 Task: Explore Airbnb listings in Savannah, Georgia, Look for 4-5 properties.
Action: Mouse moved to (445, 61)
Screenshot: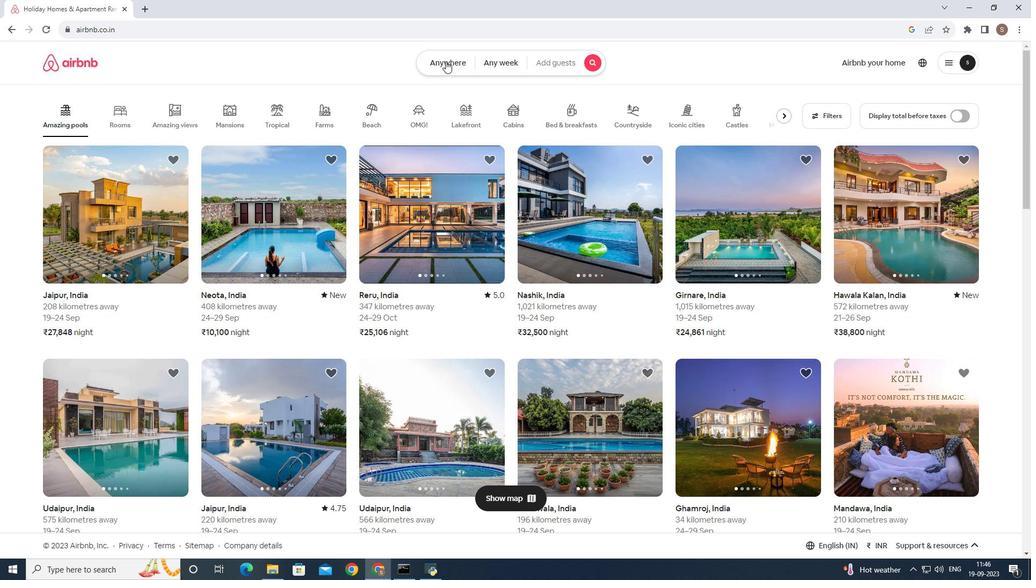 
Action: Mouse pressed left at (445, 61)
Screenshot: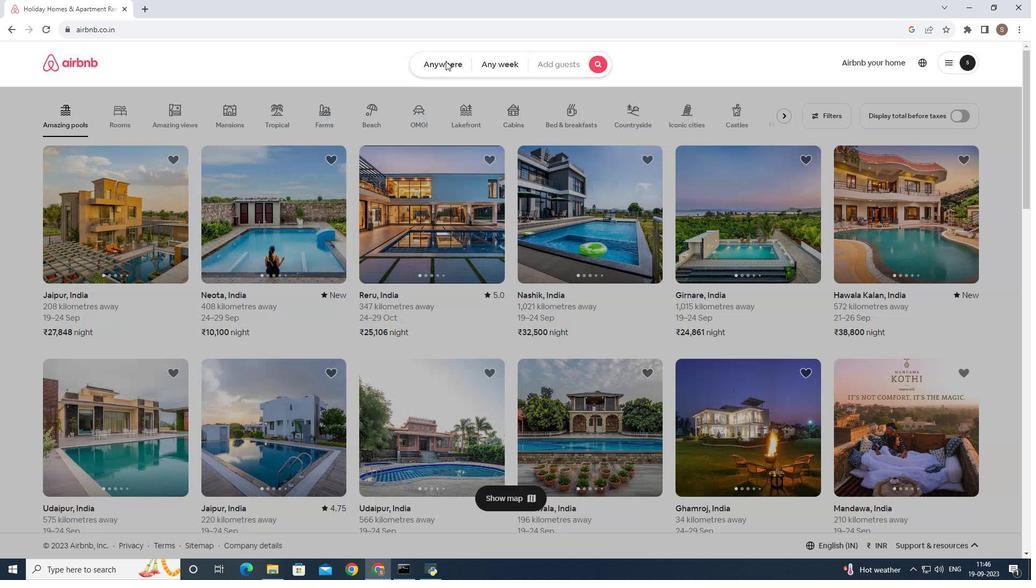 
Action: Mouse moved to (352, 98)
Screenshot: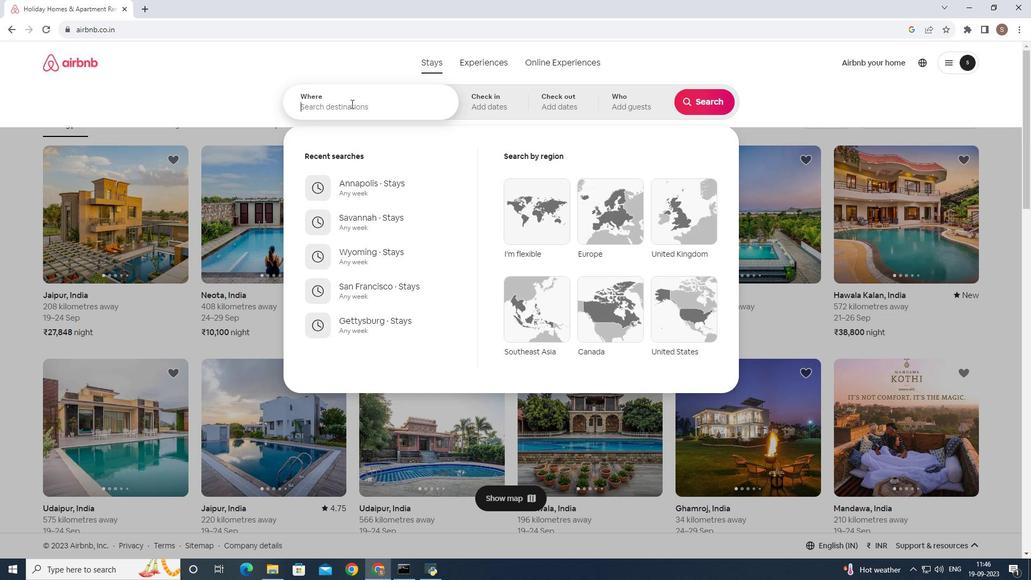 
Action: Mouse pressed left at (352, 98)
Screenshot: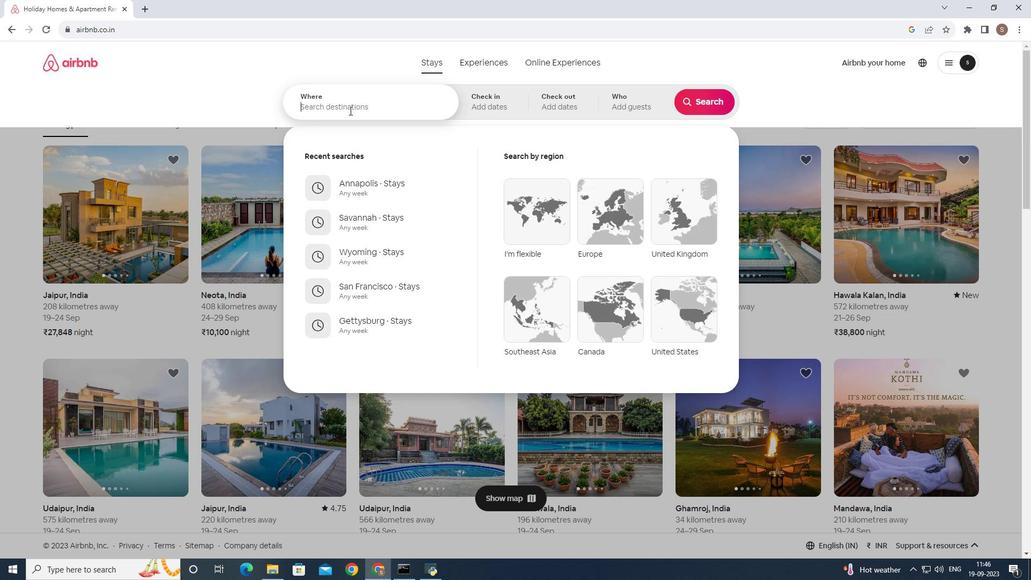 
Action: Mouse moved to (339, 109)
Screenshot: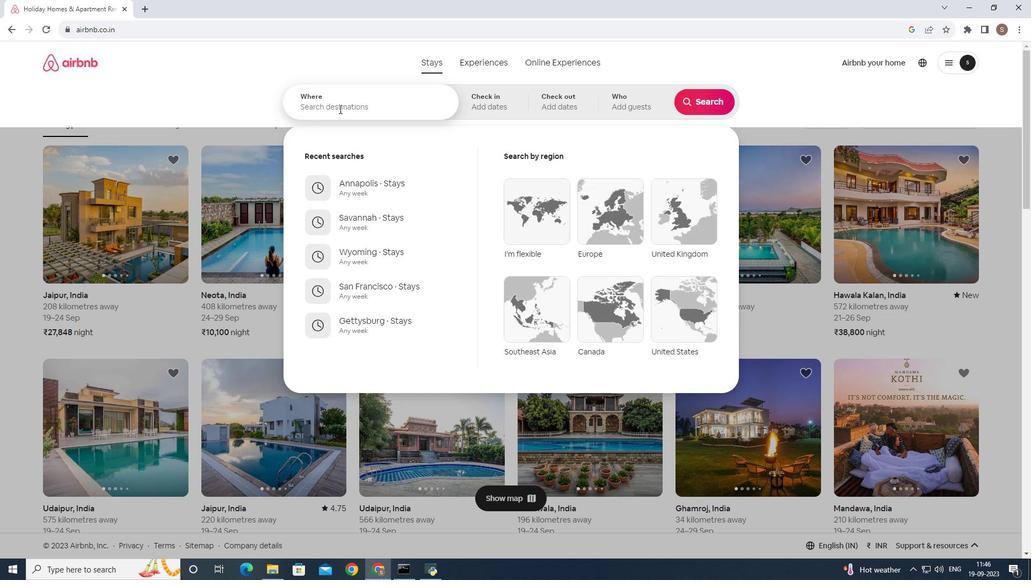 
Action: Key pressed <Key.shift>Savannah,<Key.space><Key.shift>Georgia
Screenshot: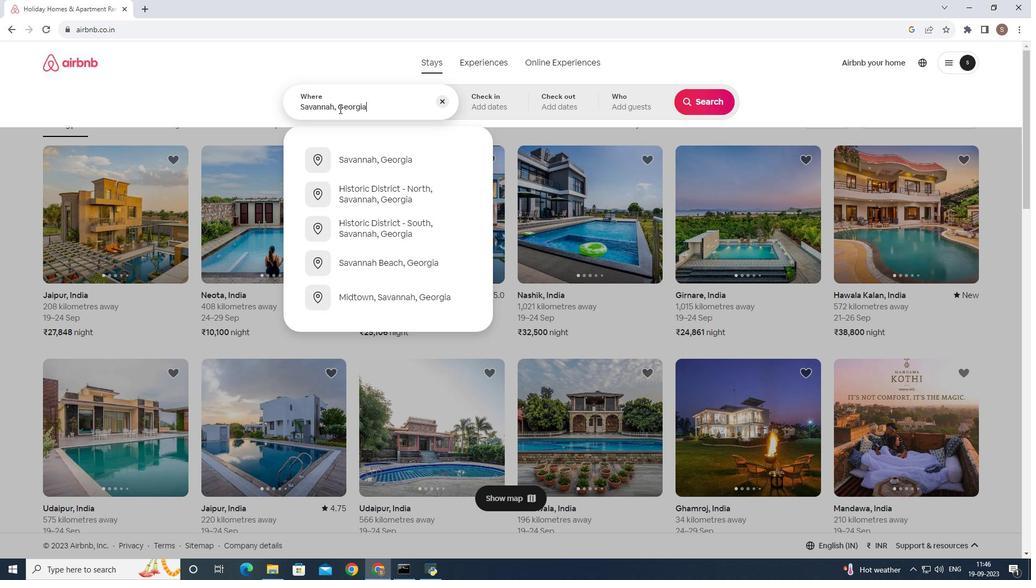 
Action: Mouse moved to (389, 153)
Screenshot: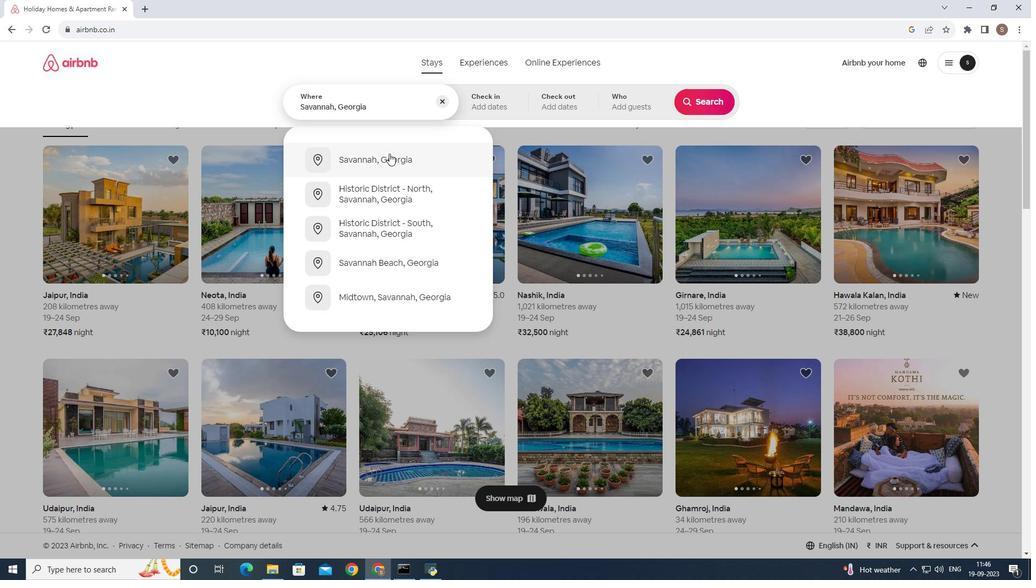 
Action: Mouse pressed left at (389, 153)
Screenshot: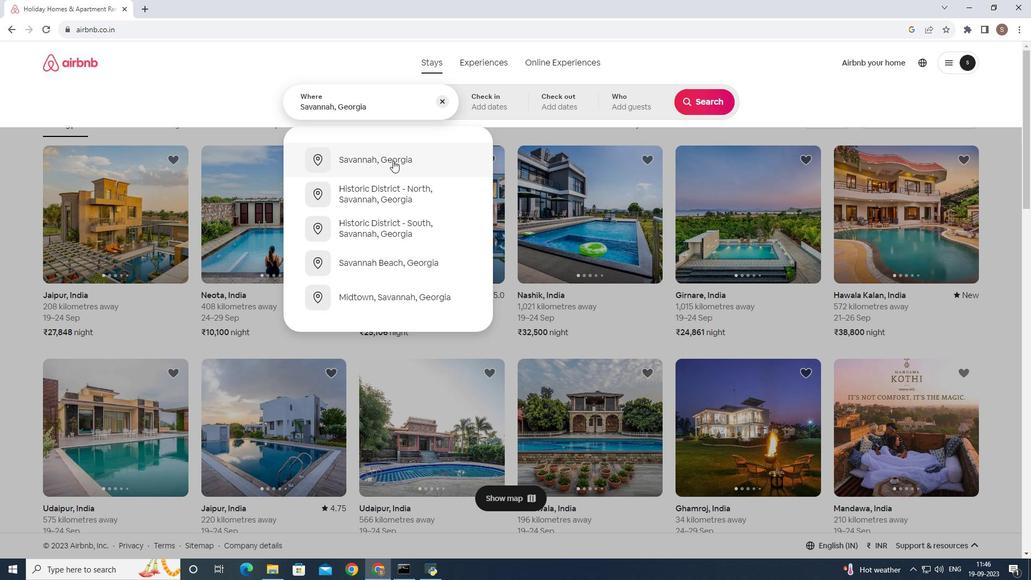 
Action: Mouse moved to (710, 103)
Screenshot: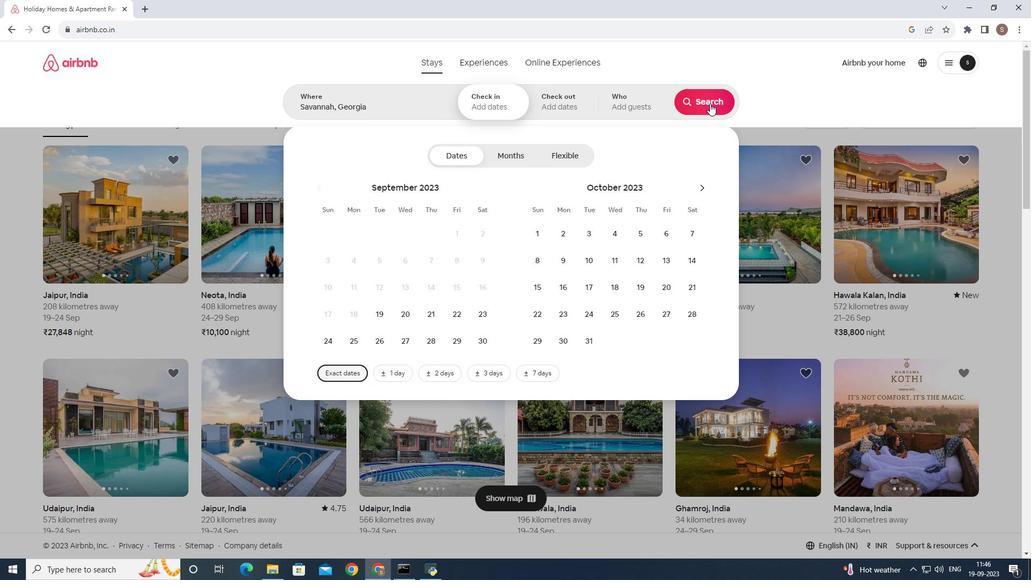 
Action: Mouse pressed left at (710, 103)
Screenshot: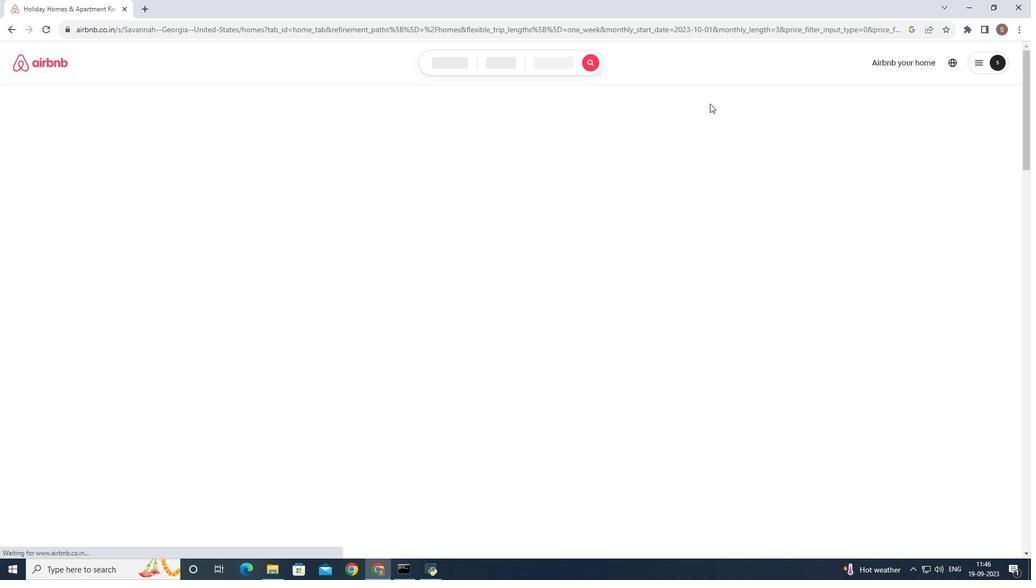 
Action: Mouse moved to (248, 284)
Screenshot: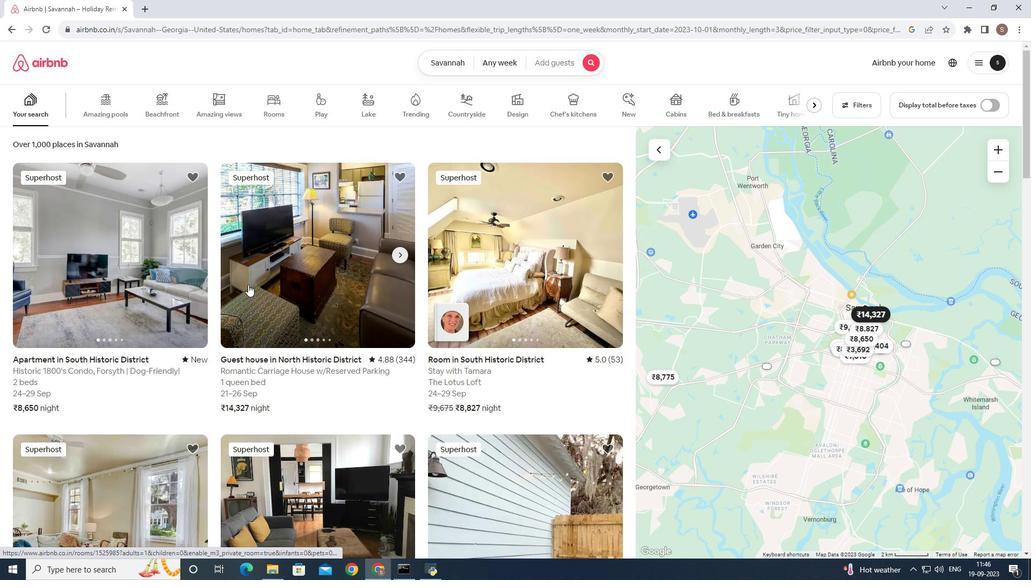 
Action: Mouse scrolled (248, 284) with delta (0, 0)
Screenshot: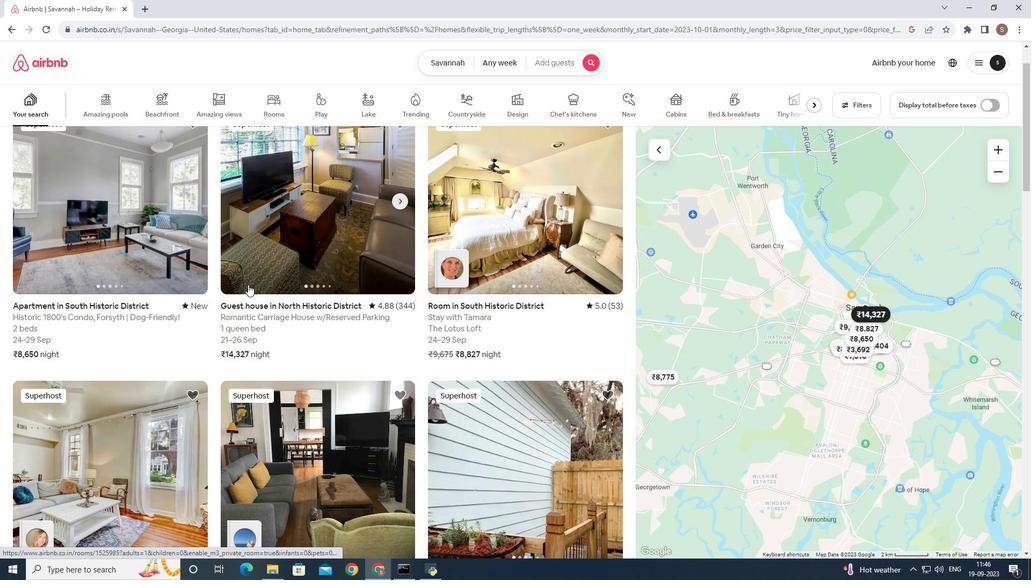 
Action: Mouse moved to (529, 255)
Screenshot: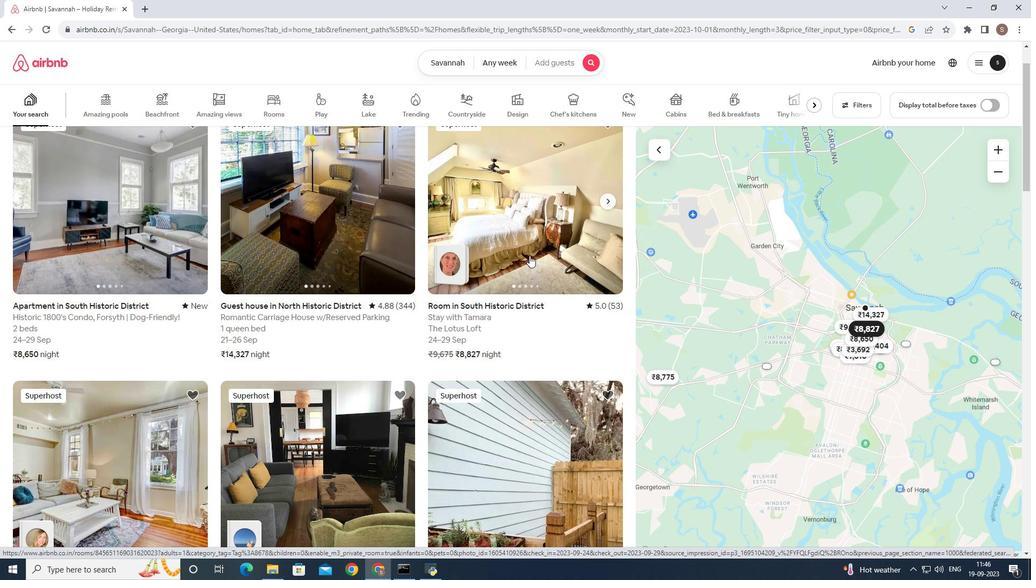 
Action: Mouse pressed left at (529, 255)
Screenshot: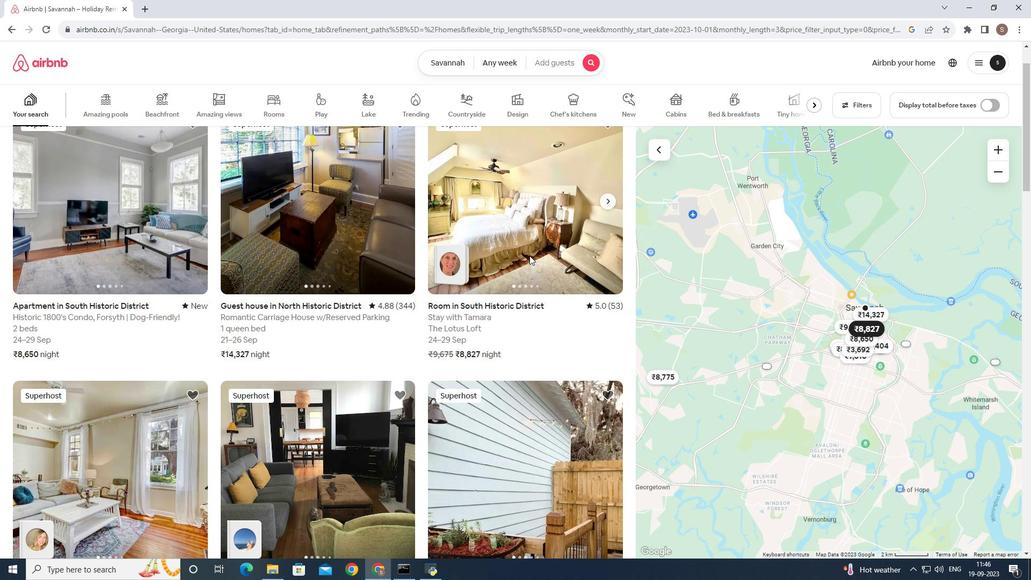 
Action: Mouse moved to (445, 292)
Screenshot: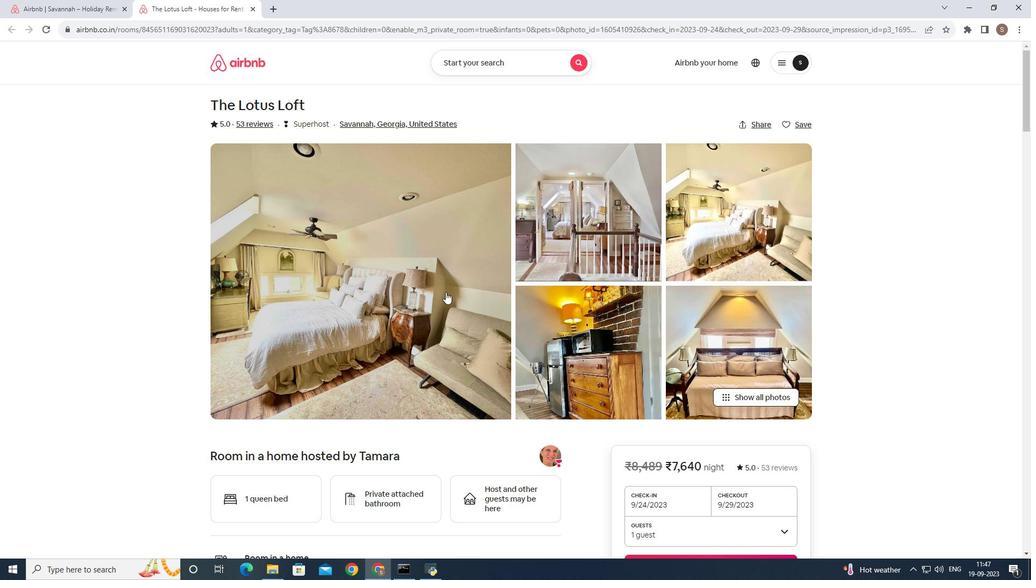 
Action: Mouse pressed left at (445, 292)
Screenshot: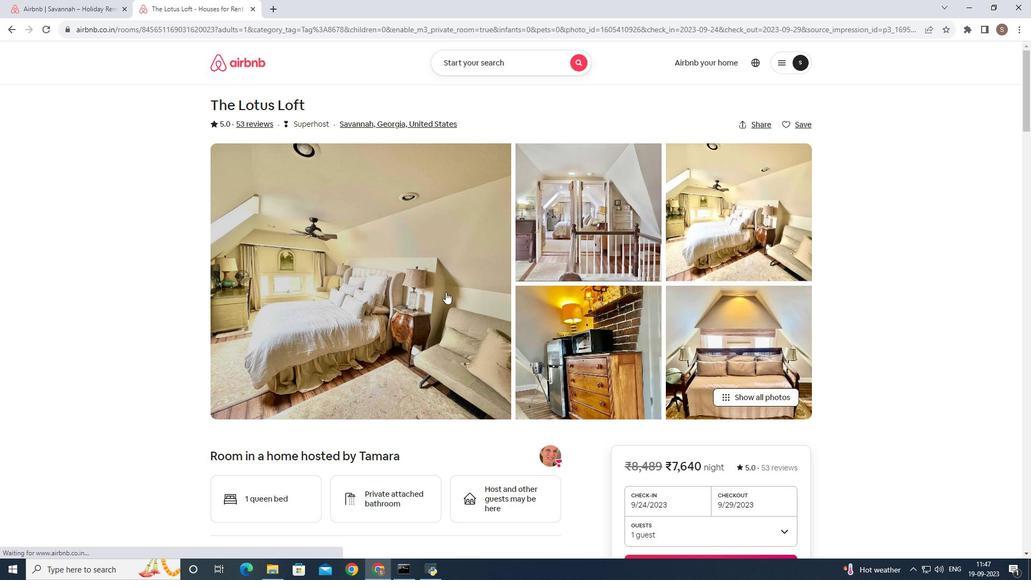 
Action: Mouse moved to (433, 199)
Screenshot: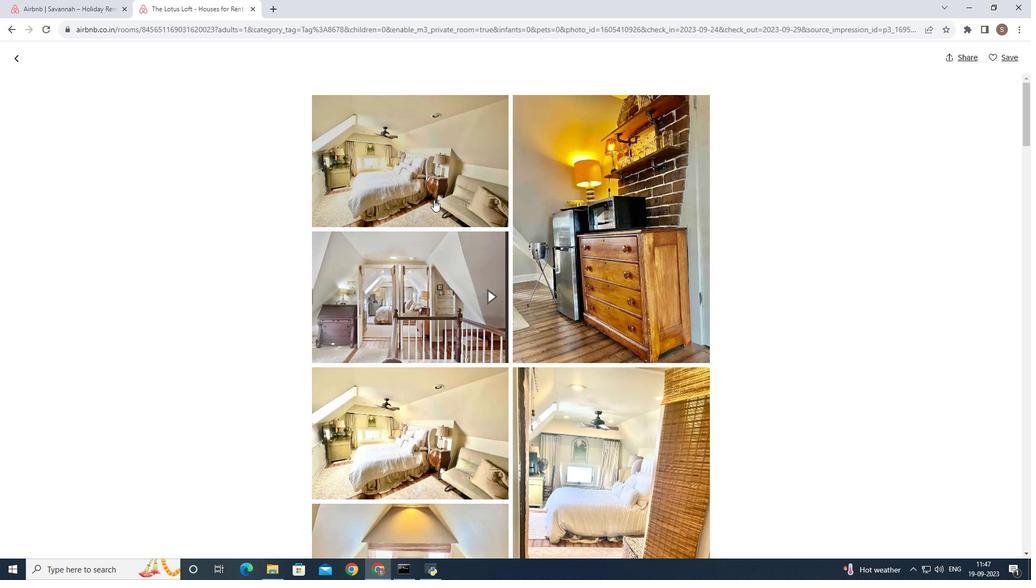
Action: Mouse pressed left at (433, 199)
Screenshot: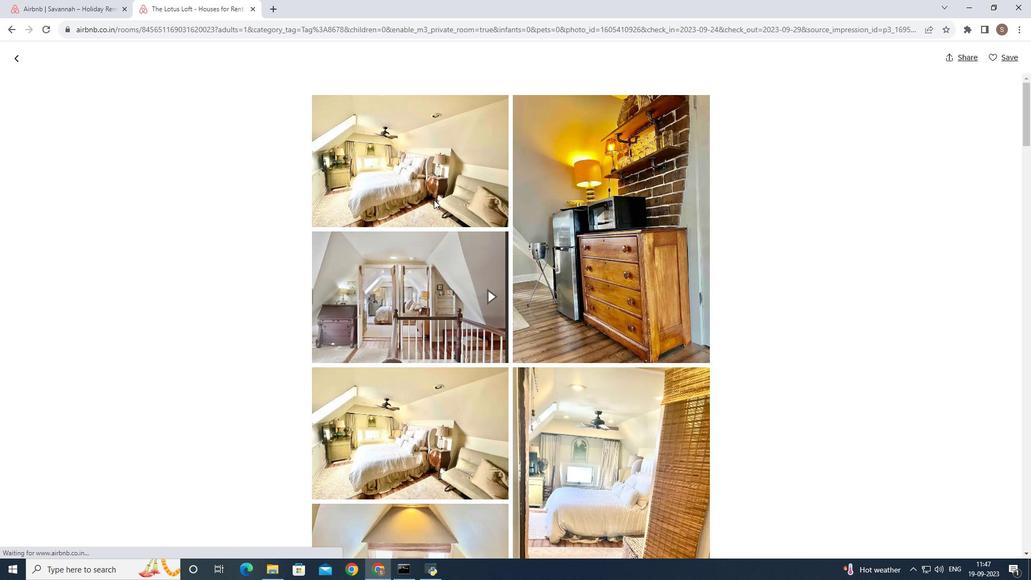 
Action: Key pressed <Key.right><Key.right><Key.right><Key.right><Key.right><Key.right><Key.right><Key.right><Key.right><Key.right><Key.right><Key.right><Key.right><Key.right><Key.right><Key.right><Key.right><Key.right><Key.right><Key.right><Key.right><Key.right><Key.right><Key.right><Key.right><Key.right>
Screenshot: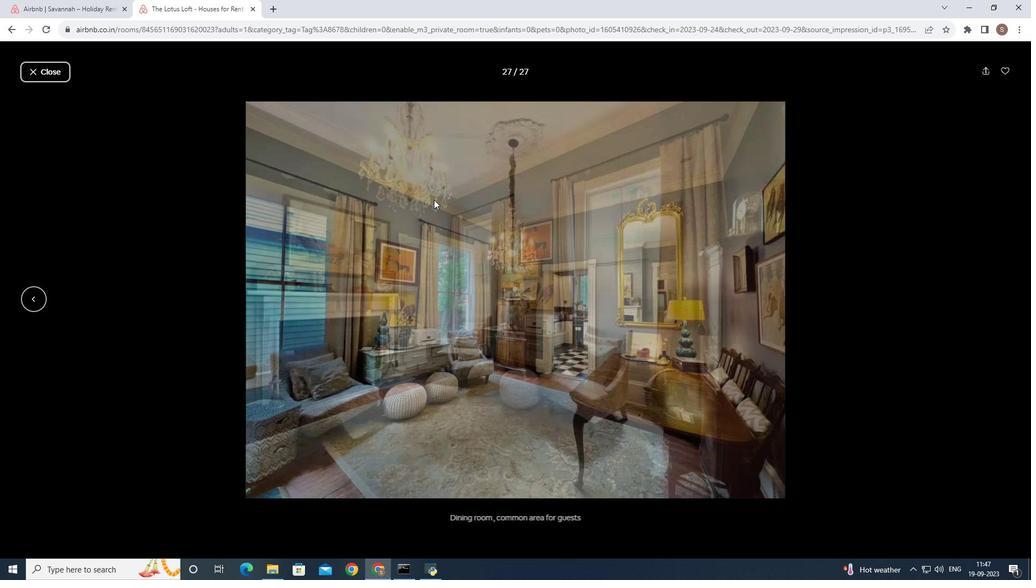 
Action: Mouse moved to (52, 72)
Screenshot: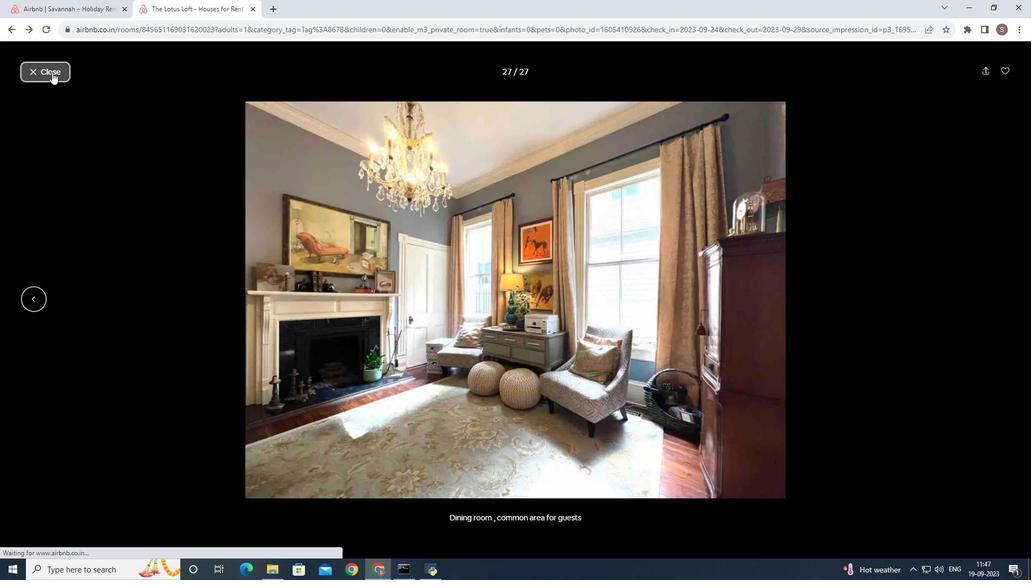 
Action: Mouse pressed left at (52, 72)
Screenshot: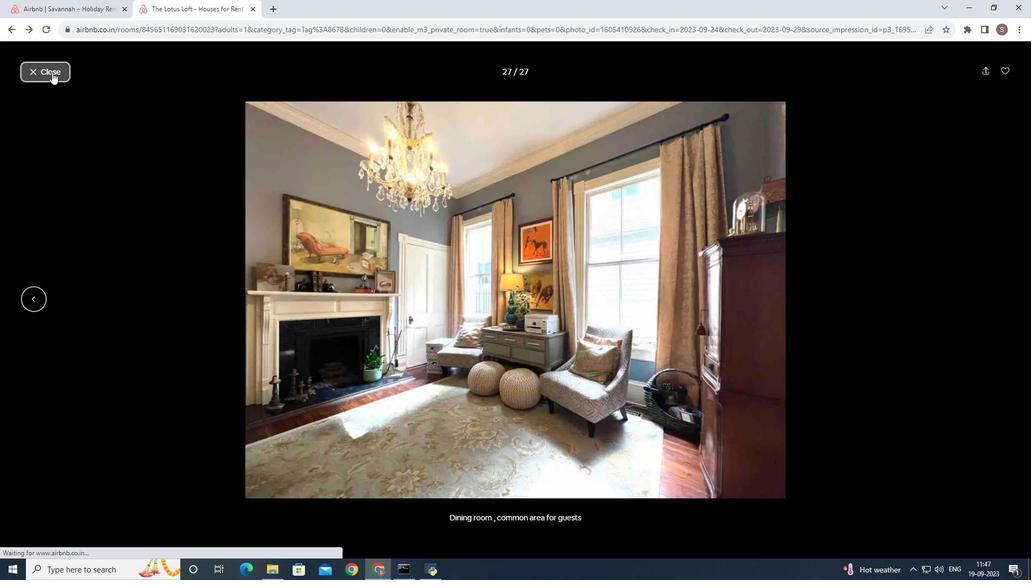 
Action: Mouse moved to (13, 60)
Screenshot: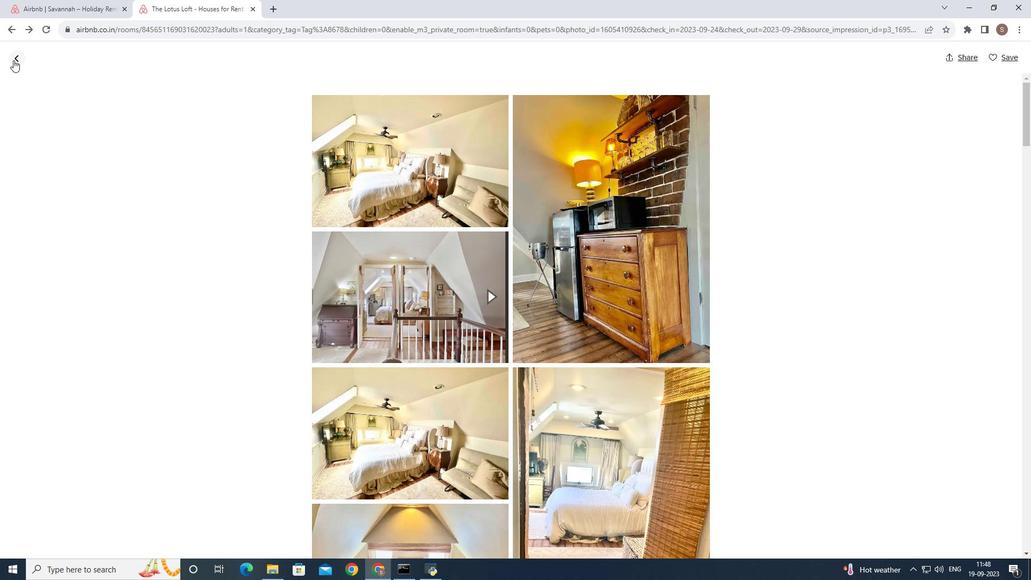 
Action: Mouse pressed left at (13, 60)
Screenshot: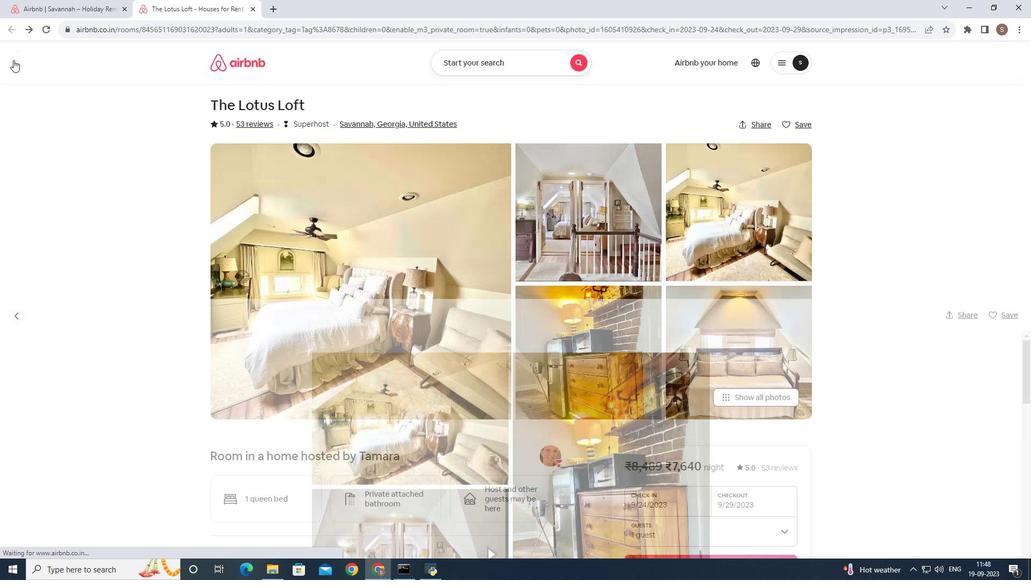 
Action: Mouse moved to (407, 351)
Screenshot: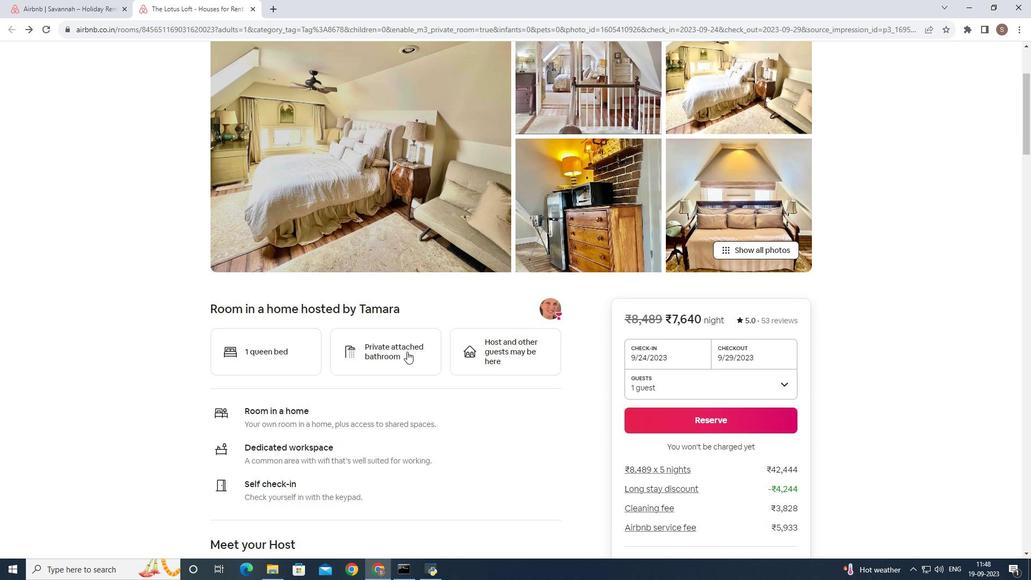 
Action: Mouse scrolled (407, 351) with delta (0, 0)
Screenshot: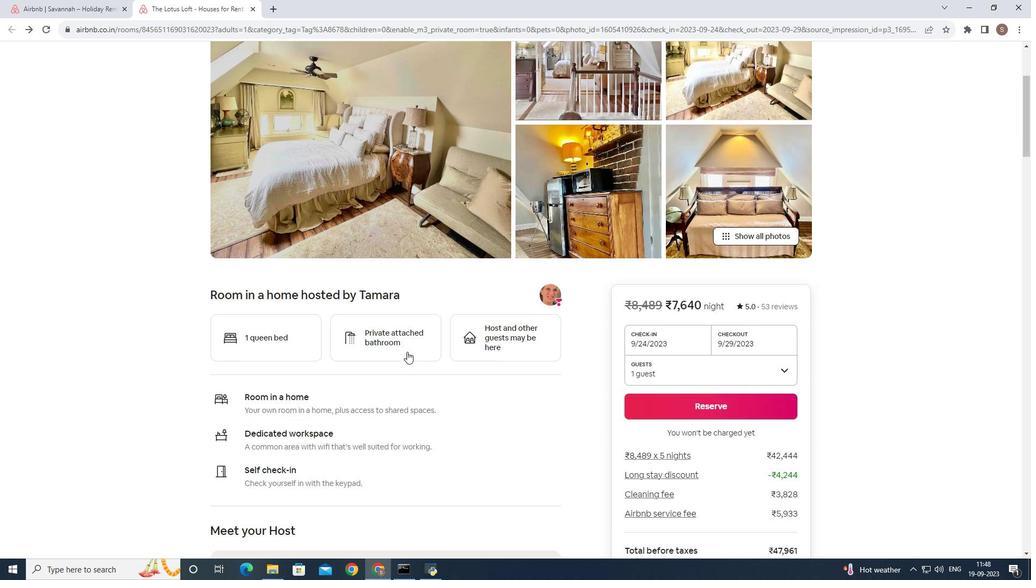 
Action: Mouse scrolled (407, 351) with delta (0, 0)
Screenshot: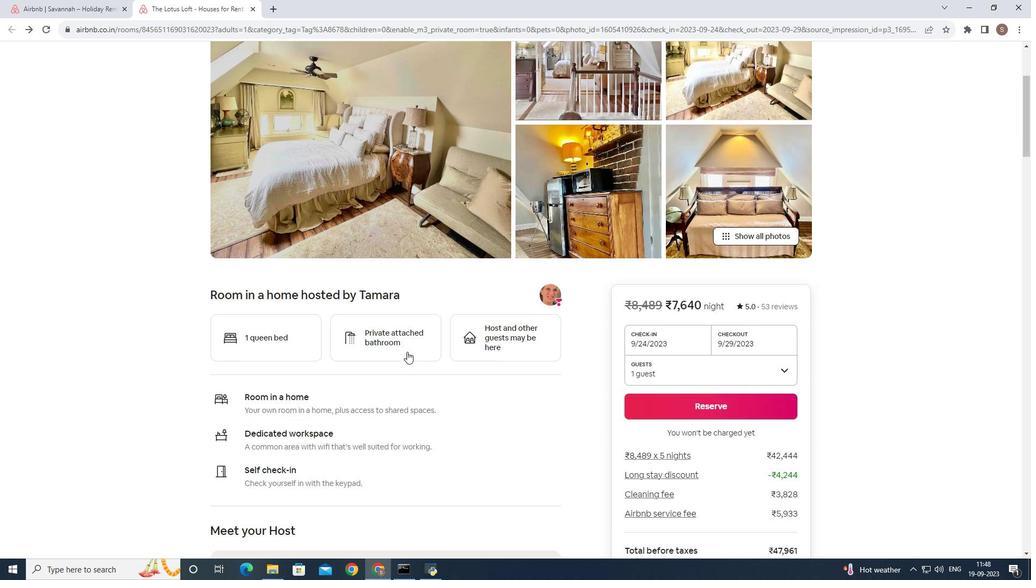 
Action: Mouse scrolled (407, 351) with delta (0, 0)
Screenshot: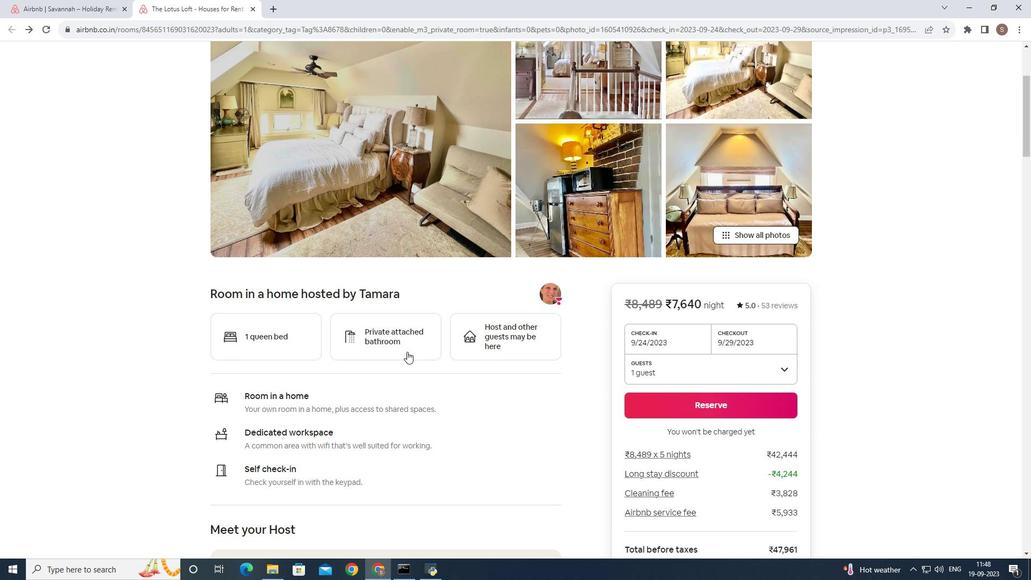
Action: Mouse scrolled (407, 351) with delta (0, 0)
Screenshot: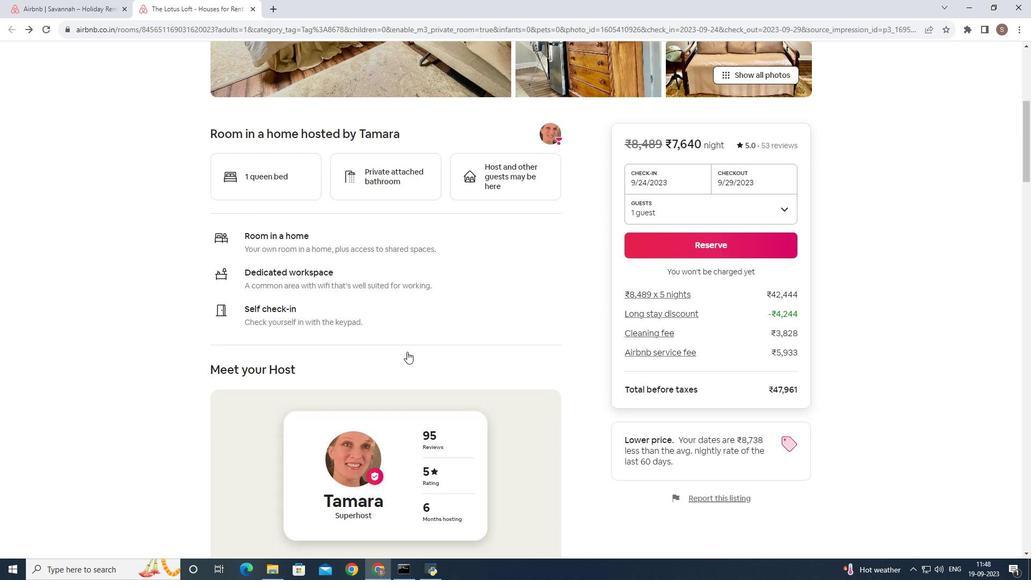 
Action: Mouse scrolled (407, 351) with delta (0, 0)
Screenshot: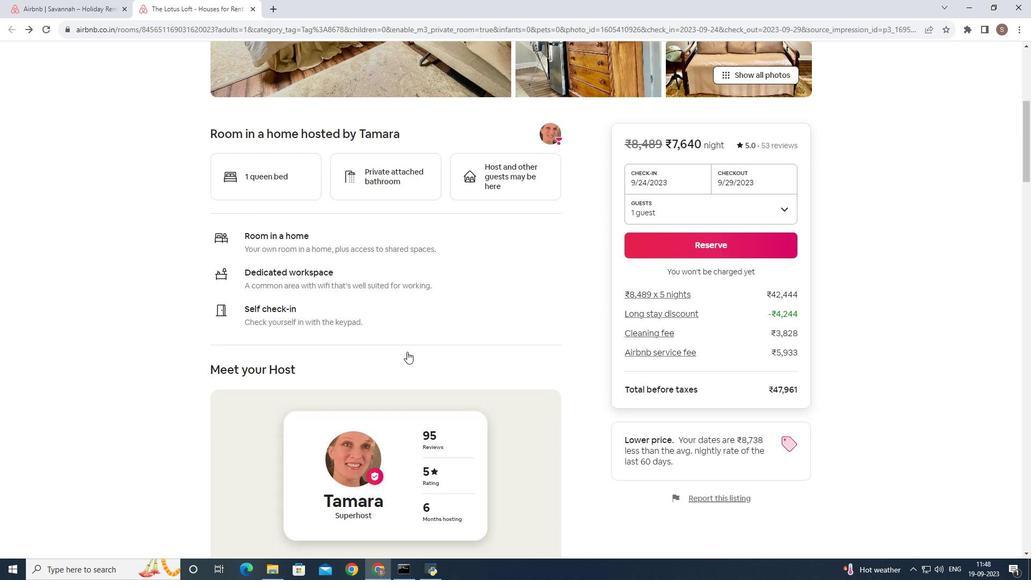 
Action: Mouse scrolled (407, 351) with delta (0, 0)
Screenshot: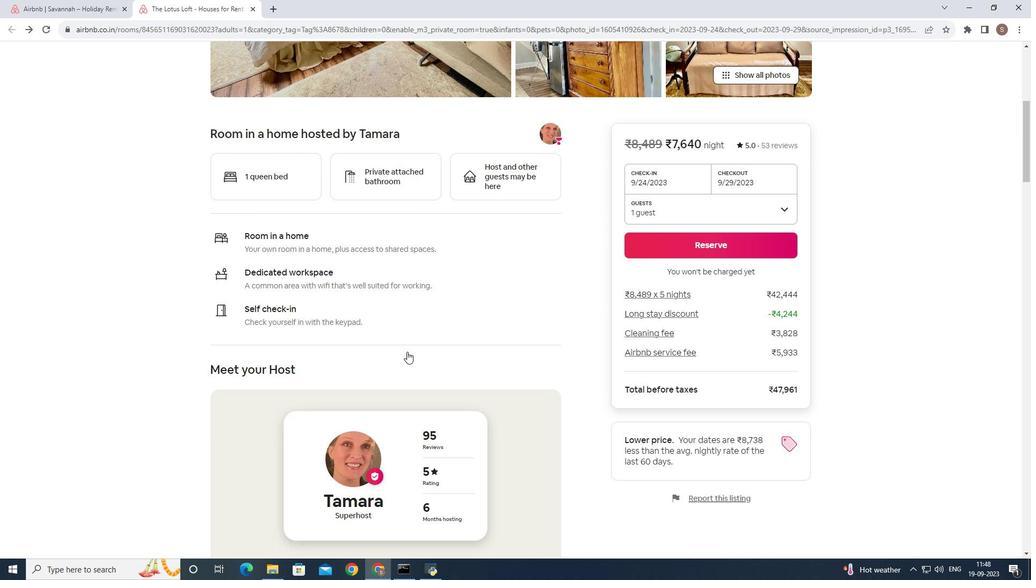 
Action: Mouse scrolled (407, 351) with delta (0, 0)
Screenshot: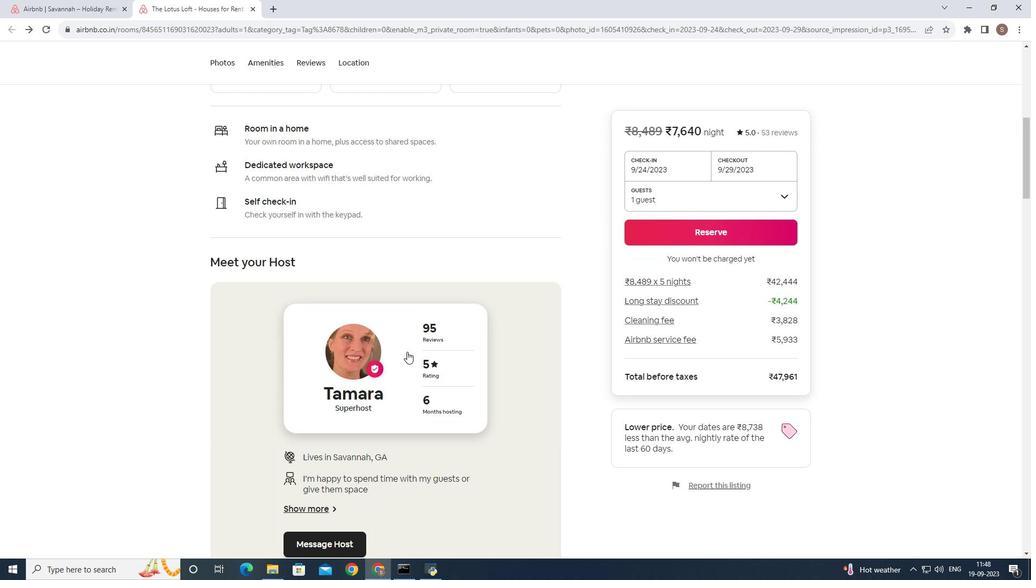 
Action: Mouse scrolled (407, 351) with delta (0, 0)
Screenshot: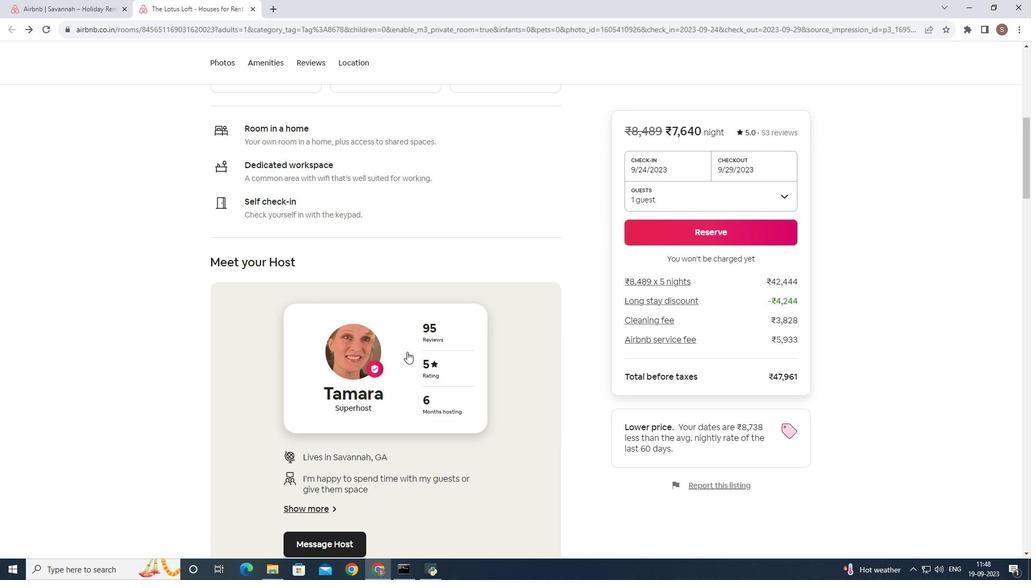 
Action: Mouse scrolled (407, 351) with delta (0, 0)
Screenshot: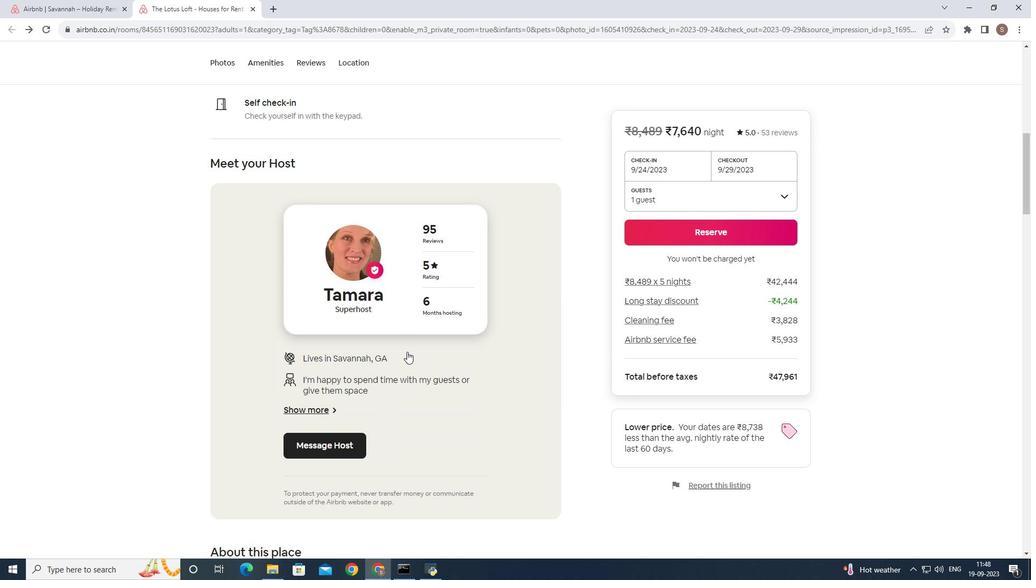 
Action: Mouse scrolled (407, 351) with delta (0, 0)
Screenshot: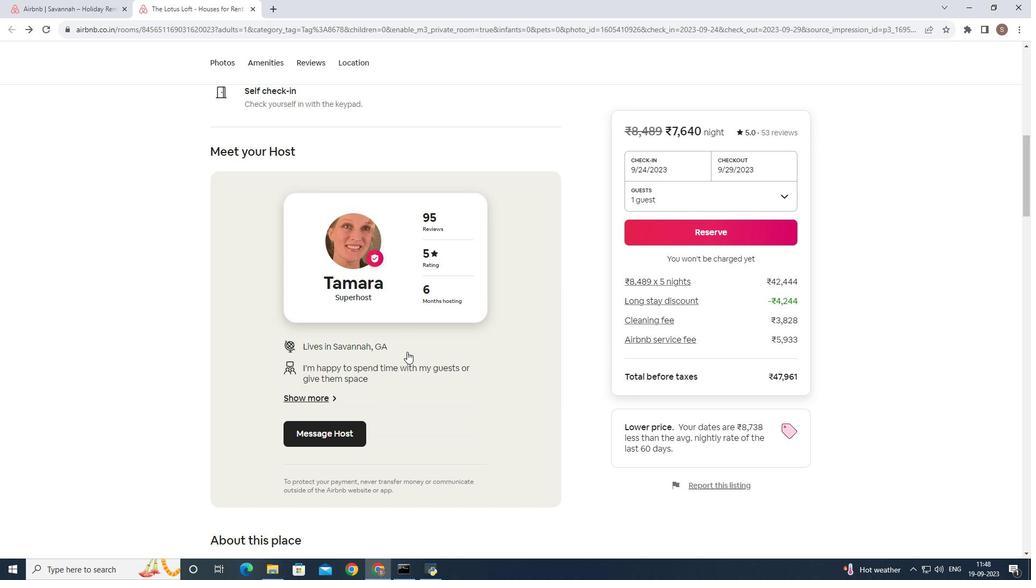 
Action: Mouse scrolled (407, 351) with delta (0, 0)
Screenshot: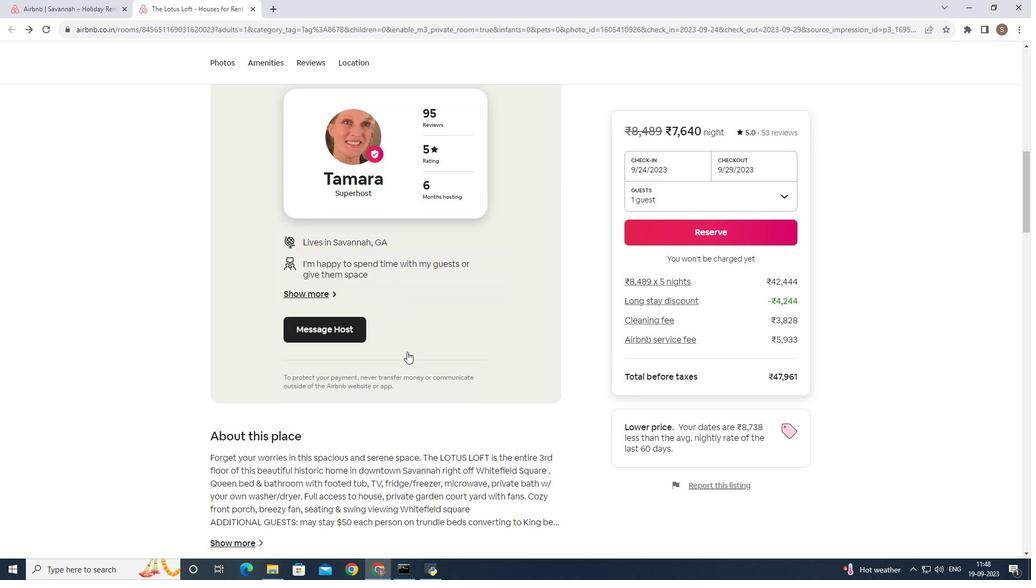 
Action: Mouse scrolled (407, 351) with delta (0, 0)
Screenshot: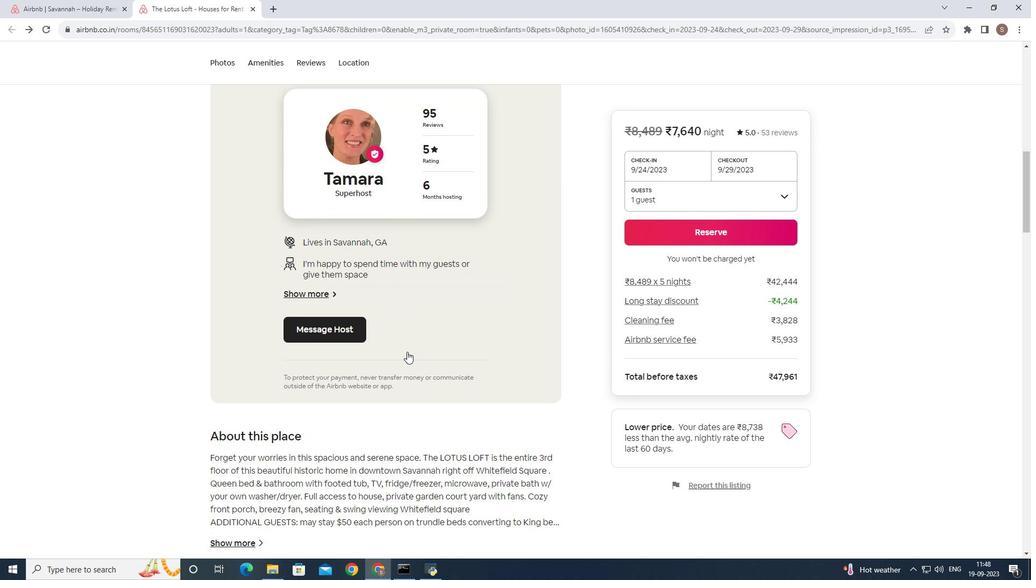 
Action: Mouse scrolled (407, 351) with delta (0, 0)
Screenshot: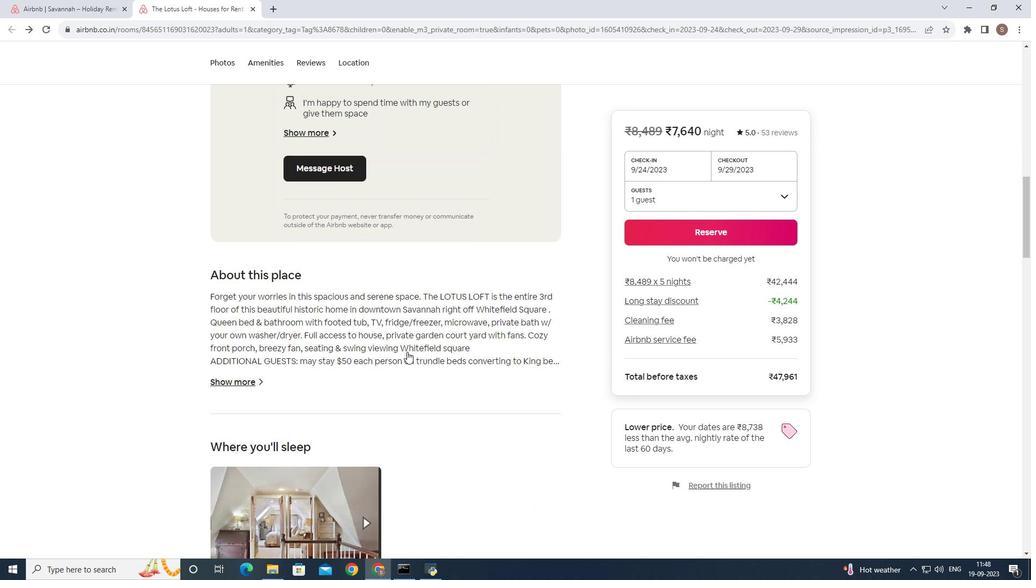 
Action: Mouse scrolled (407, 351) with delta (0, 0)
Screenshot: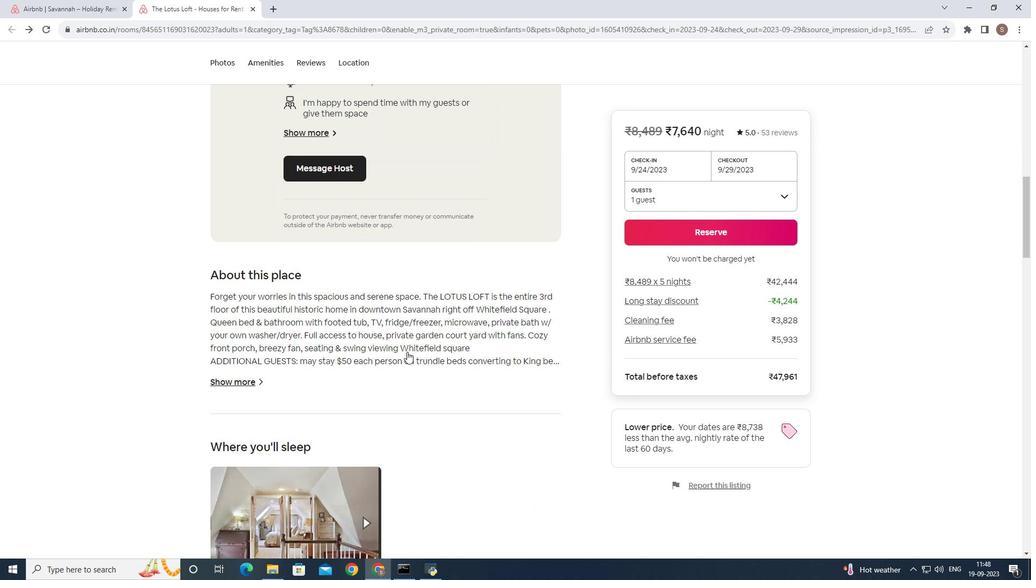 
Action: Mouse scrolled (407, 351) with delta (0, 0)
Screenshot: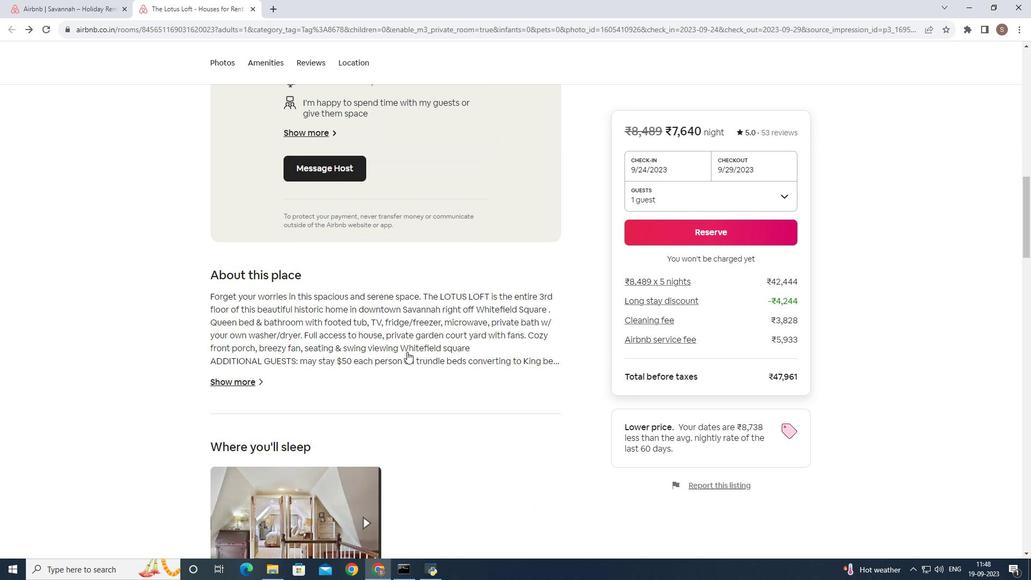 
Action: Mouse scrolled (407, 351) with delta (0, 0)
Screenshot: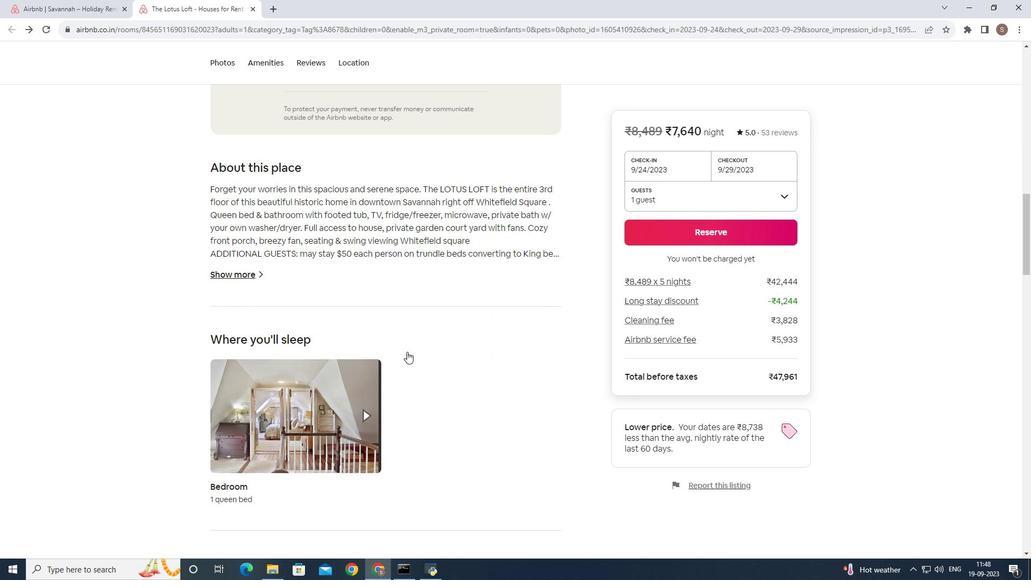 
Action: Mouse scrolled (407, 351) with delta (0, 0)
Screenshot: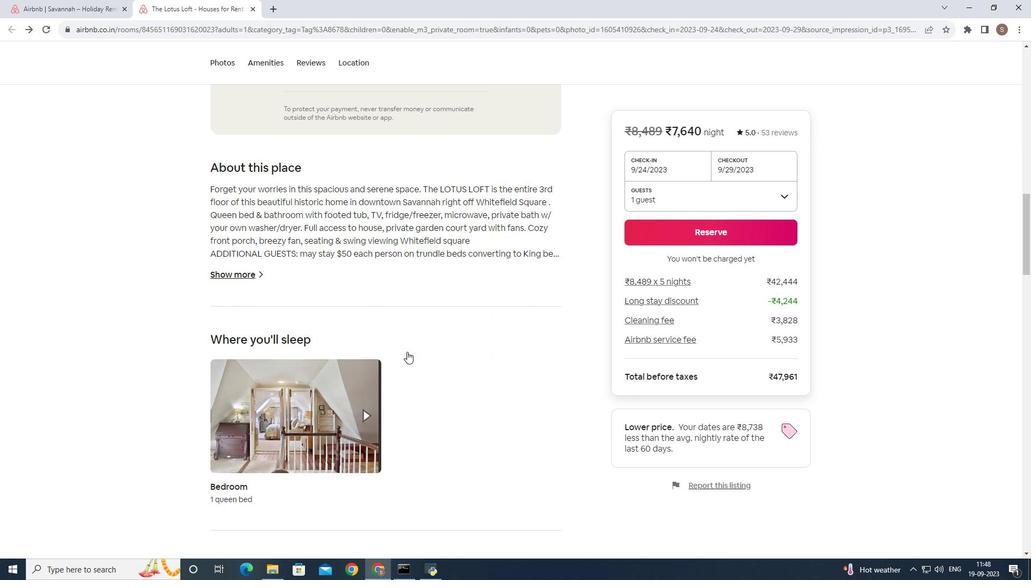 
Action: Mouse scrolled (407, 351) with delta (0, 0)
Screenshot: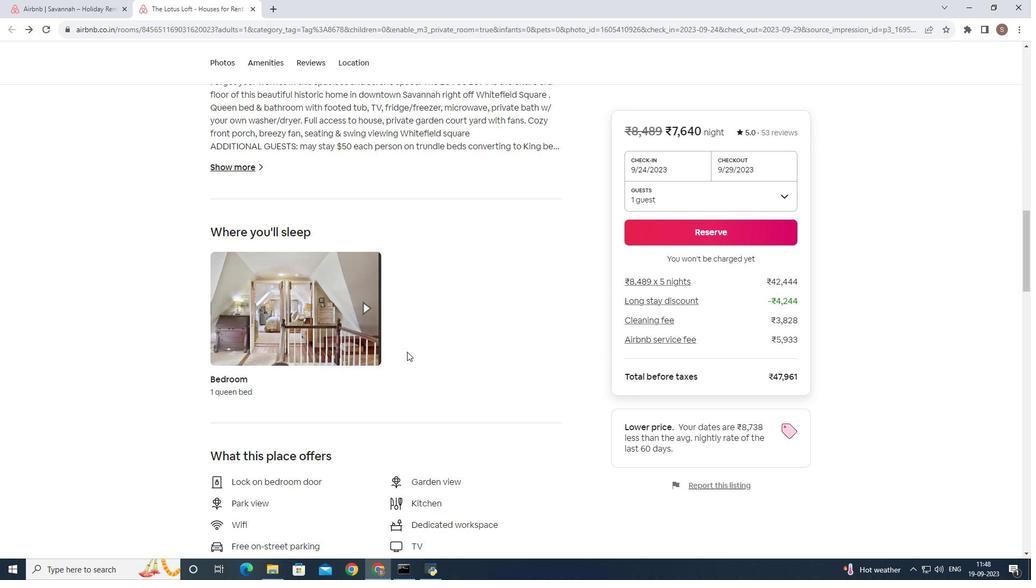 
Action: Mouse scrolled (407, 351) with delta (0, 0)
Screenshot: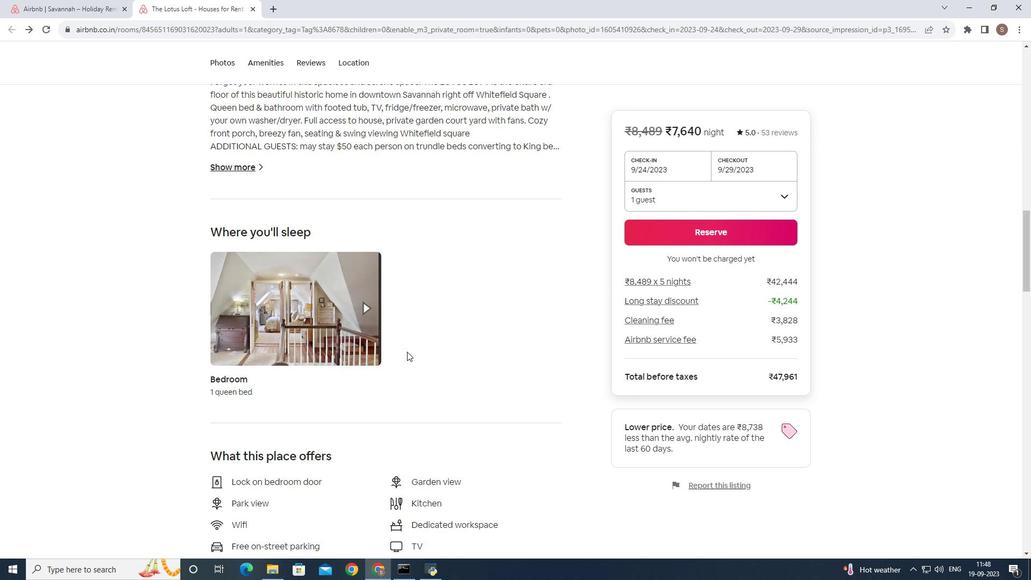 
Action: Mouse scrolled (407, 351) with delta (0, 0)
Screenshot: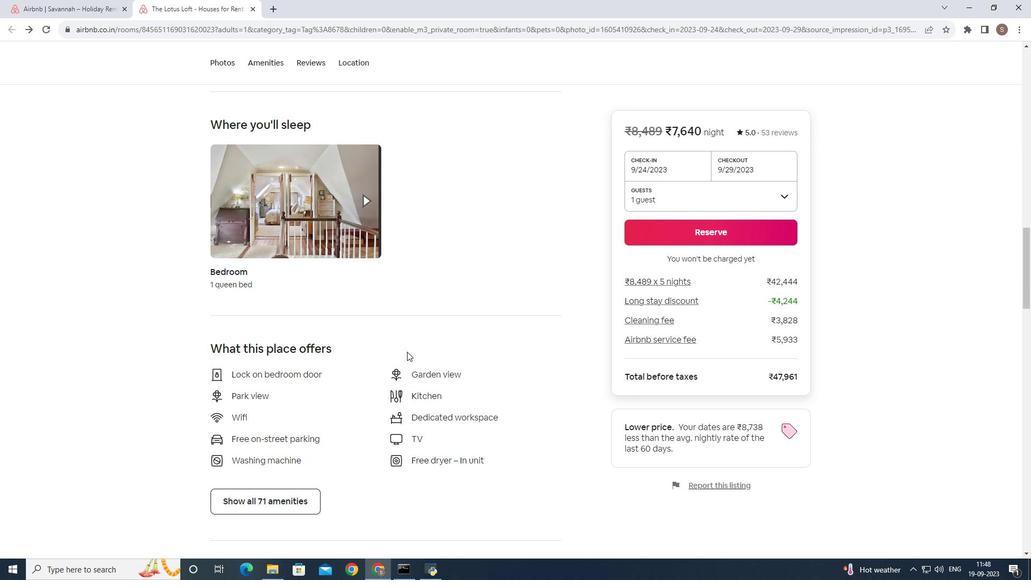 
Action: Mouse scrolled (407, 351) with delta (0, 0)
Screenshot: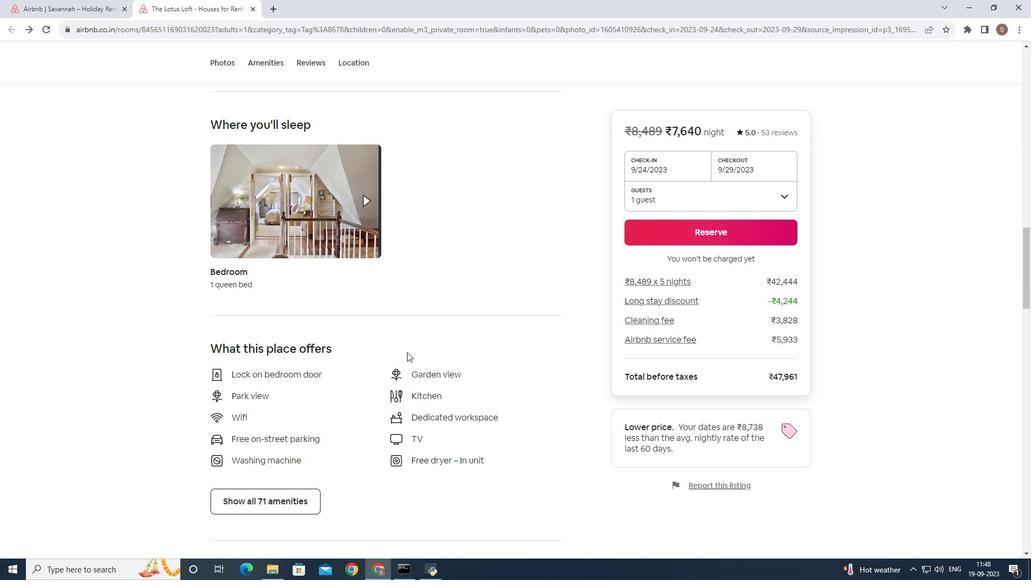 
Action: Mouse moved to (401, 355)
Screenshot: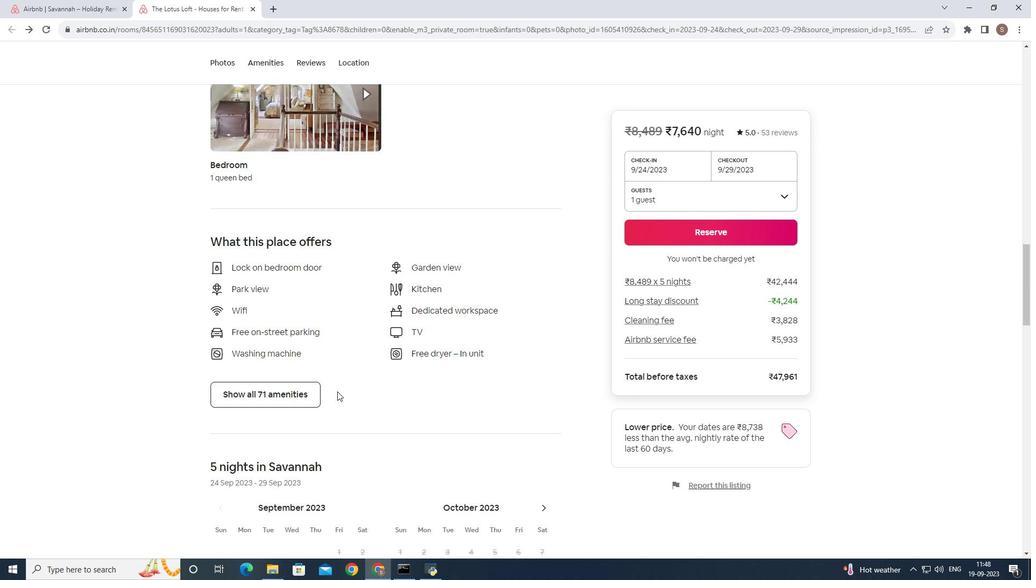 
Action: Mouse scrolled (401, 355) with delta (0, 0)
Screenshot: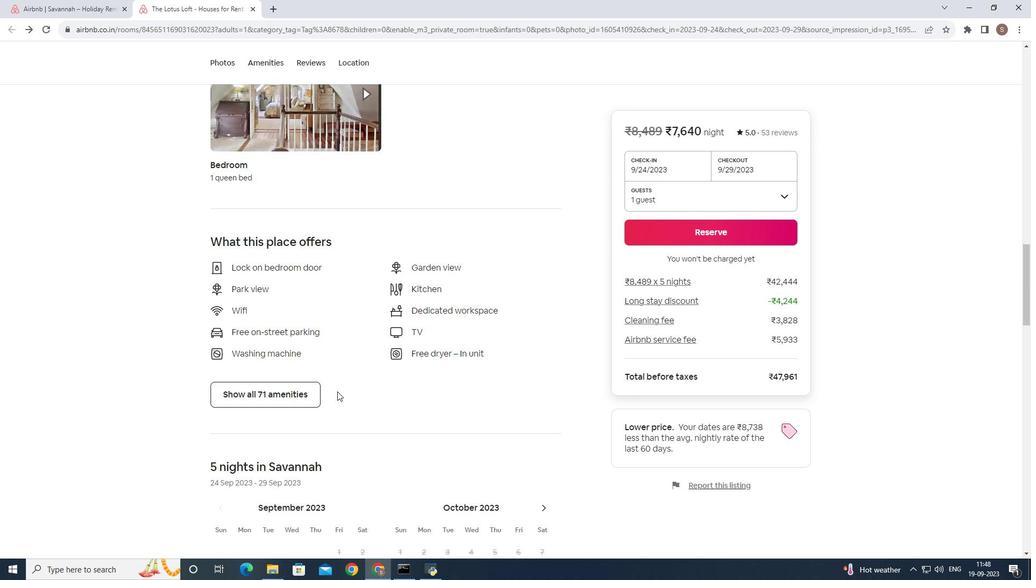 
Action: Mouse moved to (400, 357)
Screenshot: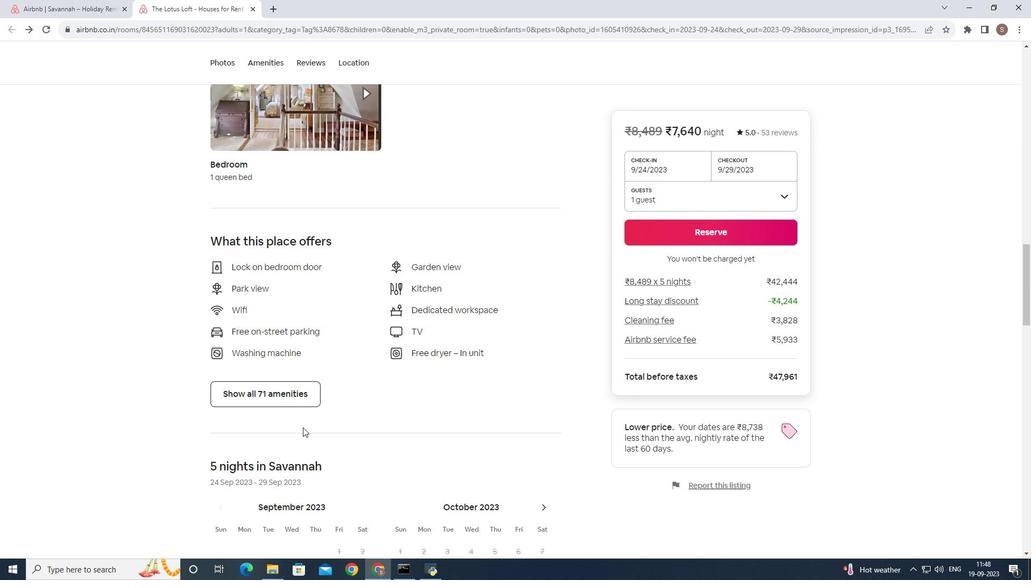 
Action: Mouse scrolled (400, 357) with delta (0, 0)
Screenshot: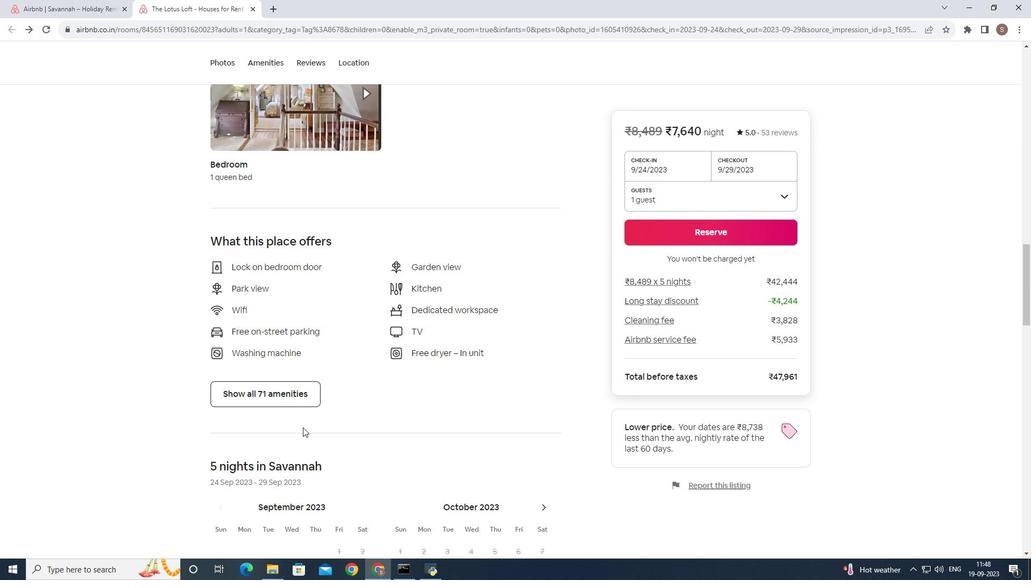 
Action: Mouse moved to (280, 388)
Screenshot: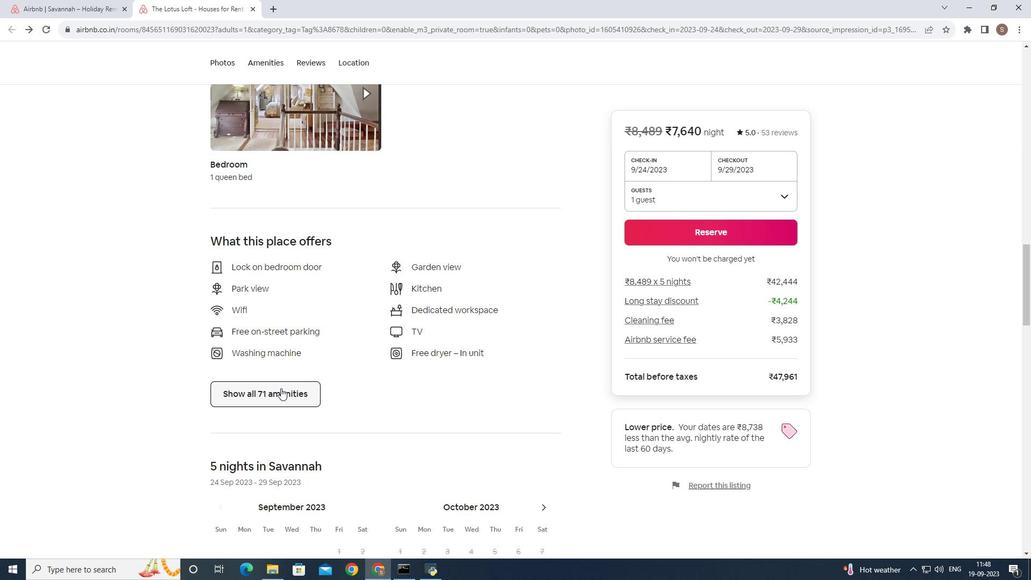 
Action: Mouse pressed left at (280, 388)
Screenshot: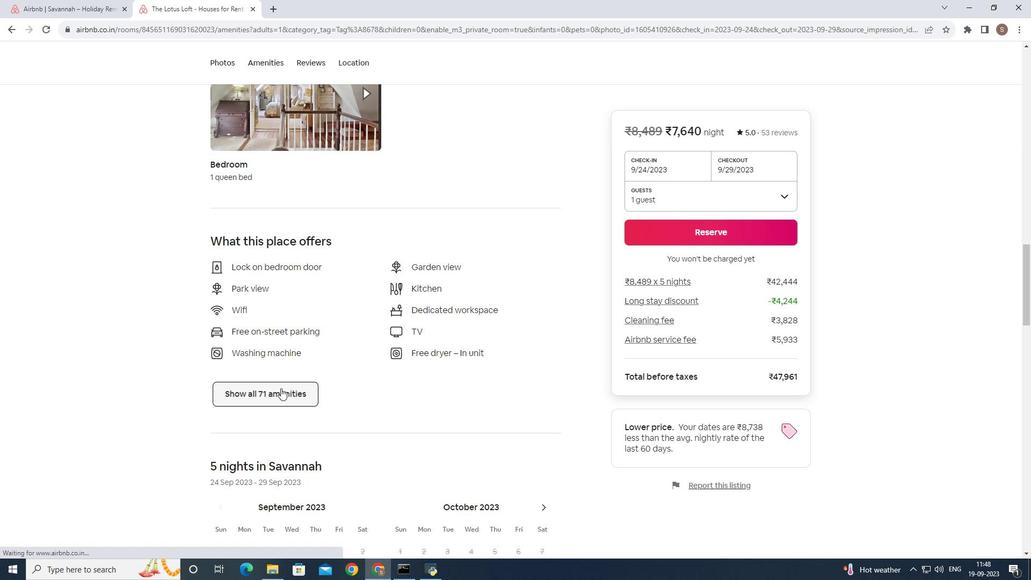 
Action: Mouse moved to (367, 214)
Screenshot: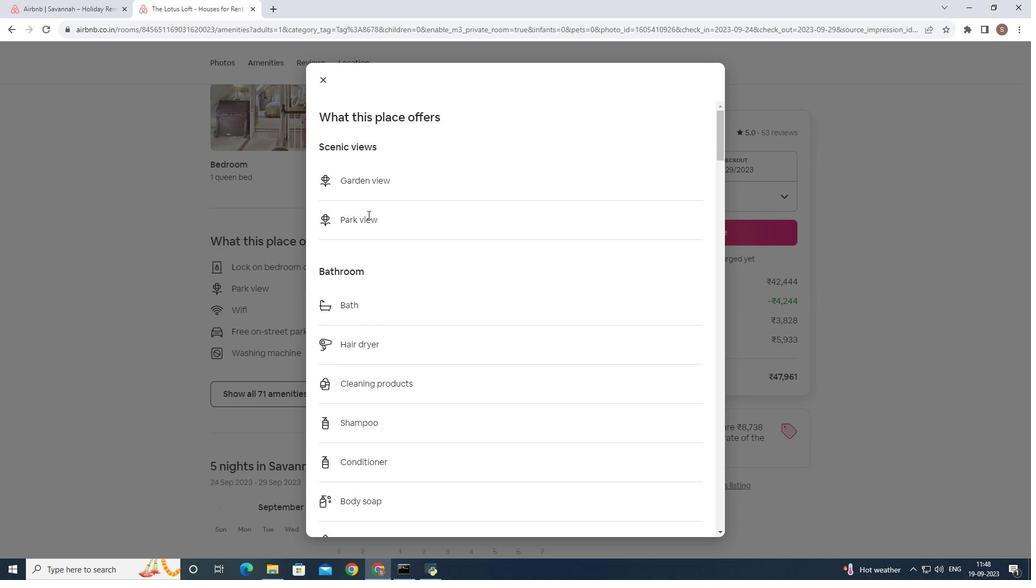 
Action: Mouse scrolled (367, 214) with delta (0, 0)
Screenshot: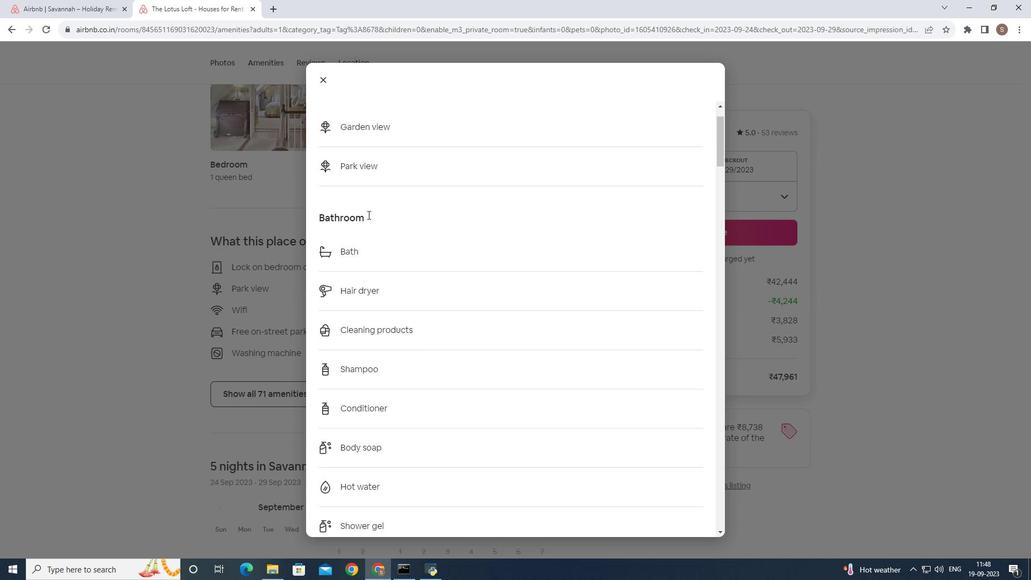 
Action: Mouse scrolled (367, 214) with delta (0, 0)
Screenshot: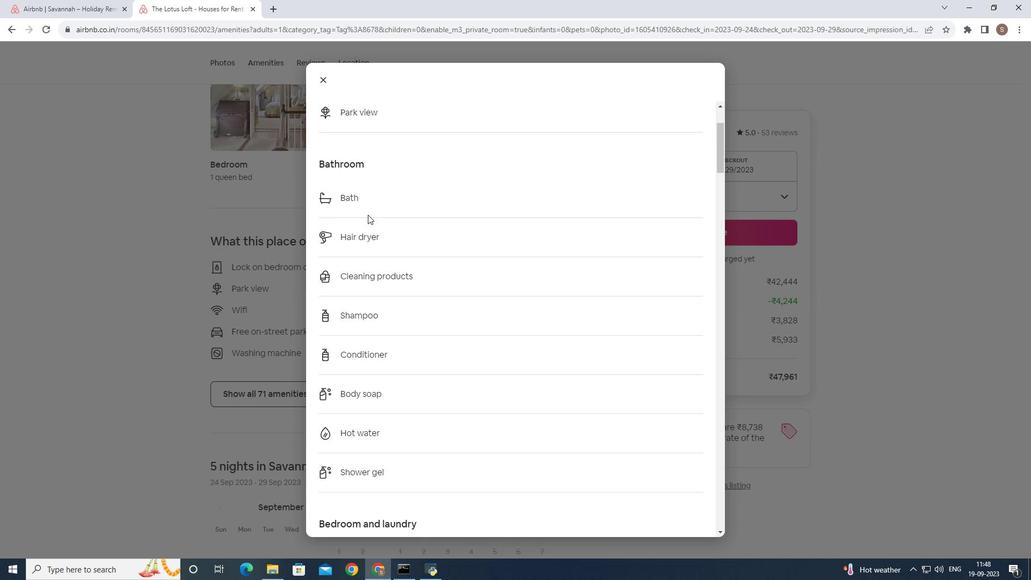
Action: Mouse scrolled (367, 214) with delta (0, 0)
Screenshot: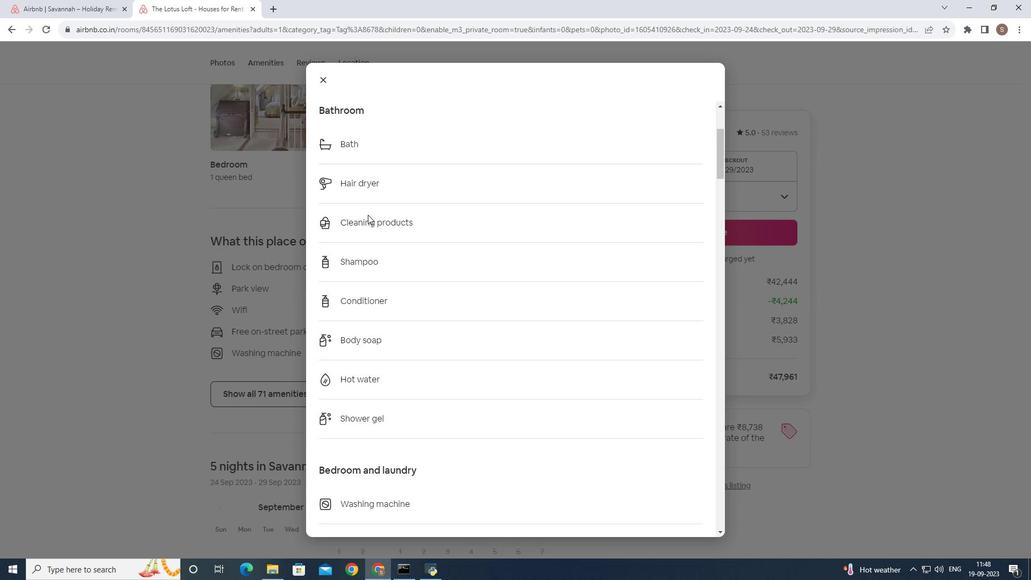 
Action: Mouse scrolled (367, 214) with delta (0, 0)
Screenshot: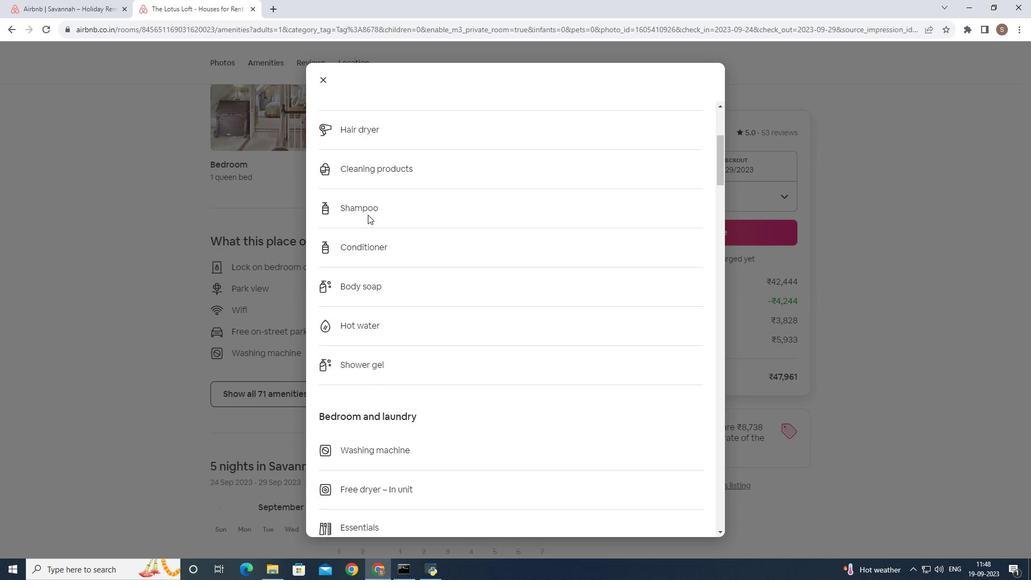 
Action: Mouse scrolled (367, 214) with delta (0, 0)
Screenshot: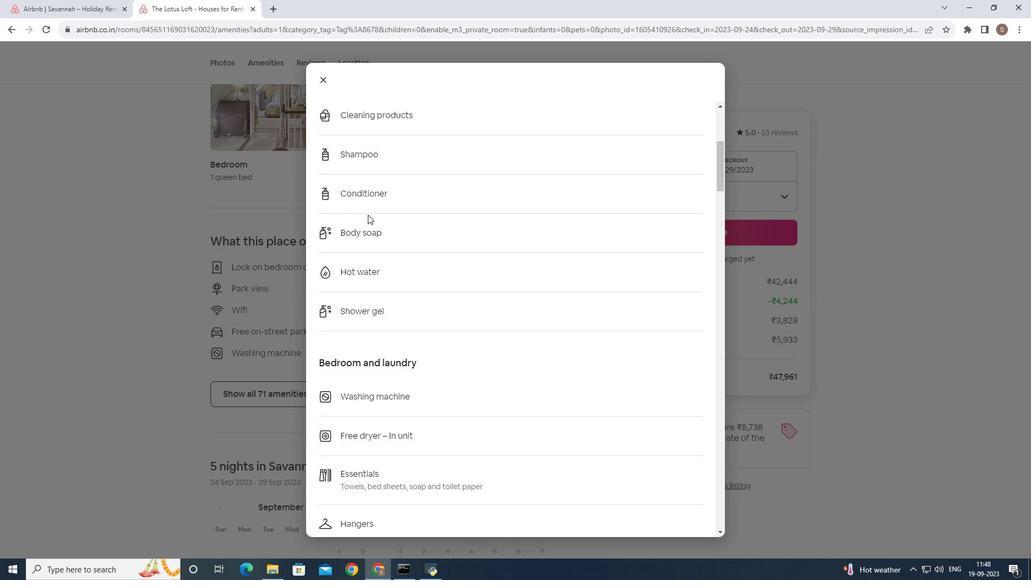 
Action: Mouse scrolled (367, 214) with delta (0, 0)
Screenshot: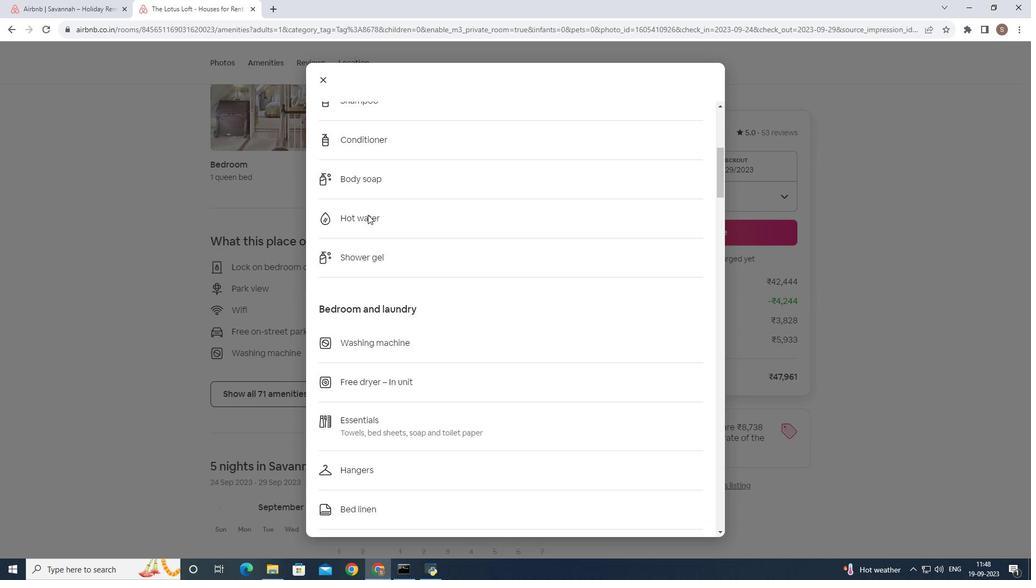 
Action: Mouse scrolled (367, 214) with delta (0, 0)
Screenshot: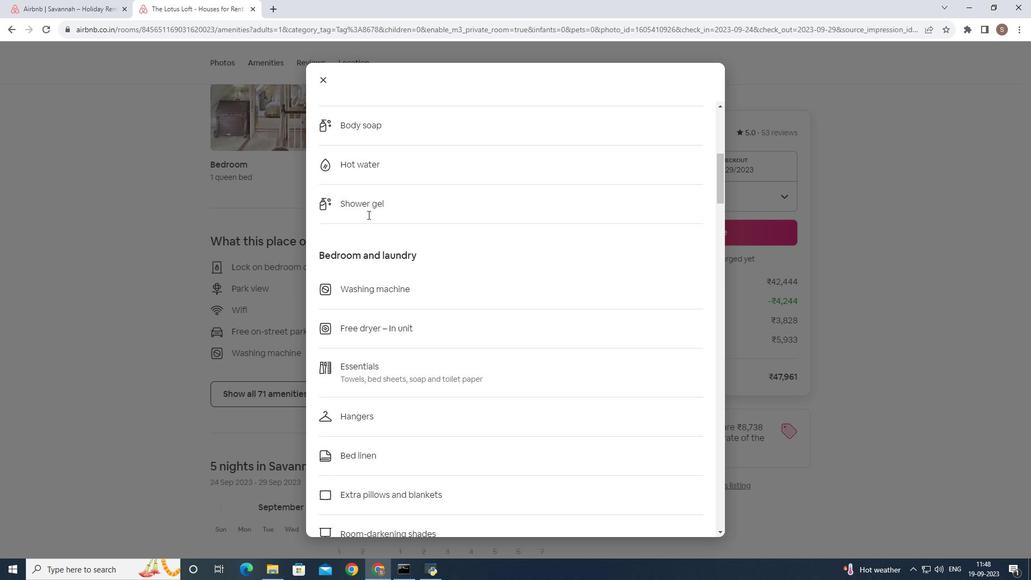 
Action: Mouse scrolled (367, 214) with delta (0, 0)
Screenshot: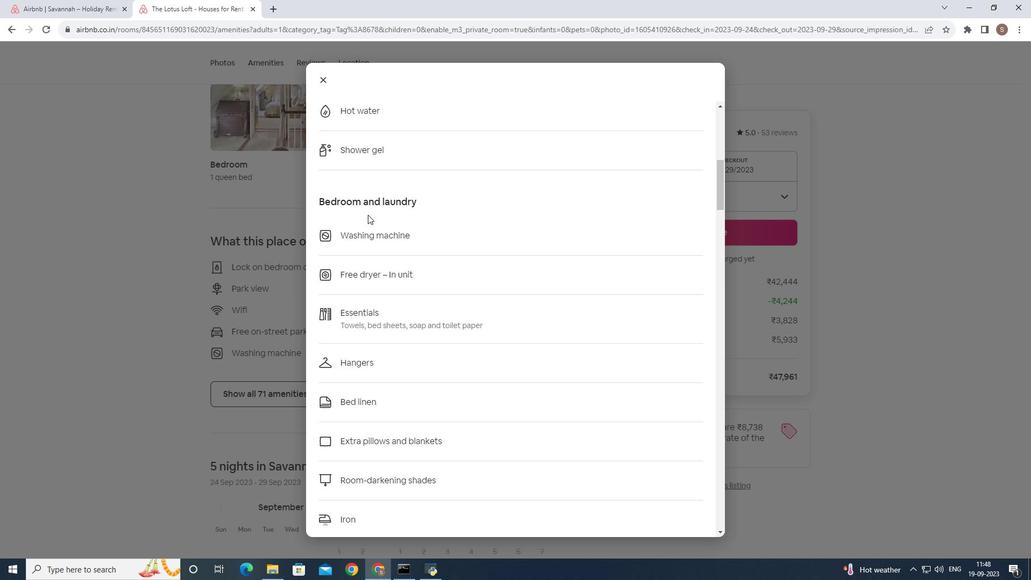 
Action: Mouse scrolled (367, 214) with delta (0, 0)
Screenshot: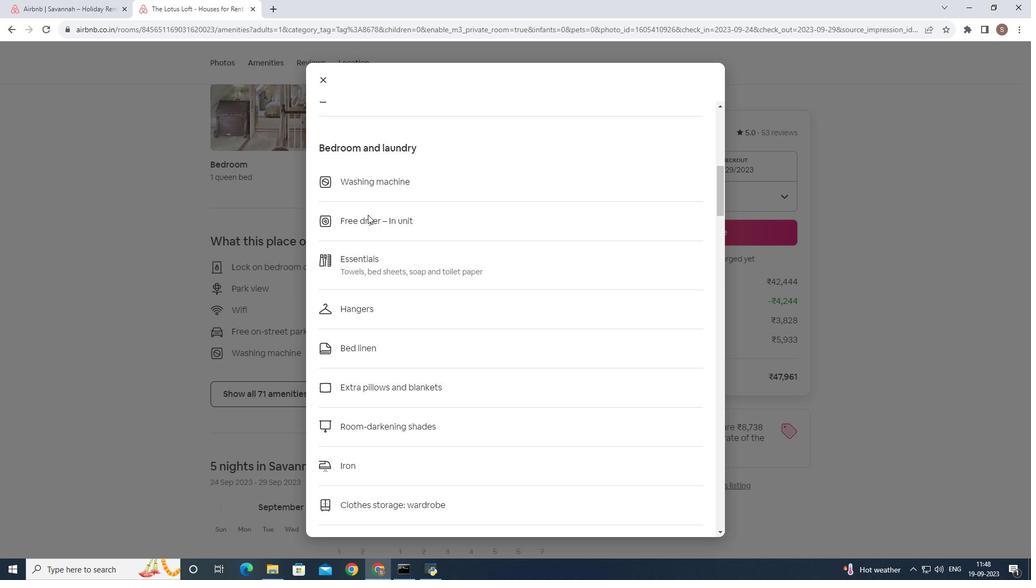 
Action: Mouse scrolled (367, 214) with delta (0, 0)
Screenshot: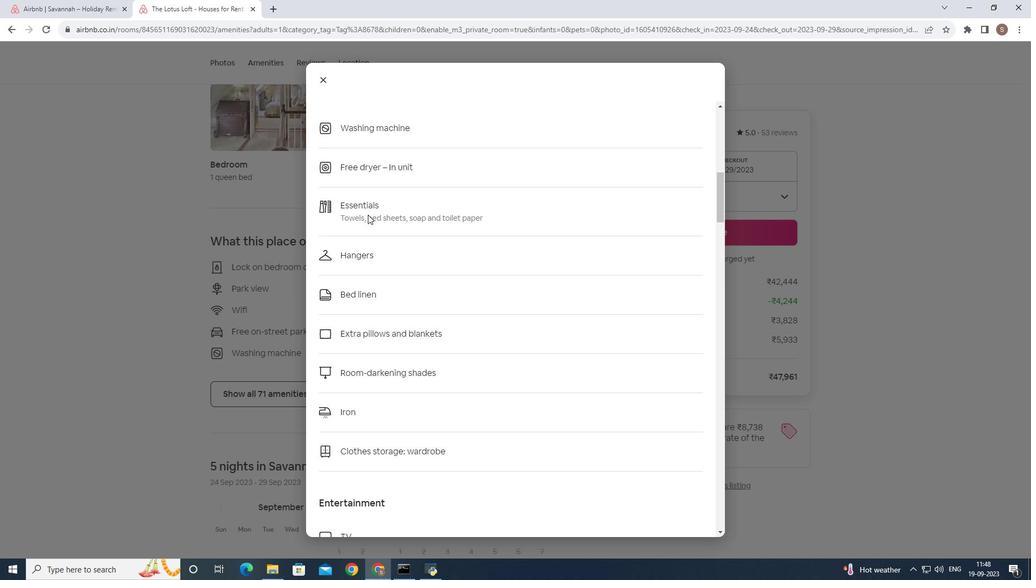 
Action: Mouse scrolled (367, 214) with delta (0, 0)
Screenshot: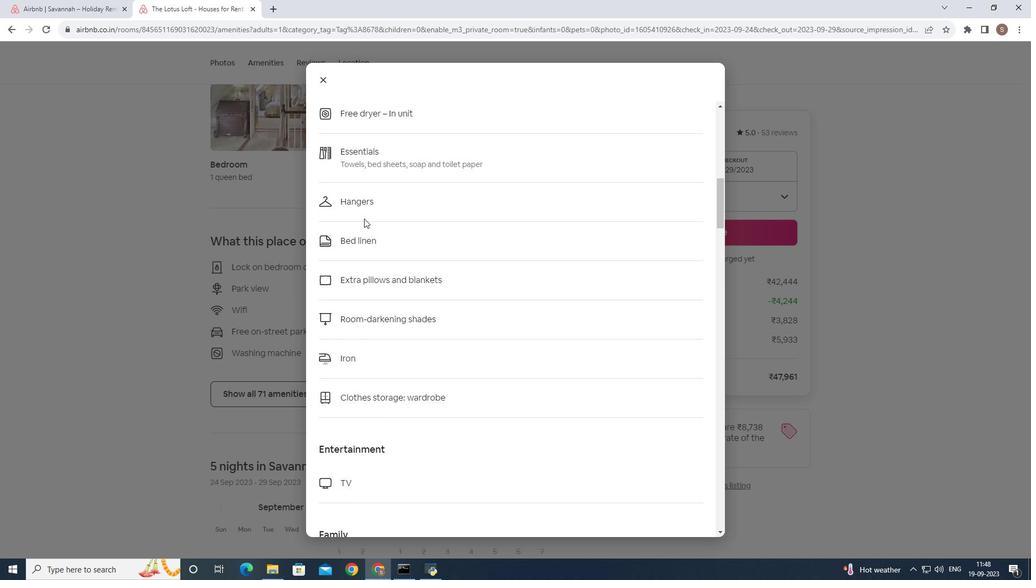 
Action: Mouse moved to (399, 308)
Screenshot: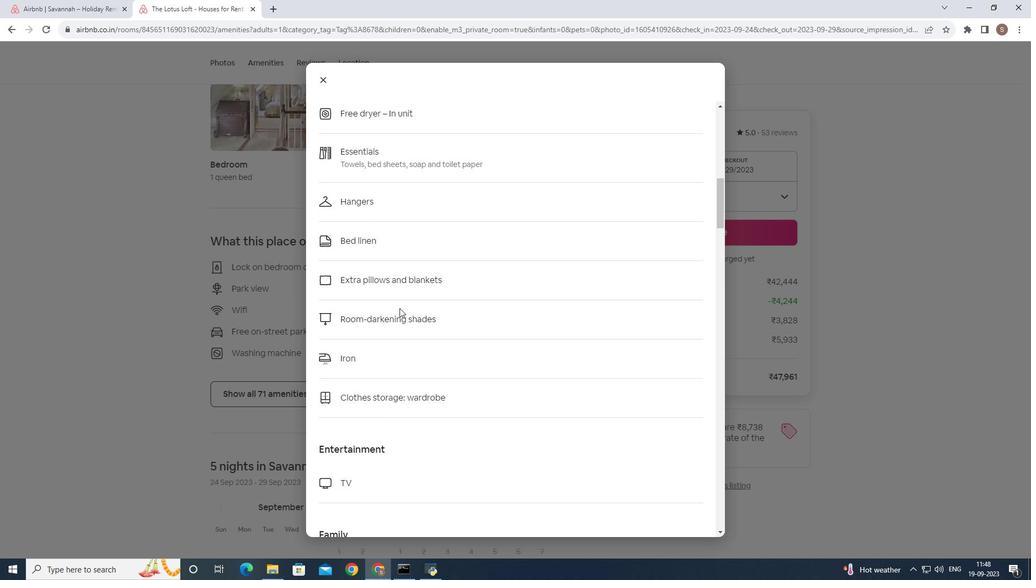 
Action: Mouse scrolled (399, 307) with delta (0, 0)
Screenshot: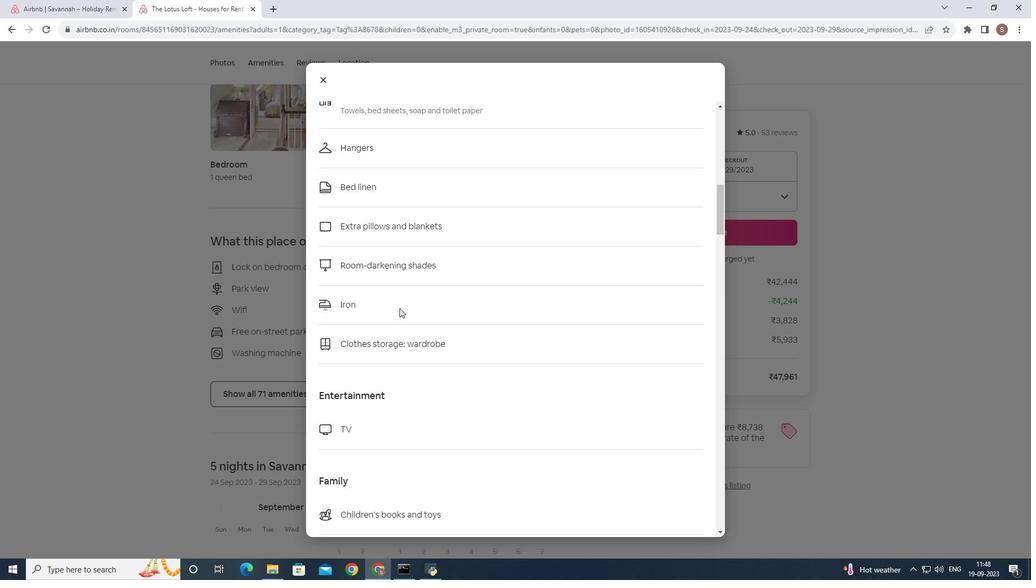 
Action: Mouse scrolled (399, 307) with delta (0, 0)
Screenshot: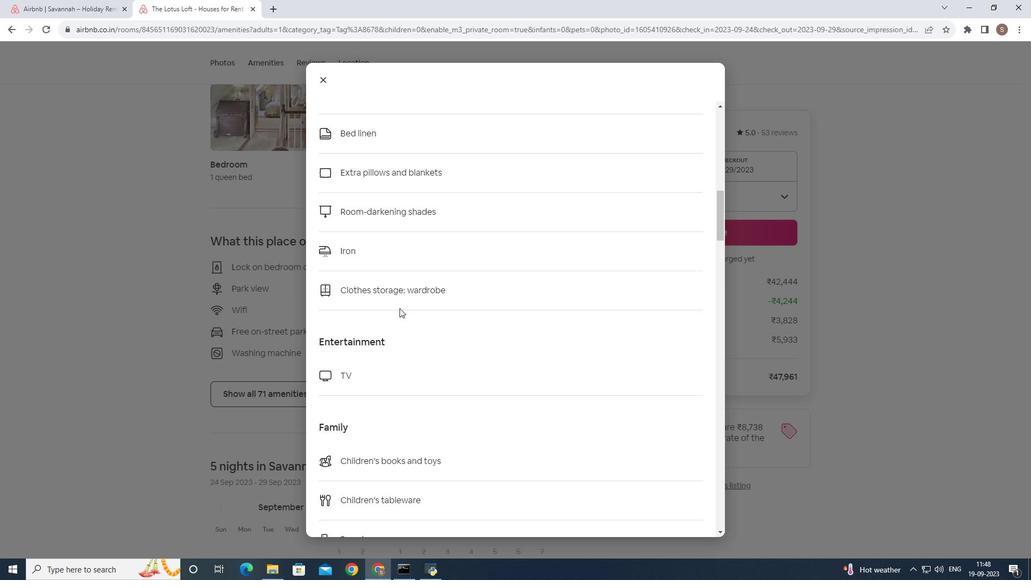 
Action: Mouse scrolled (399, 307) with delta (0, 0)
Screenshot: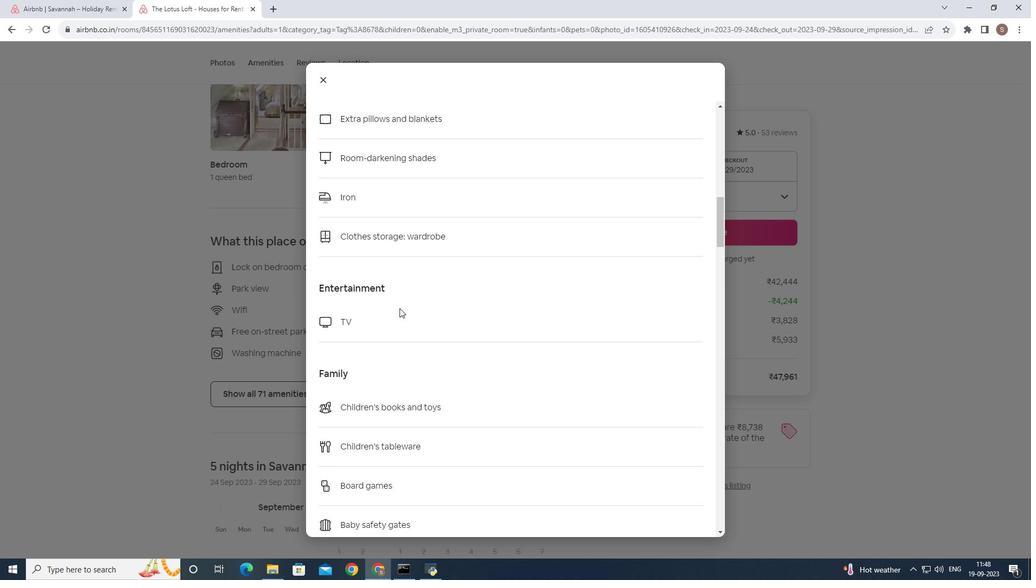 
Action: Mouse scrolled (399, 307) with delta (0, 0)
Screenshot: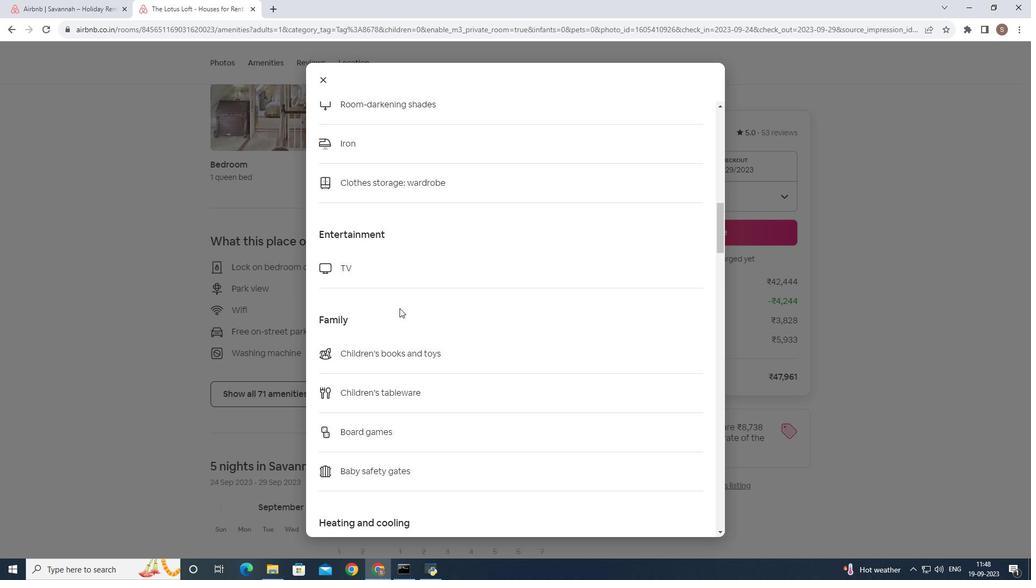 
Action: Mouse scrolled (399, 307) with delta (0, 0)
Screenshot: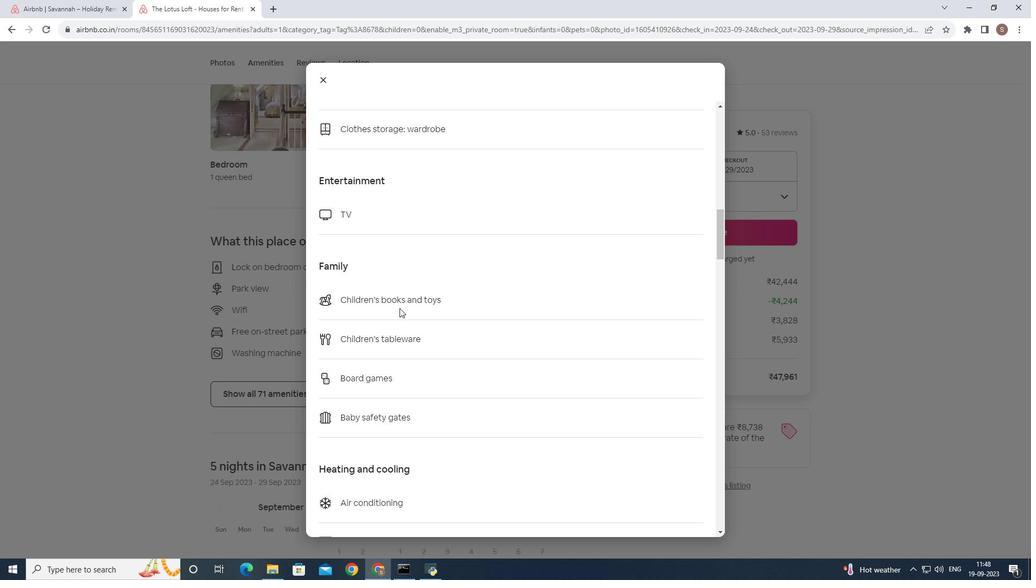 
Action: Mouse scrolled (399, 307) with delta (0, 0)
Screenshot: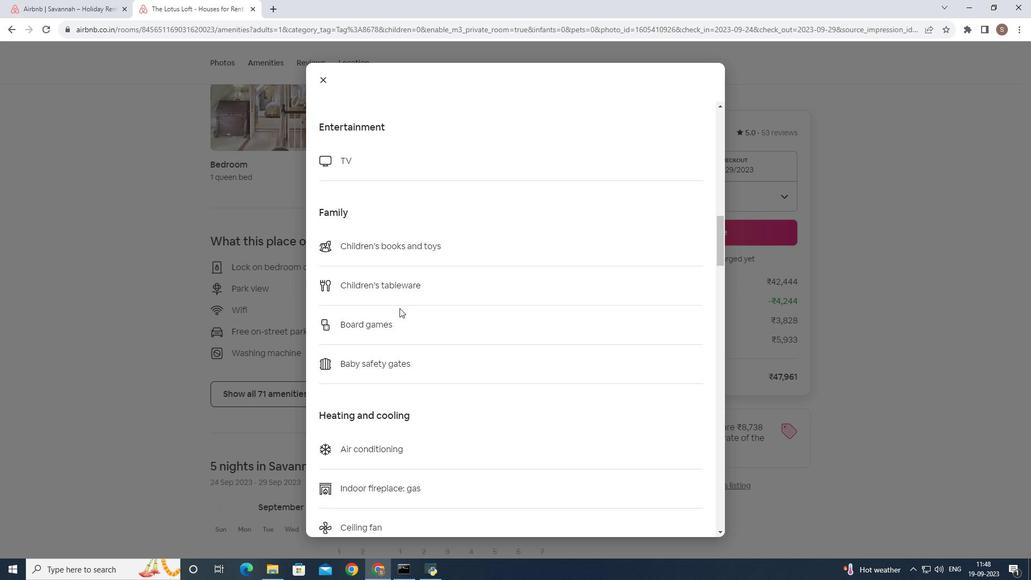 
Action: Mouse scrolled (399, 307) with delta (0, 0)
Screenshot: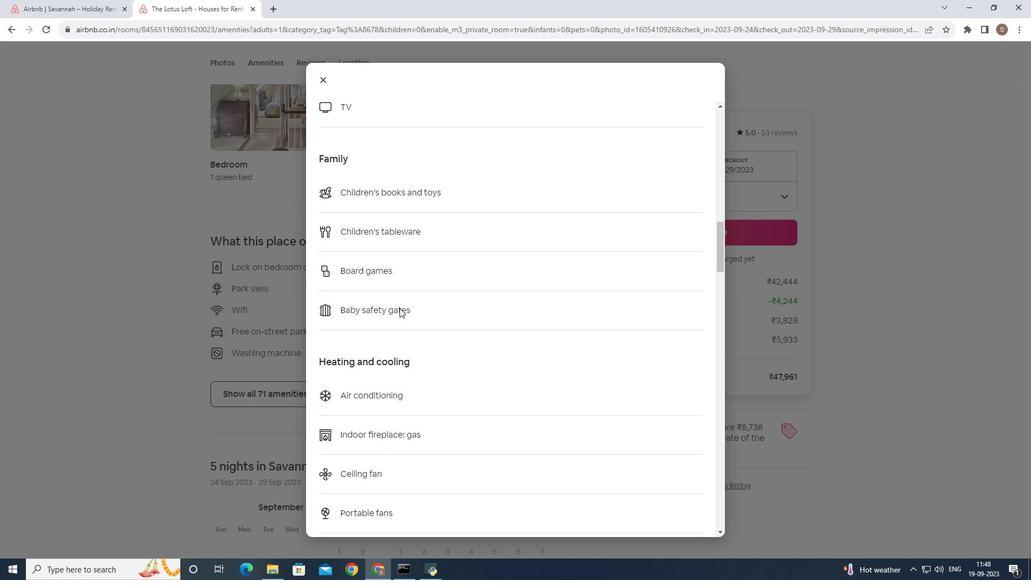 
Action: Mouse scrolled (399, 307) with delta (0, 0)
Screenshot: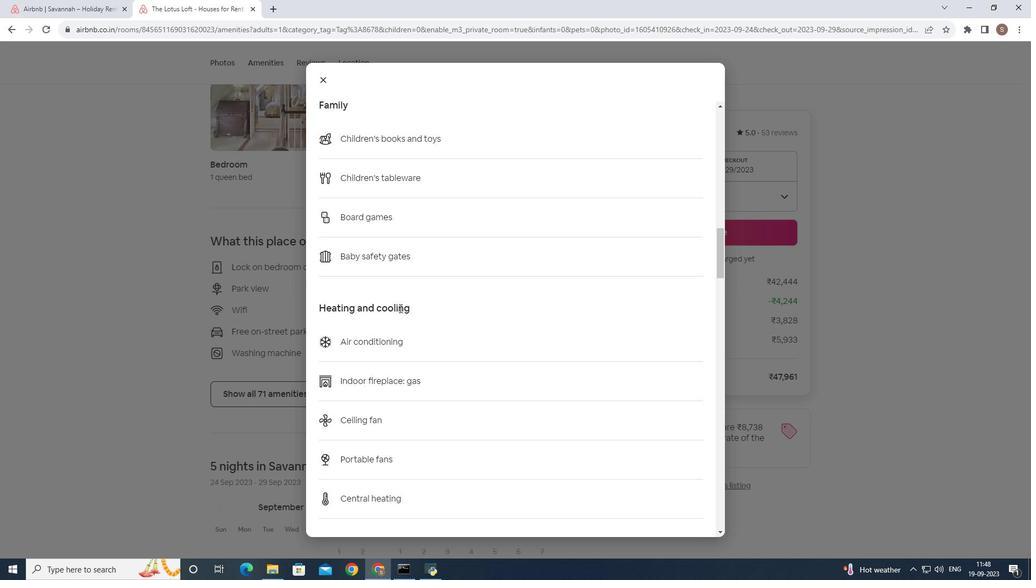 
Action: Mouse moved to (399, 308)
Screenshot: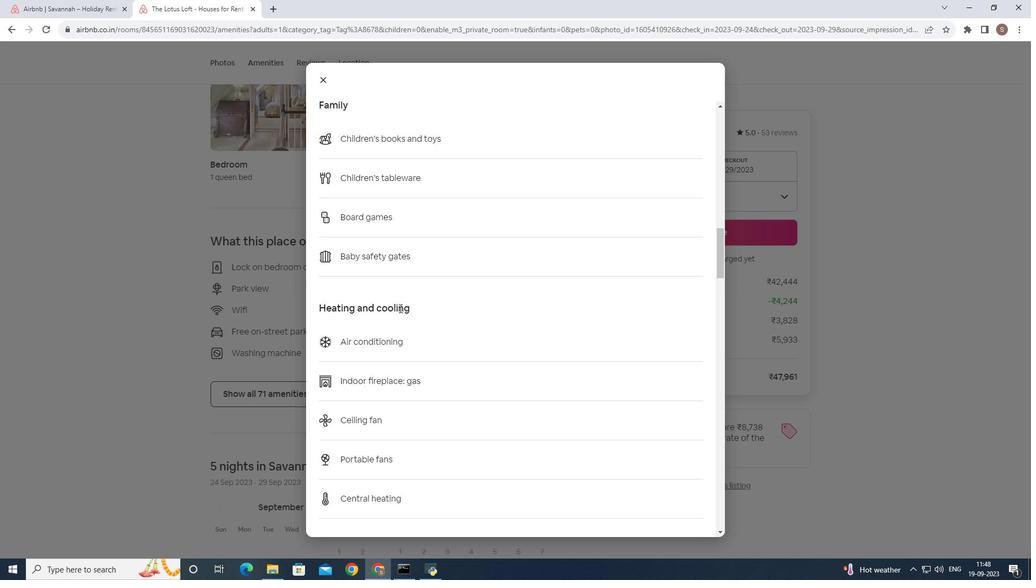 
Action: Mouse scrolled (399, 307) with delta (0, 0)
Screenshot: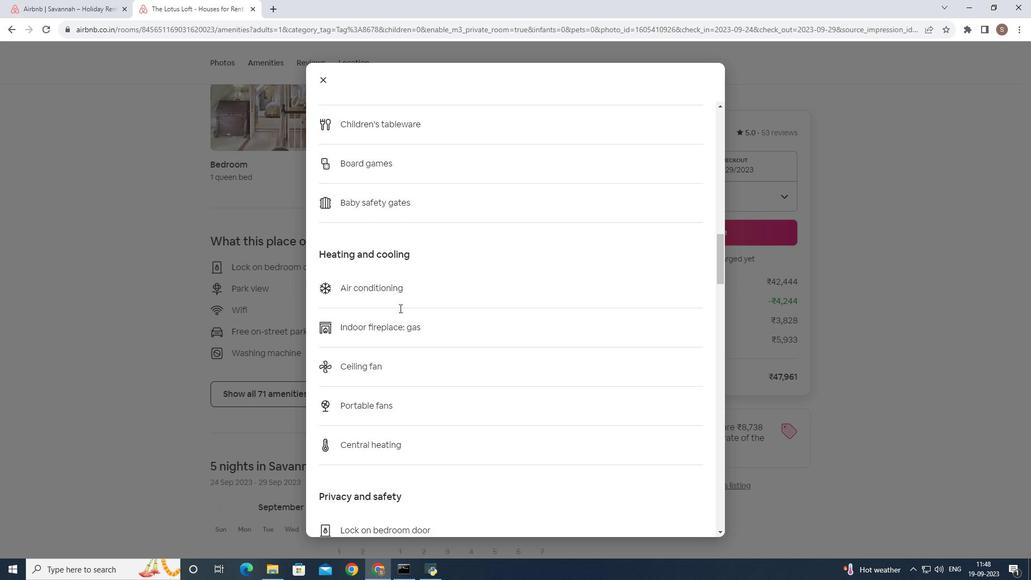 
Action: Mouse scrolled (399, 307) with delta (0, 0)
Screenshot: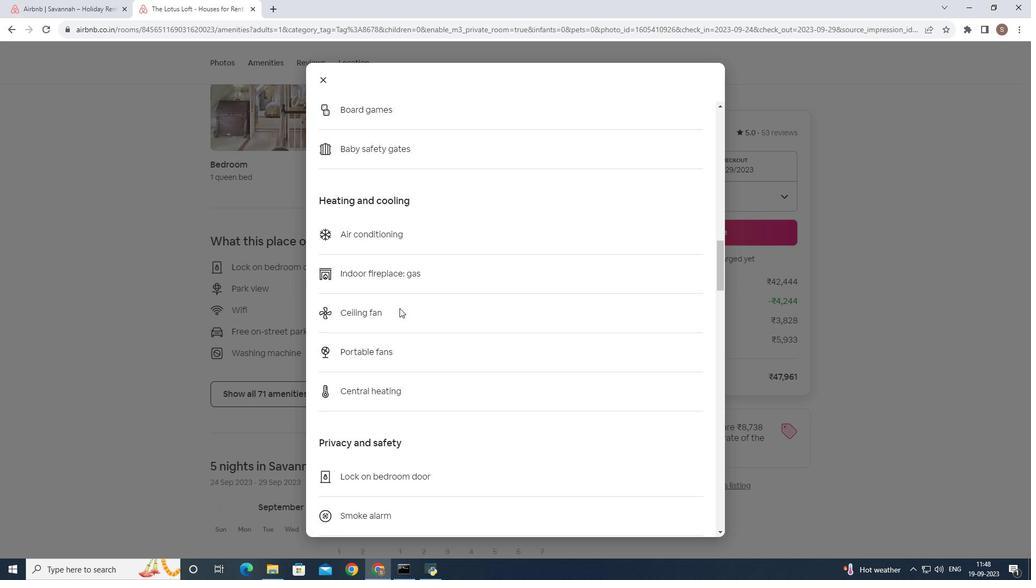 
Action: Mouse scrolled (399, 307) with delta (0, 0)
Screenshot: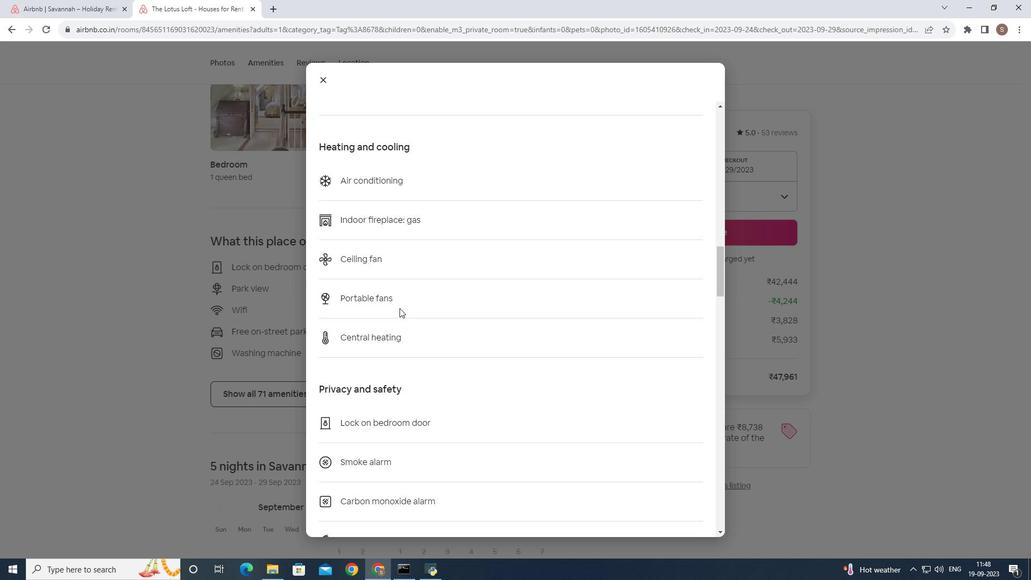 
Action: Mouse scrolled (399, 307) with delta (0, 0)
Screenshot: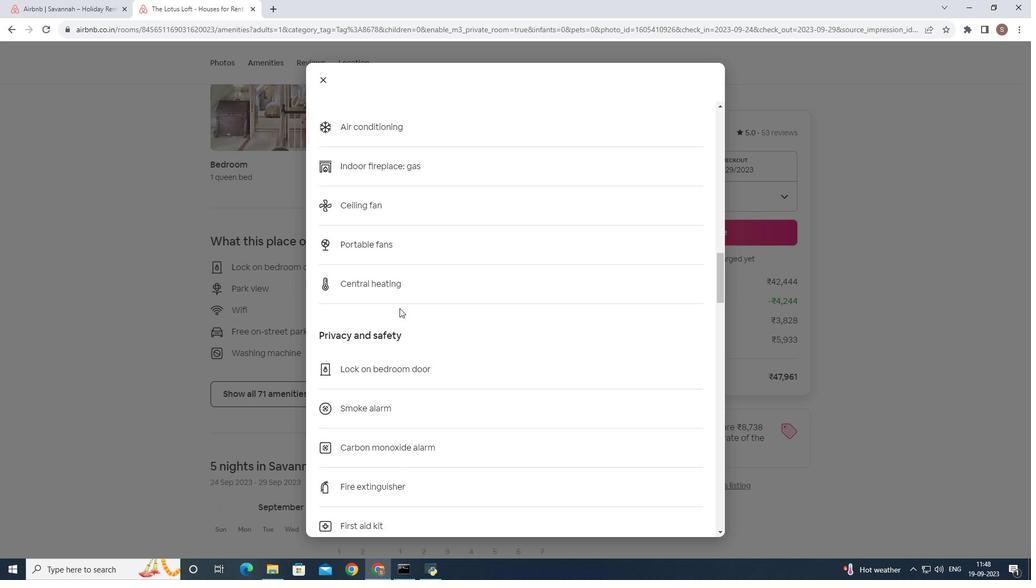 
Action: Mouse scrolled (399, 307) with delta (0, 0)
Screenshot: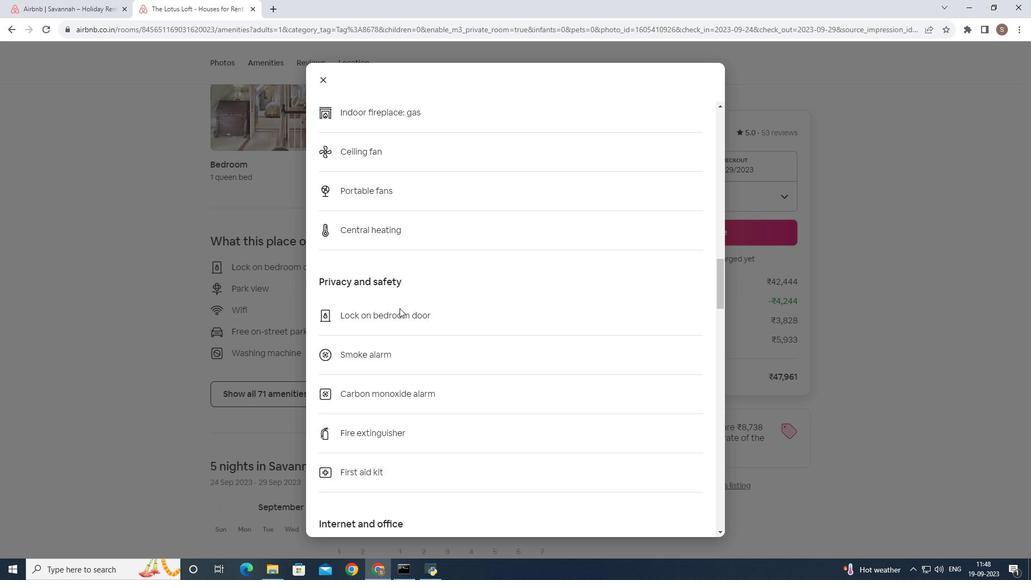 
Action: Mouse scrolled (399, 307) with delta (0, 0)
Screenshot: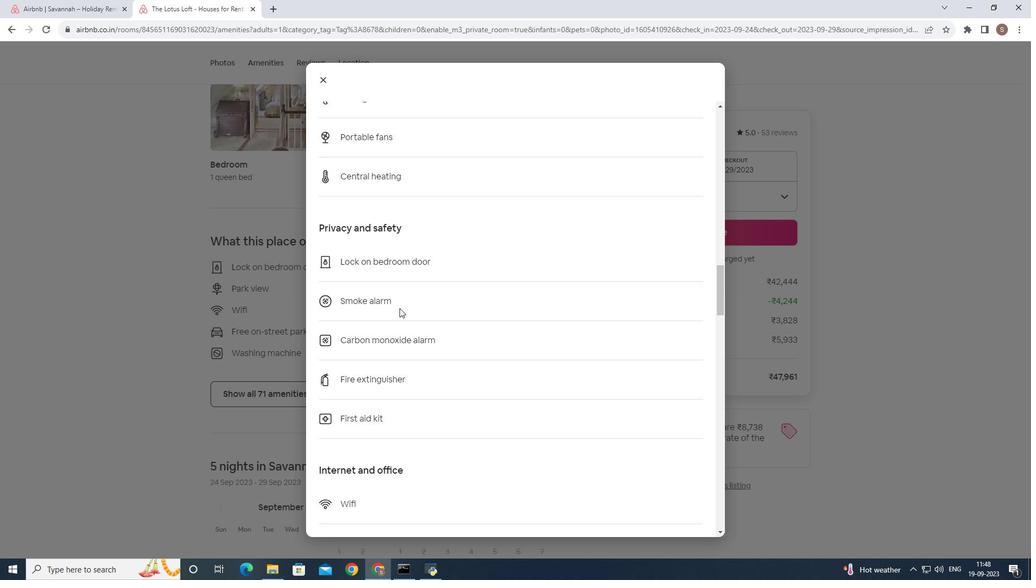 
Action: Mouse scrolled (399, 307) with delta (0, 0)
Screenshot: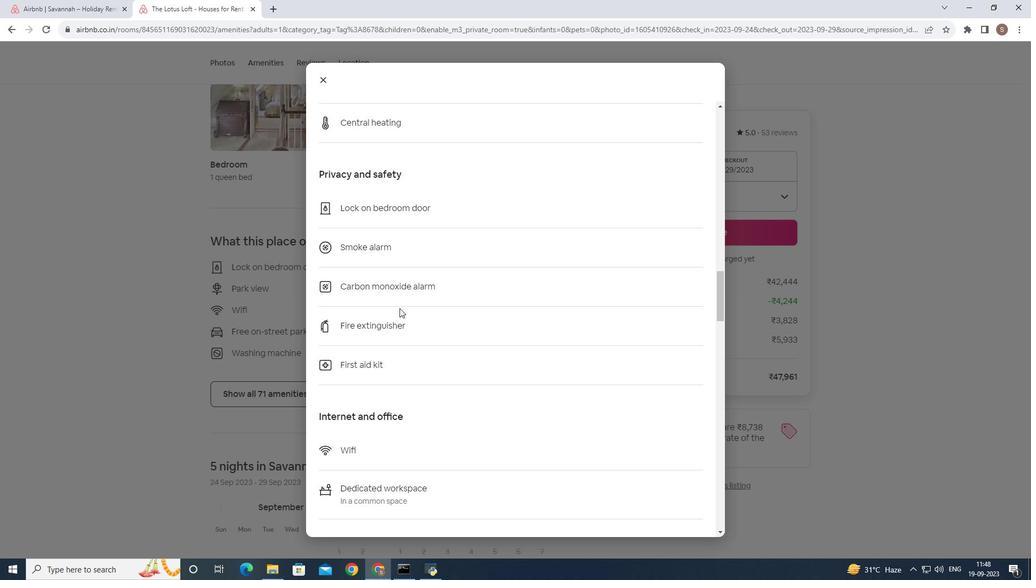 
Action: Mouse scrolled (399, 307) with delta (0, 0)
Screenshot: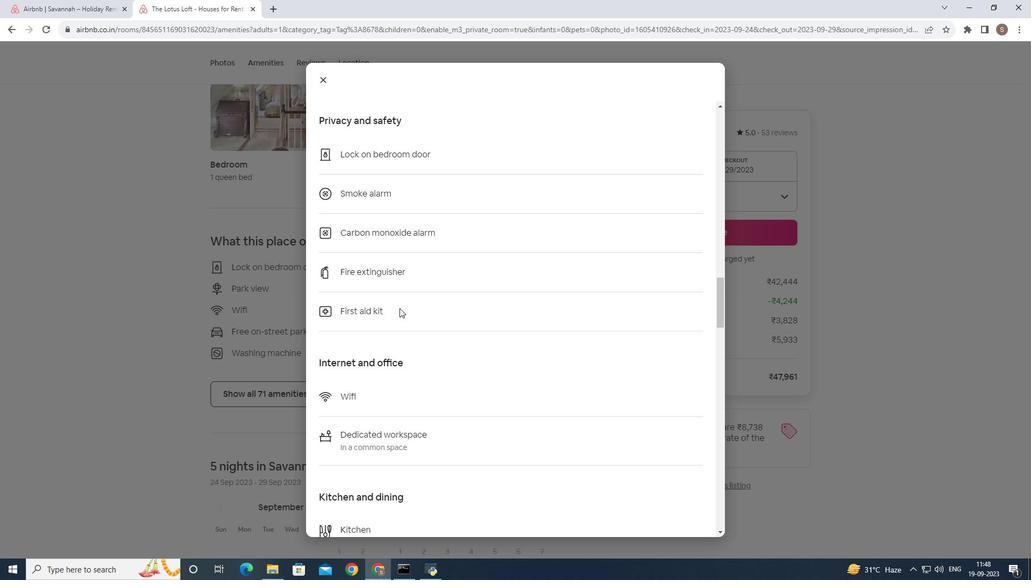 
Action: Mouse scrolled (399, 307) with delta (0, 0)
Screenshot: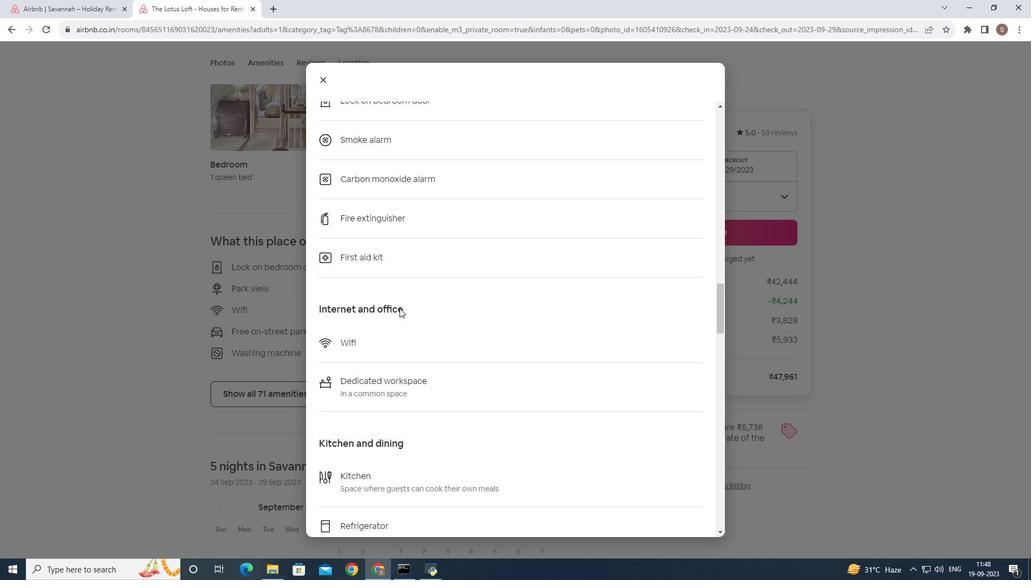 
Action: Mouse scrolled (399, 307) with delta (0, 0)
Screenshot: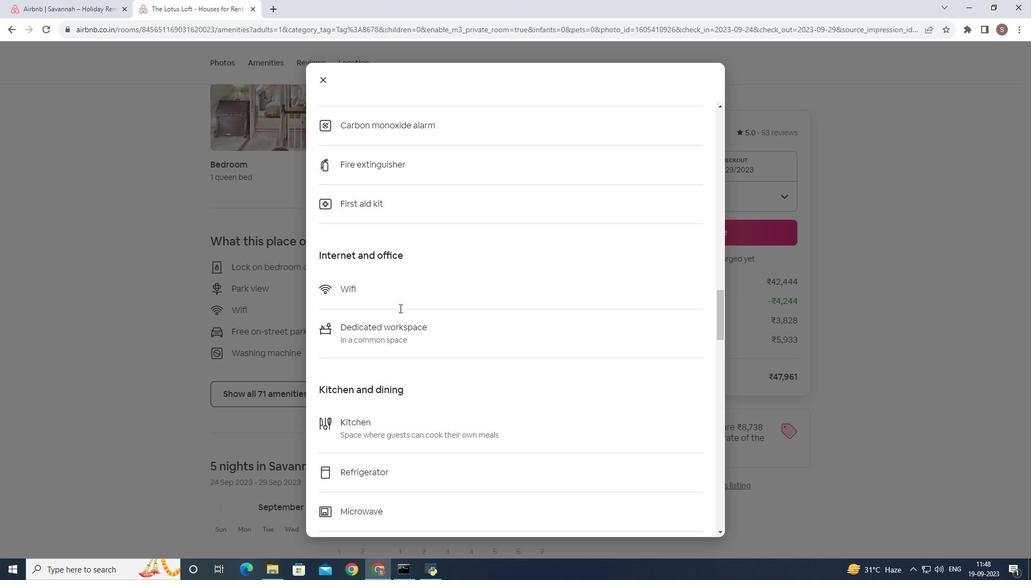 
Action: Mouse scrolled (399, 307) with delta (0, 0)
Screenshot: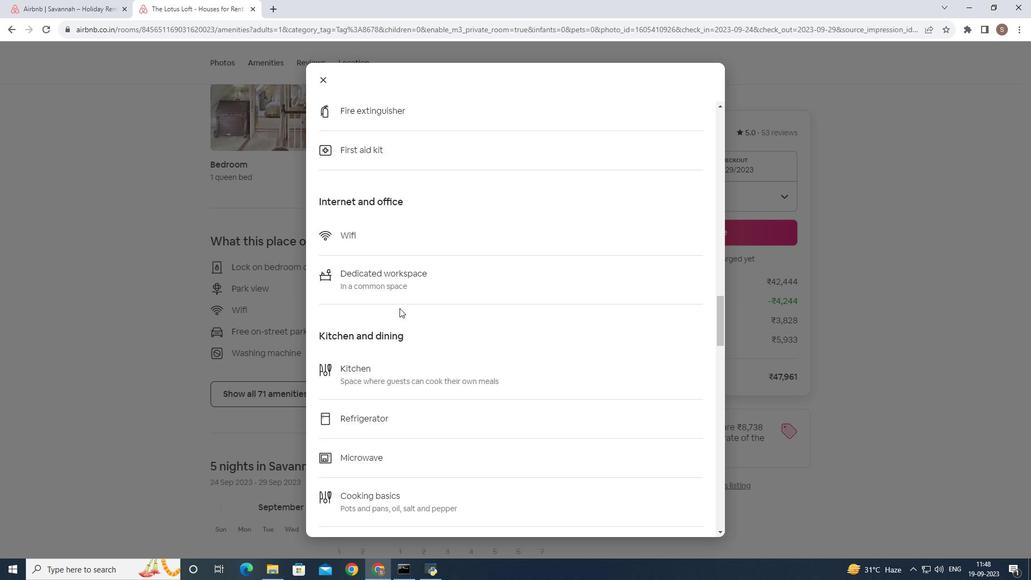 
Action: Mouse scrolled (399, 307) with delta (0, 0)
Screenshot: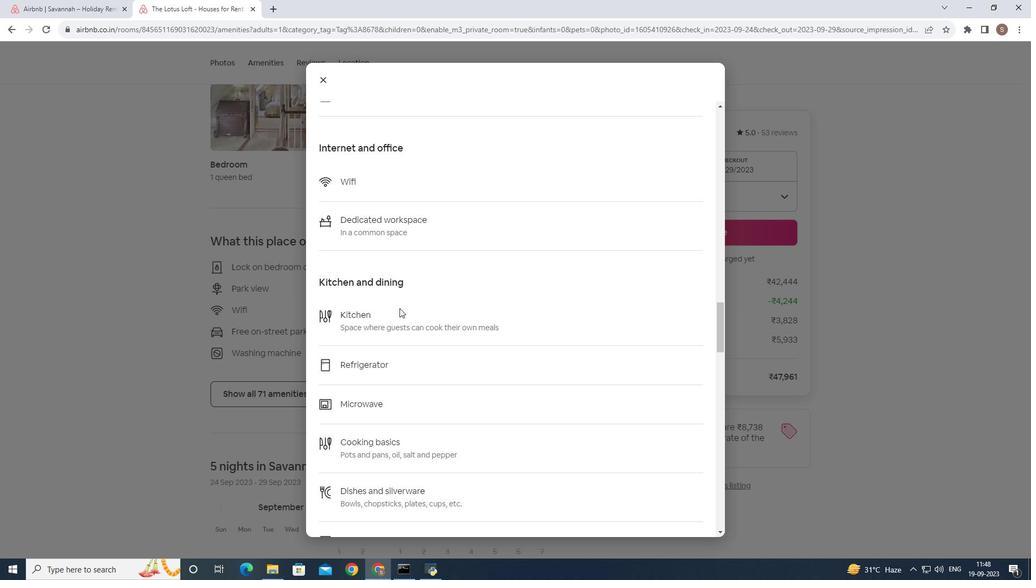 
Action: Mouse scrolled (399, 307) with delta (0, 0)
Screenshot: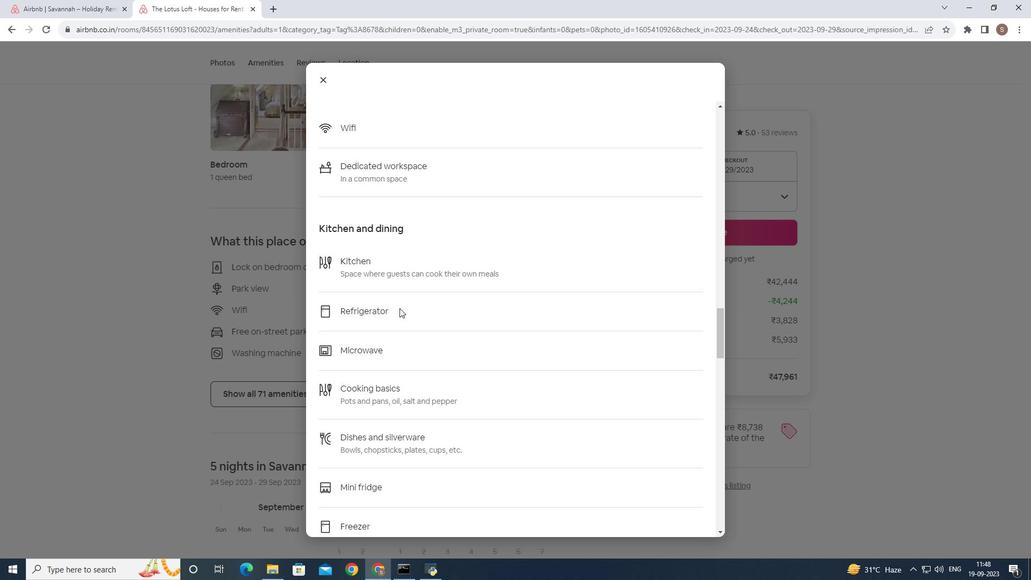 
Action: Mouse scrolled (399, 307) with delta (0, 0)
Screenshot: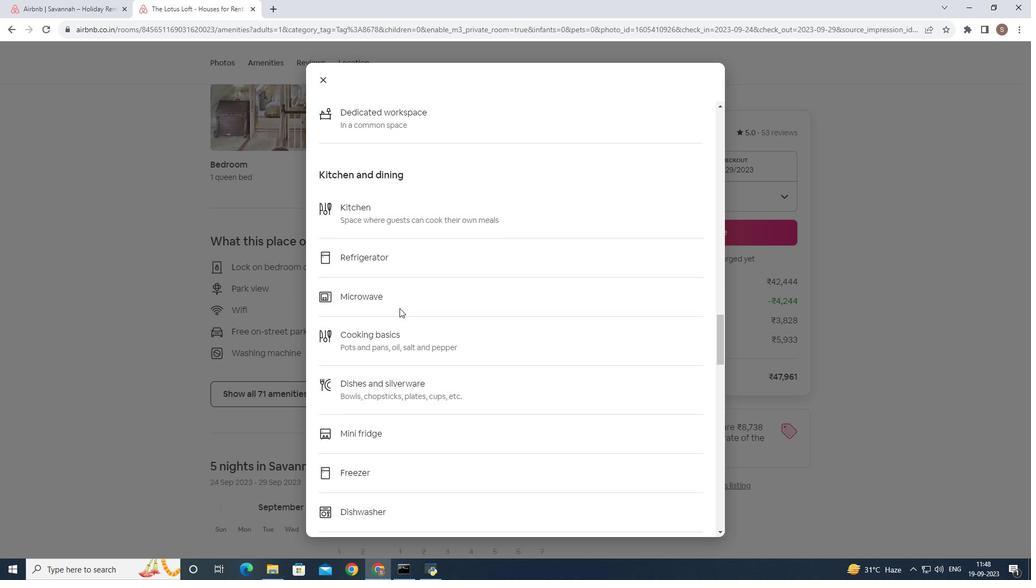 
Action: Mouse scrolled (399, 307) with delta (0, 0)
Screenshot: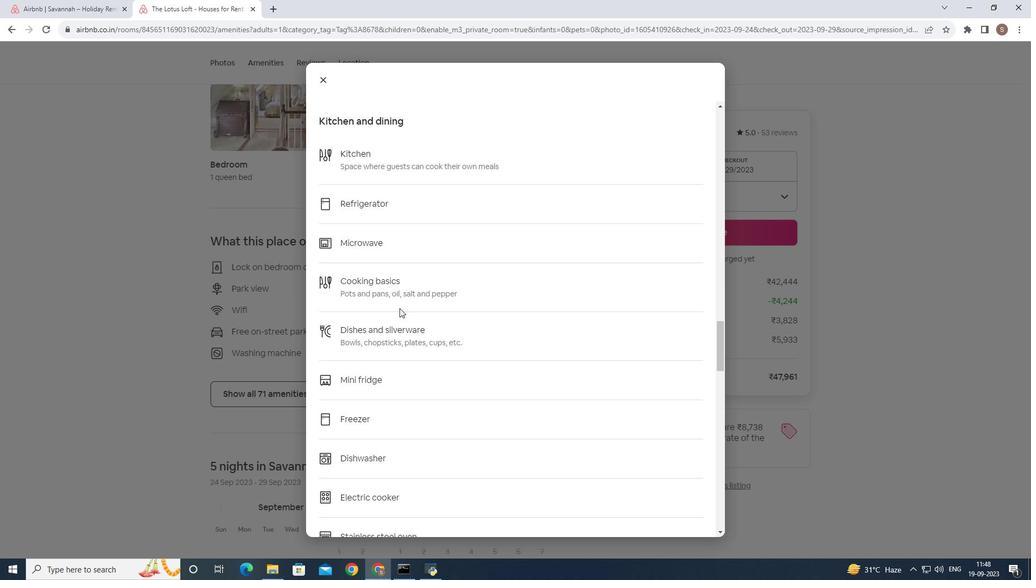 
Action: Mouse scrolled (399, 307) with delta (0, 0)
Screenshot: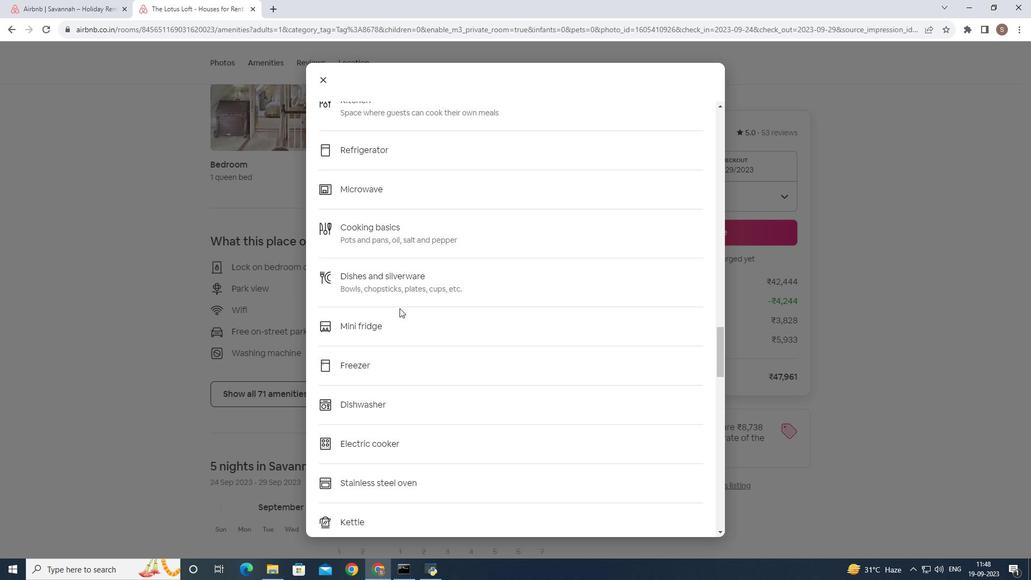 
Action: Mouse scrolled (399, 307) with delta (0, 0)
Screenshot: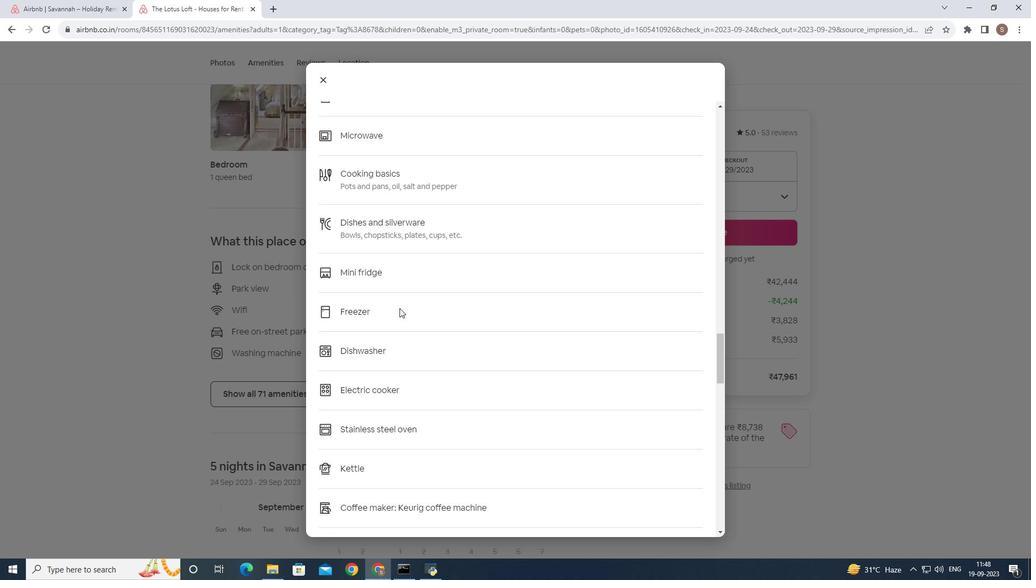 
Action: Mouse scrolled (399, 307) with delta (0, 0)
Screenshot: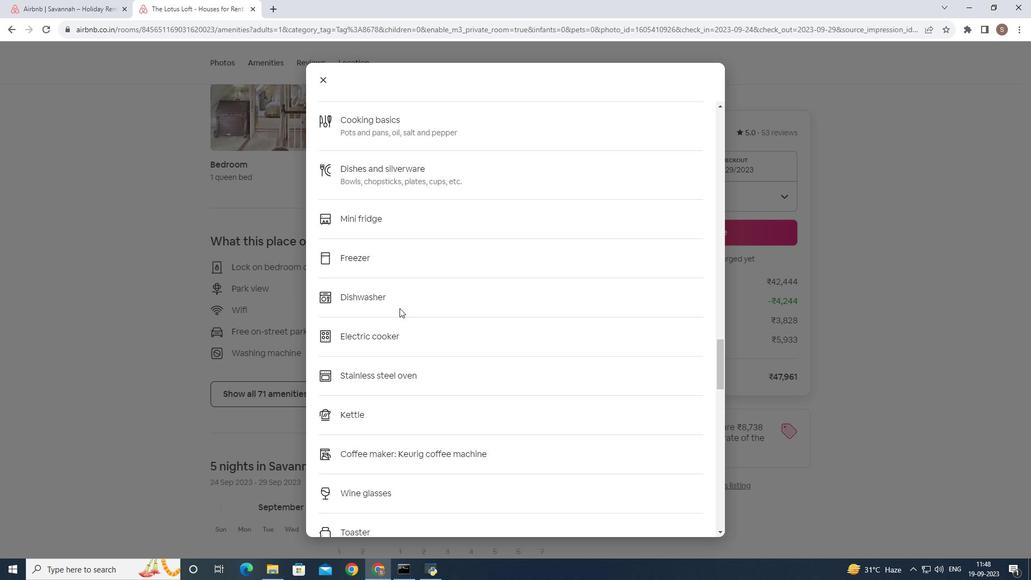 
Action: Mouse scrolled (399, 307) with delta (0, 0)
Screenshot: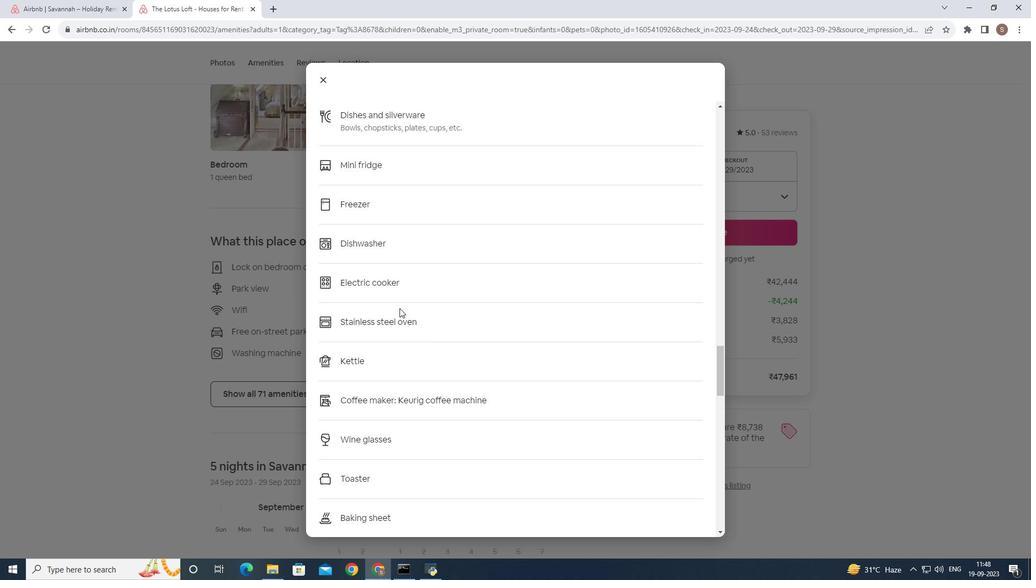 
Action: Mouse scrolled (399, 307) with delta (0, 0)
Screenshot: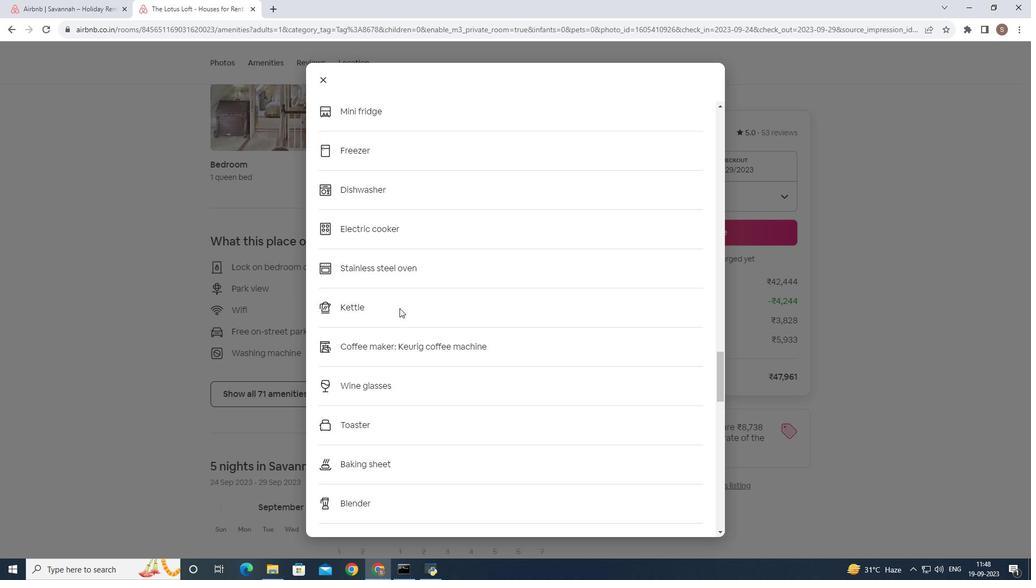 
Action: Mouse scrolled (399, 307) with delta (0, 0)
Screenshot: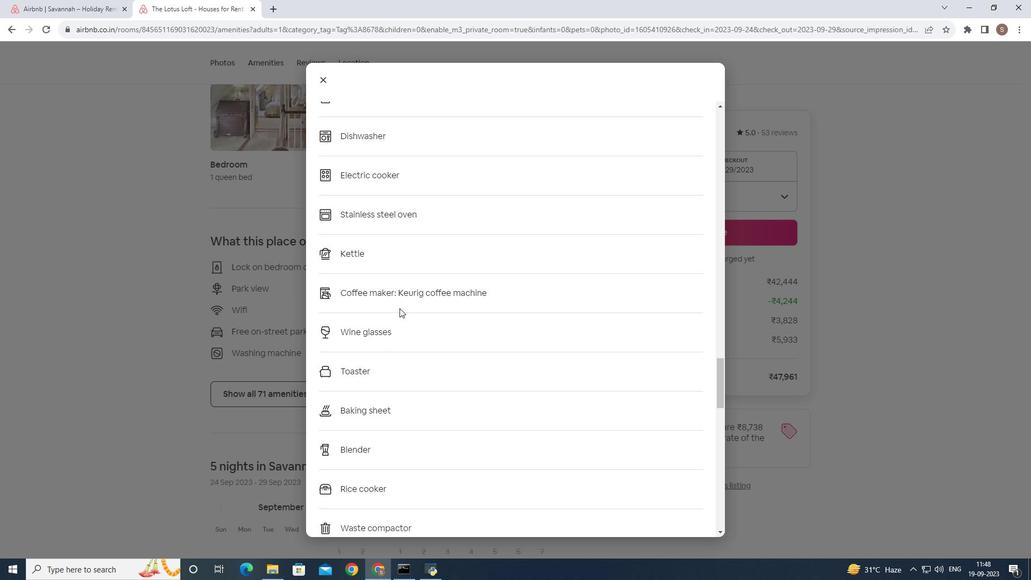 
Action: Mouse scrolled (399, 307) with delta (0, 0)
Screenshot: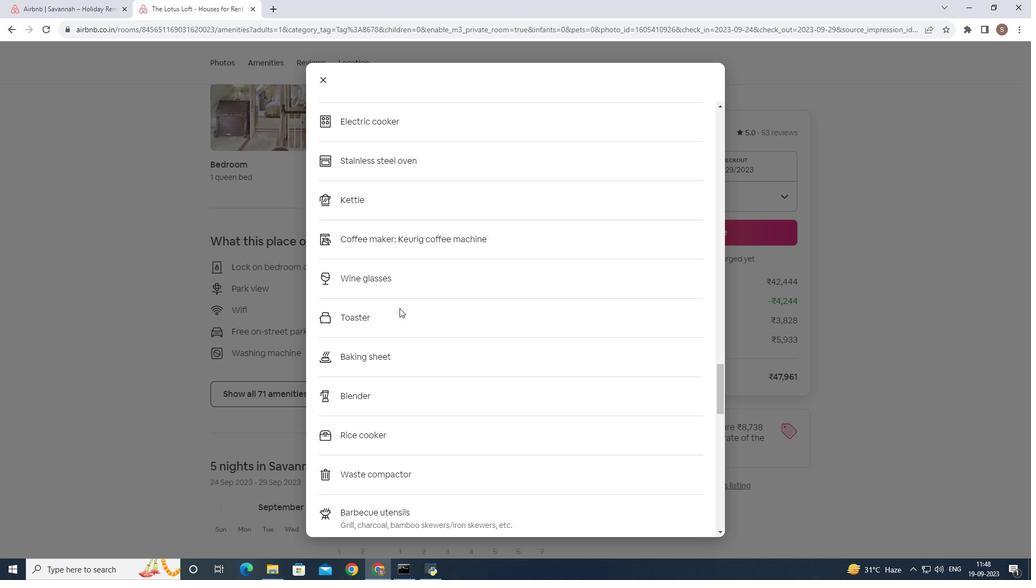 
Action: Mouse scrolled (399, 307) with delta (0, 0)
Screenshot: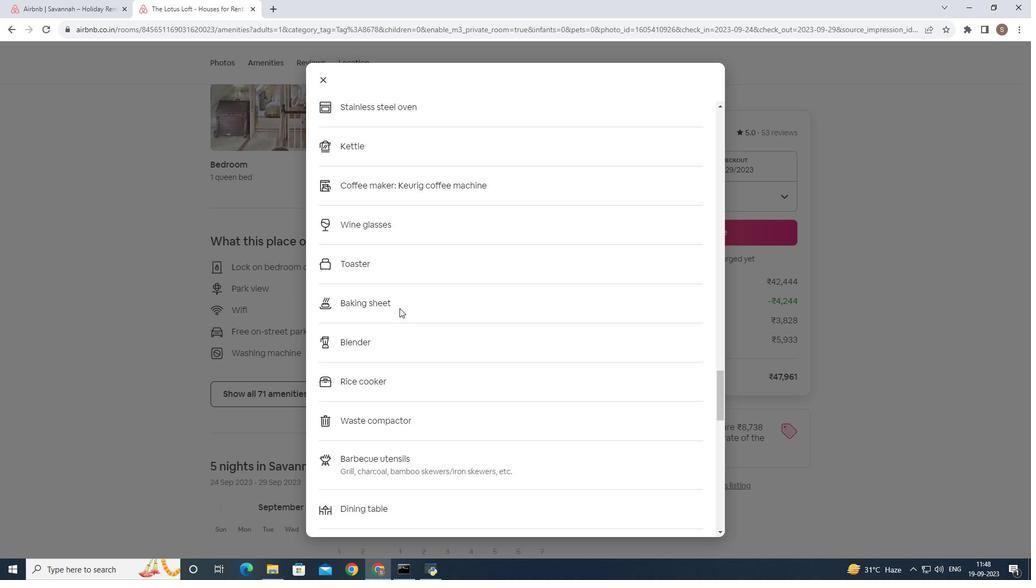 
Action: Mouse scrolled (399, 307) with delta (0, 0)
Screenshot: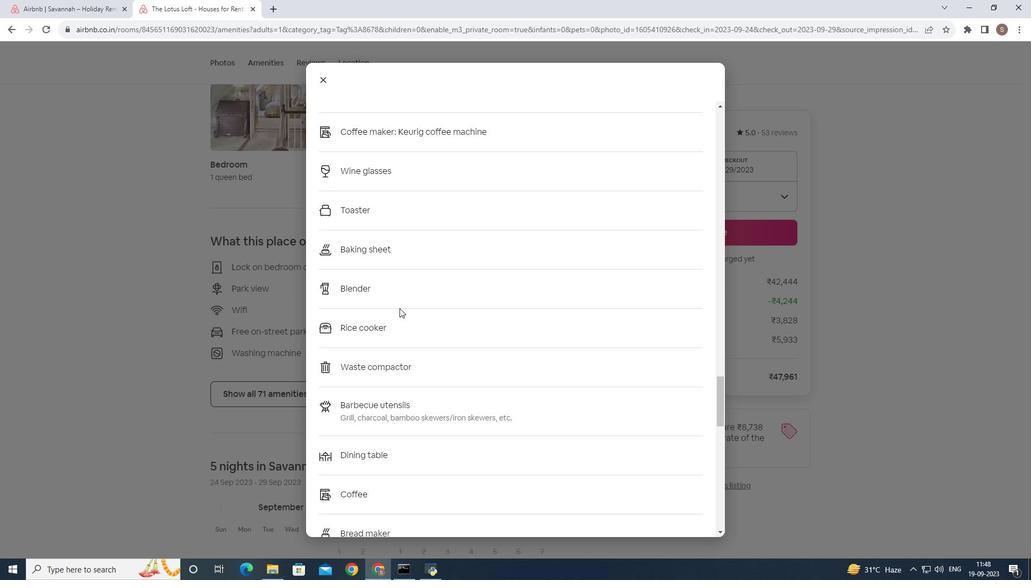 
Action: Mouse scrolled (399, 307) with delta (0, 0)
Screenshot: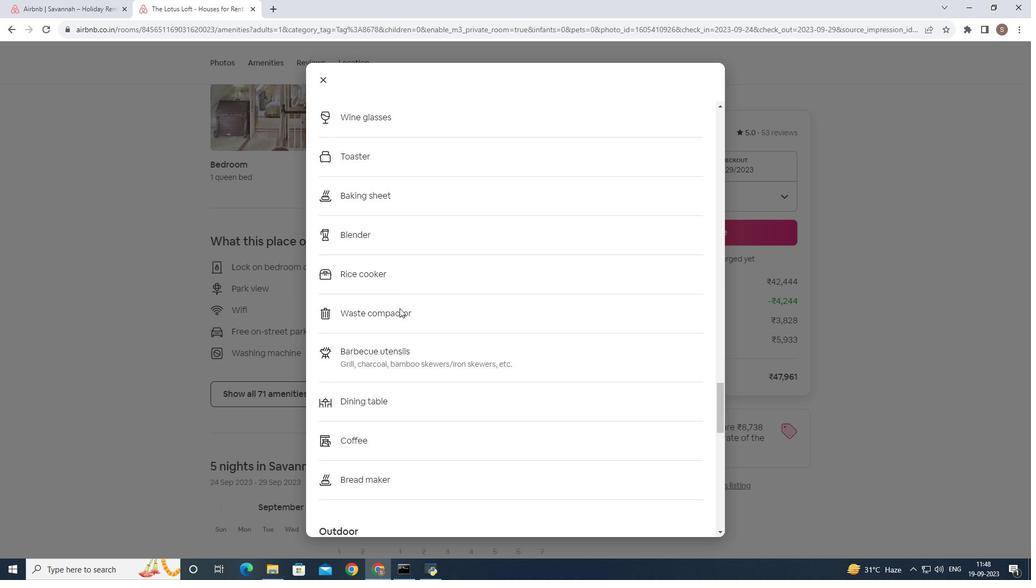 
Action: Mouse scrolled (399, 307) with delta (0, 0)
Screenshot: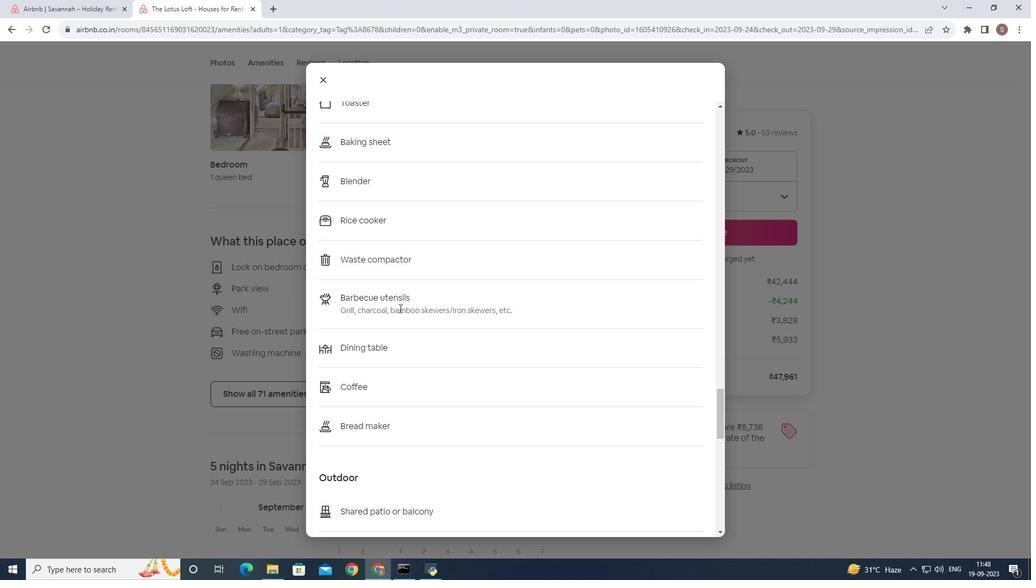 
Action: Mouse scrolled (399, 307) with delta (0, 0)
Screenshot: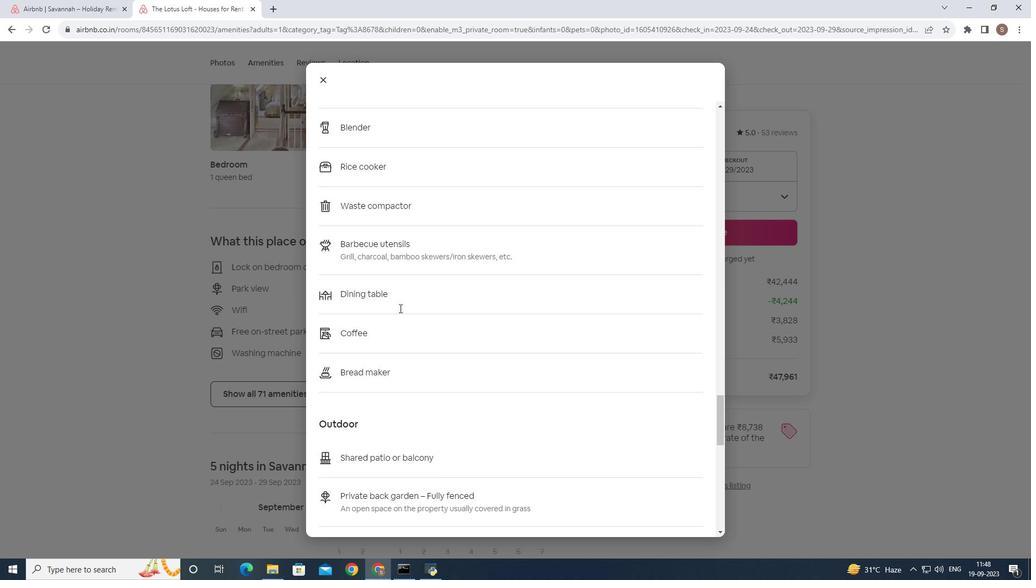 
Action: Mouse scrolled (399, 307) with delta (0, 0)
Screenshot: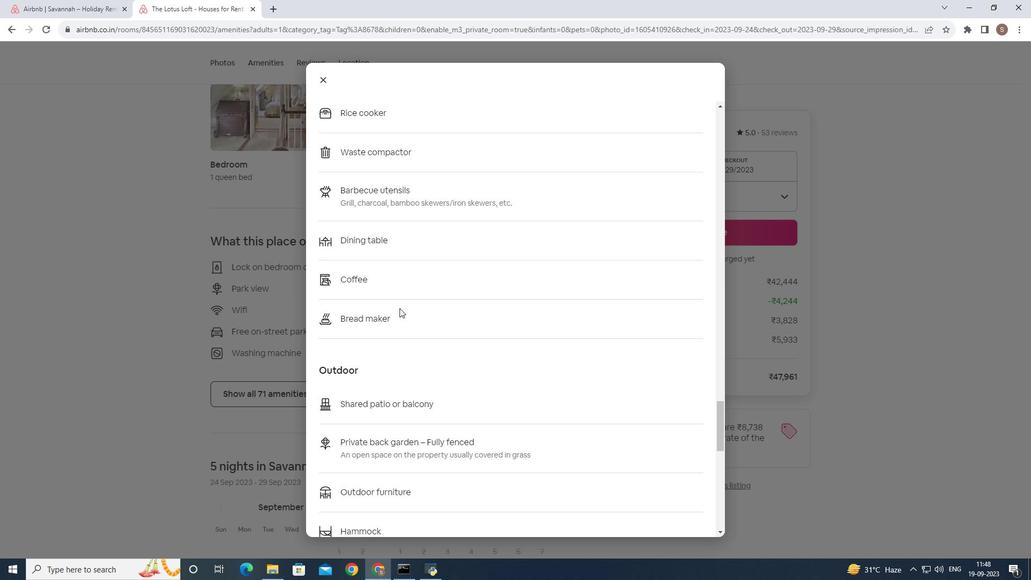 
Action: Mouse scrolled (399, 307) with delta (0, 0)
Screenshot: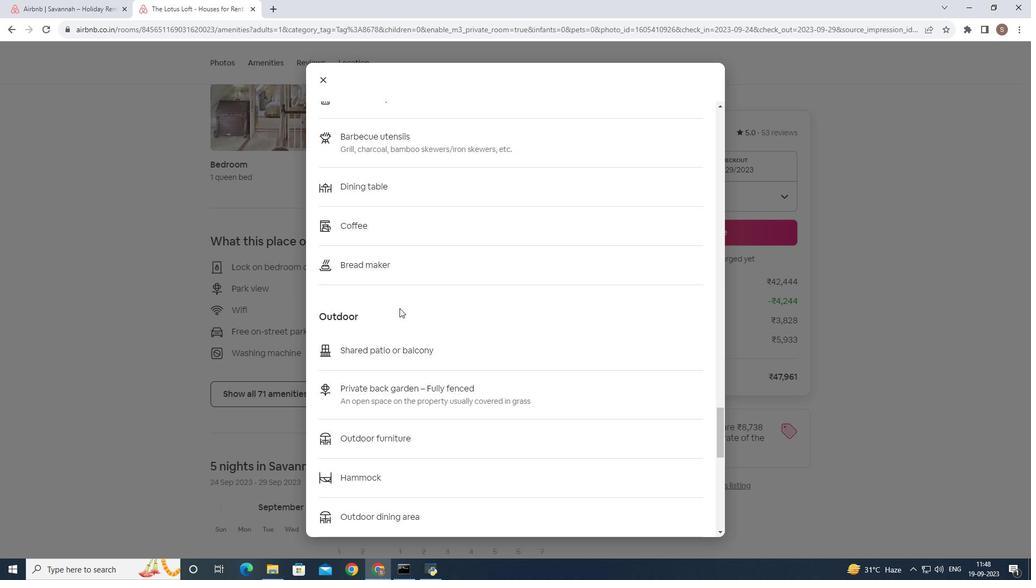 
Action: Mouse scrolled (399, 307) with delta (0, 0)
Screenshot: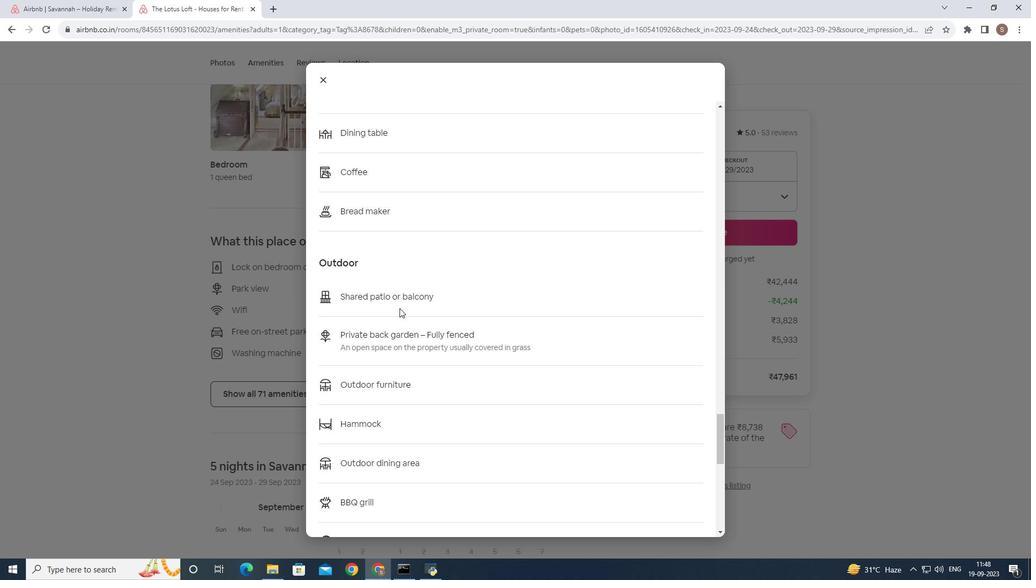 
Action: Mouse scrolled (399, 307) with delta (0, 0)
Screenshot: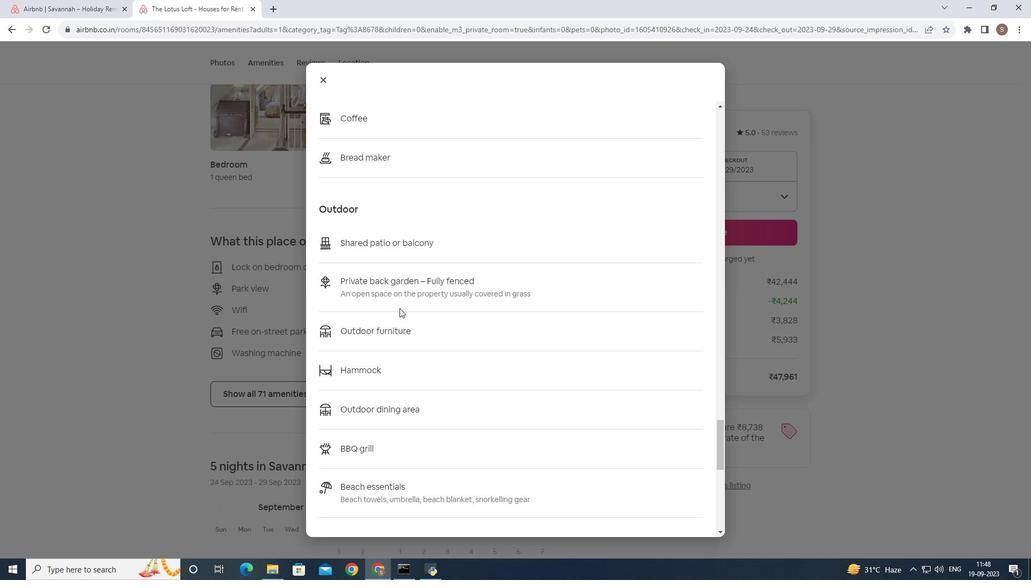 
Action: Mouse scrolled (399, 307) with delta (0, 0)
Screenshot: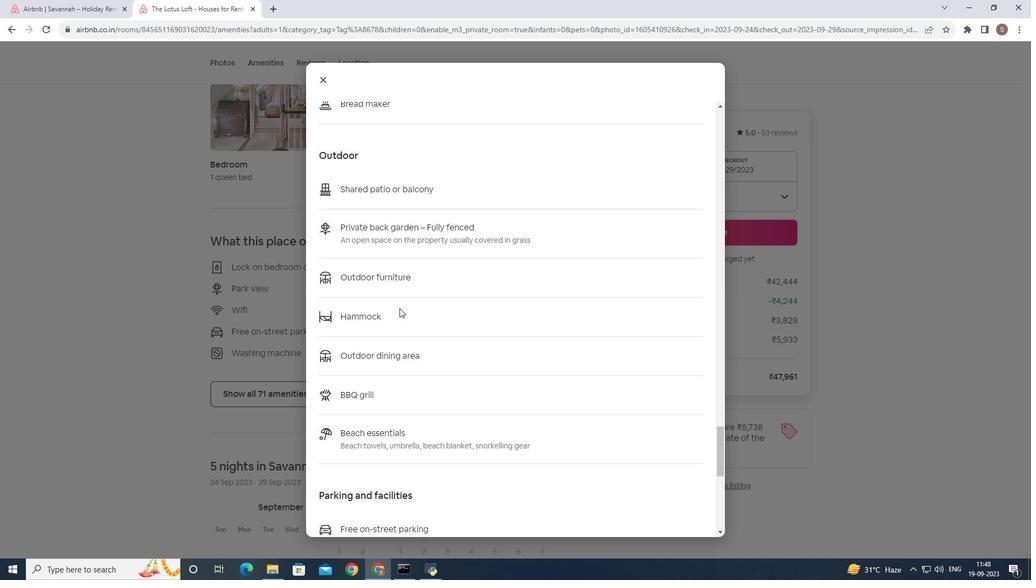 
Action: Mouse scrolled (399, 307) with delta (0, 0)
Screenshot: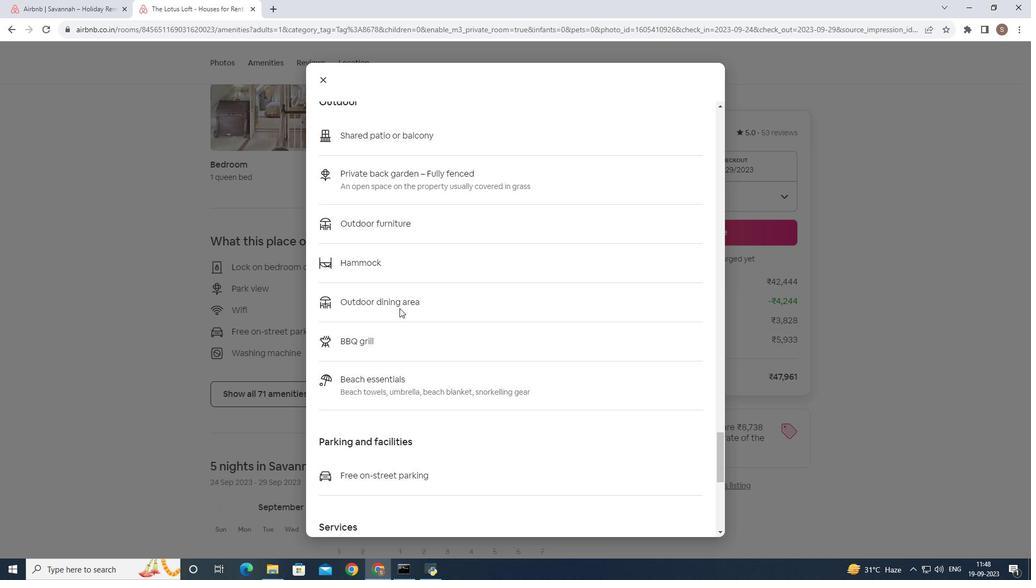 
Action: Mouse scrolled (399, 307) with delta (0, 0)
Screenshot: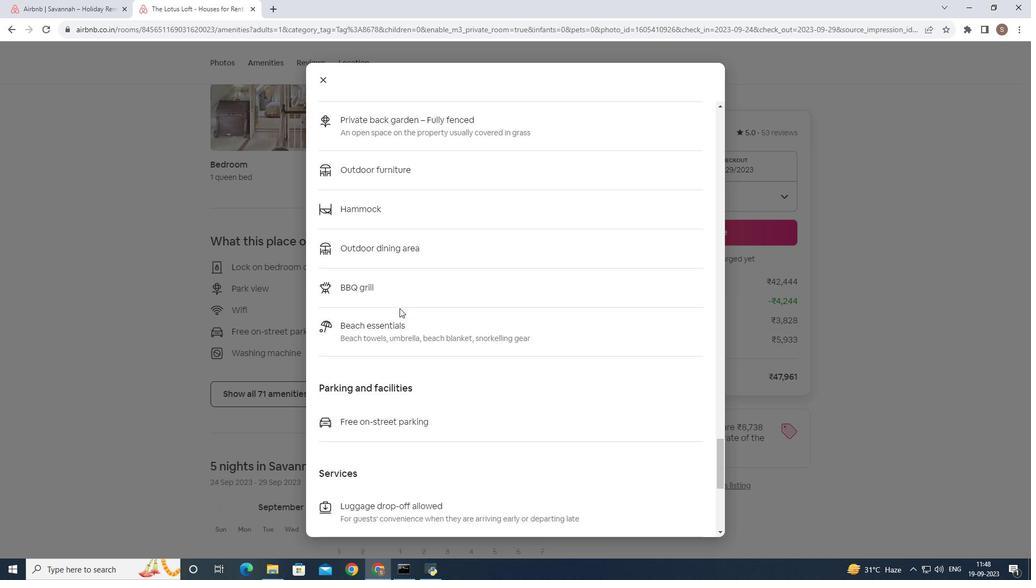 
Action: Mouse scrolled (399, 307) with delta (0, 0)
Screenshot: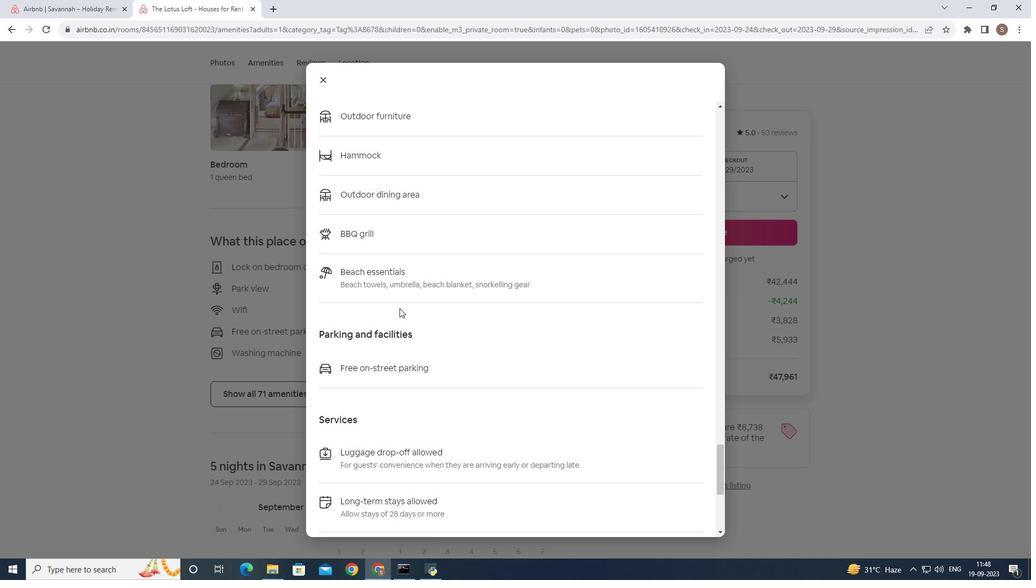 
Action: Mouse scrolled (399, 307) with delta (0, 0)
Screenshot: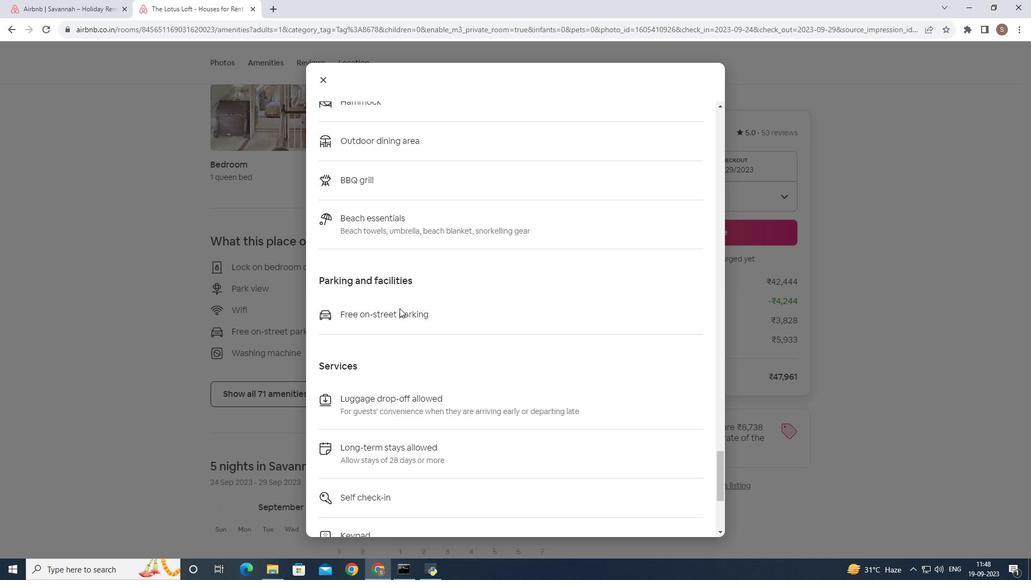 
Action: Mouse scrolled (399, 307) with delta (0, 0)
Screenshot: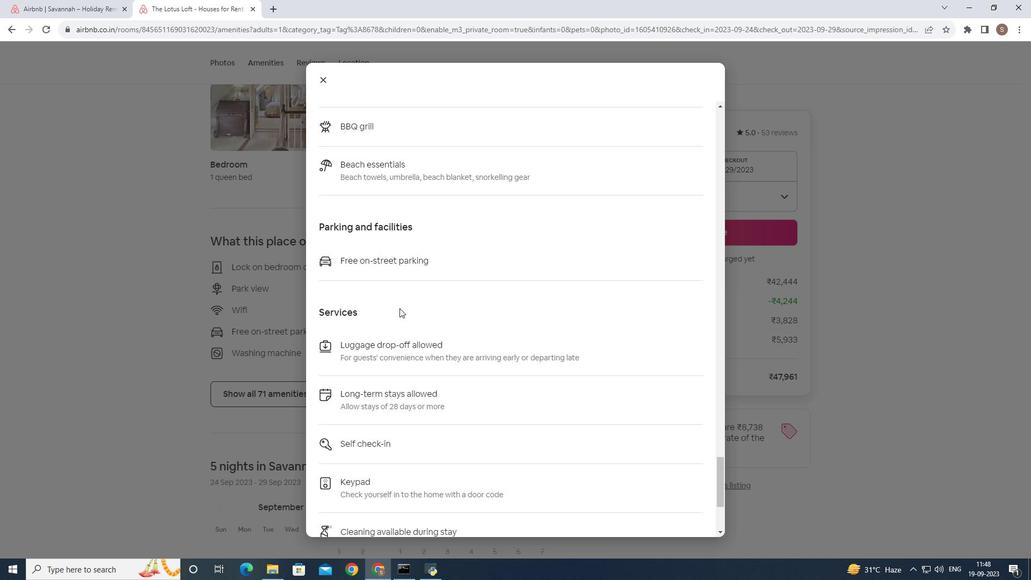 
Action: Mouse scrolled (399, 307) with delta (0, 0)
Screenshot: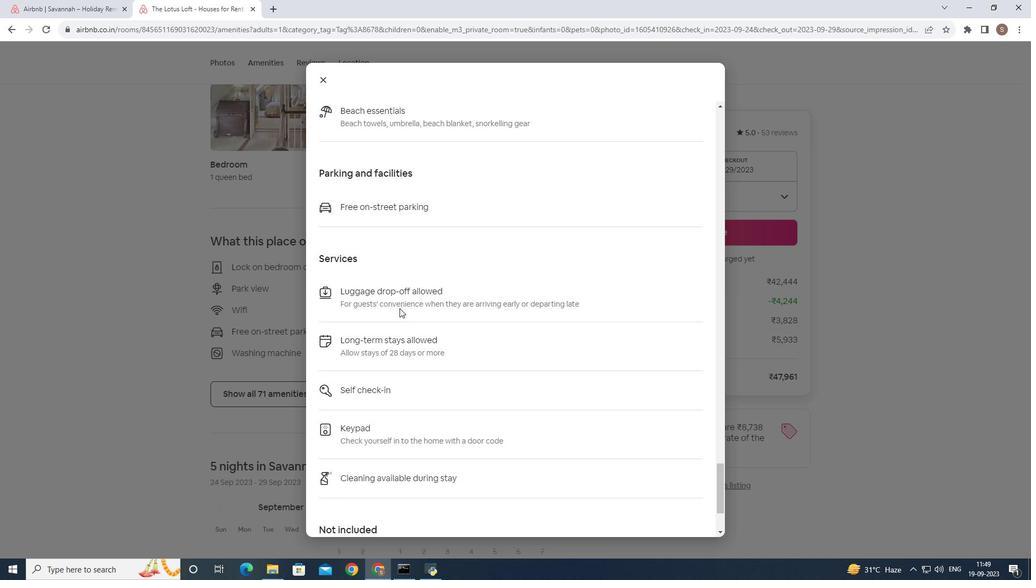 
Action: Mouse scrolled (399, 307) with delta (0, 0)
Screenshot: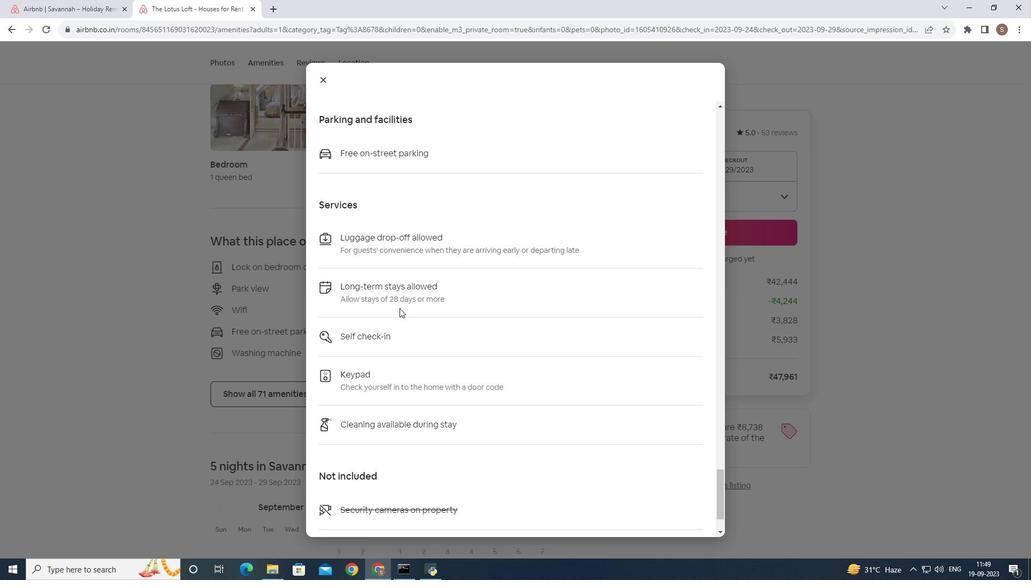
Action: Mouse scrolled (399, 307) with delta (0, 0)
Screenshot: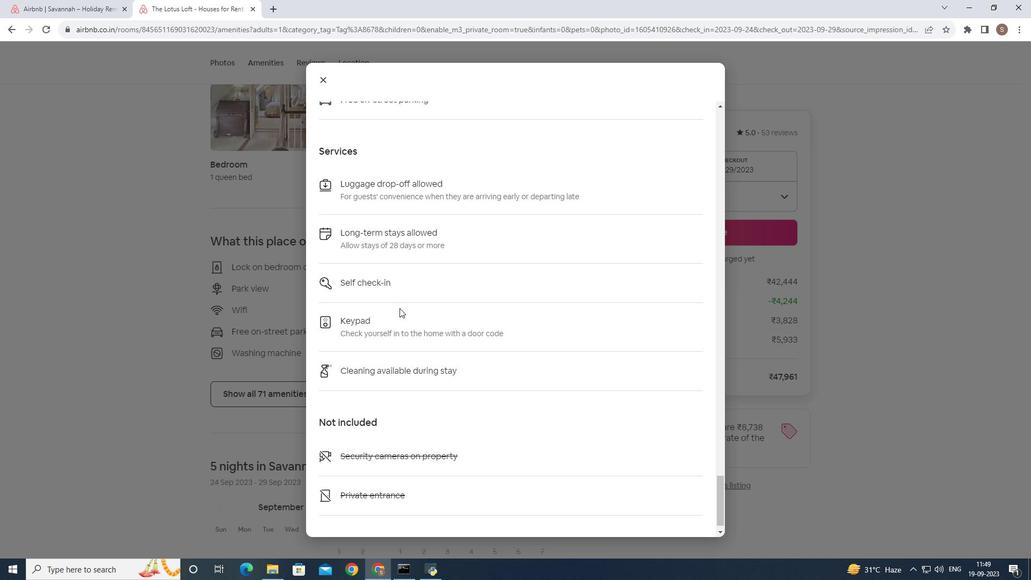 
Action: Mouse scrolled (399, 307) with delta (0, 0)
Screenshot: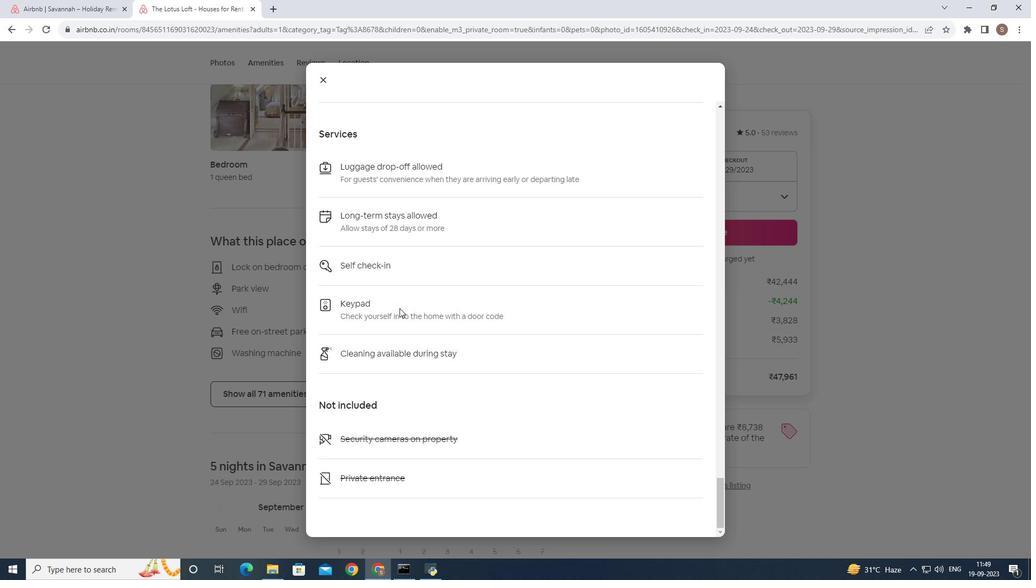 
Action: Mouse scrolled (399, 307) with delta (0, 0)
Screenshot: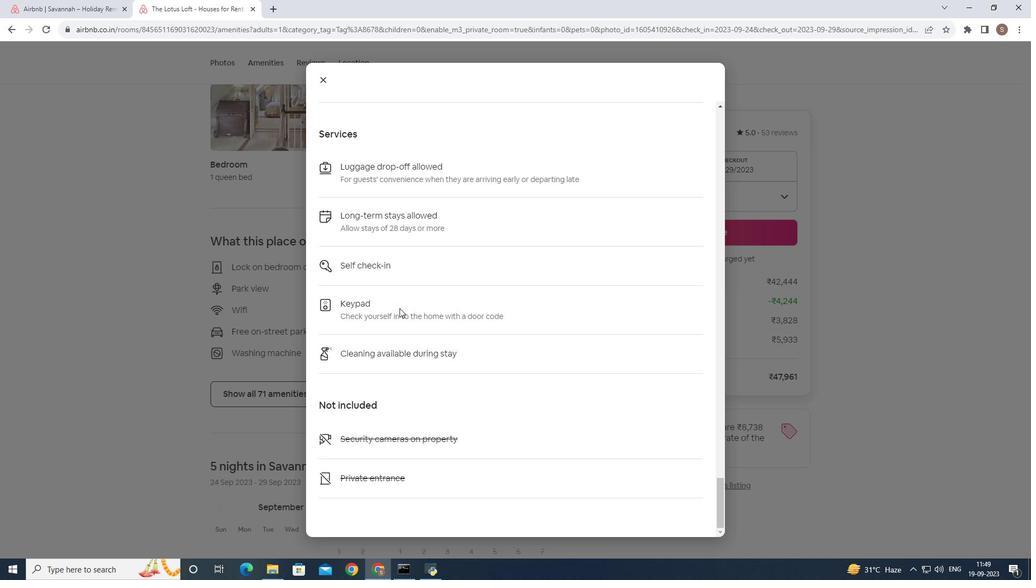 
Action: Mouse moved to (316, 81)
Screenshot: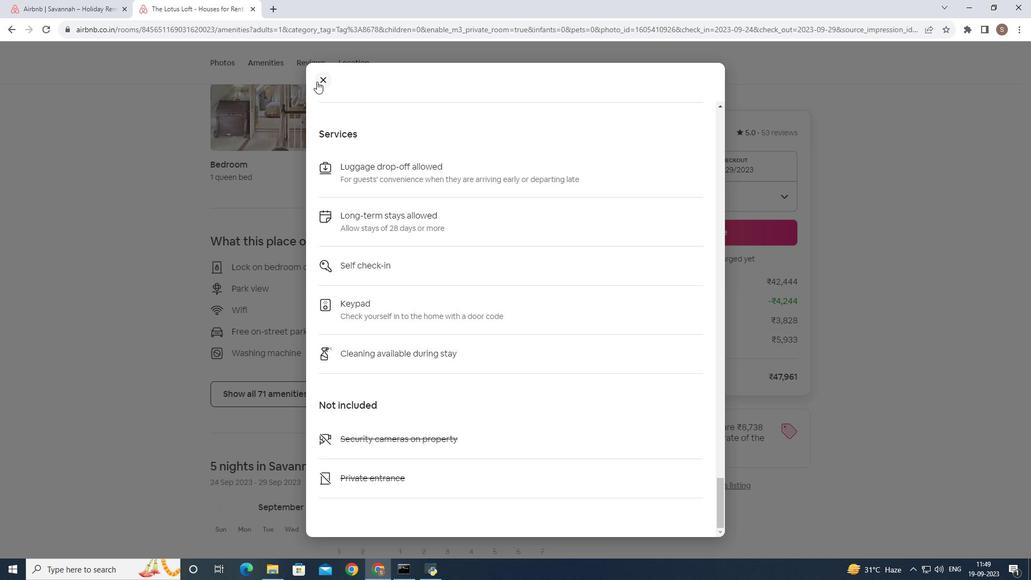 
Action: Mouse pressed left at (316, 81)
Screenshot: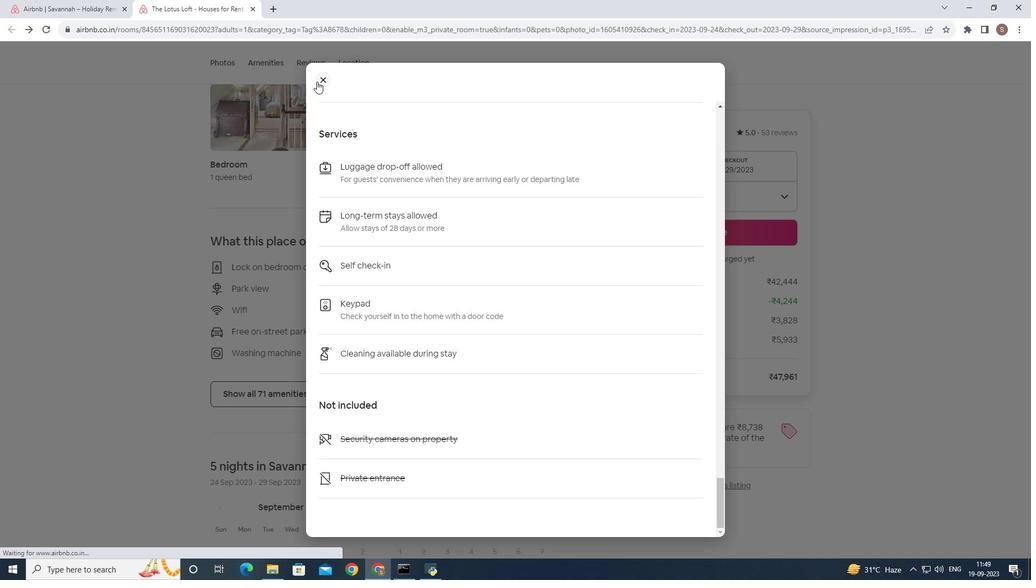 
Action: Mouse moved to (240, 261)
Screenshot: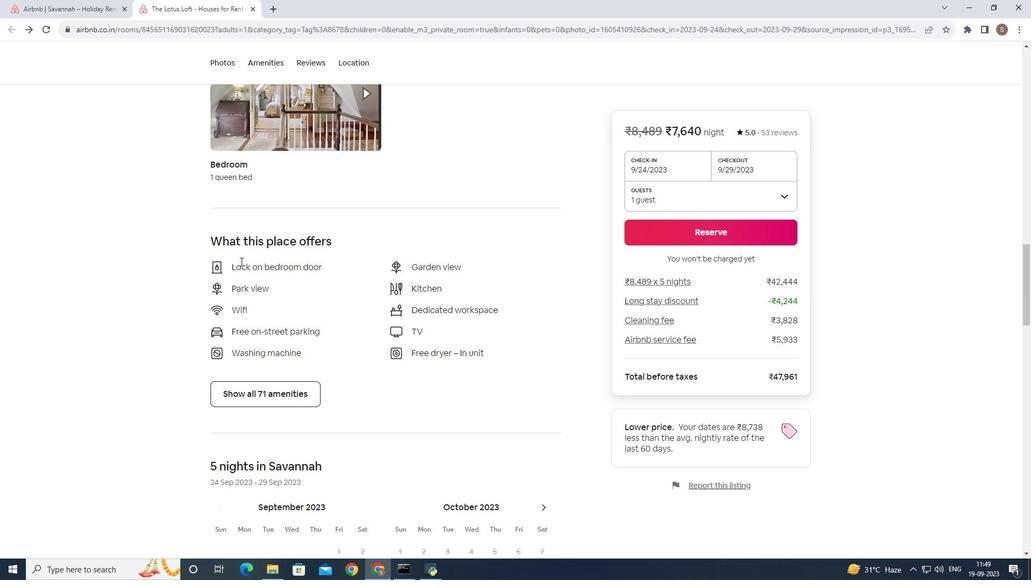 
Action: Mouse scrolled (240, 261) with delta (0, 0)
Screenshot: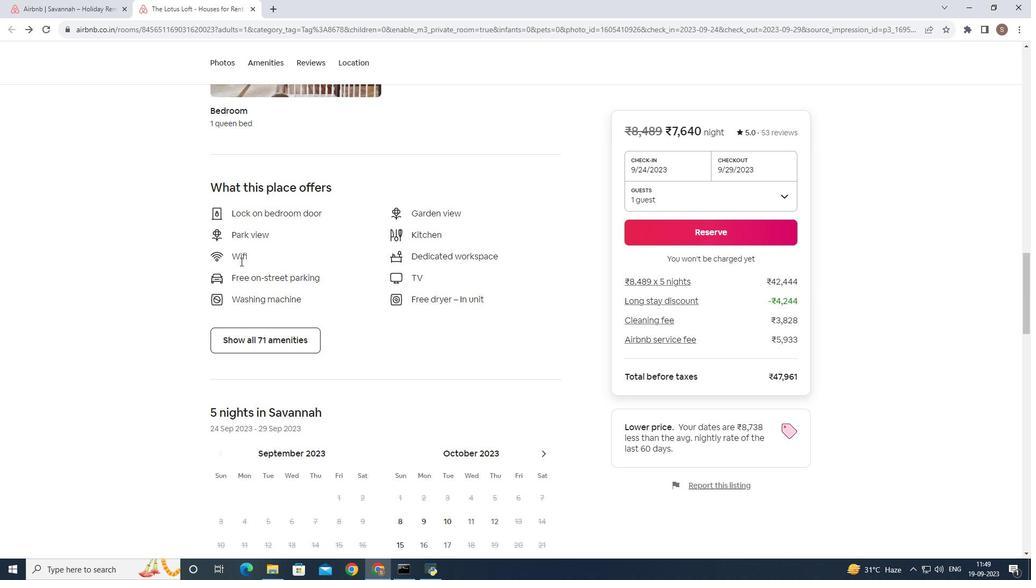 
Action: Mouse scrolled (240, 261) with delta (0, 0)
Screenshot: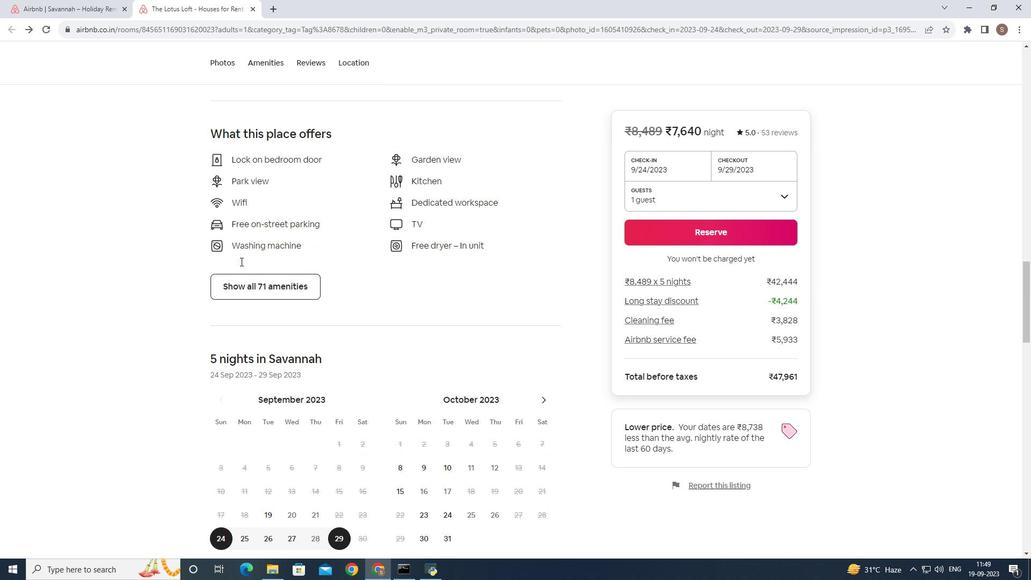
Action: Mouse scrolled (240, 261) with delta (0, 0)
Screenshot: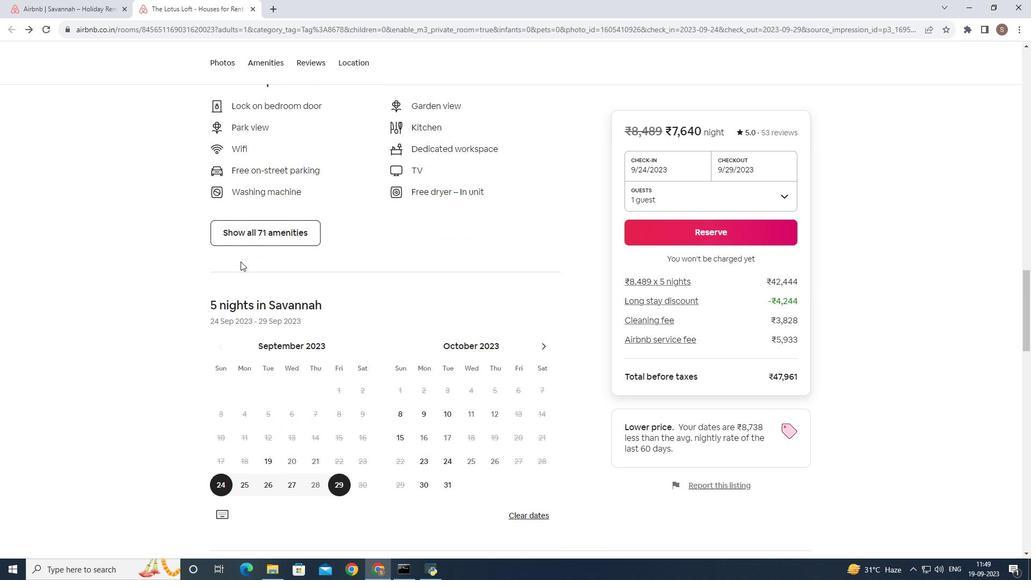 
Action: Mouse scrolled (240, 261) with delta (0, 0)
Screenshot: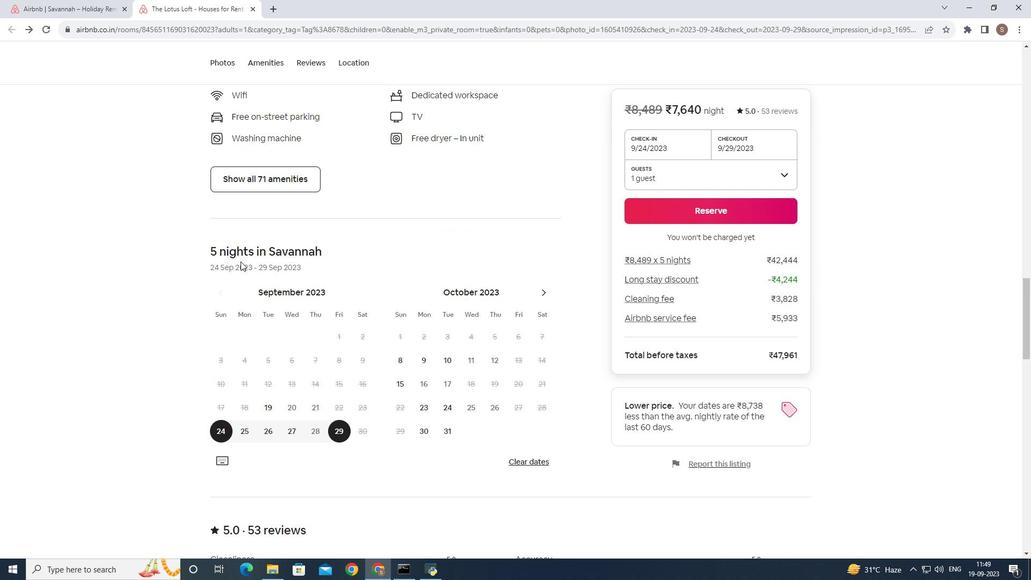 
Action: Mouse scrolled (240, 261) with delta (0, 0)
Screenshot: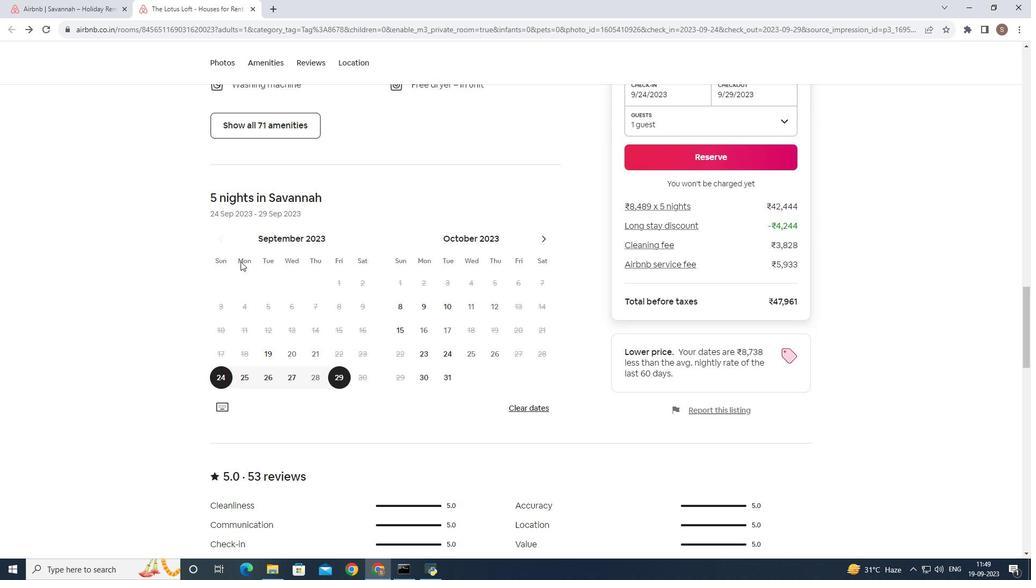 
Action: Mouse moved to (268, 257)
Screenshot: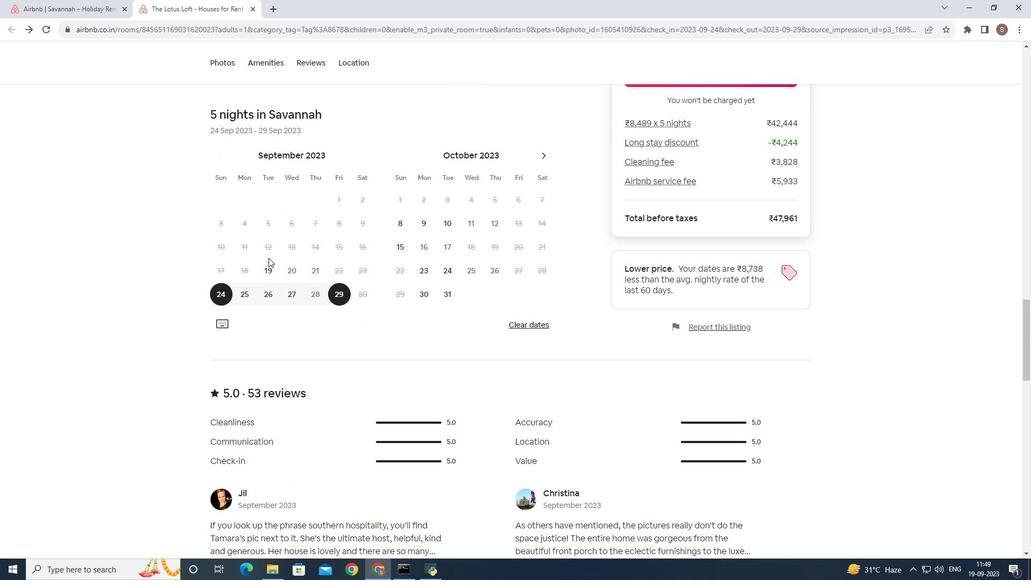 
Action: Mouse scrolled (268, 257) with delta (0, 0)
Screenshot: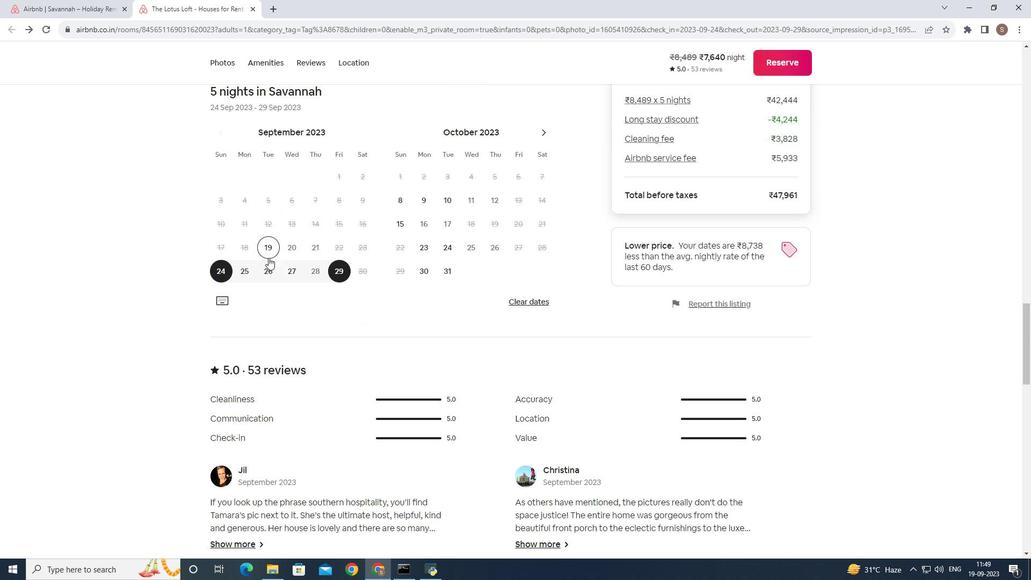 
Action: Mouse scrolled (268, 257) with delta (0, 0)
Screenshot: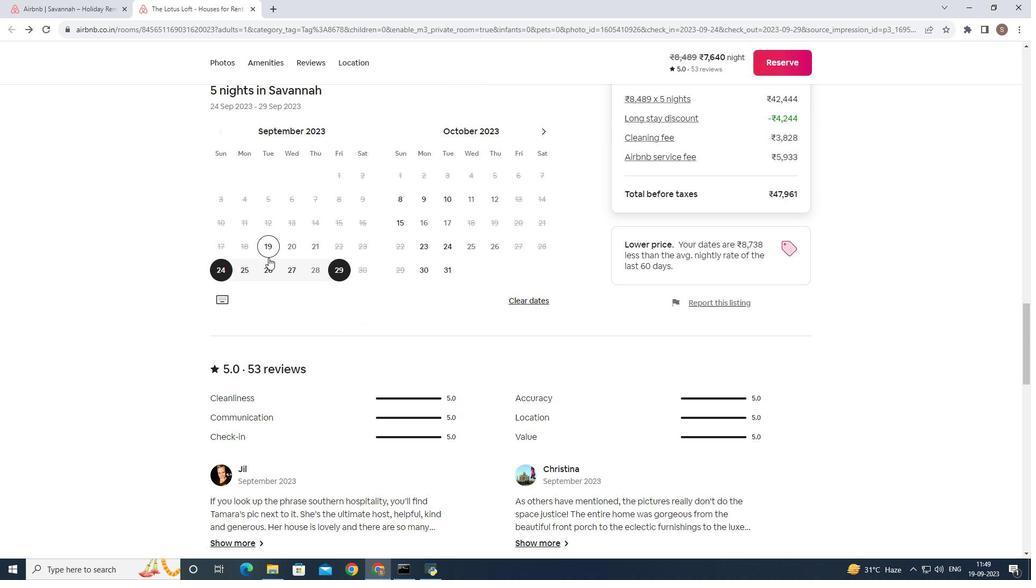 
Action: Mouse scrolled (268, 257) with delta (0, 0)
Screenshot: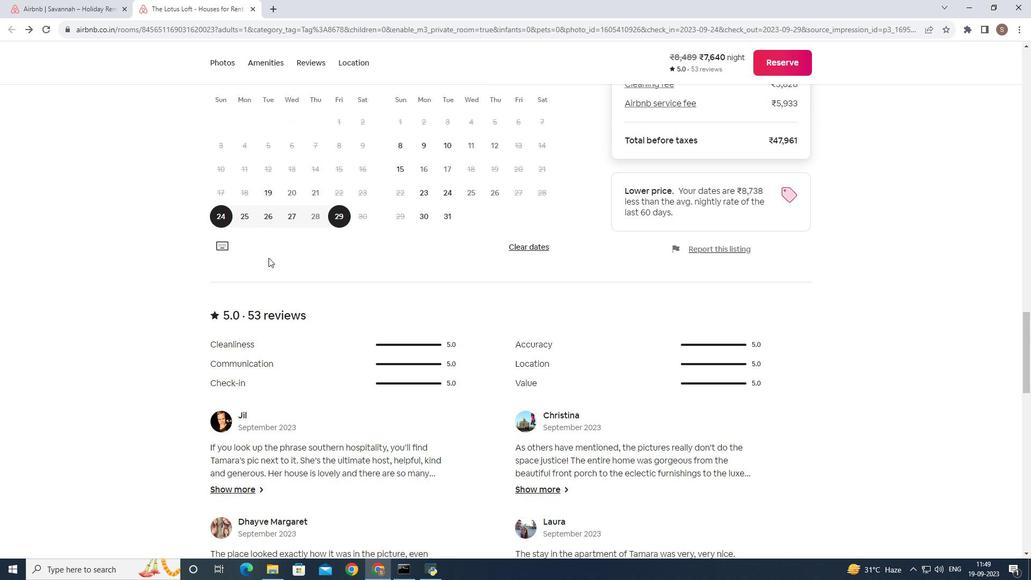 
Action: Mouse scrolled (268, 257) with delta (0, 0)
Screenshot: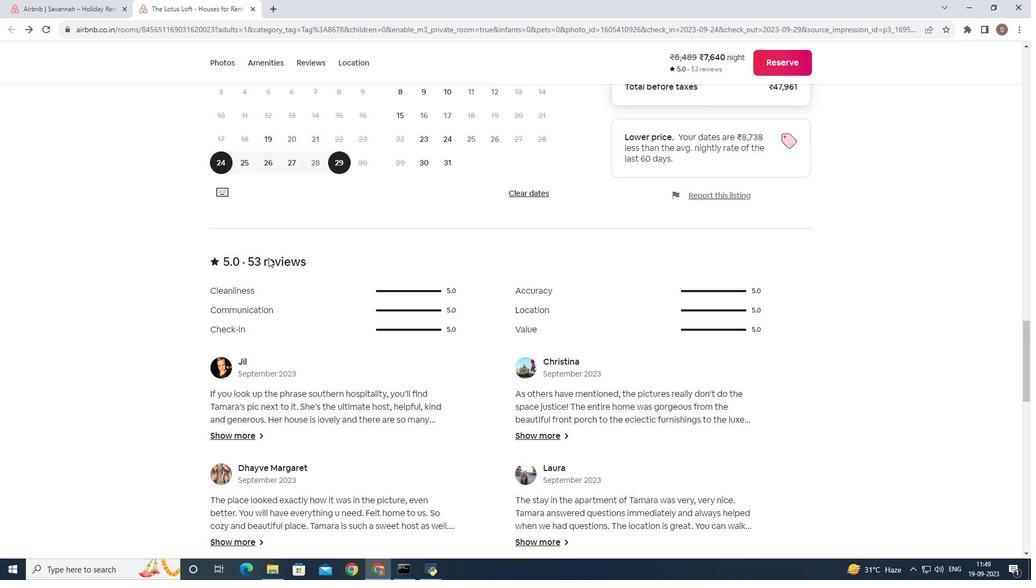 
Action: Mouse scrolled (268, 257) with delta (0, 0)
Screenshot: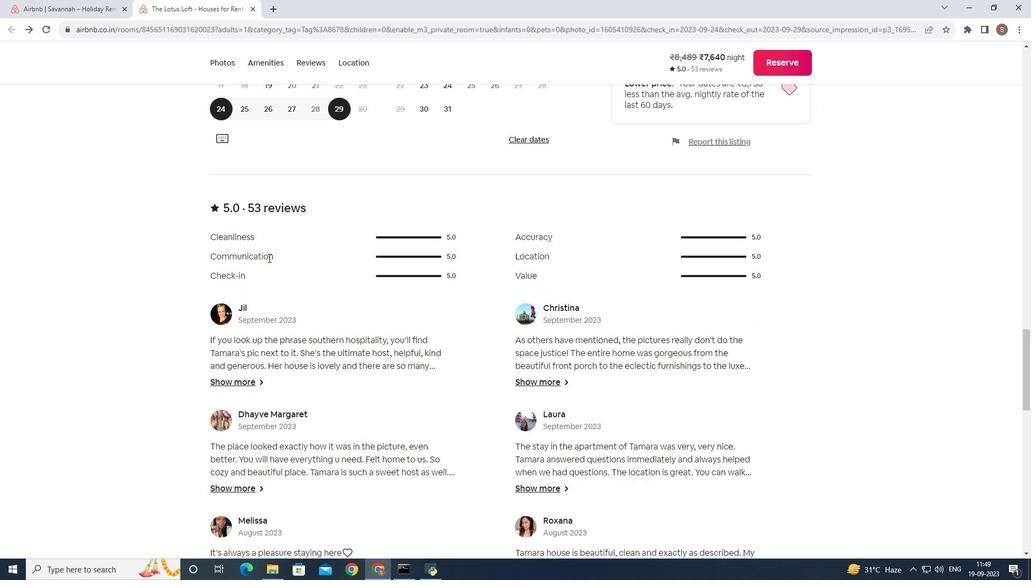 
Action: Mouse scrolled (268, 257) with delta (0, 0)
Screenshot: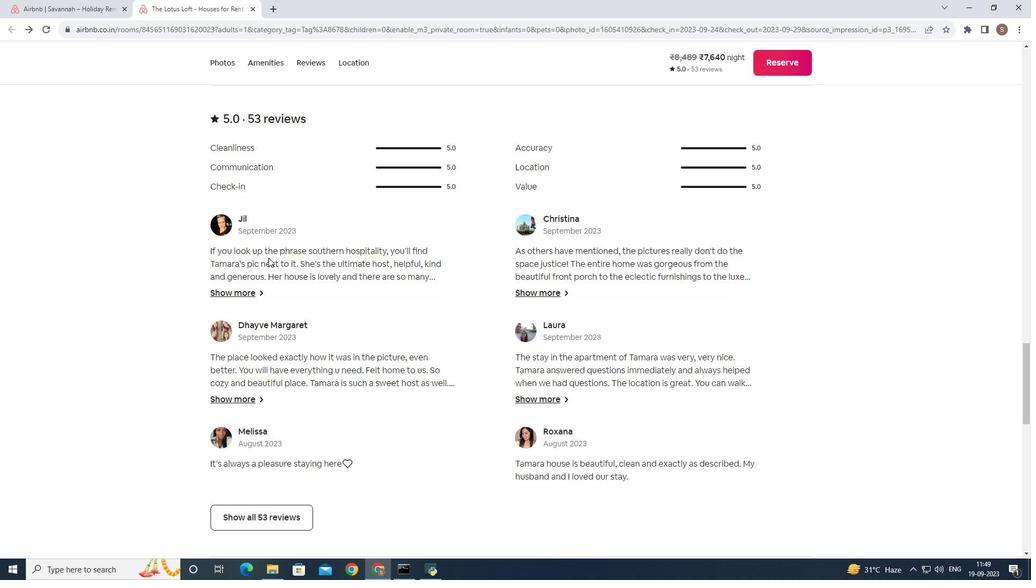 
Action: Mouse scrolled (268, 257) with delta (0, 0)
Screenshot: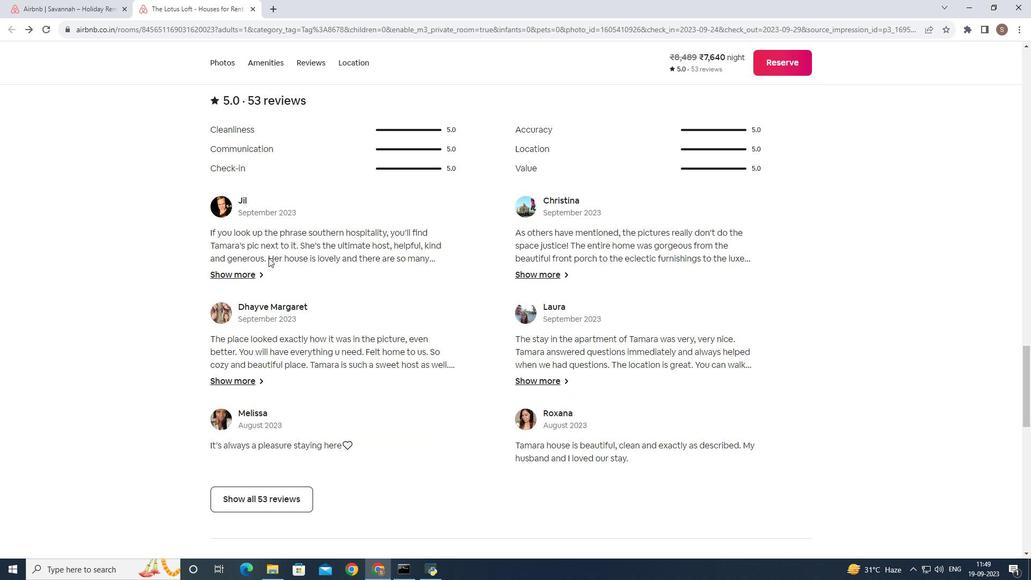 
Action: Mouse scrolled (268, 257) with delta (0, 0)
Screenshot: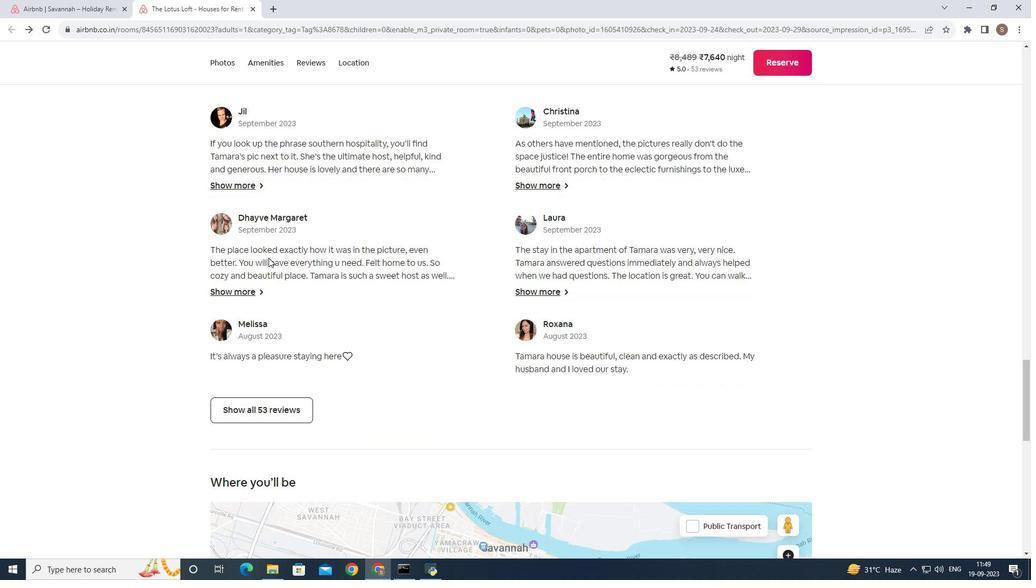 
Action: Mouse scrolled (268, 257) with delta (0, 0)
Screenshot: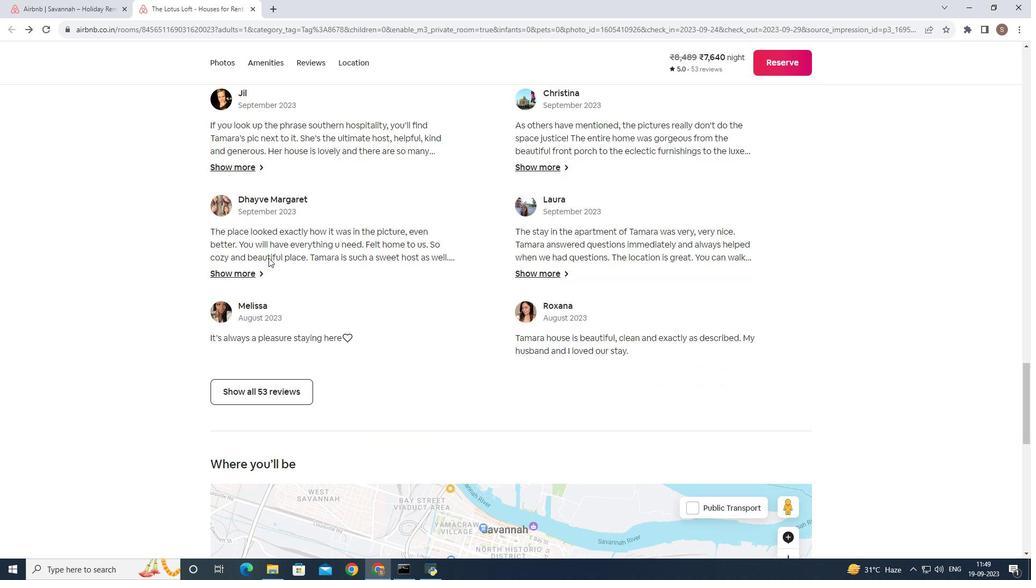 
Action: Mouse scrolled (268, 257) with delta (0, 0)
Screenshot: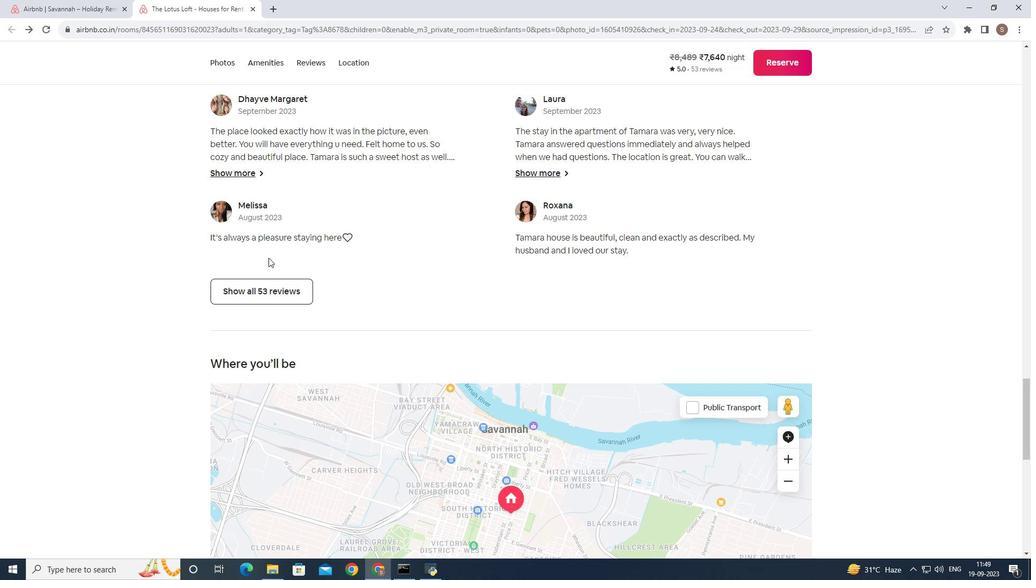 
Action: Mouse scrolled (268, 257) with delta (0, 0)
Screenshot: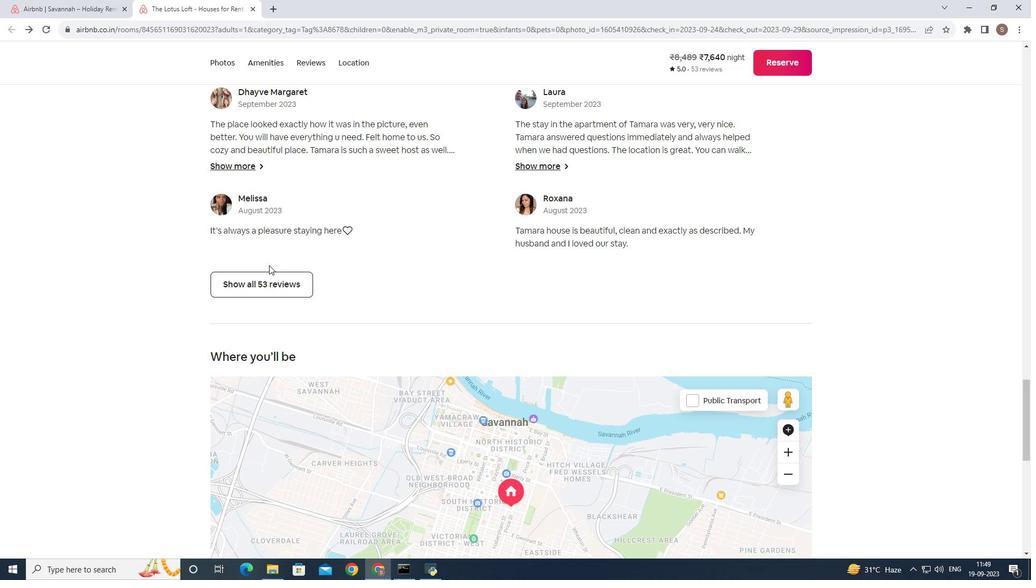 
Action: Mouse moved to (266, 277)
Screenshot: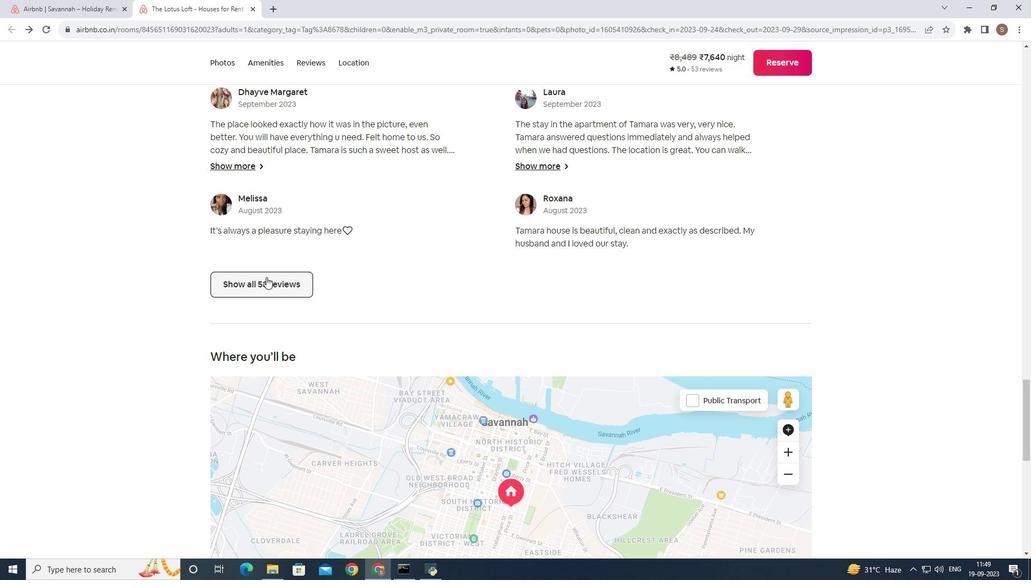 
Action: Mouse pressed left at (266, 277)
Screenshot: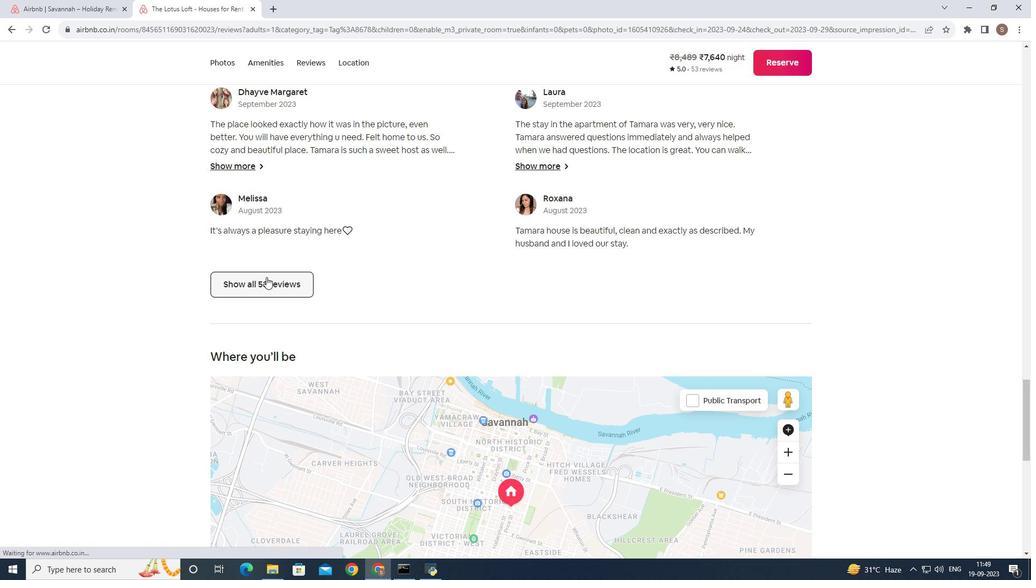
Action: Mouse moved to (480, 247)
Screenshot: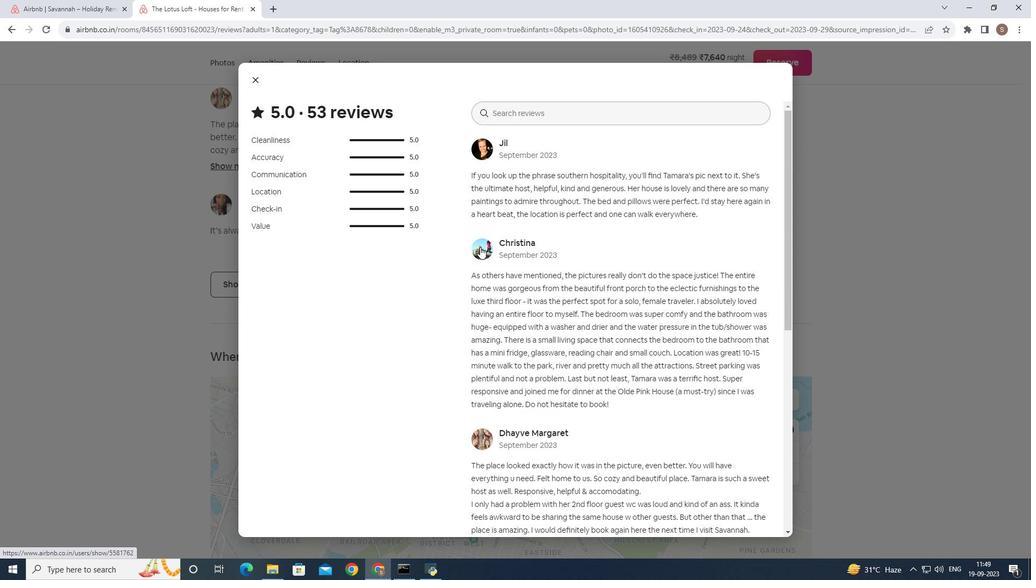 
Action: Mouse scrolled (480, 246) with delta (0, 0)
Screenshot: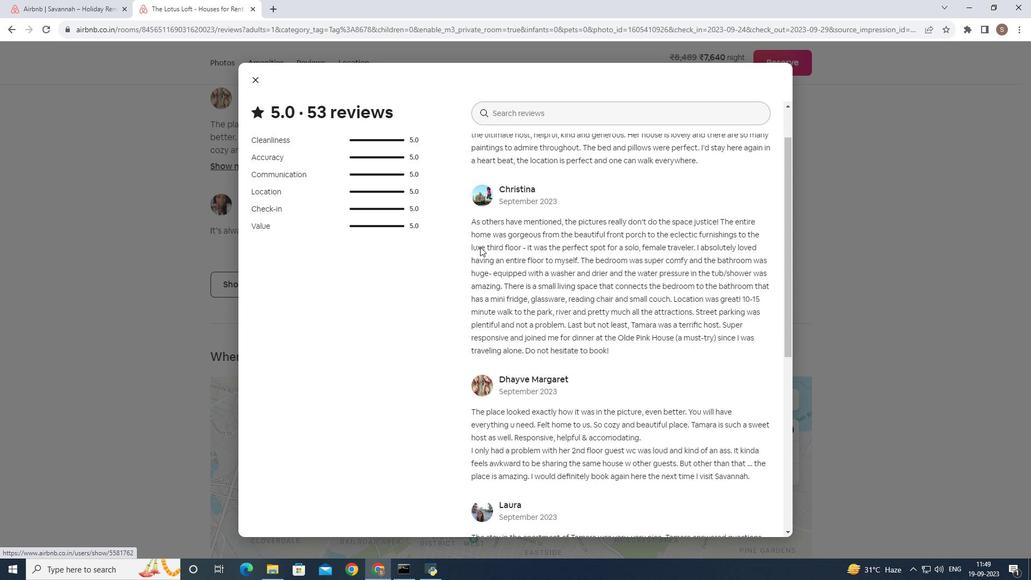 
Action: Mouse scrolled (480, 246) with delta (0, 0)
Screenshot: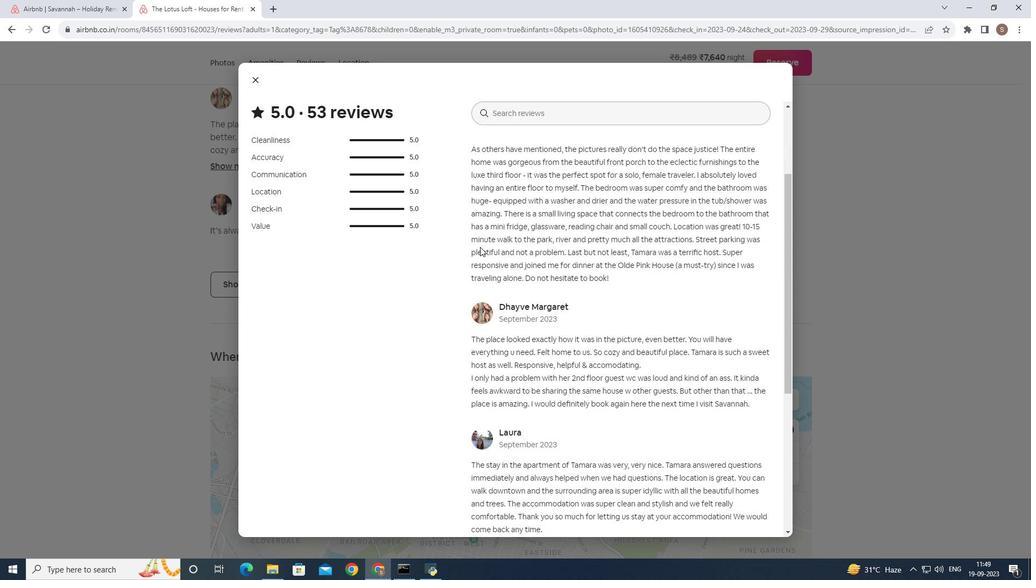 
Action: Mouse scrolled (480, 246) with delta (0, 0)
Screenshot: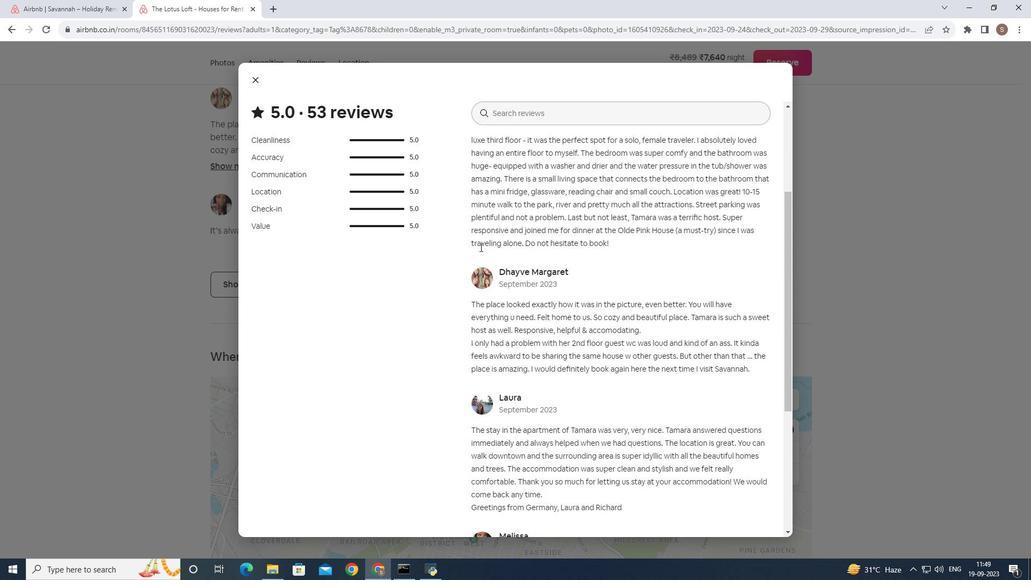 
Action: Mouse scrolled (480, 246) with delta (0, 0)
Screenshot: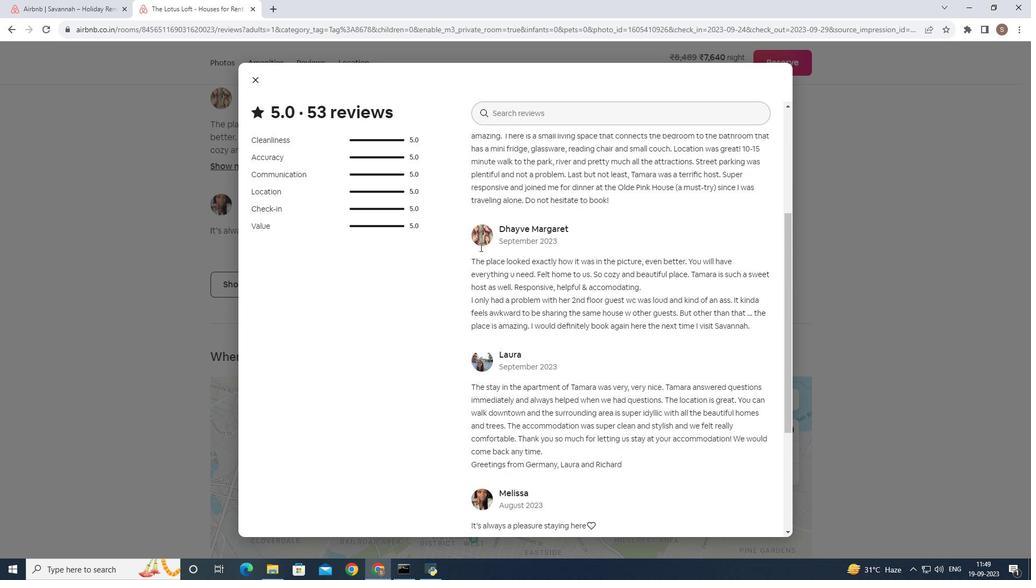 
Action: Mouse scrolled (480, 246) with delta (0, 0)
Screenshot: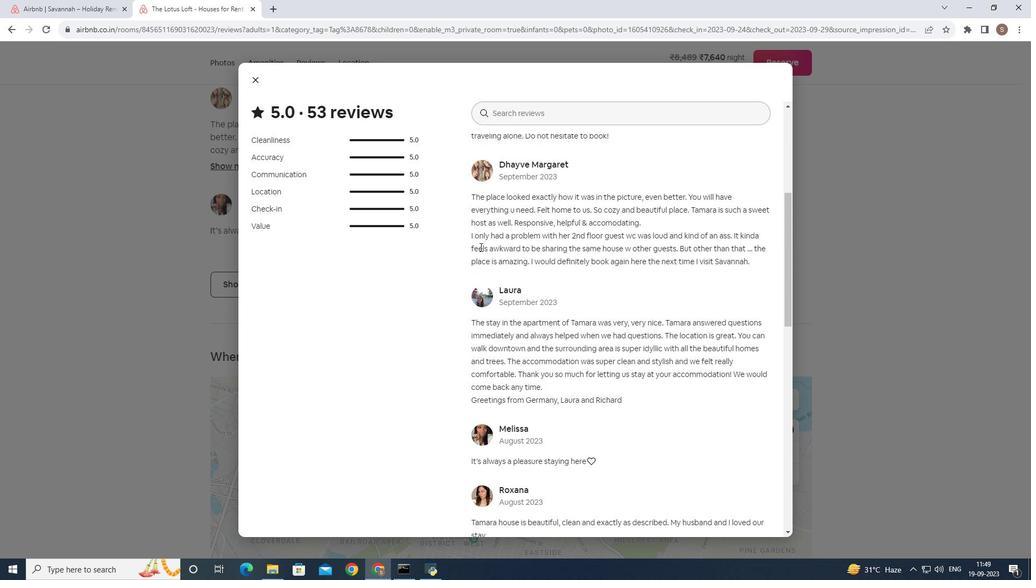 
Action: Mouse scrolled (480, 246) with delta (0, 0)
Screenshot: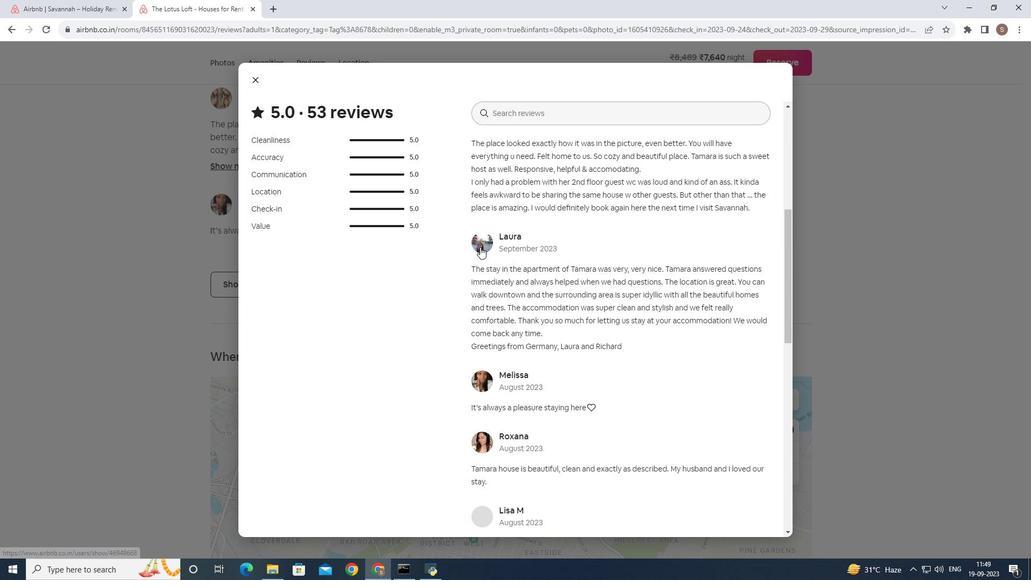 
Action: Mouse scrolled (480, 246) with delta (0, 0)
Screenshot: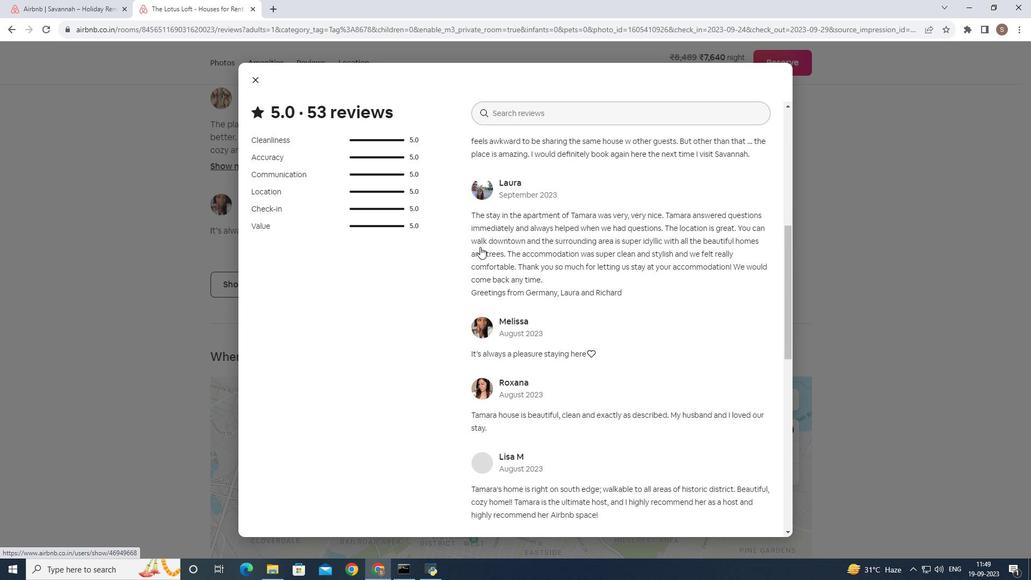 
Action: Mouse scrolled (480, 246) with delta (0, 0)
Screenshot: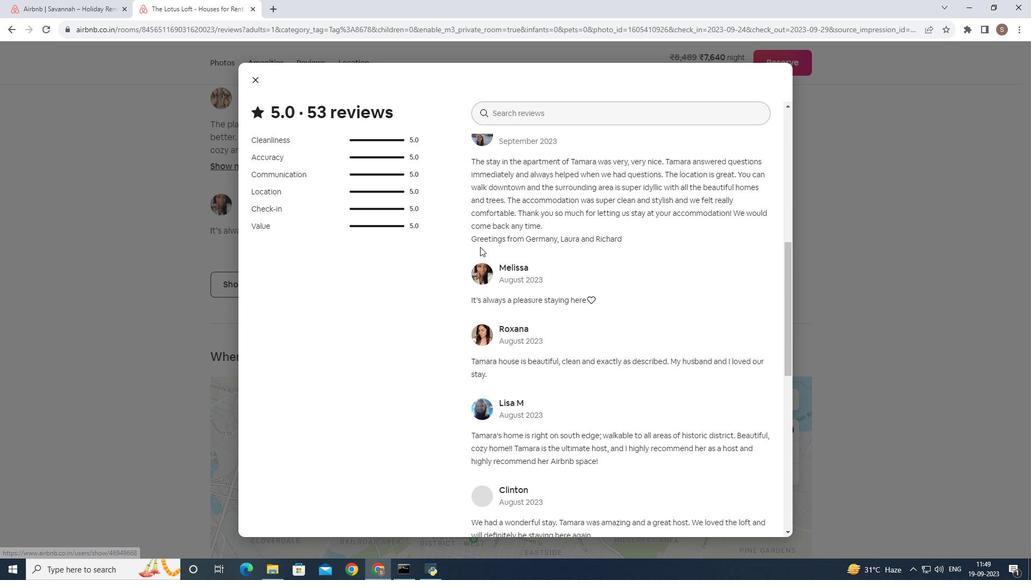 
Action: Mouse scrolled (480, 246) with delta (0, 0)
Screenshot: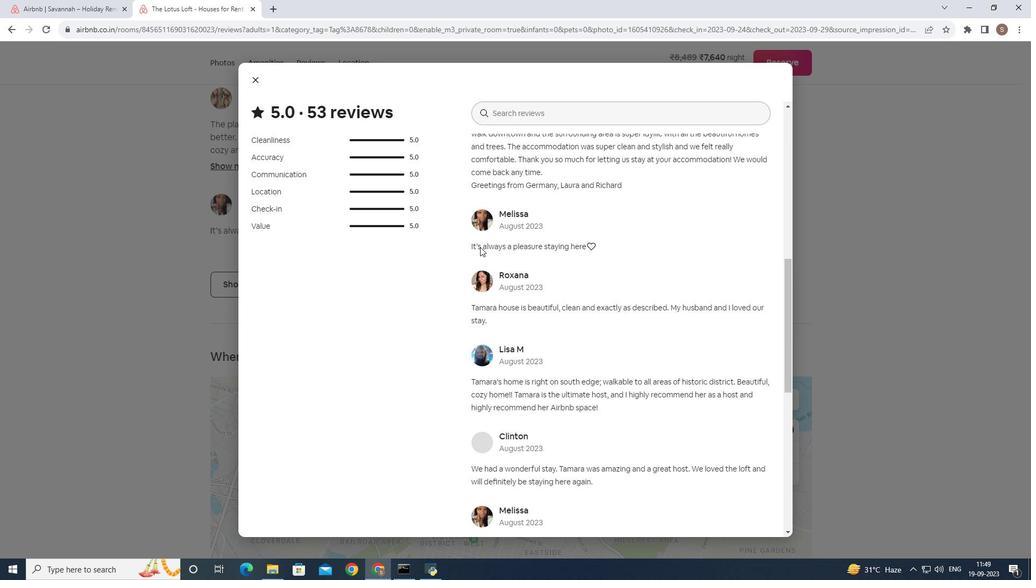 
Action: Mouse scrolled (480, 246) with delta (0, 0)
Screenshot: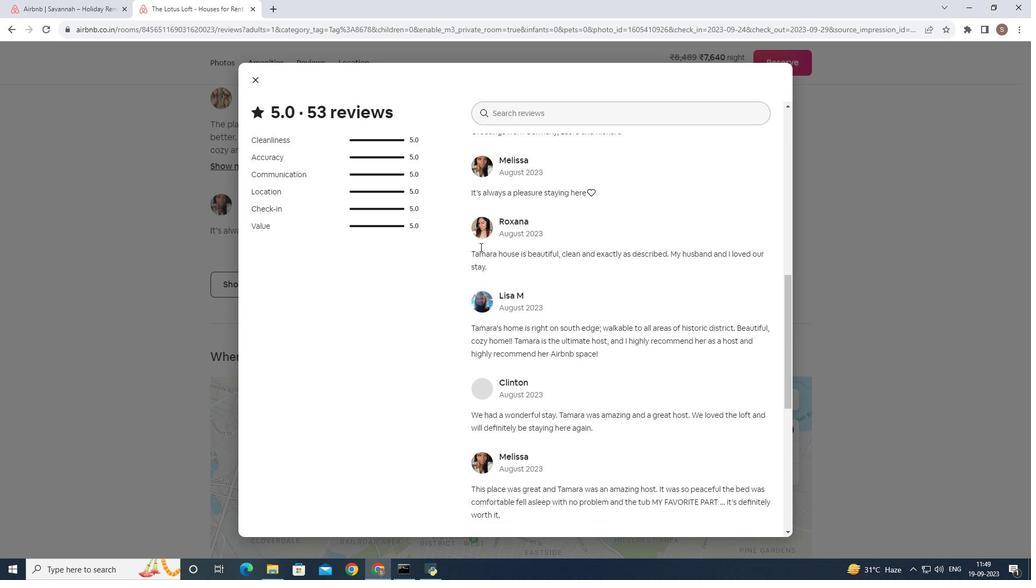 
Action: Mouse scrolled (480, 246) with delta (0, 0)
Screenshot: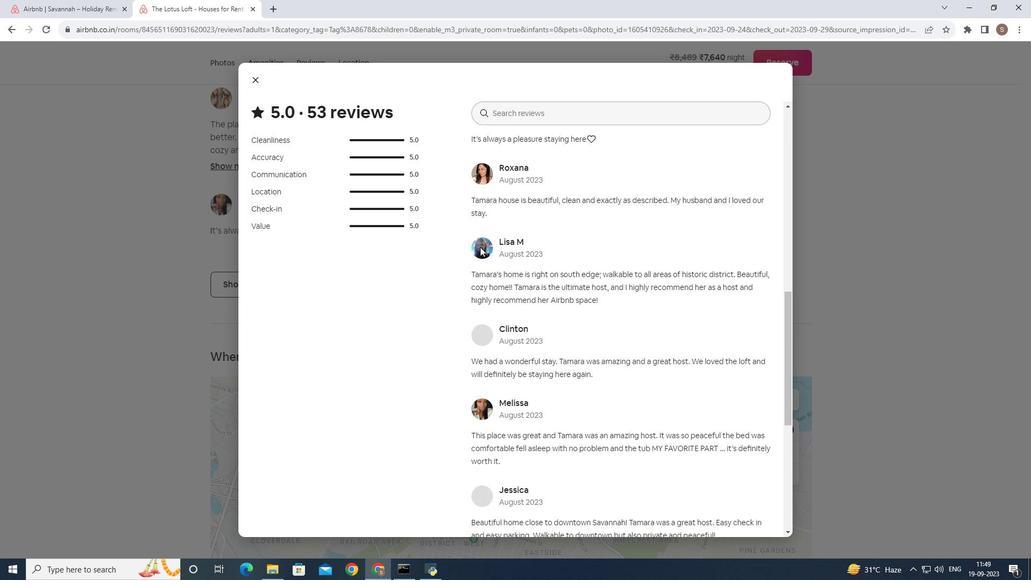 
Action: Mouse scrolled (480, 246) with delta (0, 0)
Screenshot: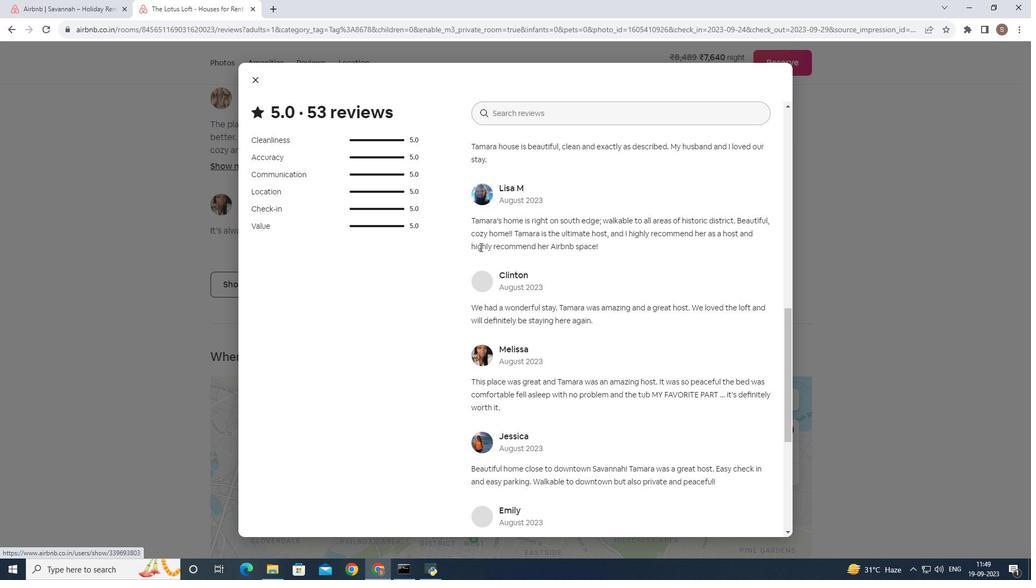
Action: Mouse scrolled (480, 246) with delta (0, 0)
Screenshot: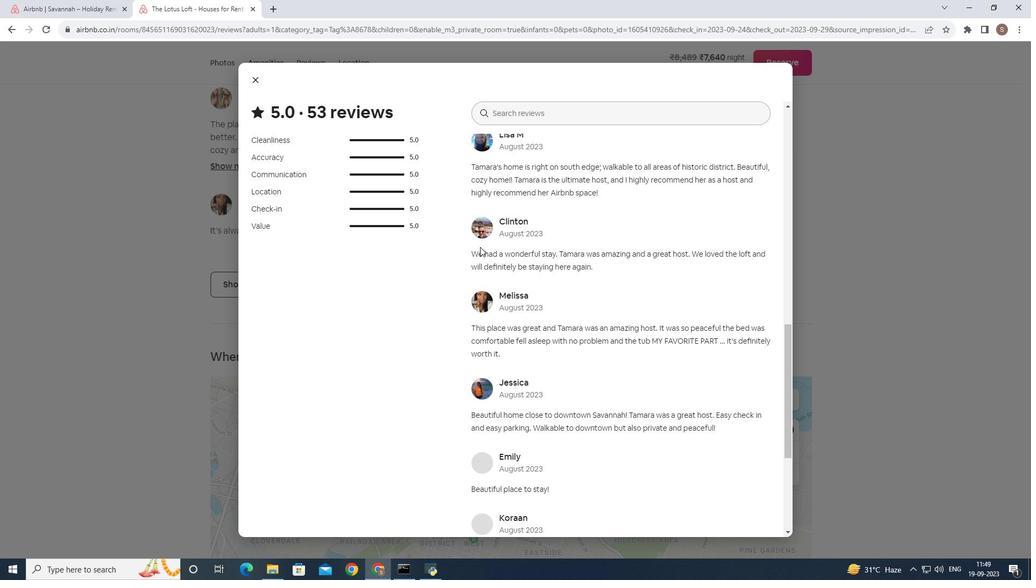 
Action: Mouse scrolled (480, 246) with delta (0, 0)
Screenshot: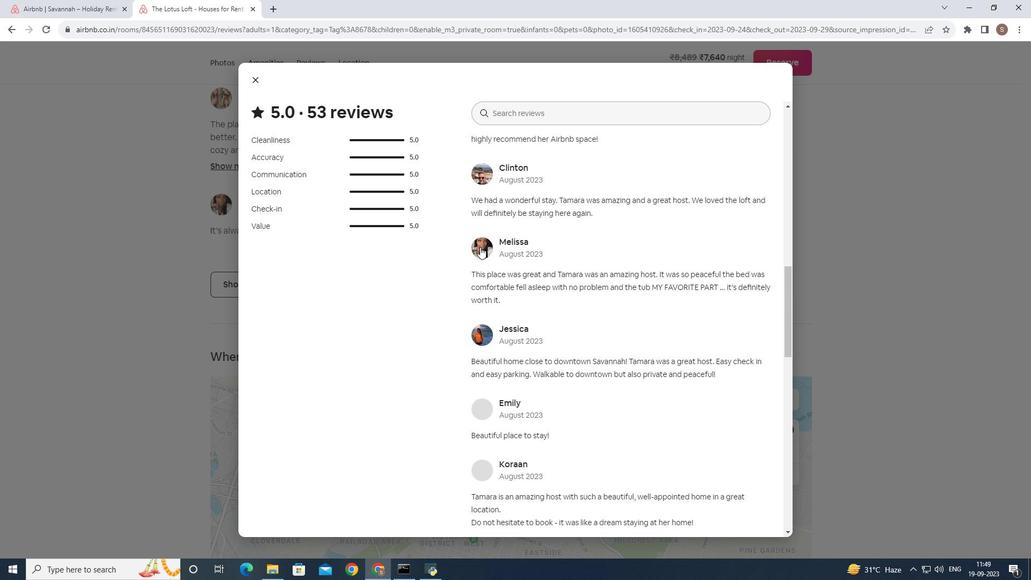 
Action: Mouse scrolled (480, 246) with delta (0, 0)
Screenshot: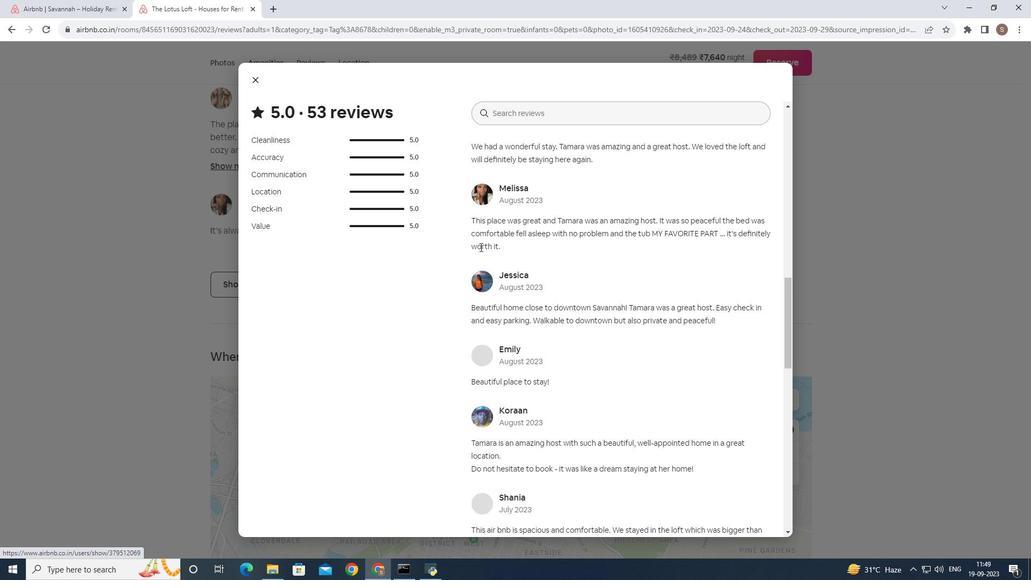 
Action: Mouse scrolled (480, 246) with delta (0, 0)
Screenshot: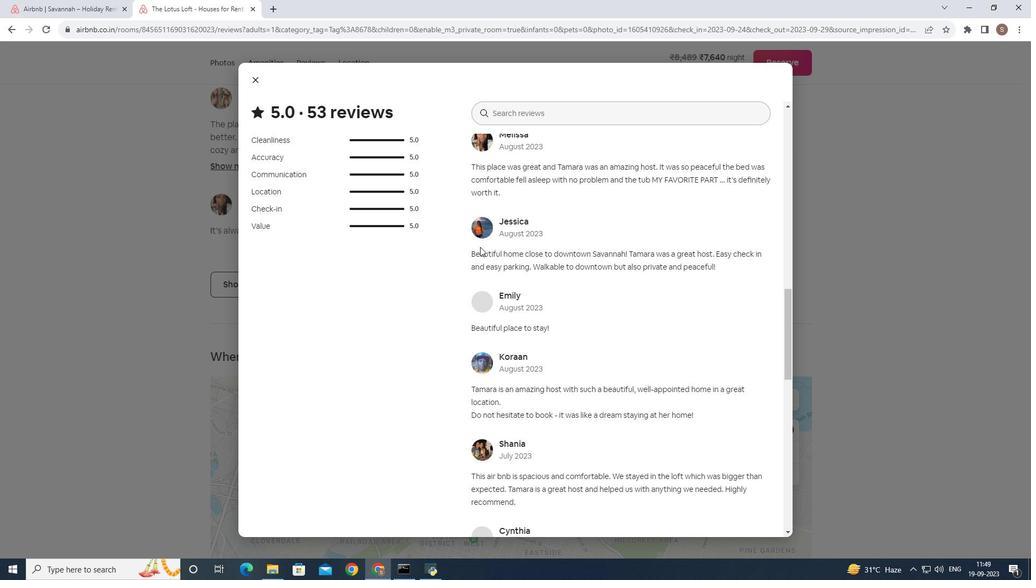
Action: Mouse scrolled (480, 246) with delta (0, 0)
Screenshot: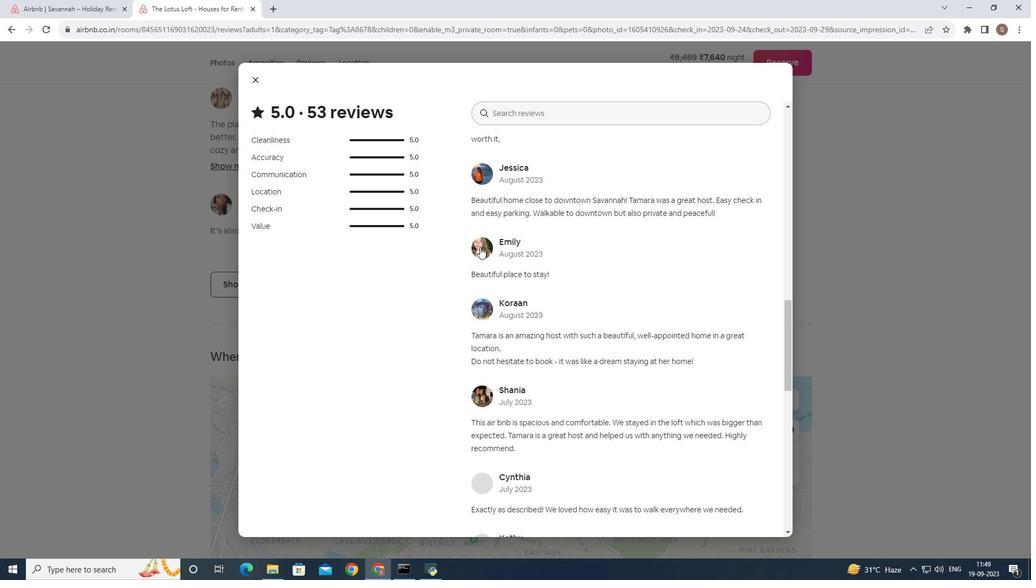 
Action: Mouse scrolled (480, 246) with delta (0, 0)
Screenshot: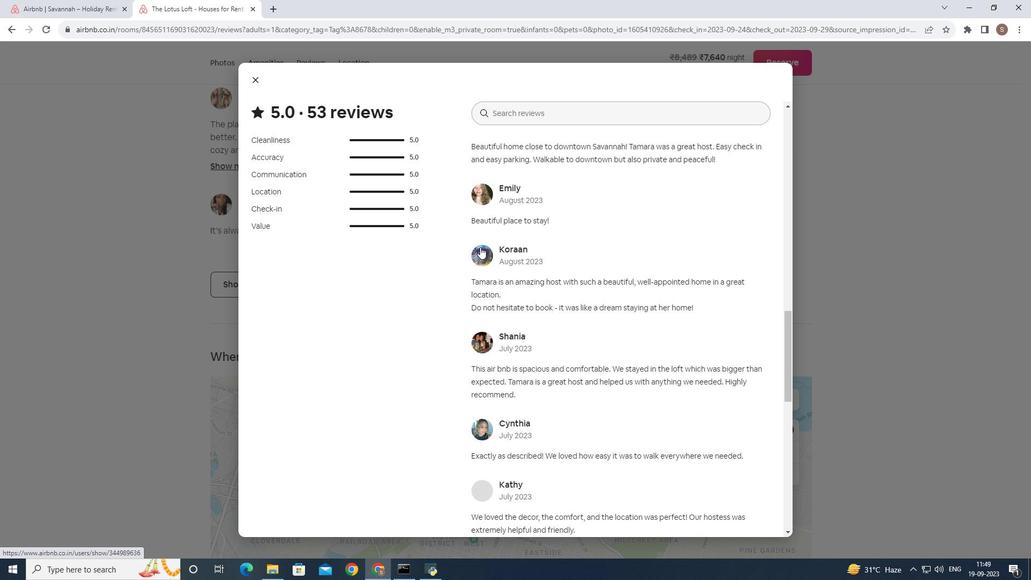 
Action: Mouse scrolled (480, 246) with delta (0, 0)
Screenshot: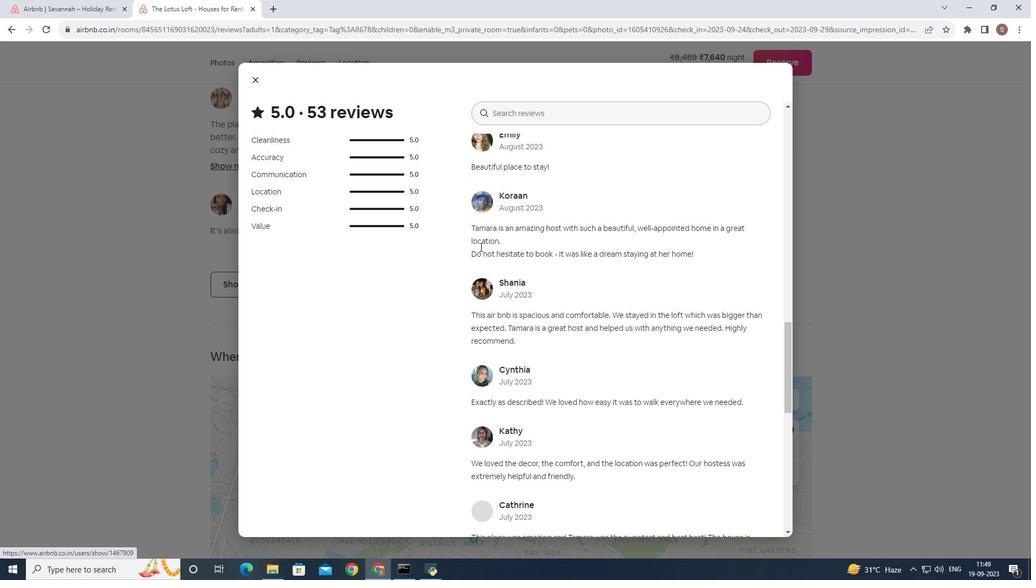 
Action: Mouse scrolled (480, 246) with delta (0, 0)
Screenshot: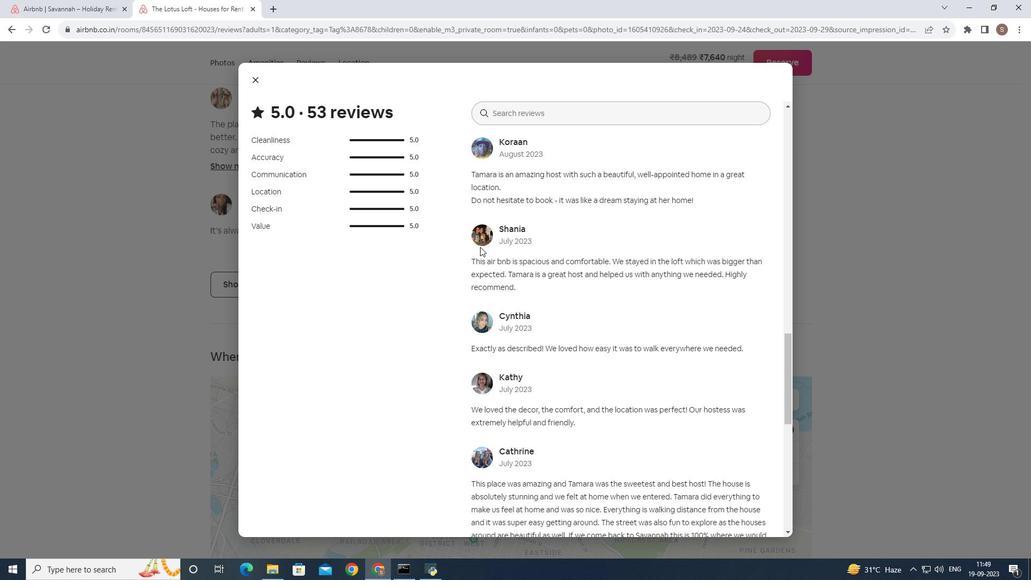 
Action: Mouse scrolled (480, 246) with delta (0, 0)
Screenshot: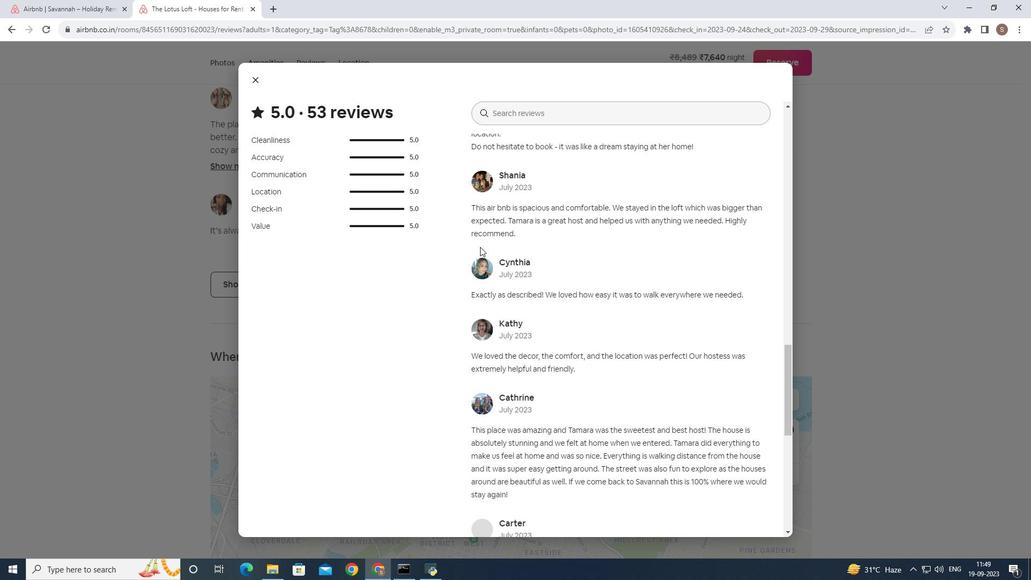 
Action: Mouse scrolled (480, 246) with delta (0, 0)
Screenshot: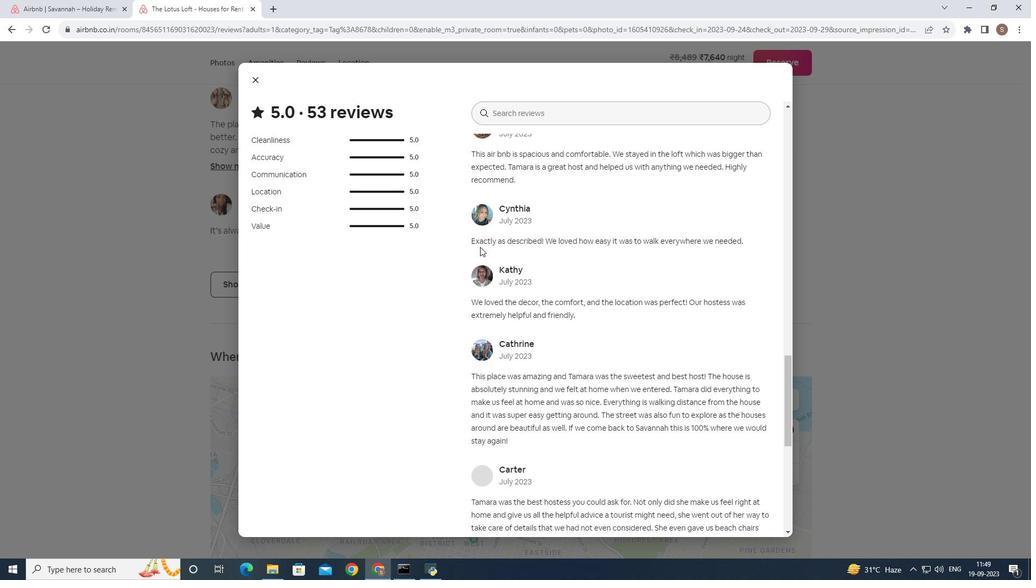 
Action: Mouse scrolled (480, 246) with delta (0, 0)
Screenshot: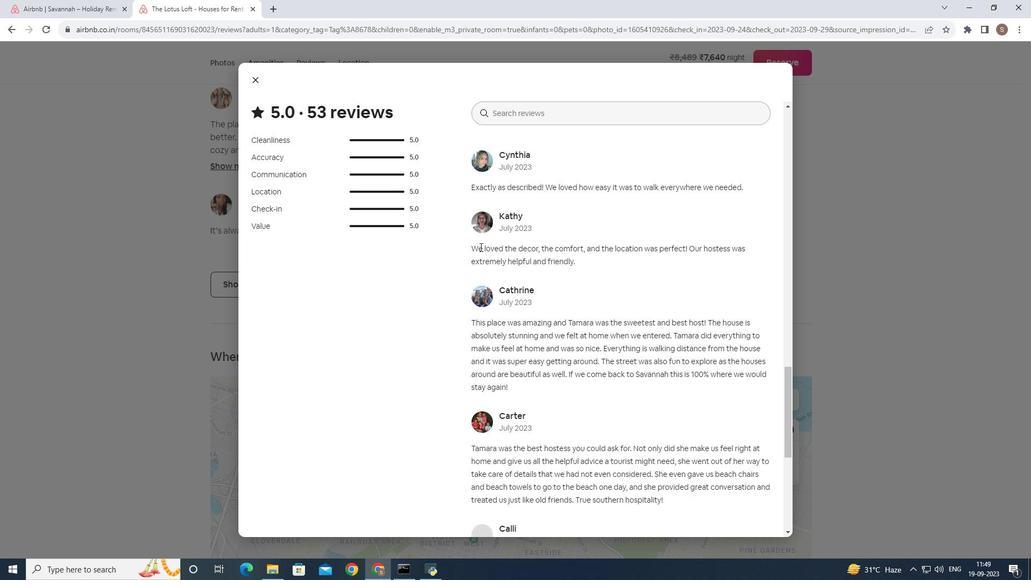 
Action: Mouse scrolled (480, 246) with delta (0, 0)
Screenshot: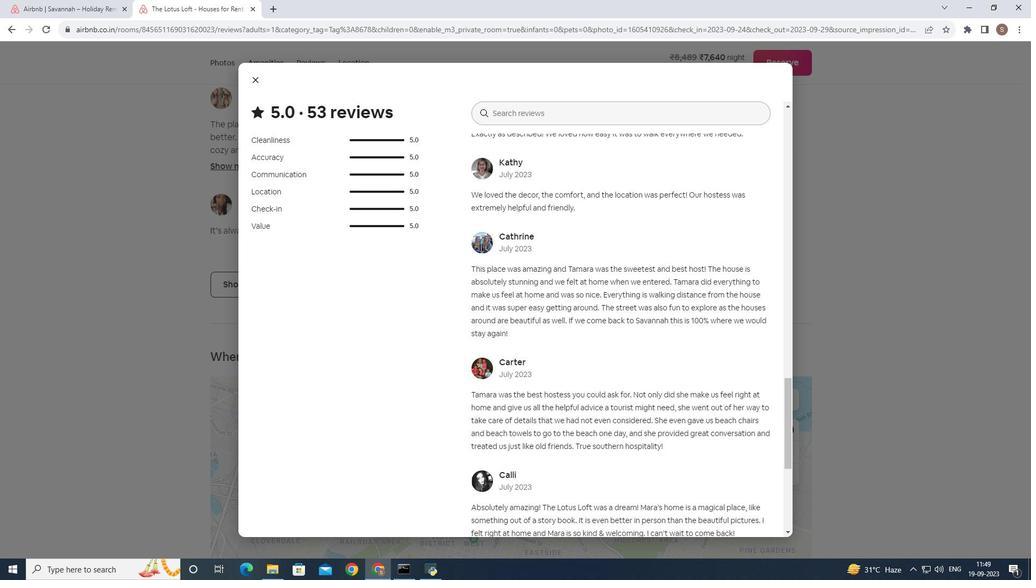 
Action: Mouse scrolled (480, 246) with delta (0, 0)
Screenshot: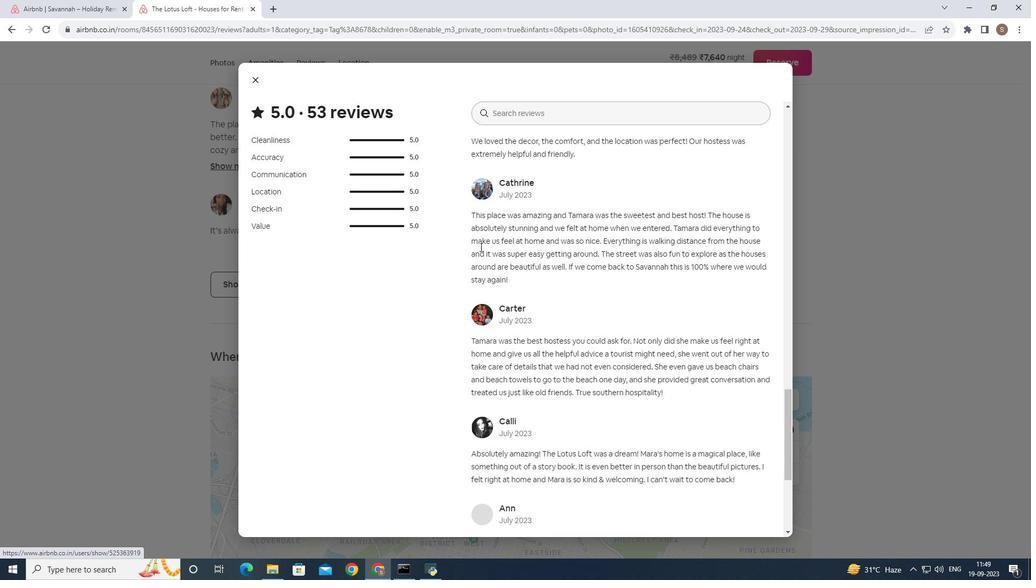 
Action: Mouse scrolled (480, 246) with delta (0, 0)
Screenshot: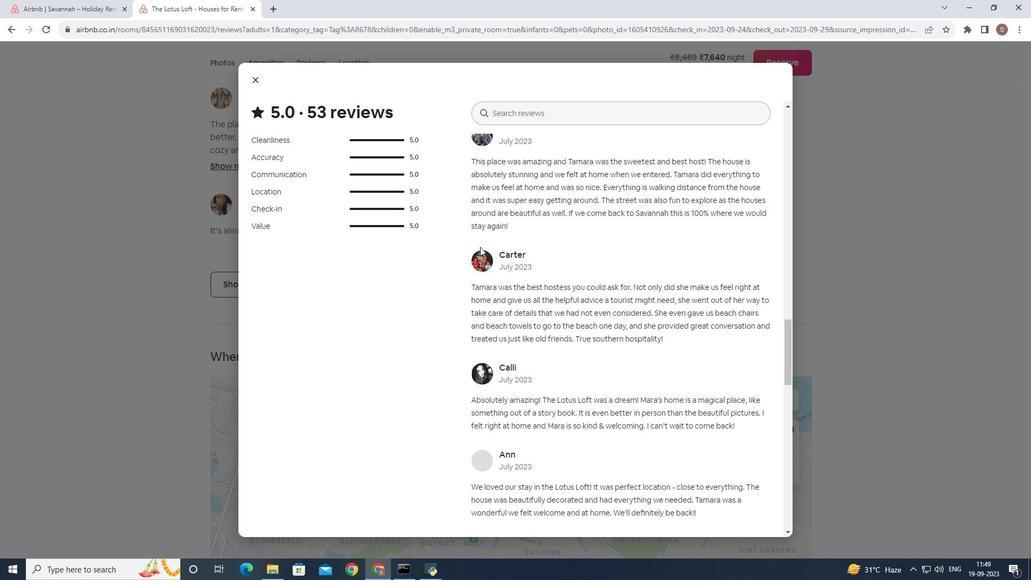 
Action: Mouse scrolled (480, 246) with delta (0, 0)
Screenshot: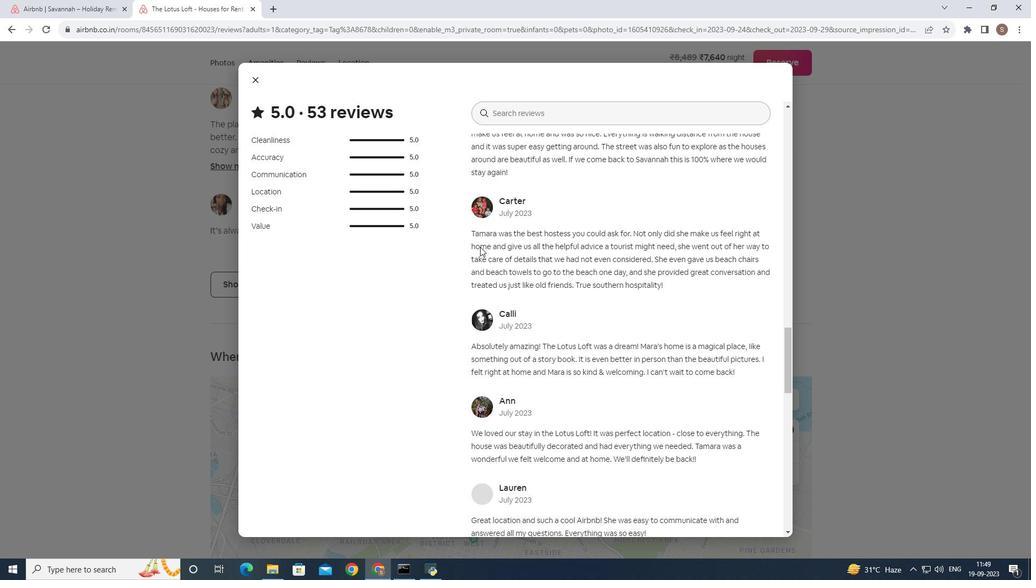 
Action: Mouse scrolled (480, 246) with delta (0, 0)
Screenshot: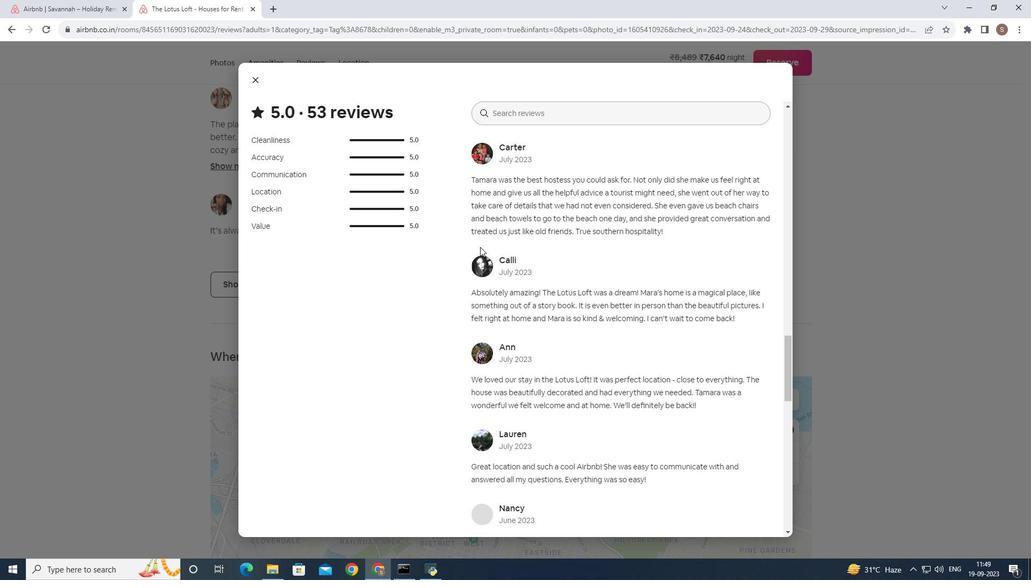 
Action: Mouse scrolled (480, 246) with delta (0, 0)
Screenshot: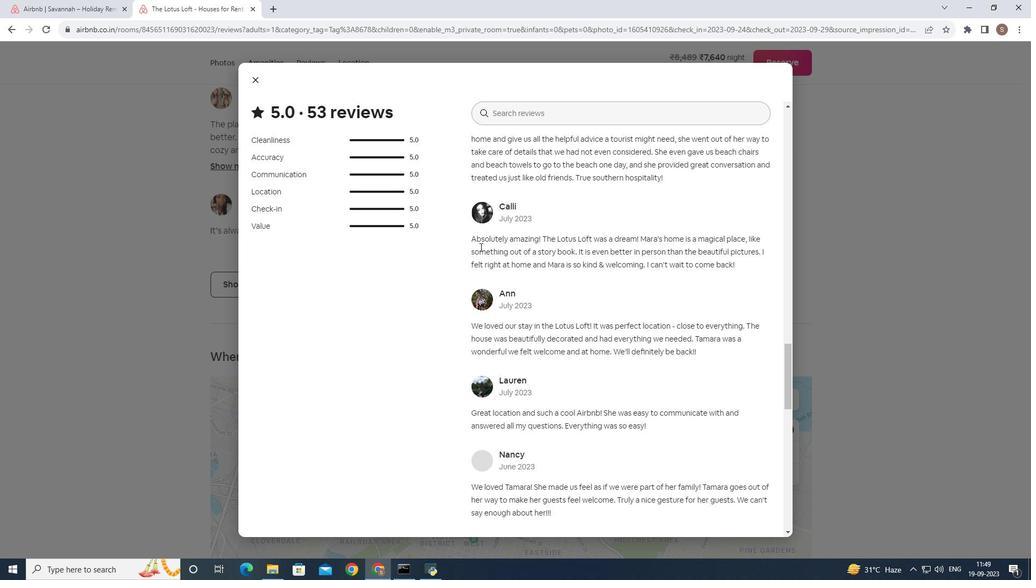 
Action: Mouse scrolled (480, 246) with delta (0, 0)
Screenshot: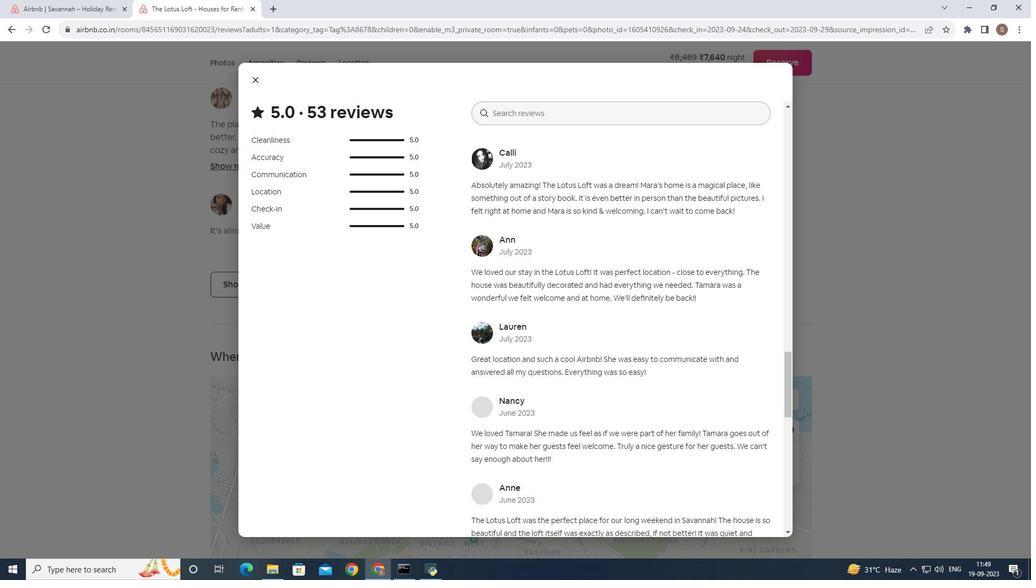 
Action: Mouse scrolled (480, 246) with delta (0, 0)
Screenshot: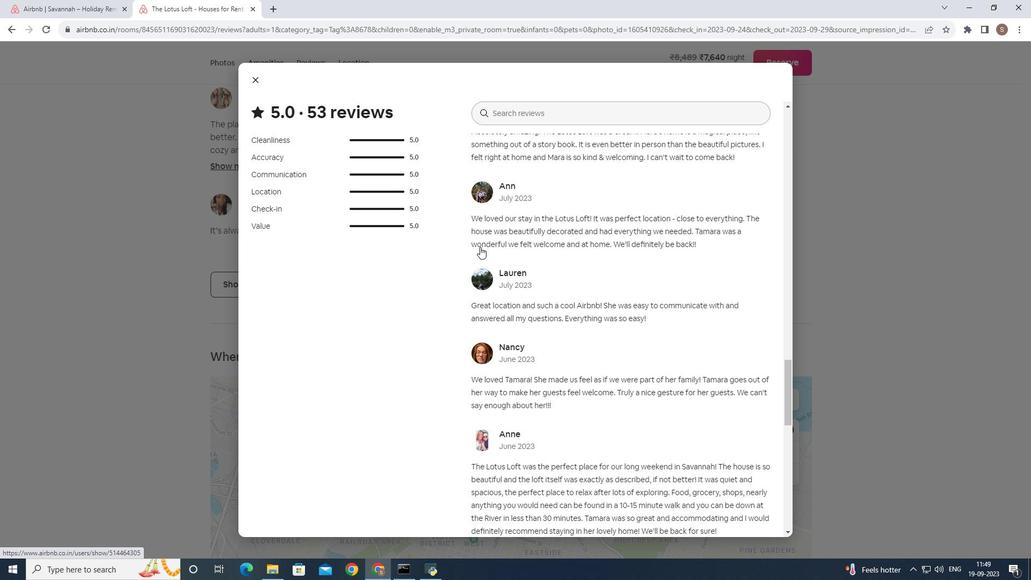 
Action: Mouse scrolled (480, 246) with delta (0, 0)
Screenshot: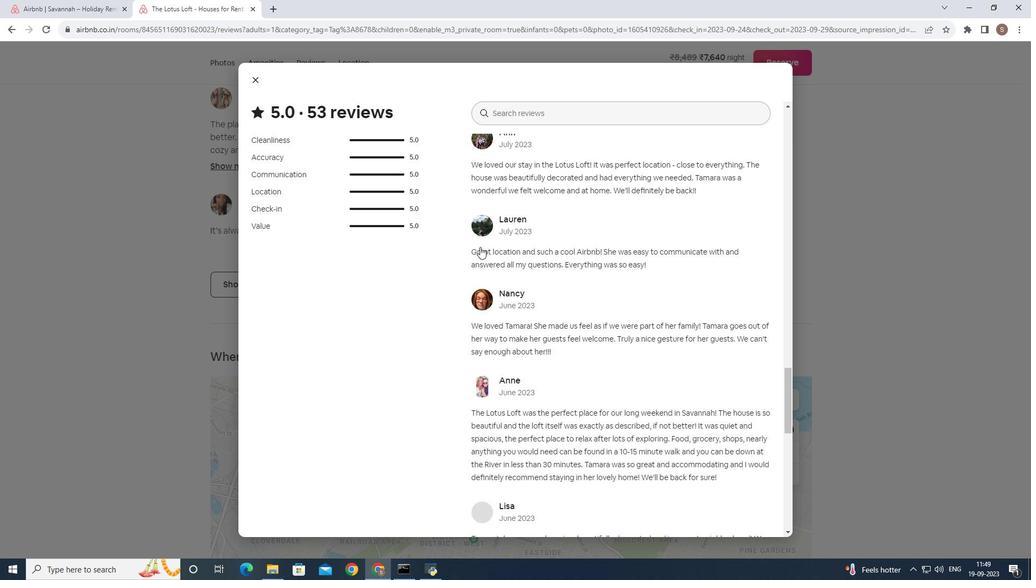 
Action: Mouse scrolled (480, 246) with delta (0, 0)
Screenshot: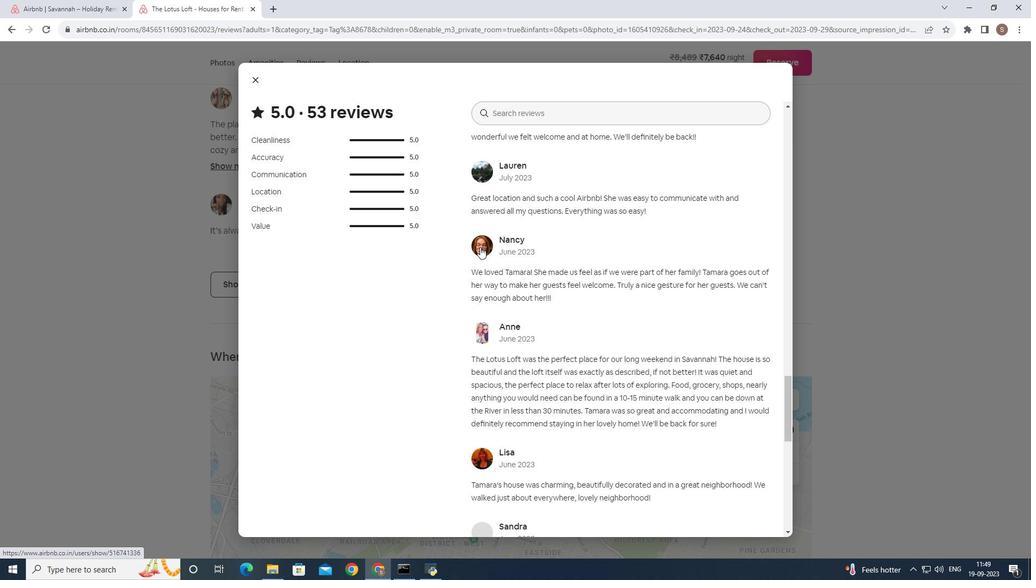 
Action: Mouse scrolled (480, 246) with delta (0, 0)
Screenshot: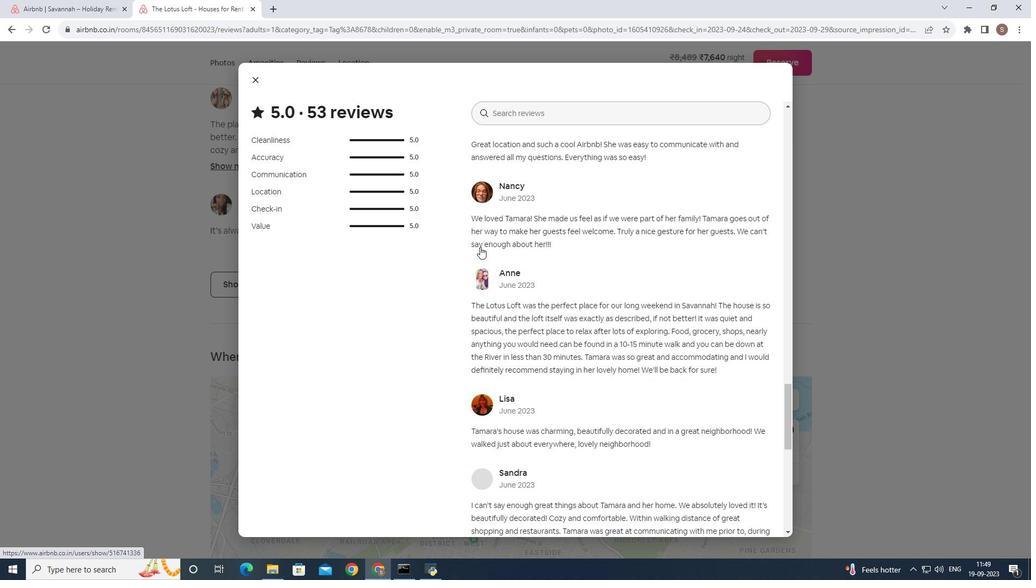 
Action: Mouse scrolled (480, 246) with delta (0, 0)
Screenshot: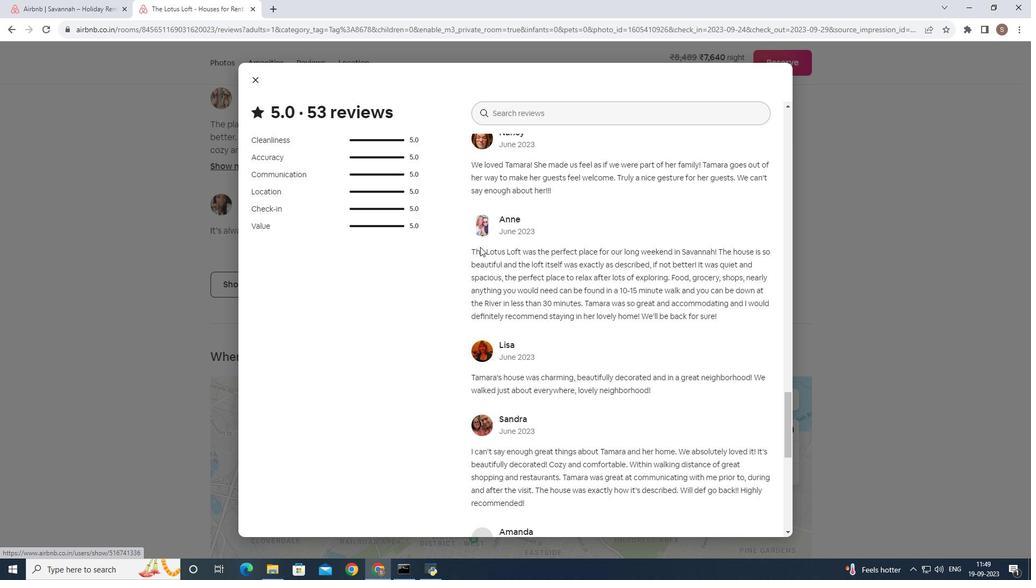 
Action: Mouse scrolled (480, 246) with delta (0, 0)
Screenshot: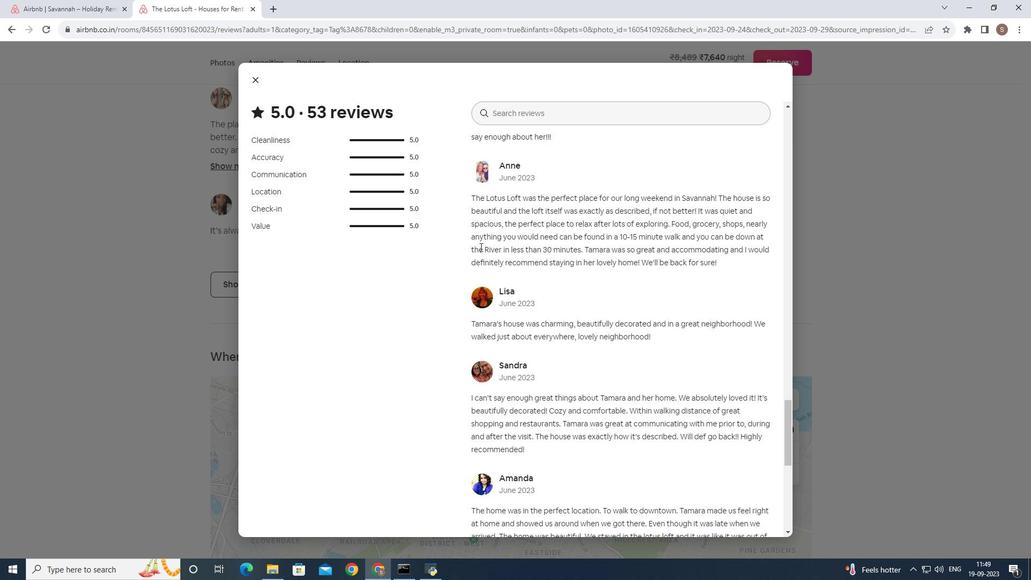 
Action: Mouse scrolled (480, 246) with delta (0, 0)
Screenshot: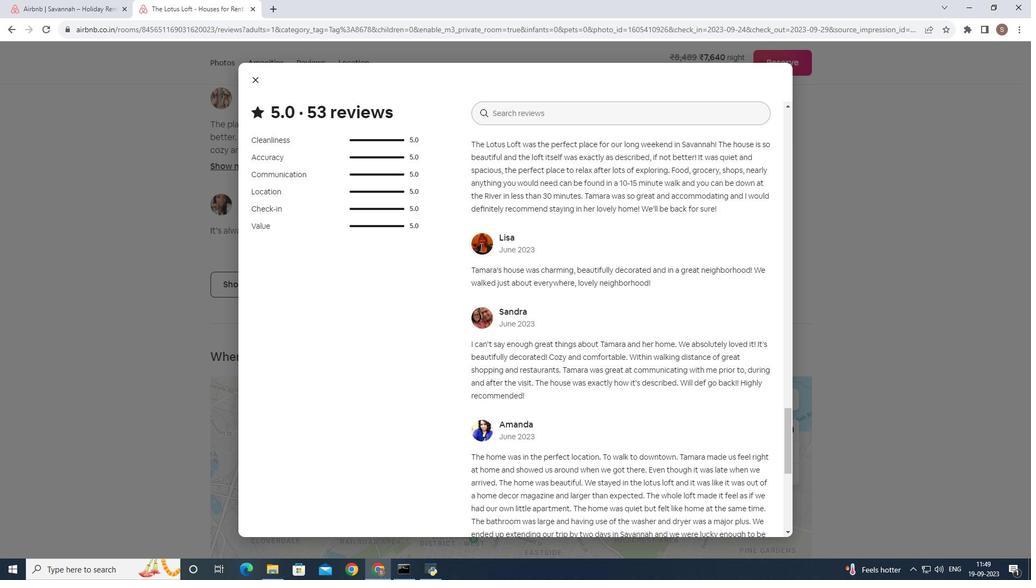 
Action: Mouse scrolled (480, 246) with delta (0, 0)
Screenshot: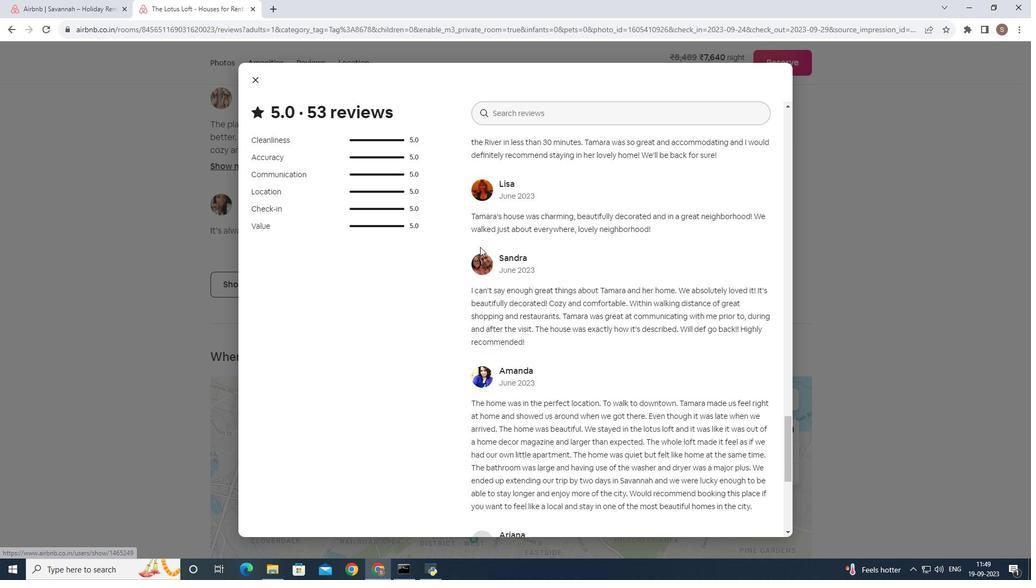 
Action: Mouse scrolled (480, 246) with delta (0, 0)
Screenshot: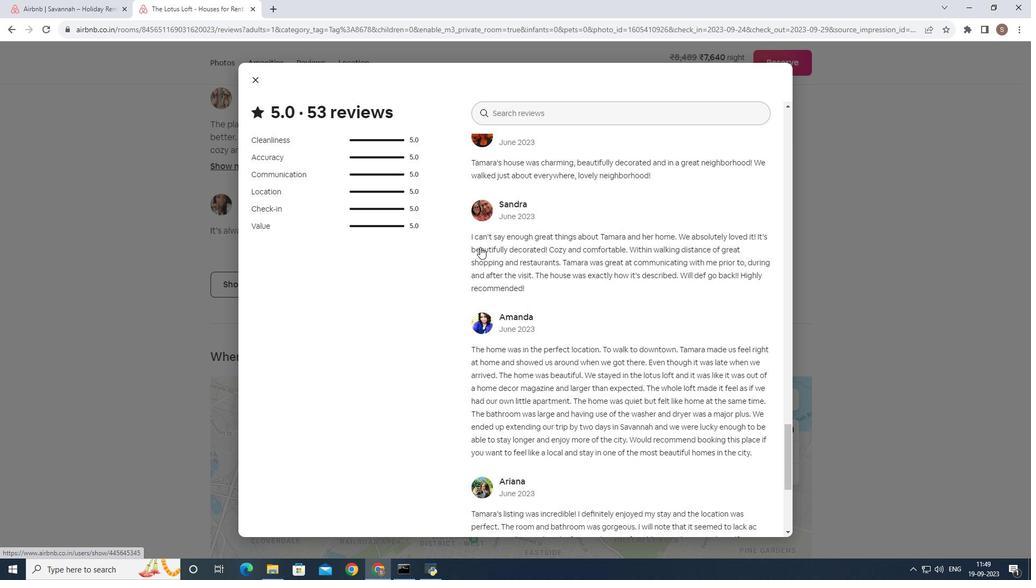 
Action: Mouse scrolled (480, 246) with delta (0, 0)
Screenshot: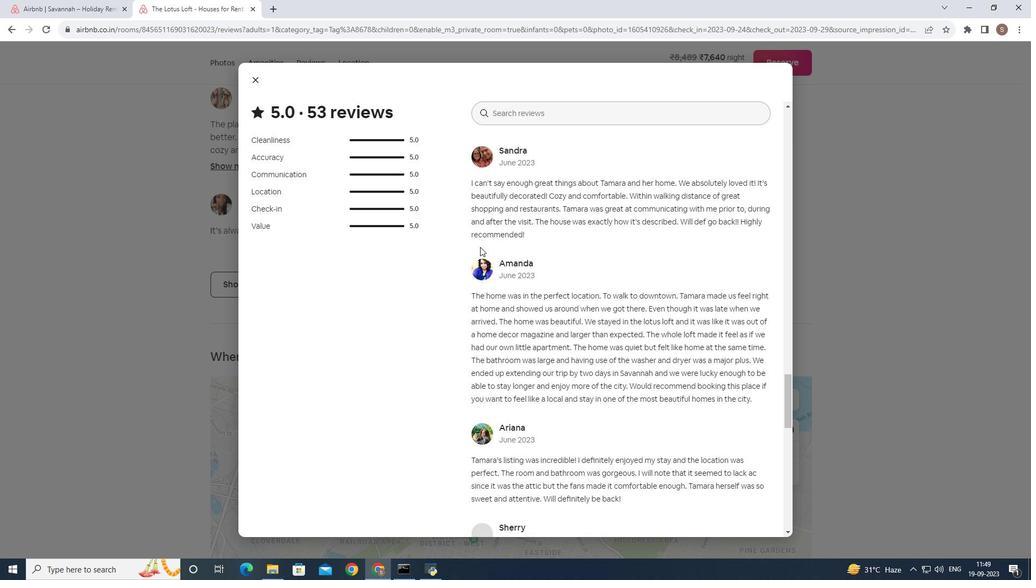 
Action: Mouse scrolled (480, 246) with delta (0, 0)
Screenshot: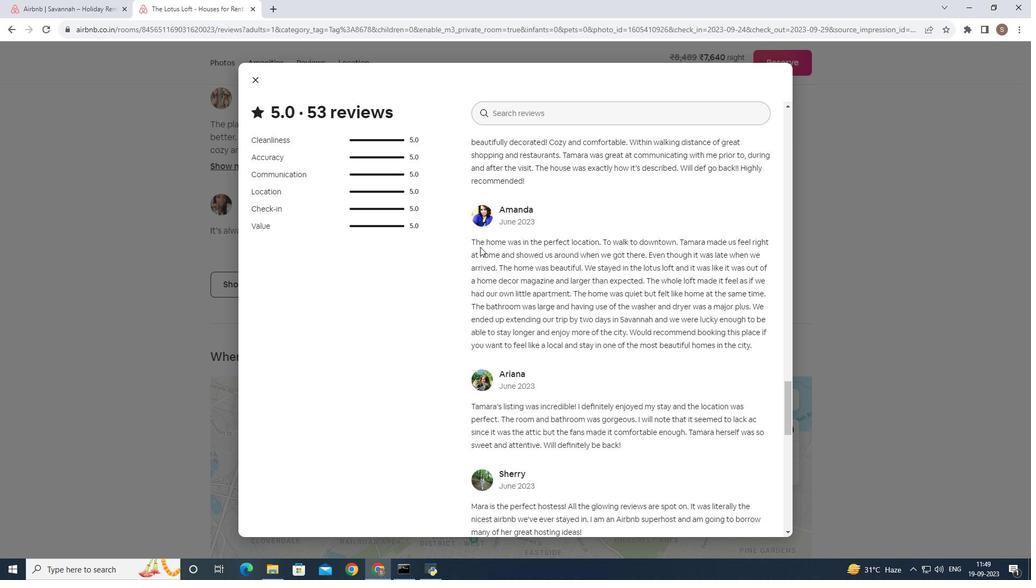 
Action: Mouse scrolled (480, 246) with delta (0, 0)
Screenshot: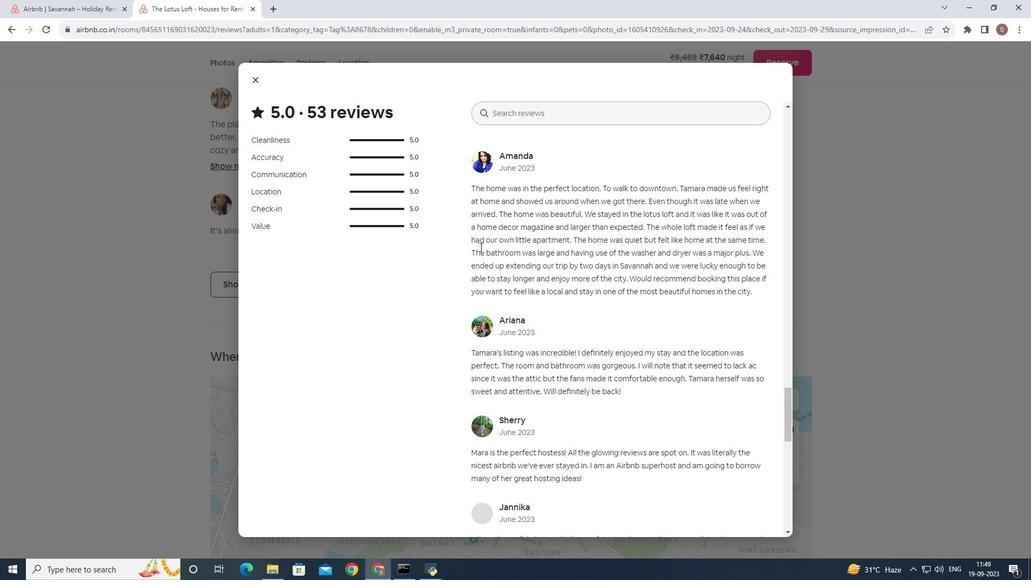 
Action: Mouse scrolled (480, 246) with delta (0, 0)
Screenshot: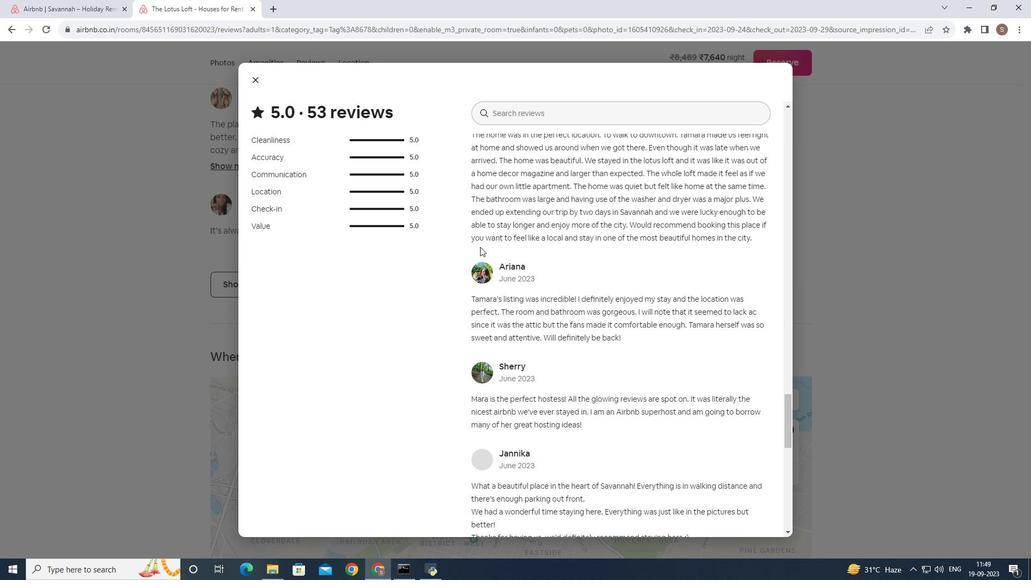 
Action: Mouse scrolled (480, 246) with delta (0, 0)
Screenshot: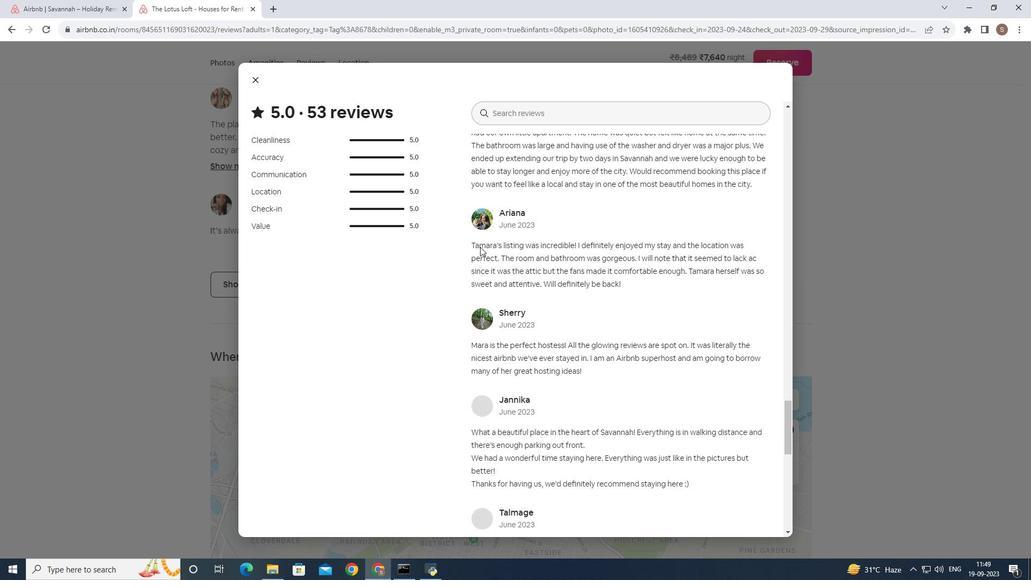 
Action: Mouse scrolled (480, 246) with delta (0, 0)
Screenshot: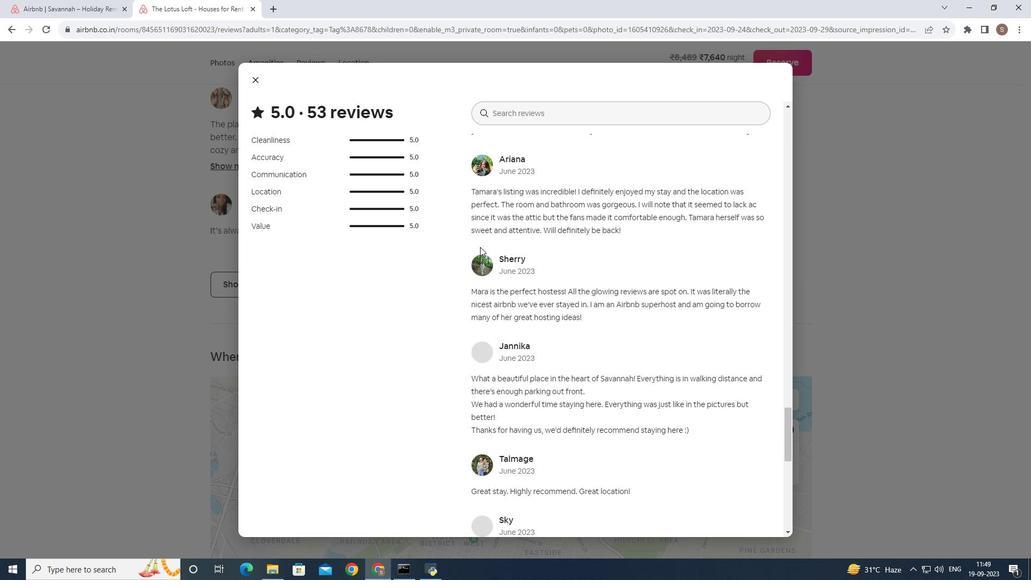 
Action: Mouse scrolled (480, 246) with delta (0, 0)
Screenshot: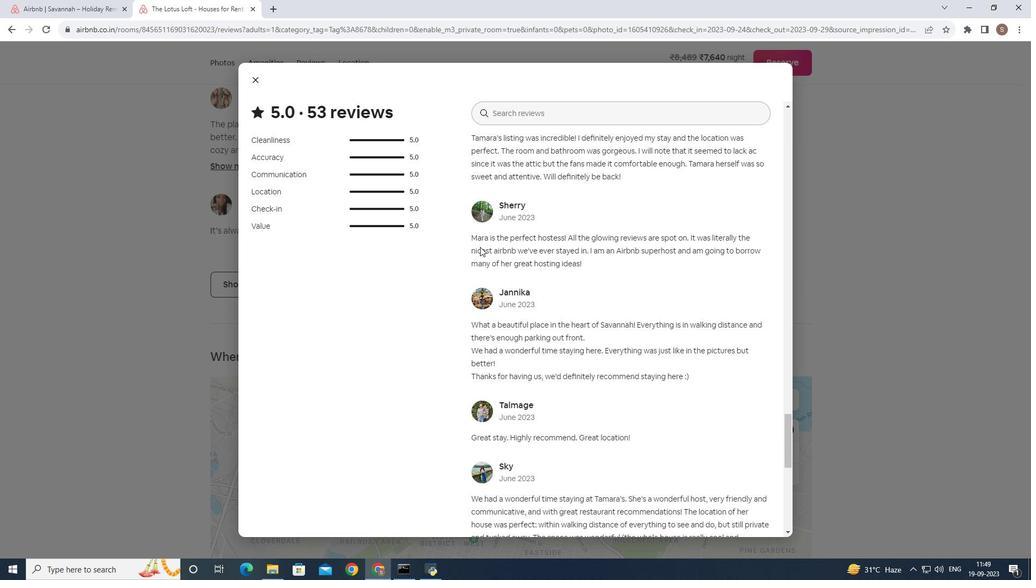 
Action: Mouse scrolled (480, 246) with delta (0, 0)
Screenshot: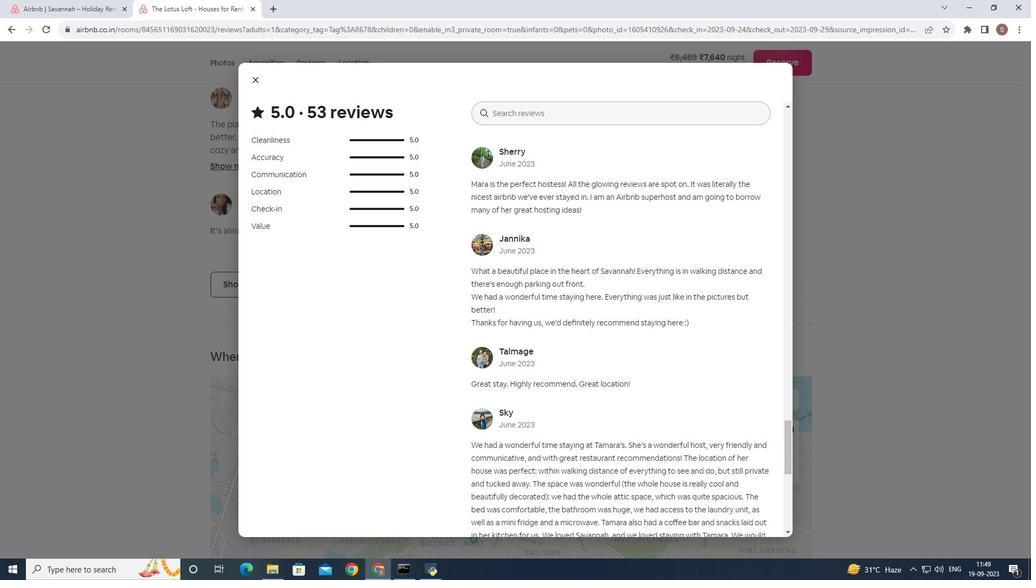 
Action: Mouse scrolled (480, 246) with delta (0, 0)
Screenshot: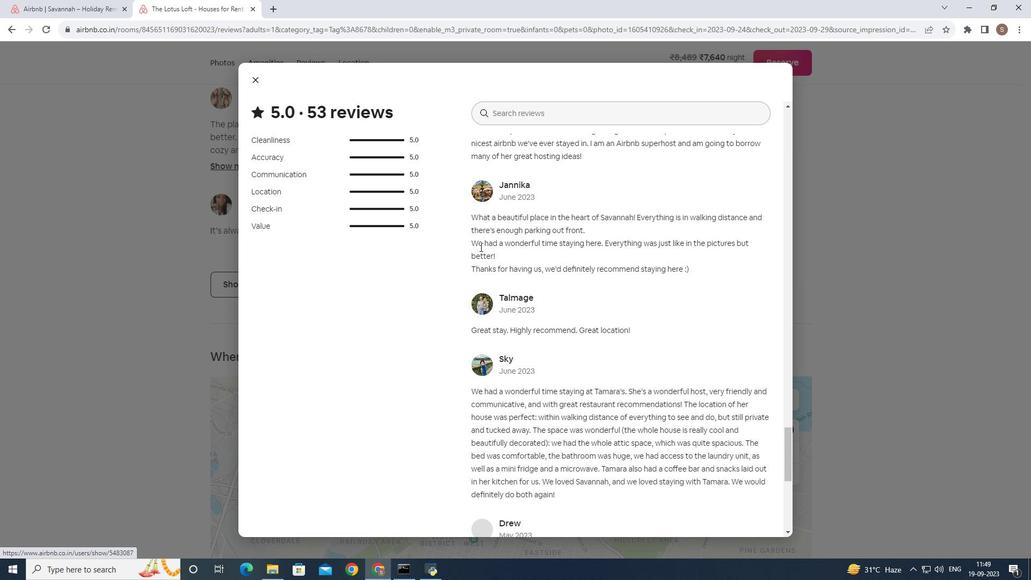 
Action: Mouse scrolled (480, 246) with delta (0, 0)
Screenshot: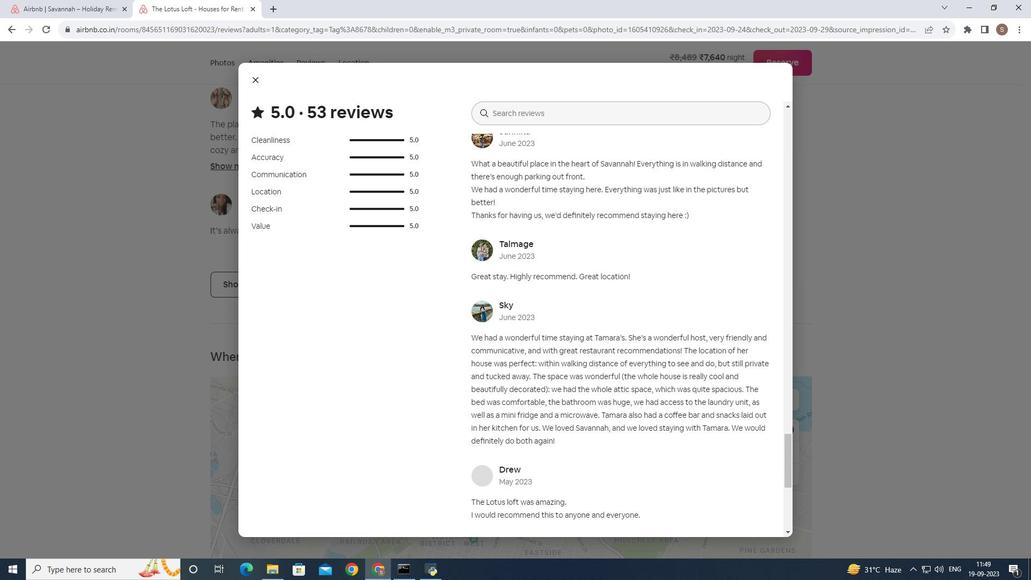 
Action: Mouse scrolled (480, 246) with delta (0, 0)
Screenshot: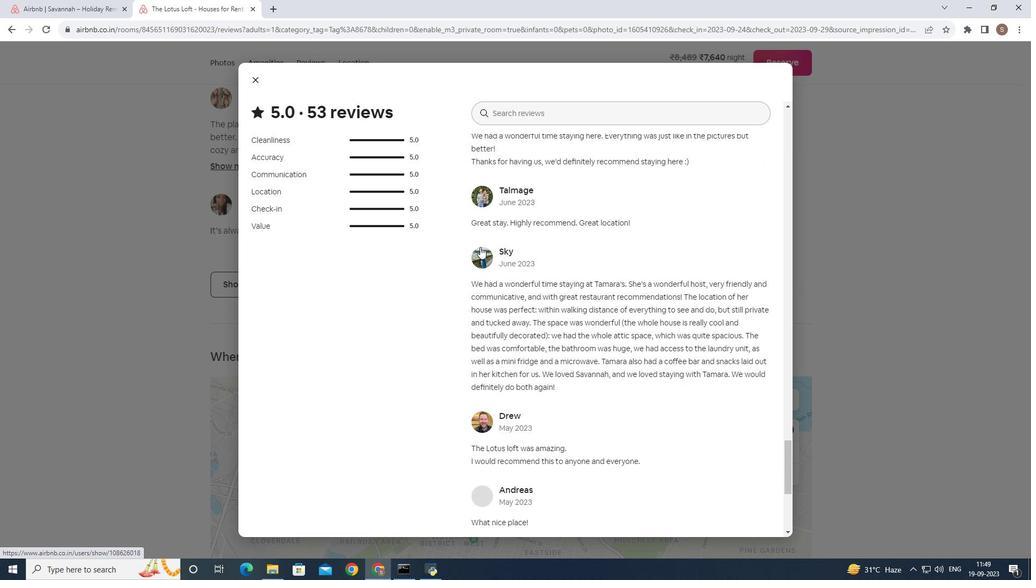 
Action: Mouse scrolled (480, 246) with delta (0, 0)
Screenshot: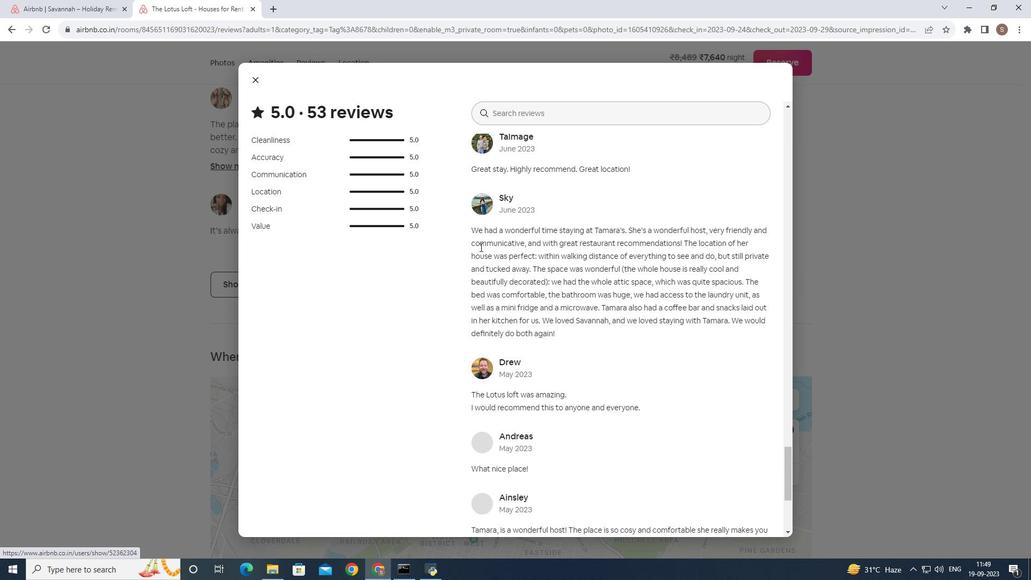 
Action: Mouse scrolled (480, 246) with delta (0, 0)
Screenshot: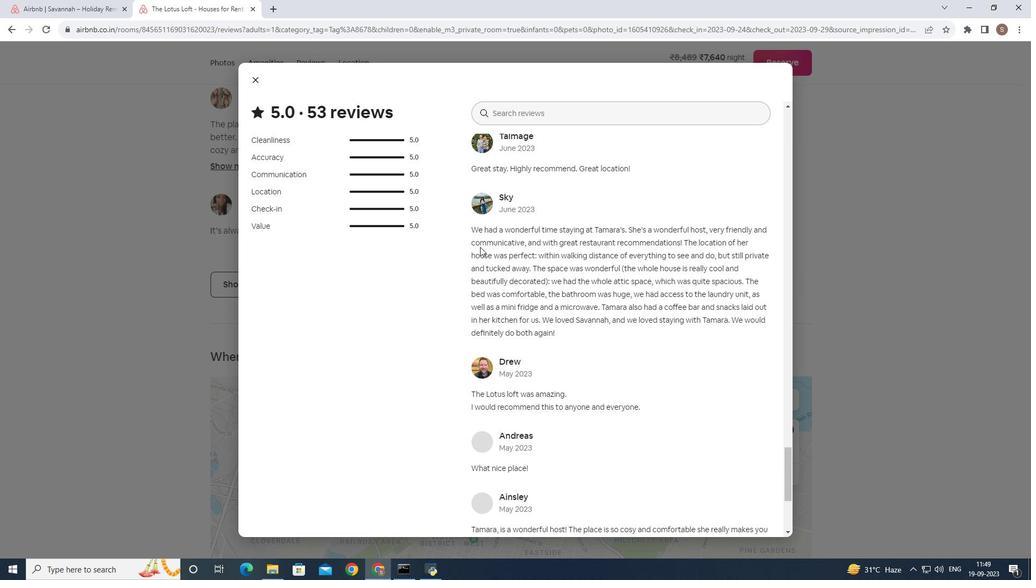 
Action: Mouse scrolled (480, 246) with delta (0, 0)
Screenshot: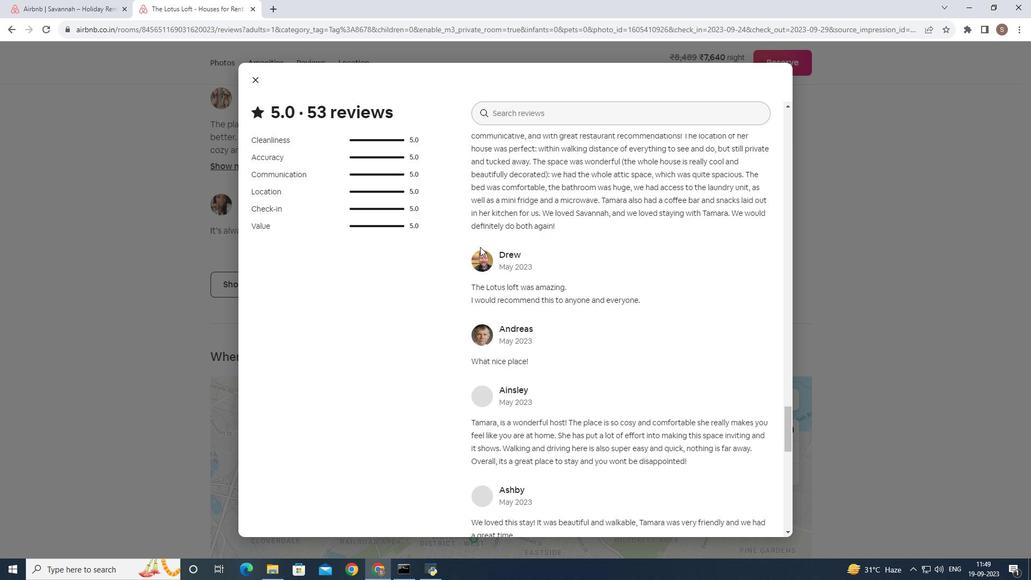 
Action: Mouse scrolled (480, 246) with delta (0, 0)
Screenshot: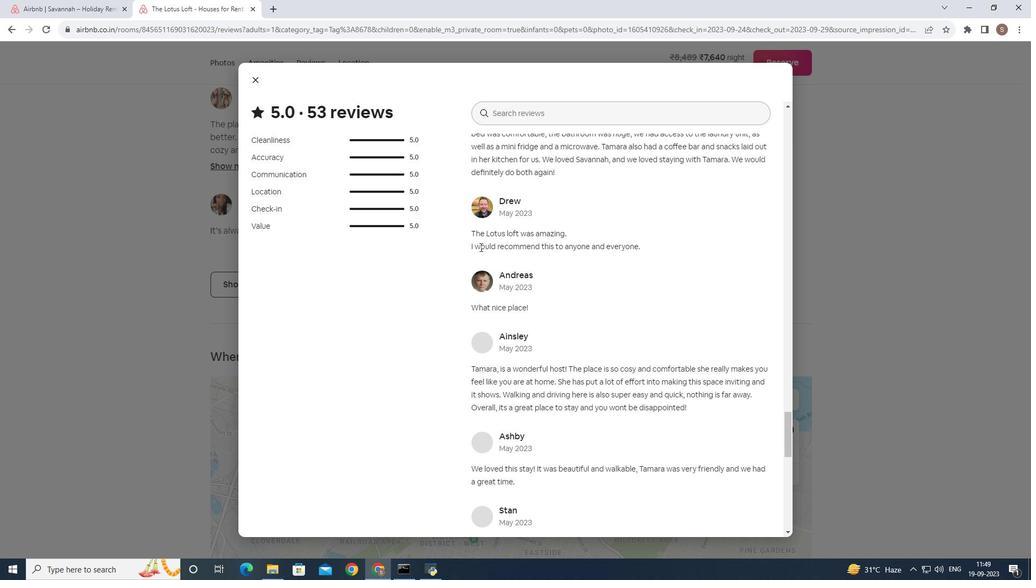 
Action: Mouse scrolled (480, 246) with delta (0, 0)
Screenshot: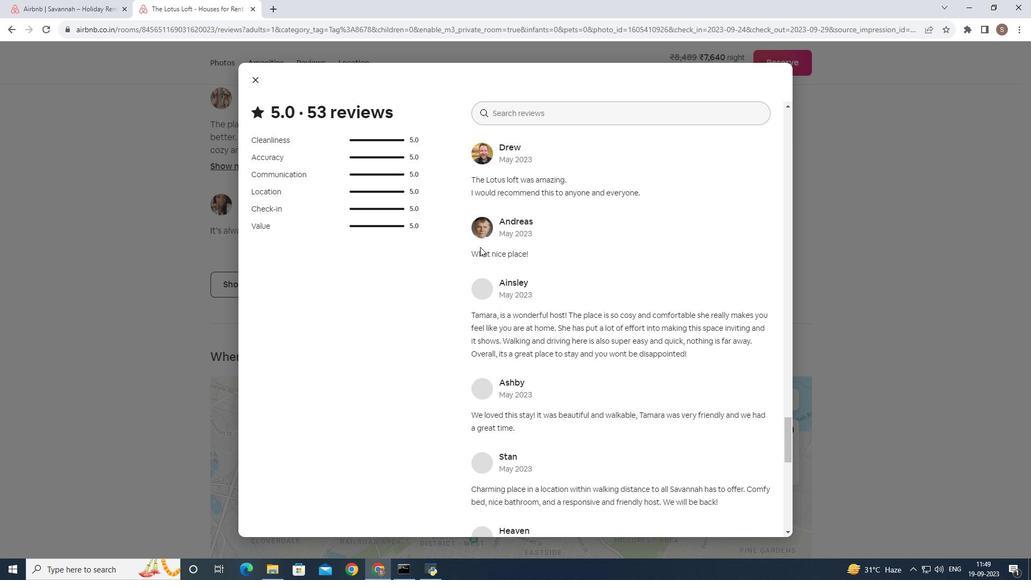 
Action: Mouse scrolled (480, 246) with delta (0, 0)
Screenshot: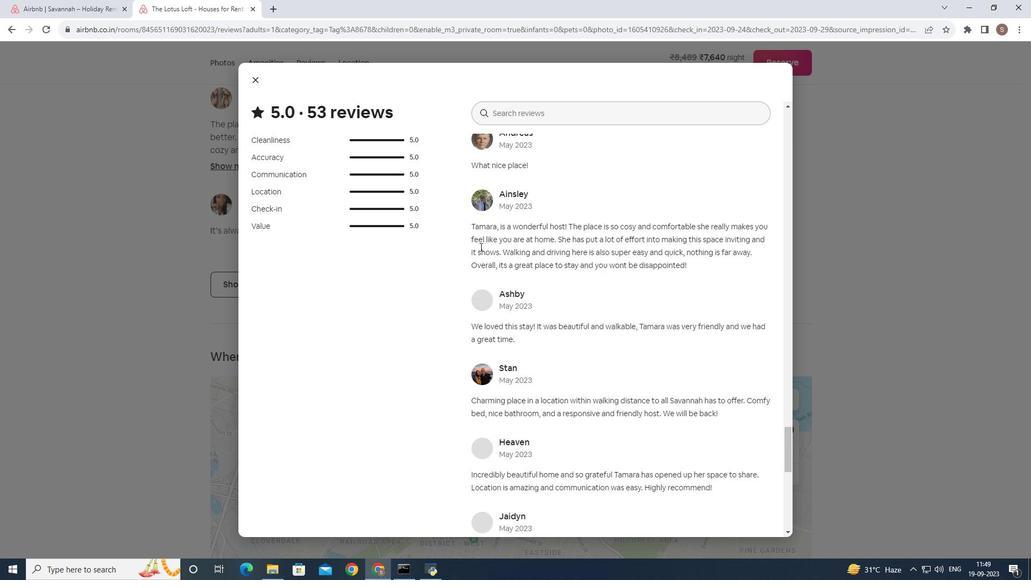 
Action: Mouse scrolled (480, 246) with delta (0, 0)
Screenshot: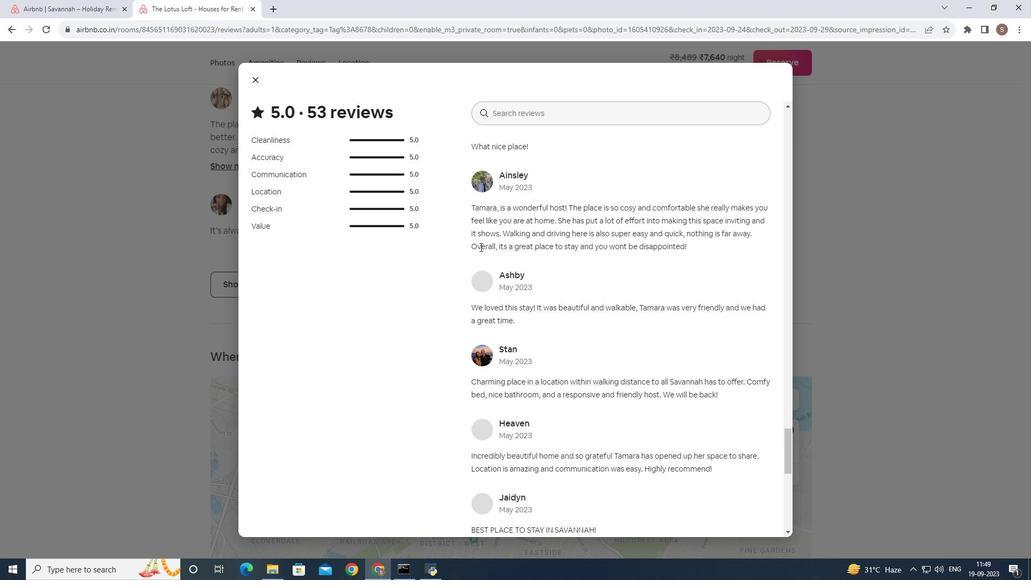 
Action: Mouse scrolled (480, 246) with delta (0, 0)
Screenshot: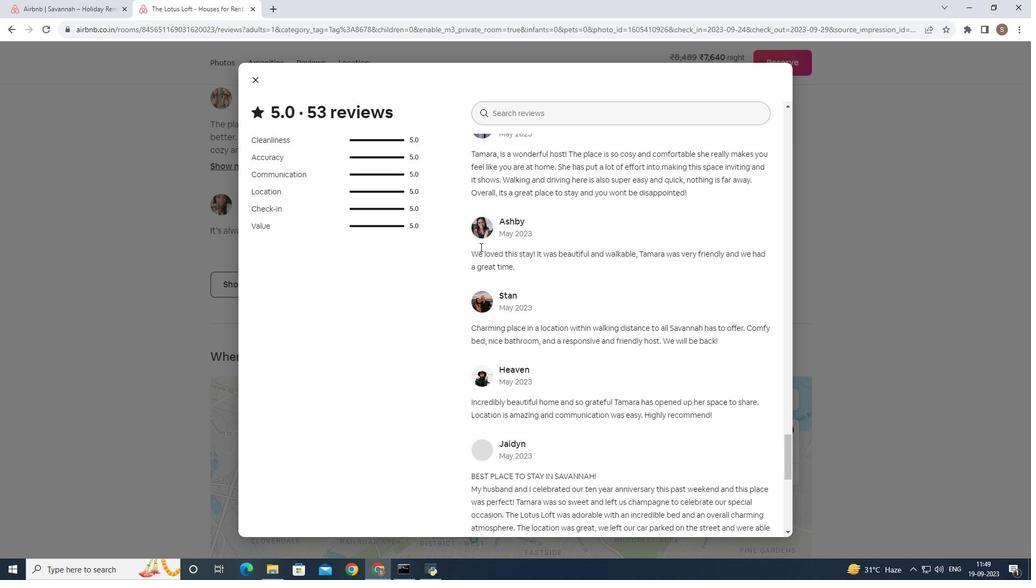 
Action: Mouse scrolled (480, 246) with delta (0, 0)
Screenshot: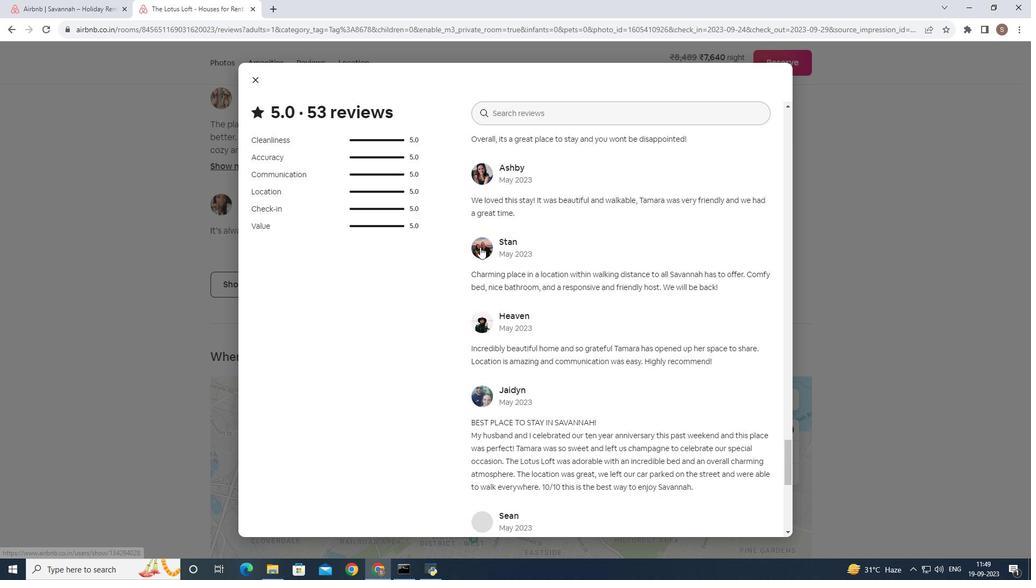 
Action: Mouse scrolled (480, 246) with delta (0, 0)
Screenshot: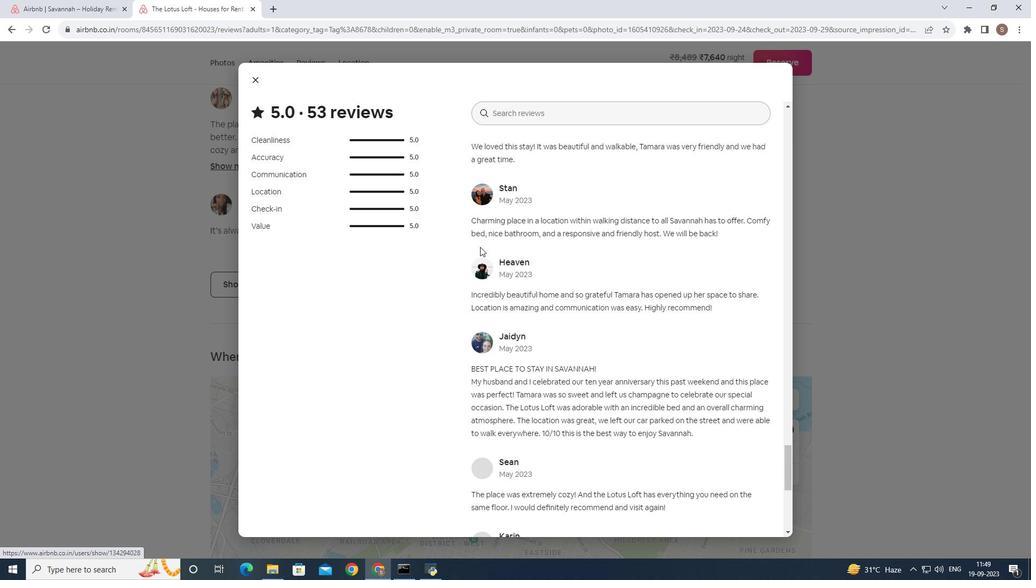 
Action: Mouse scrolled (480, 246) with delta (0, 0)
Screenshot: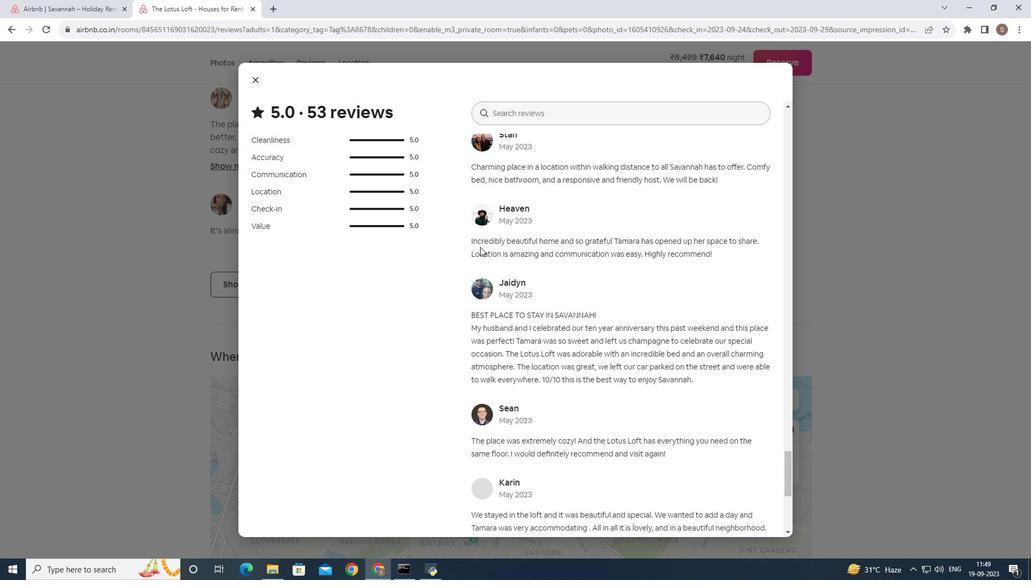 
Action: Mouse scrolled (480, 246) with delta (0, 0)
Screenshot: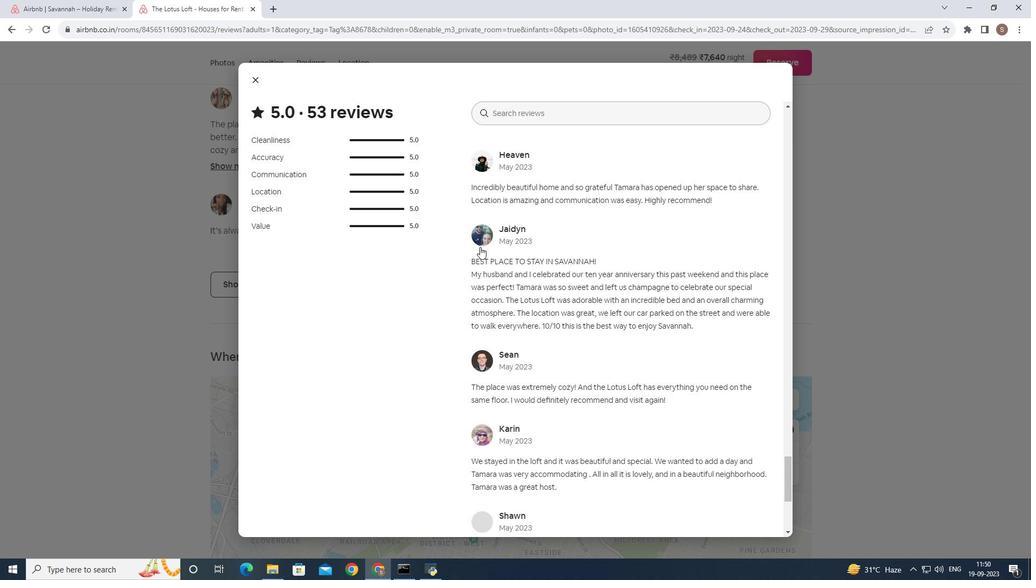 
Action: Mouse scrolled (480, 246) with delta (0, 0)
Screenshot: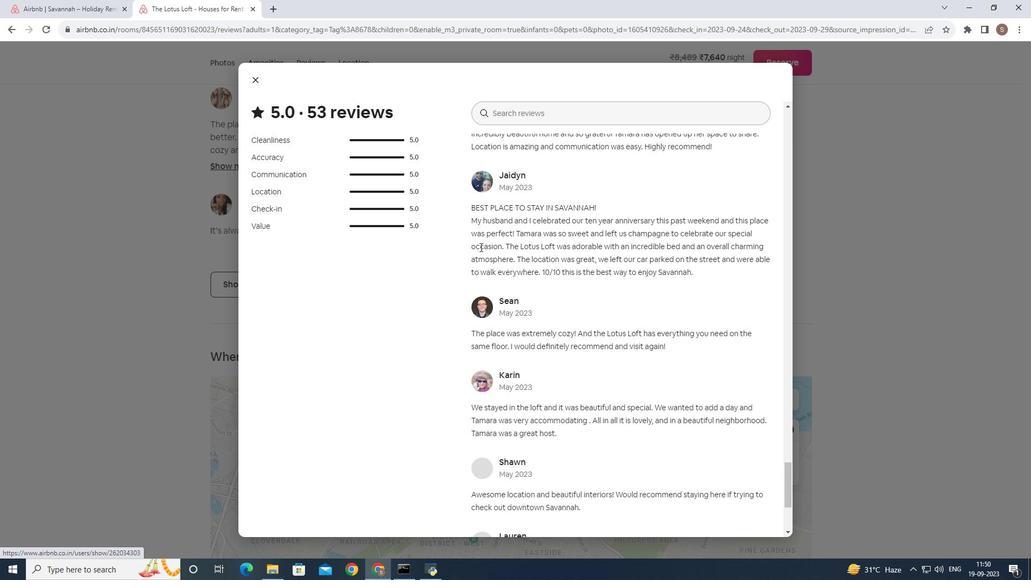 
Action: Mouse scrolled (480, 246) with delta (0, 0)
Screenshot: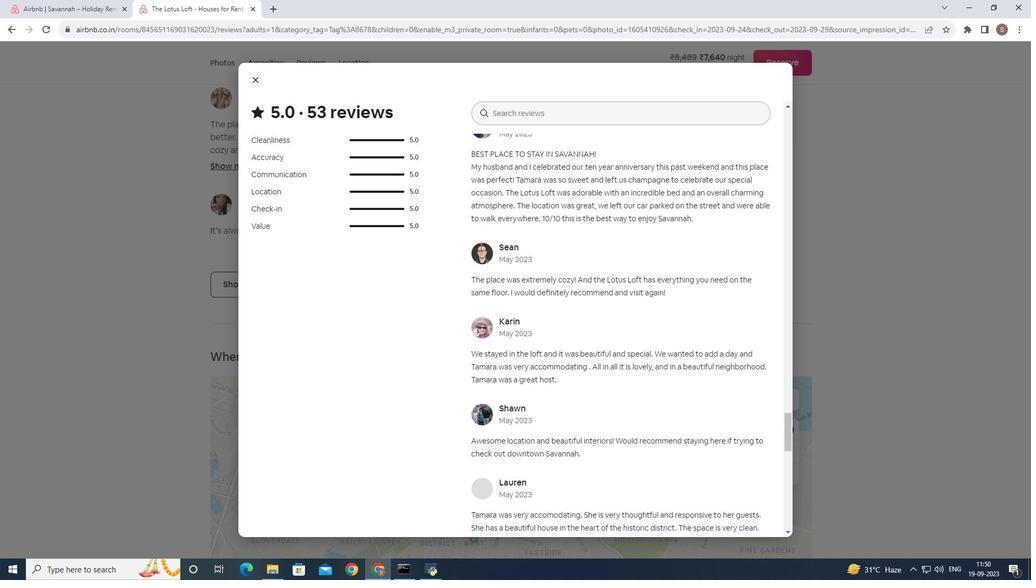 
Action: Mouse scrolled (480, 246) with delta (0, 0)
Screenshot: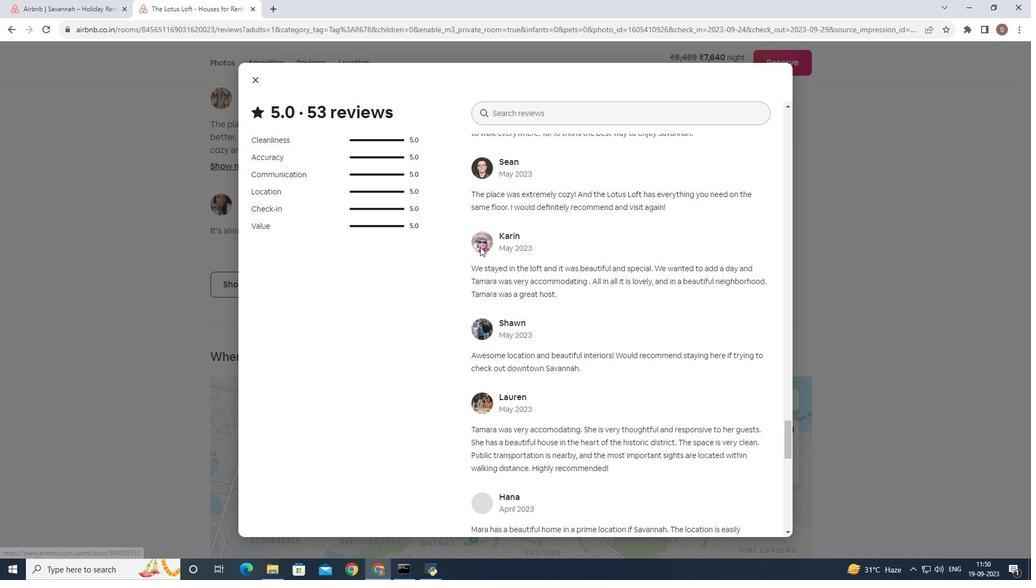 
Action: Mouse scrolled (480, 246) with delta (0, 0)
Screenshot: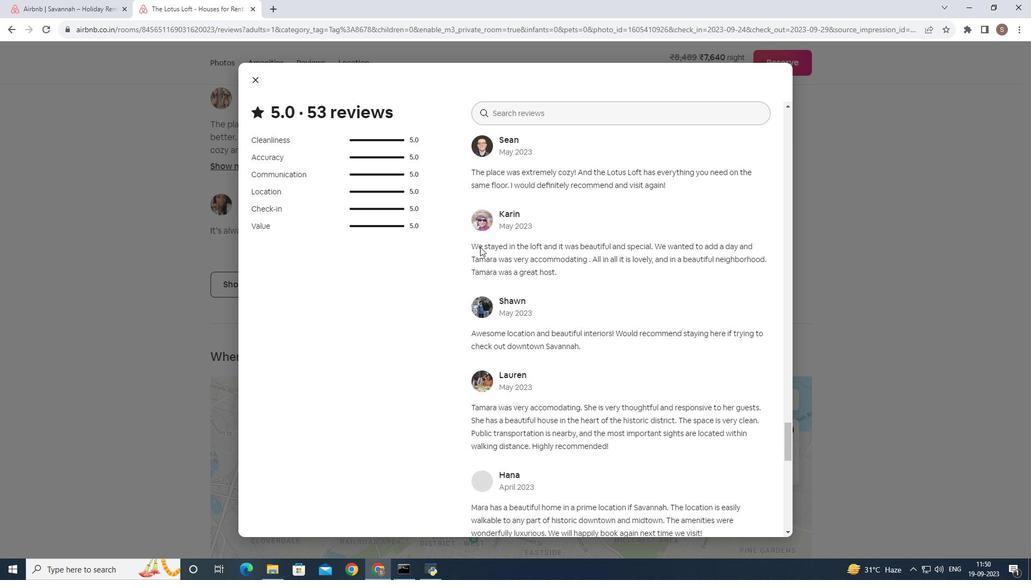 
Action: Mouse scrolled (480, 246) with delta (0, 0)
Screenshot: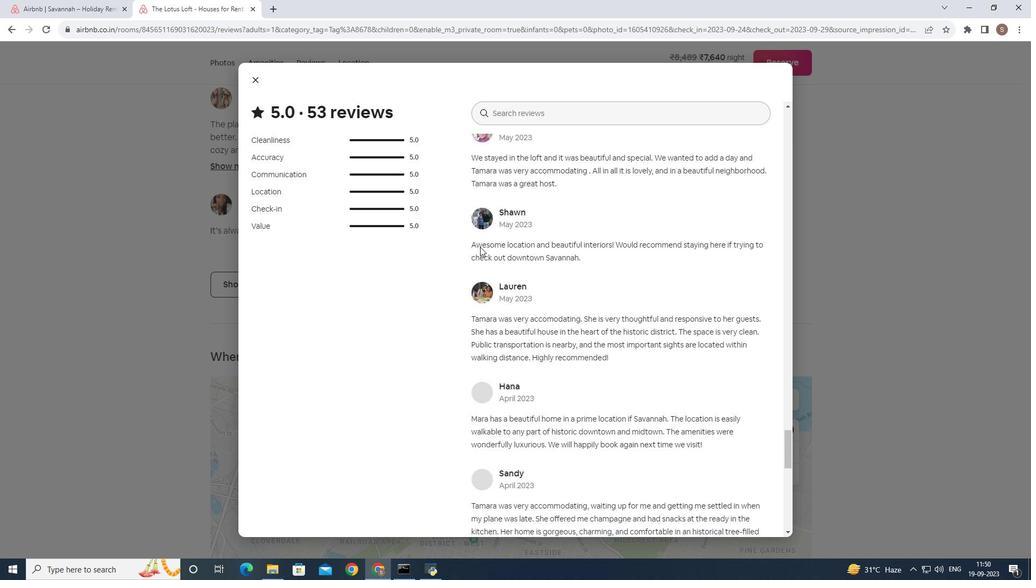 
Action: Mouse scrolled (480, 246) with delta (0, 0)
Screenshot: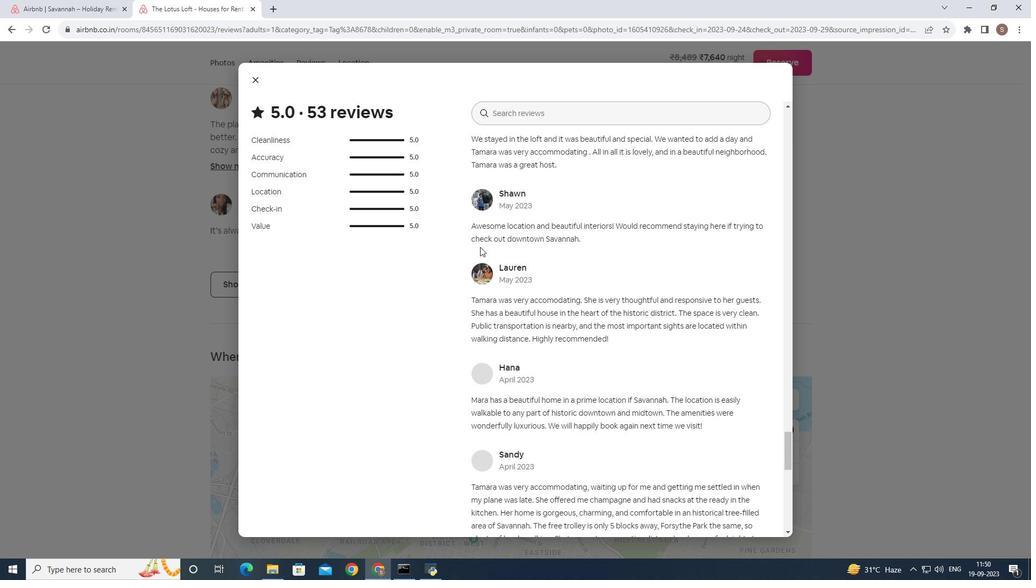 
Action: Mouse scrolled (480, 246) with delta (0, 0)
Screenshot: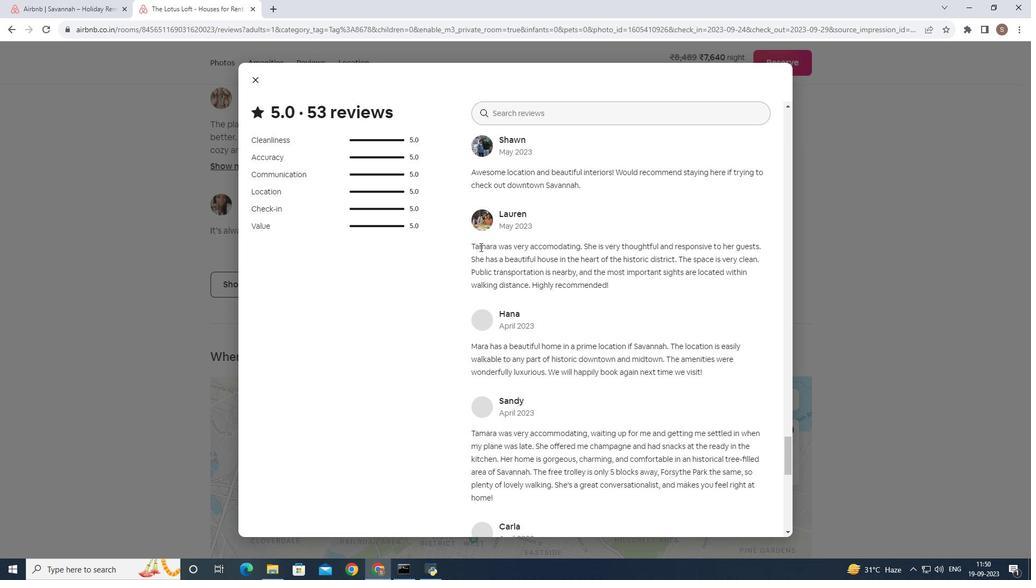 
Action: Mouse scrolled (480, 246) with delta (0, 0)
Screenshot: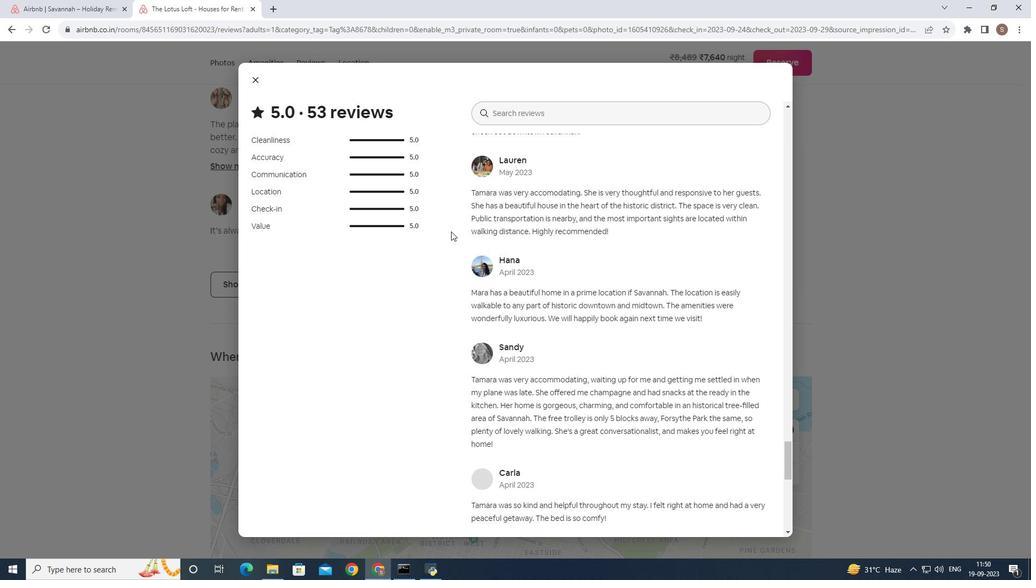 
Action: Mouse moved to (255, 76)
Screenshot: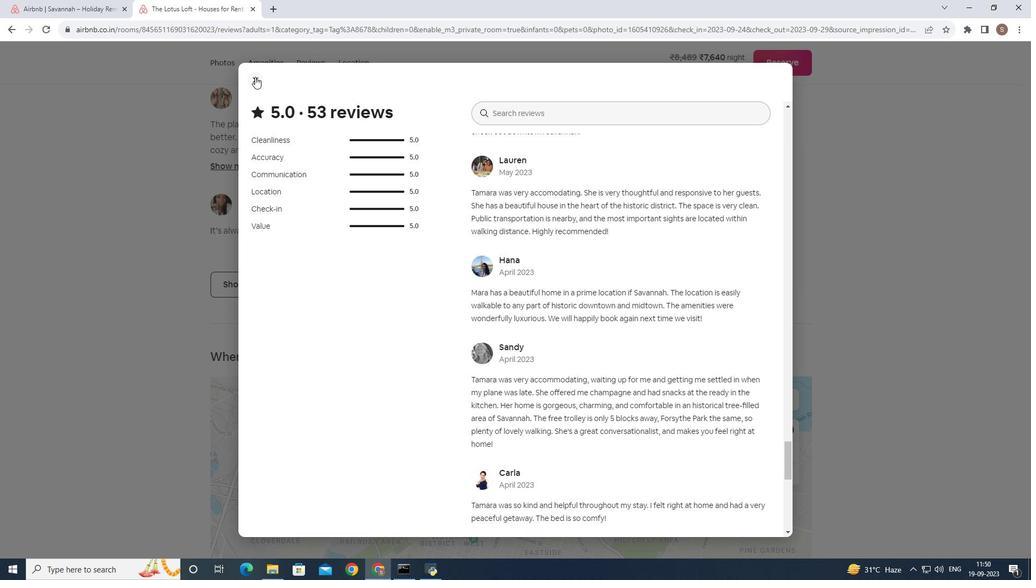 
Action: Mouse pressed left at (255, 76)
Screenshot: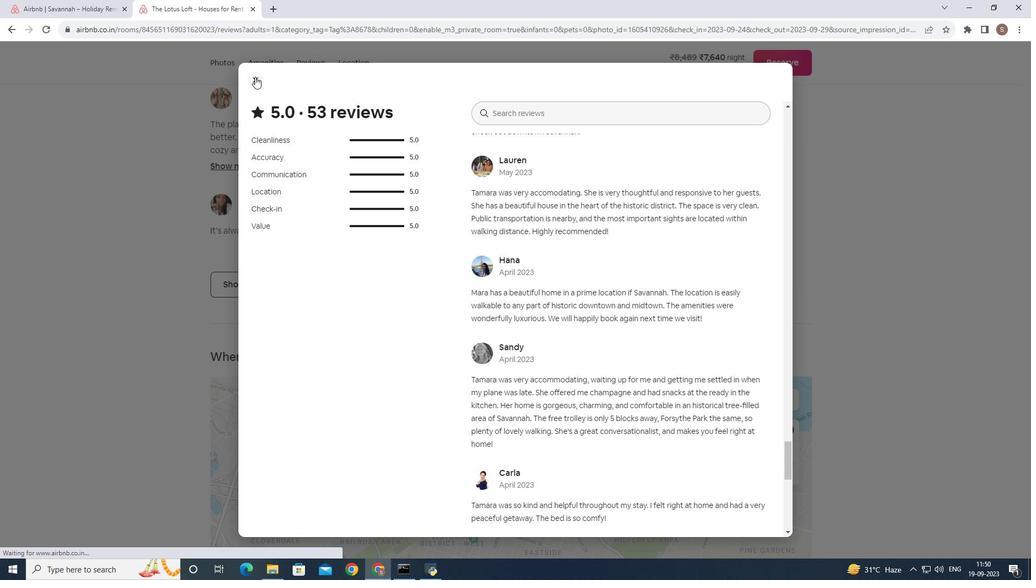 
Action: Mouse moved to (327, 207)
Screenshot: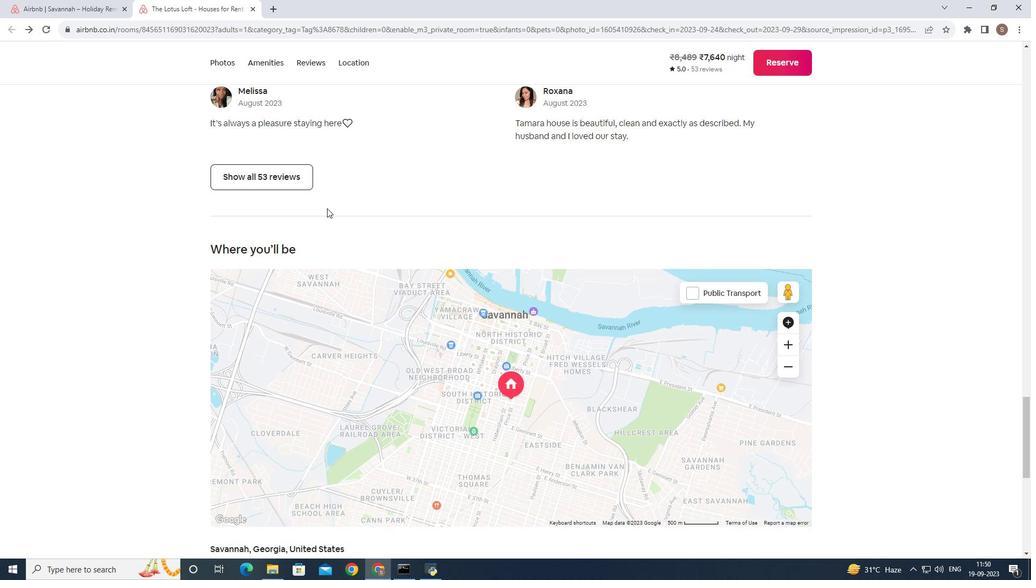 
Action: Mouse scrolled (327, 206) with delta (0, 0)
Screenshot: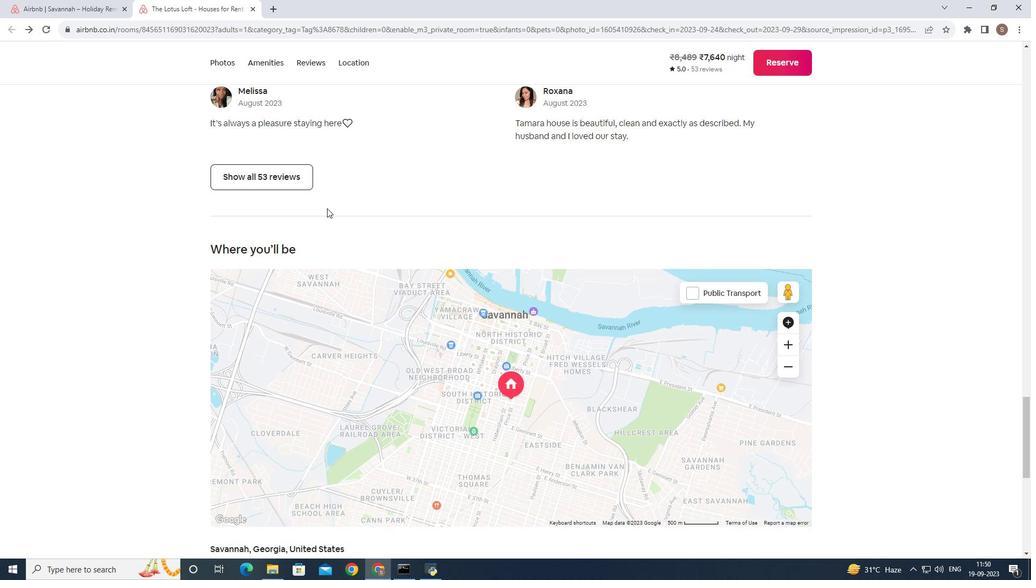 
Action: Mouse moved to (327, 208)
Screenshot: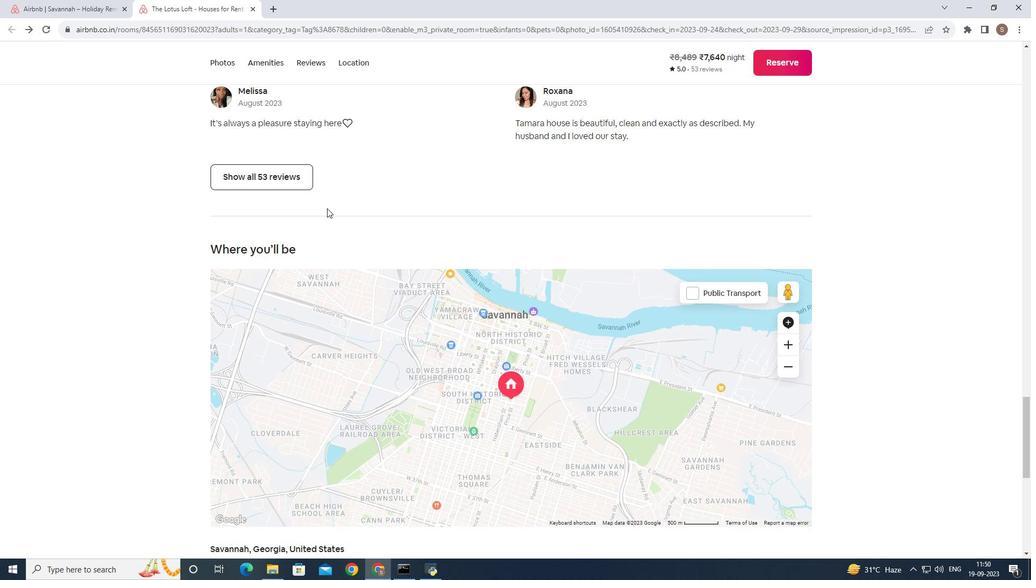 
Action: Mouse scrolled (327, 207) with delta (0, 0)
Screenshot: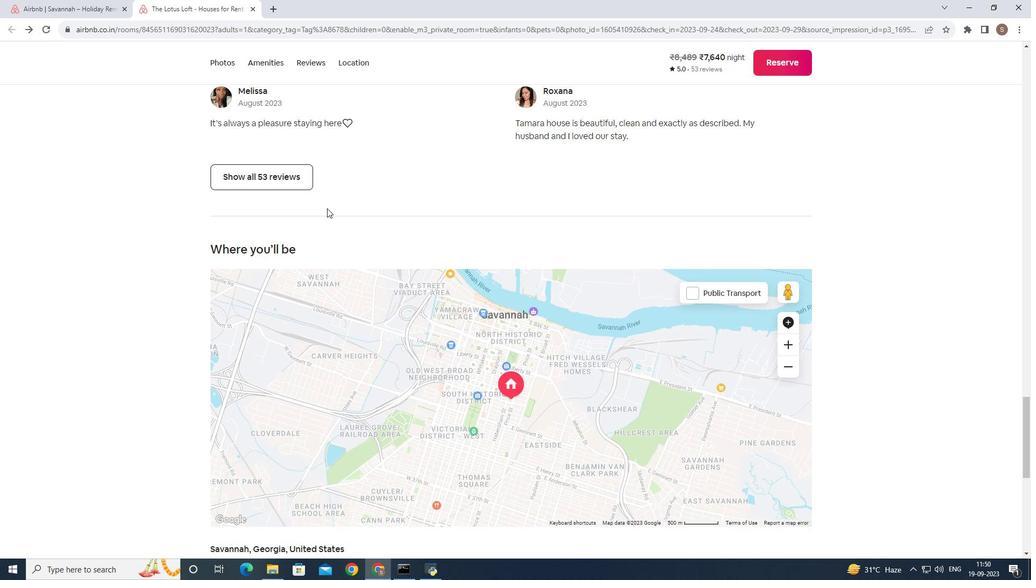 
Action: Mouse scrolled (327, 207) with delta (0, 0)
Screenshot: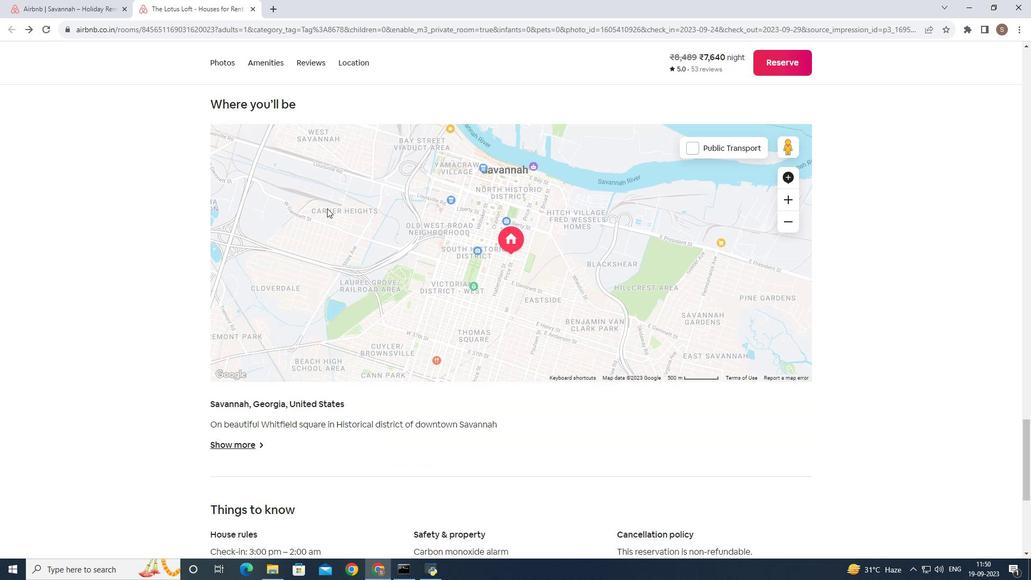
Action: Mouse scrolled (327, 207) with delta (0, 0)
Screenshot: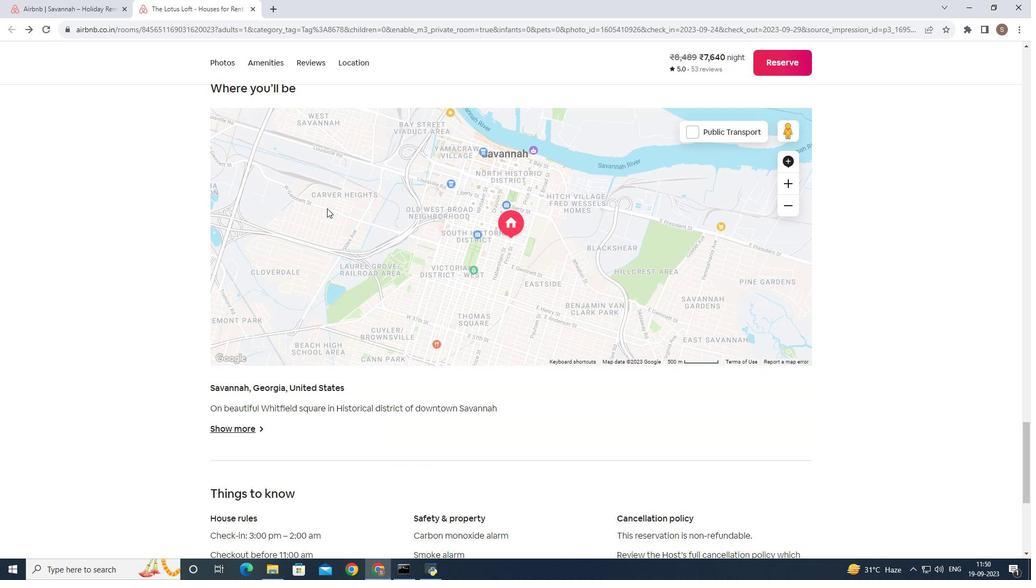 
Action: Mouse scrolled (327, 207) with delta (0, 0)
Screenshot: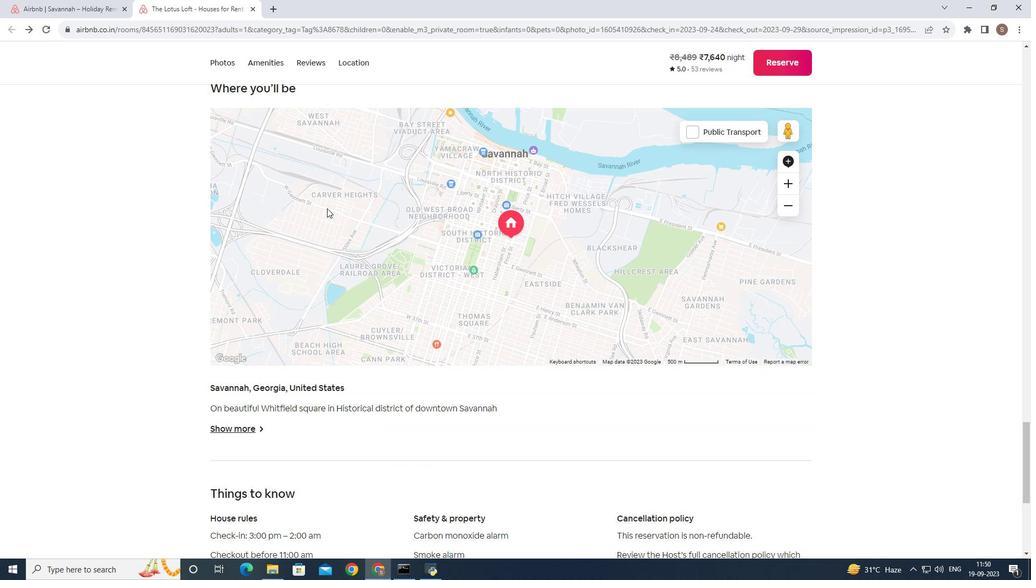 
Action: Mouse scrolled (327, 207) with delta (0, 0)
Screenshot: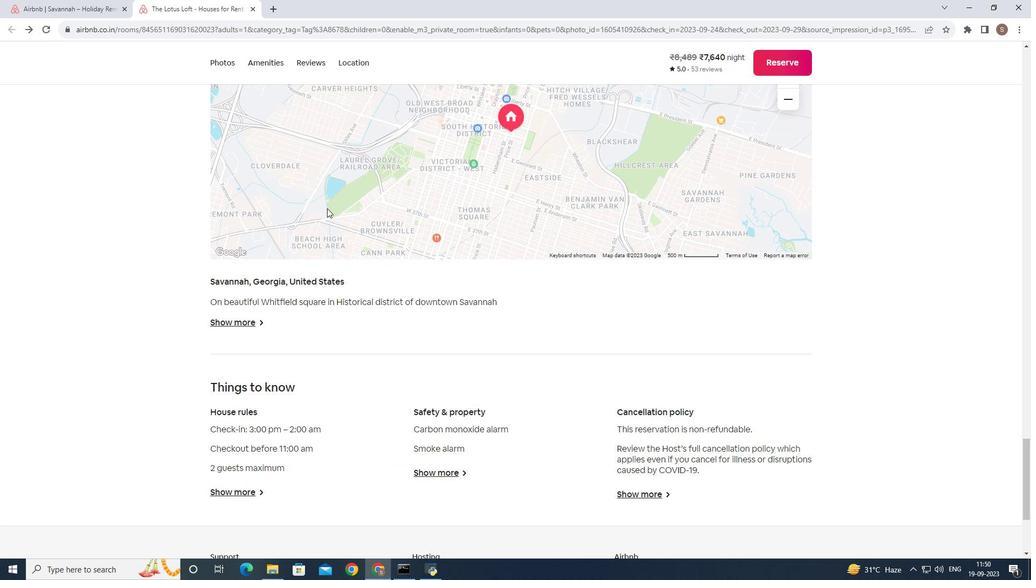 
Action: Mouse scrolled (327, 207) with delta (0, 0)
Screenshot: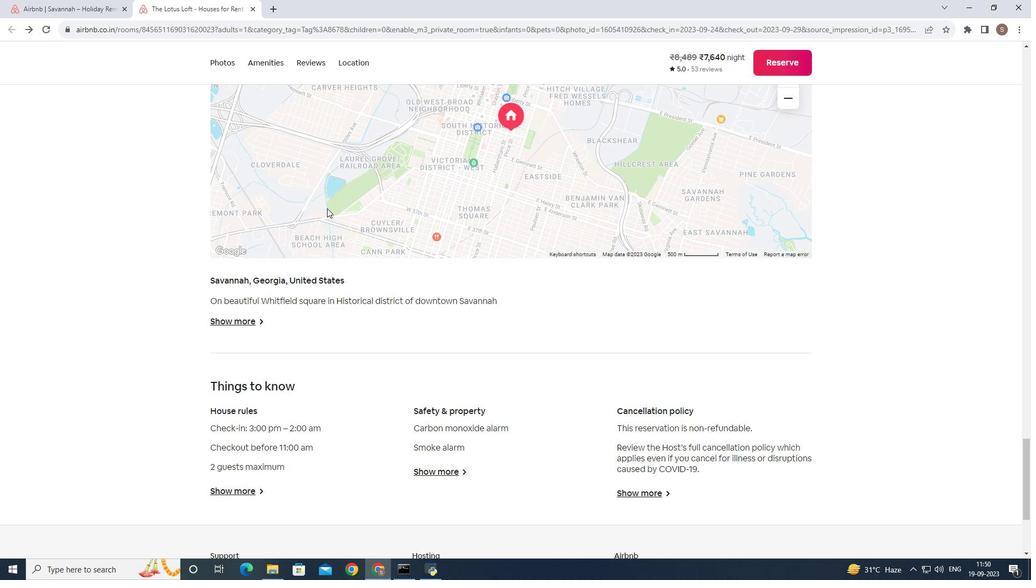 
Action: Mouse scrolled (327, 207) with delta (0, 0)
Screenshot: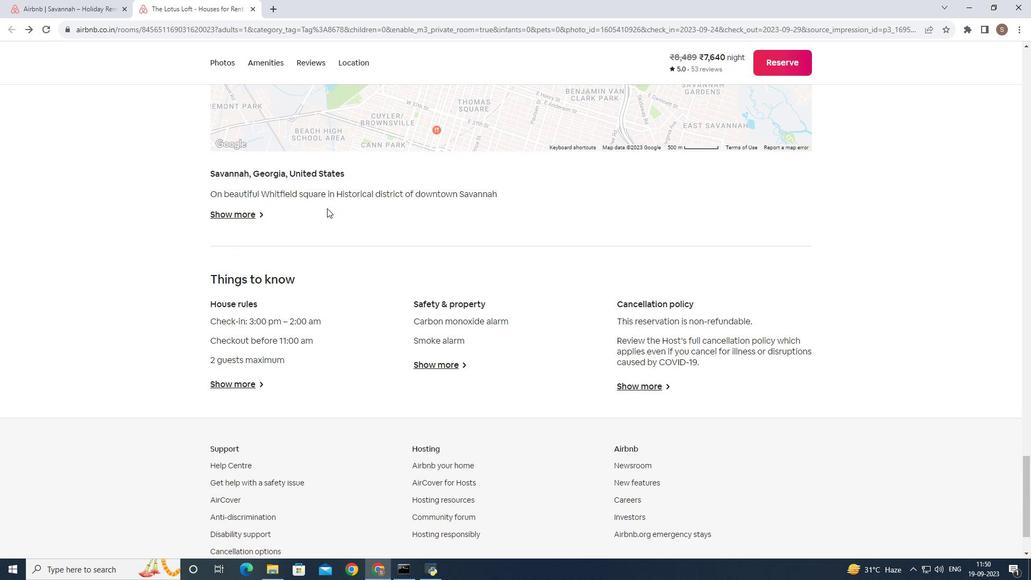
Action: Mouse scrolled (327, 207) with delta (0, 0)
Screenshot: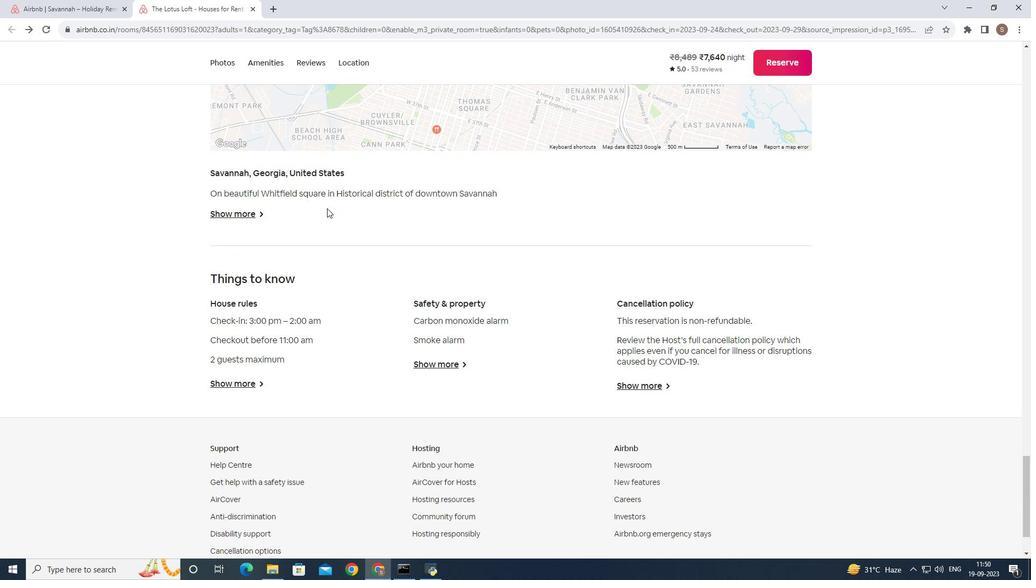 
Action: Mouse scrolled (327, 207) with delta (0, 0)
Screenshot: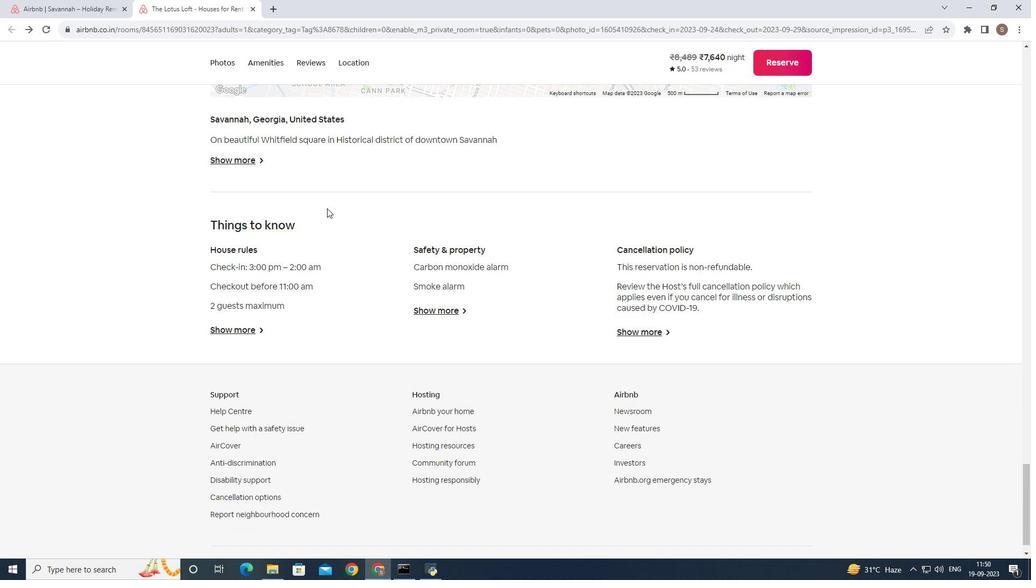 
Action: Mouse scrolled (327, 207) with delta (0, 0)
Screenshot: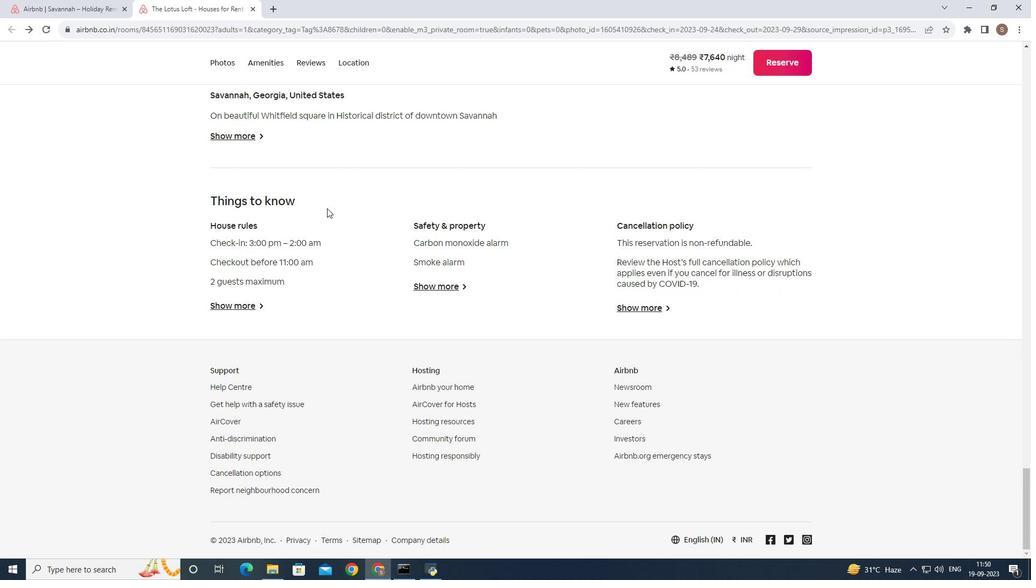 
Action: Mouse scrolled (327, 207) with delta (0, 0)
Screenshot: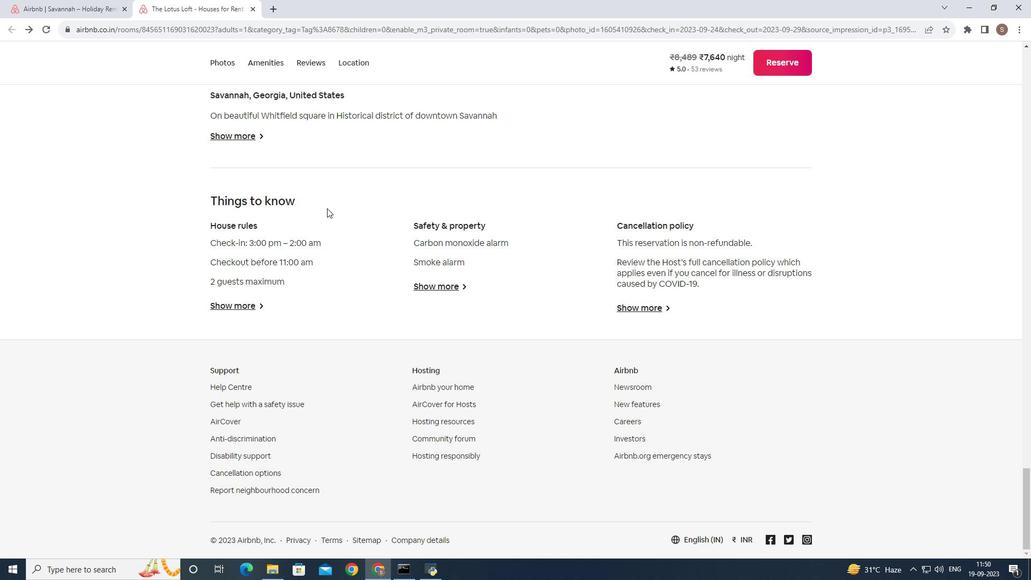 
Action: Mouse scrolled (327, 207) with delta (0, 0)
Screenshot: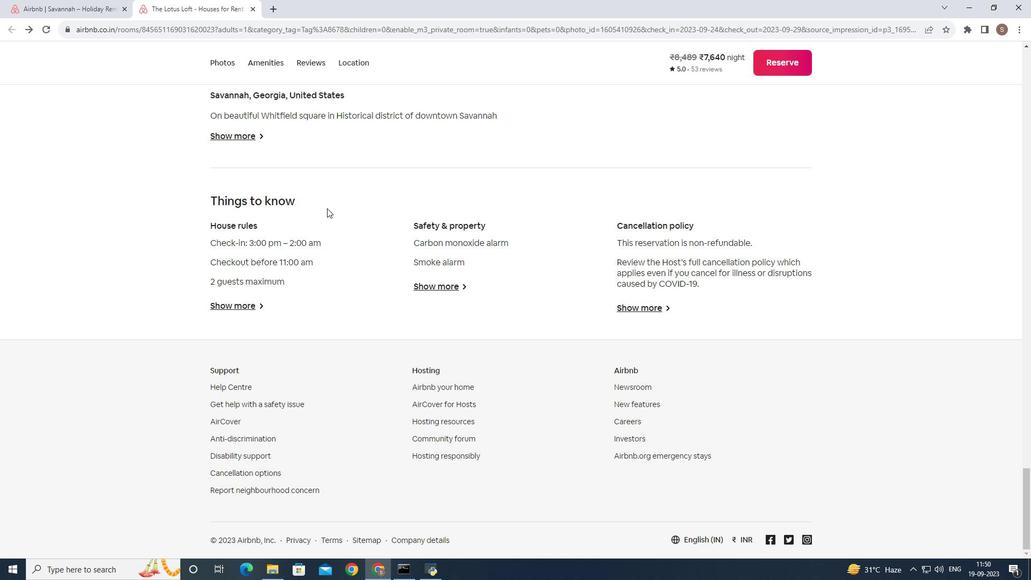 
Action: Mouse scrolled (327, 207) with delta (0, 0)
Screenshot: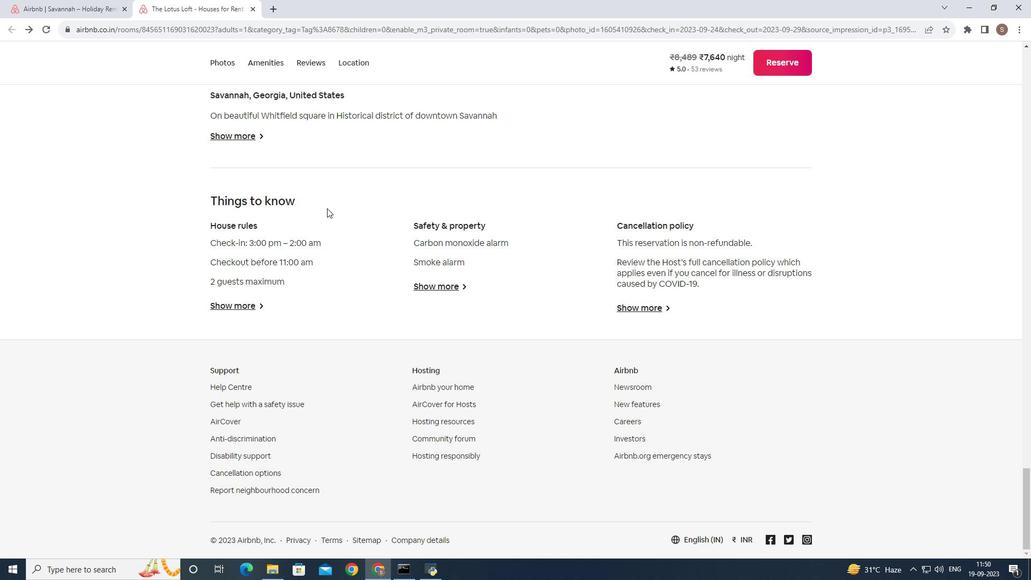 
Action: Mouse scrolled (327, 207) with delta (0, 0)
Screenshot: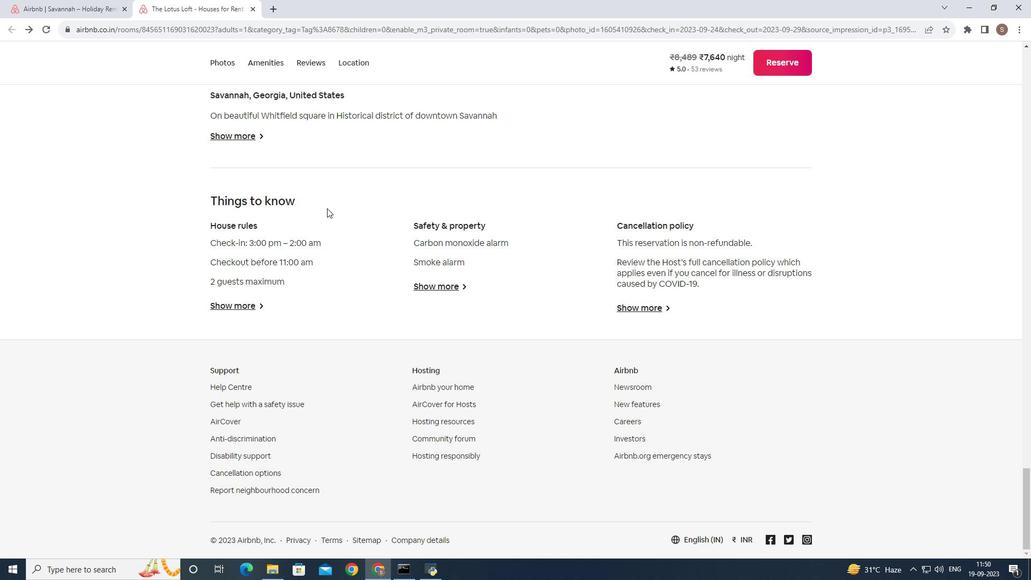 
Action: Mouse scrolled (327, 207) with delta (0, 0)
Screenshot: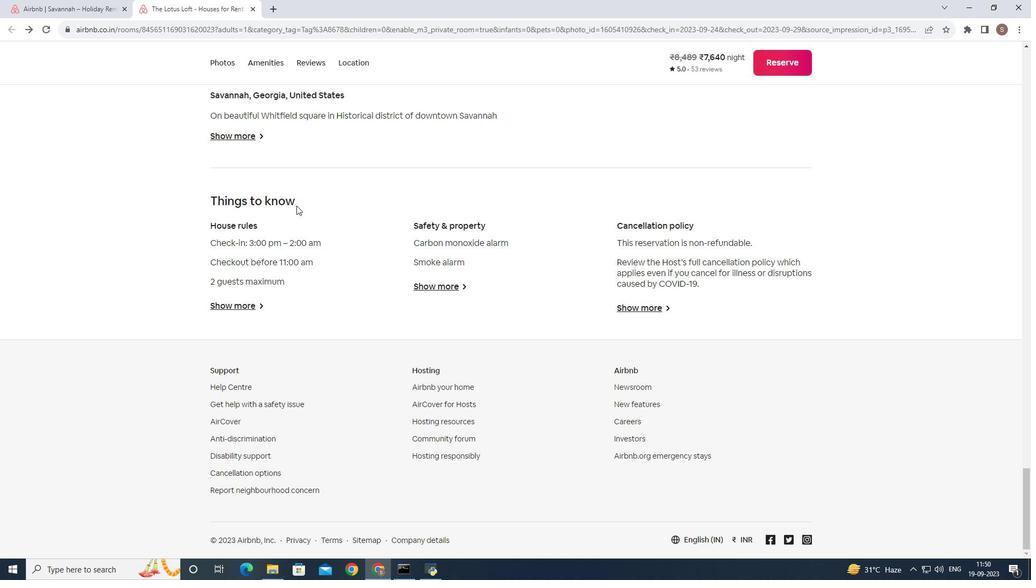 
Action: Mouse moved to (85, 0)
Screenshot: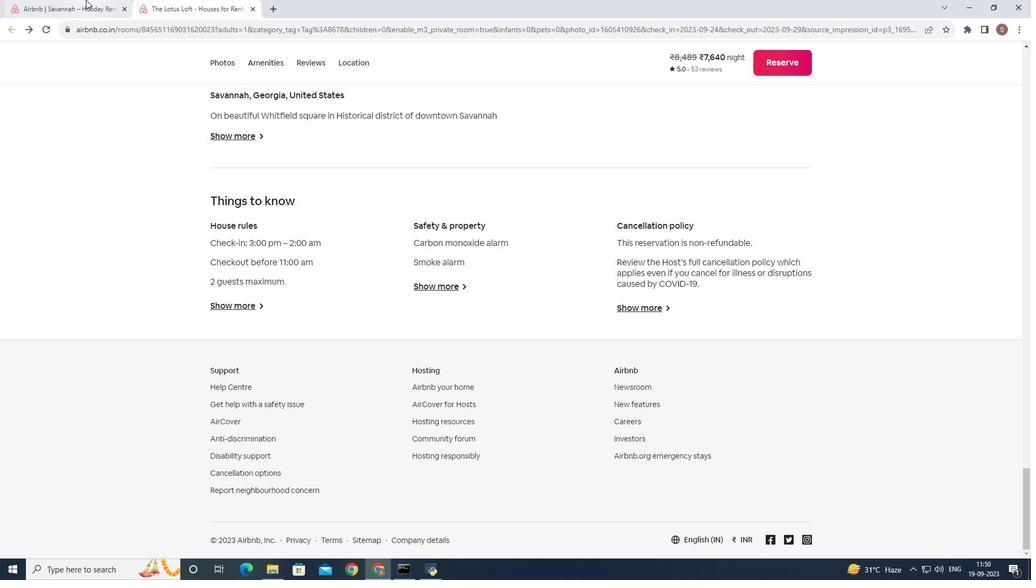 
Action: Mouse pressed left at (85, 0)
Screenshot: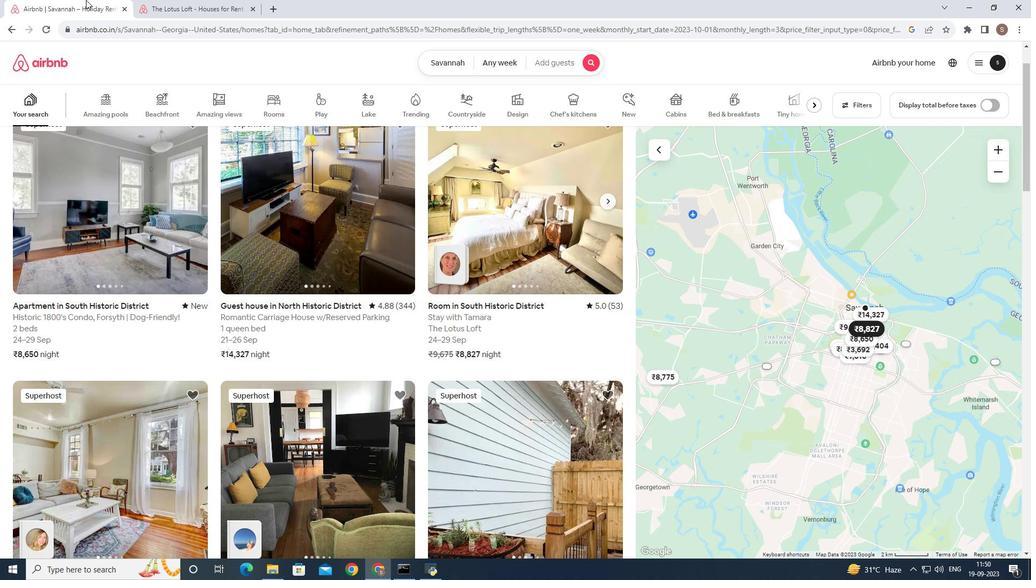 
Action: Mouse moved to (335, 272)
Screenshot: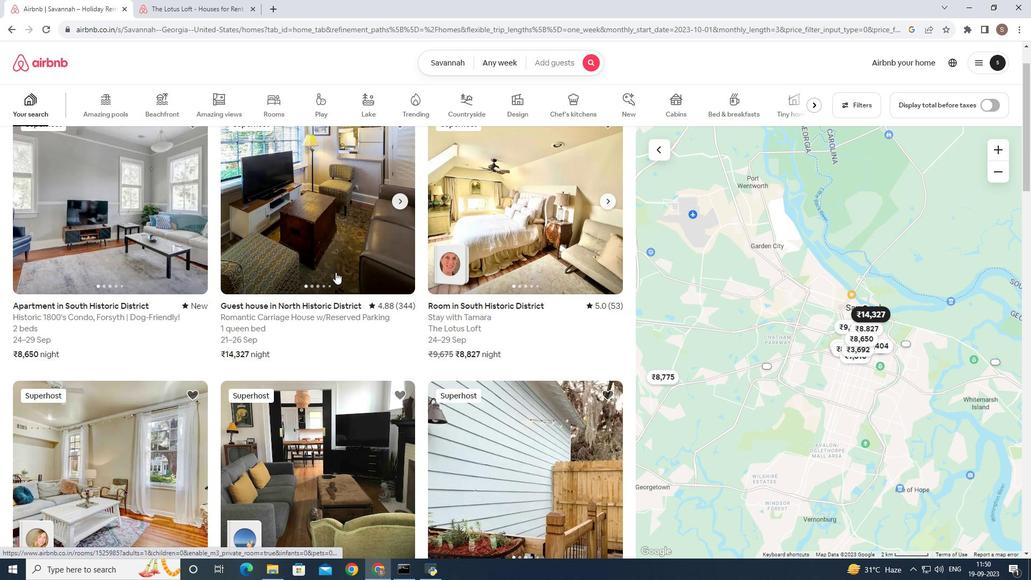 
Action: Mouse scrolled (335, 271) with delta (0, 0)
Screenshot: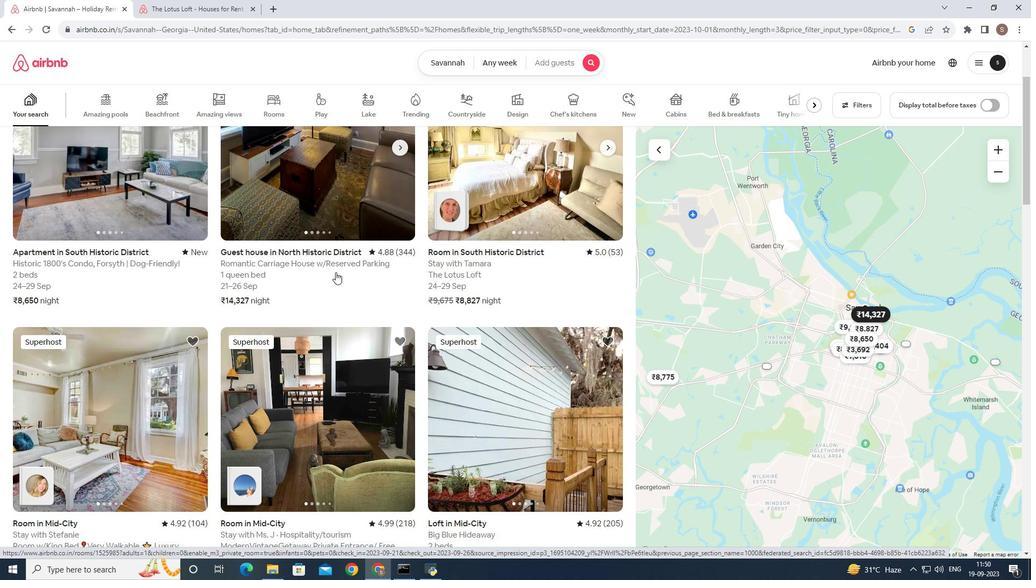 
Action: Mouse scrolled (335, 272) with delta (0, 0)
Screenshot: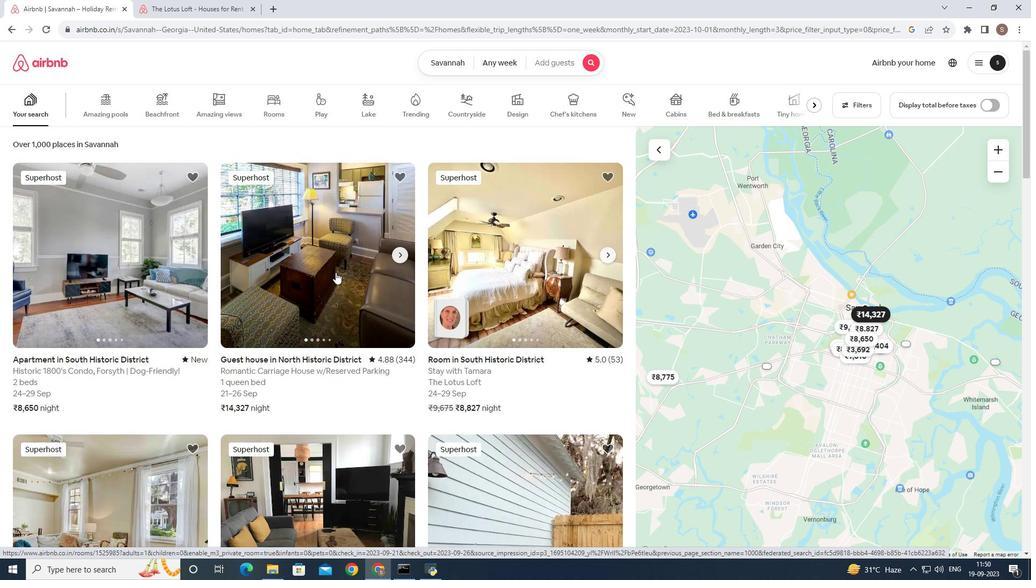 
Action: Mouse scrolled (335, 272) with delta (0, 0)
Screenshot: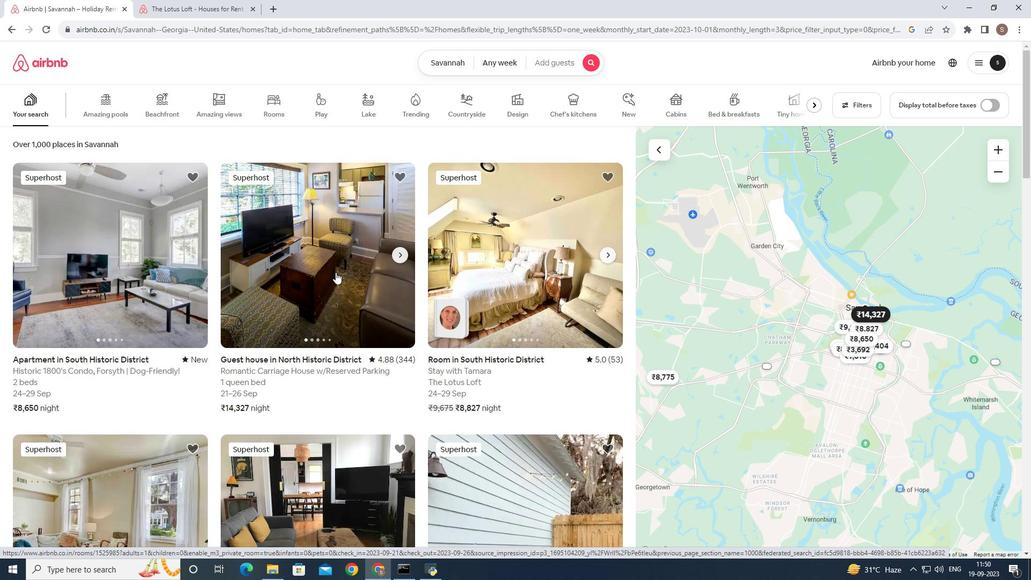 
Action: Mouse scrolled (335, 272) with delta (0, 0)
Screenshot: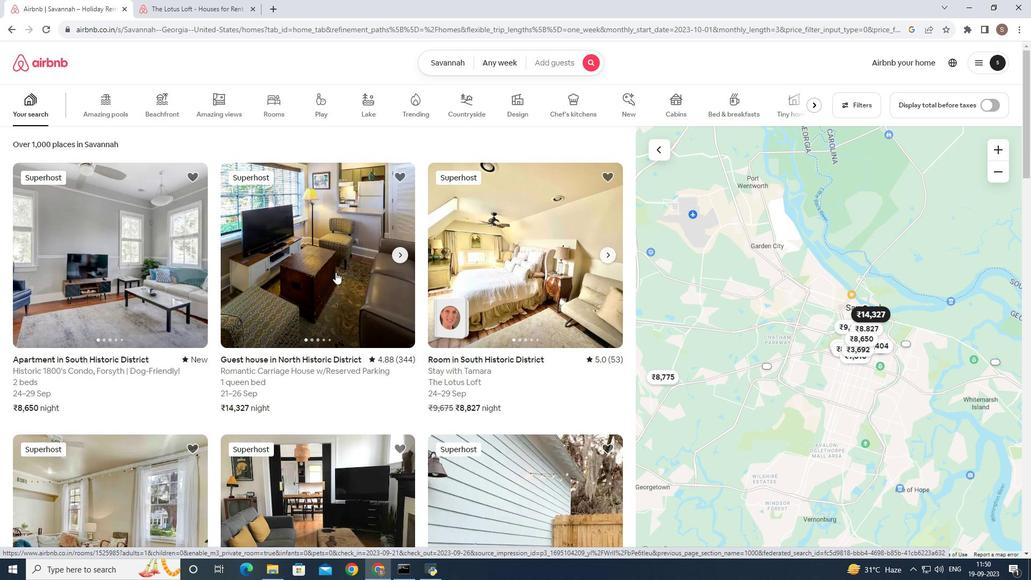 
Action: Mouse scrolled (335, 271) with delta (0, 0)
Screenshot: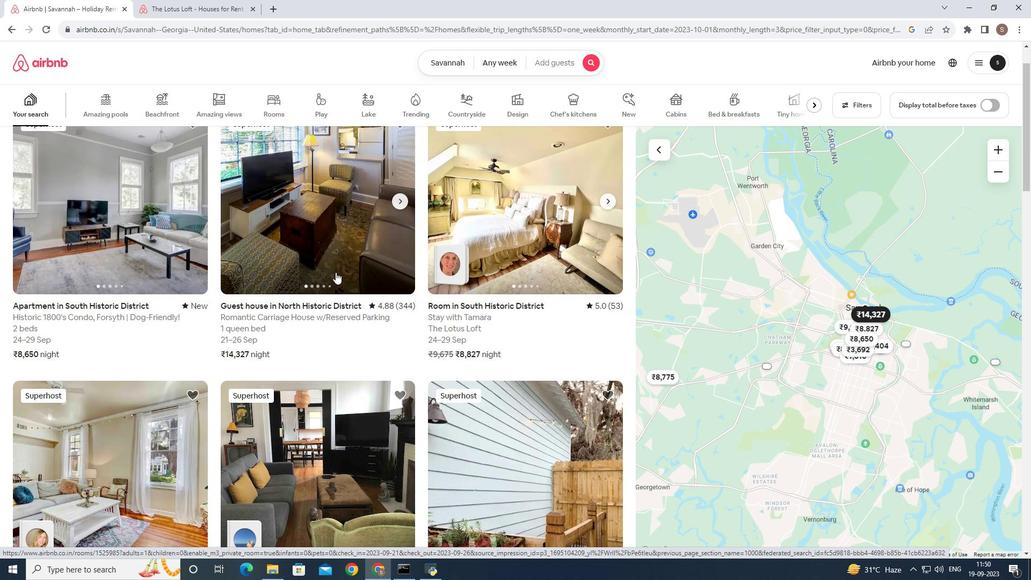 
Action: Mouse scrolled (335, 271) with delta (0, 0)
Screenshot: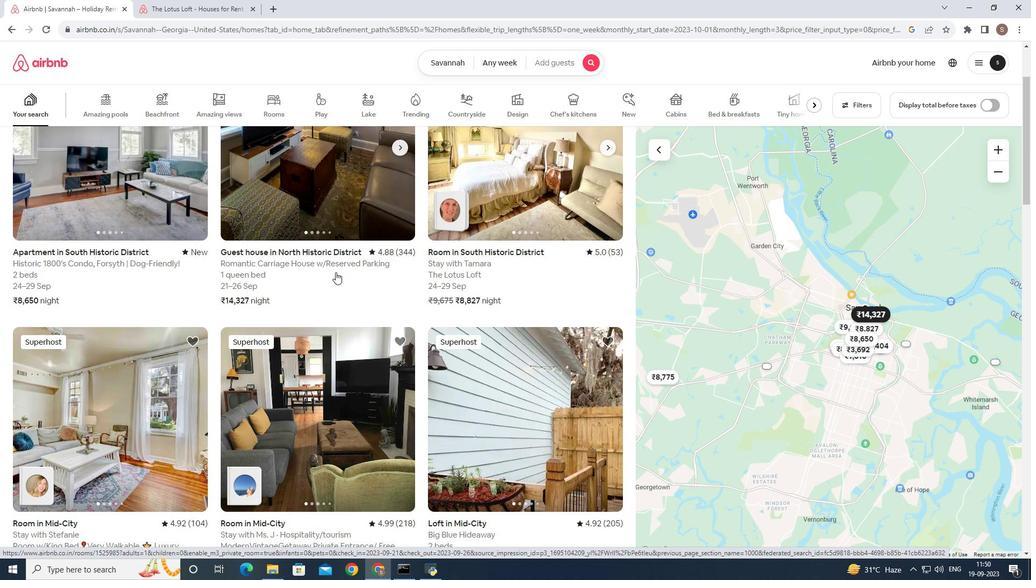 
Action: Mouse scrolled (335, 271) with delta (0, 0)
Screenshot: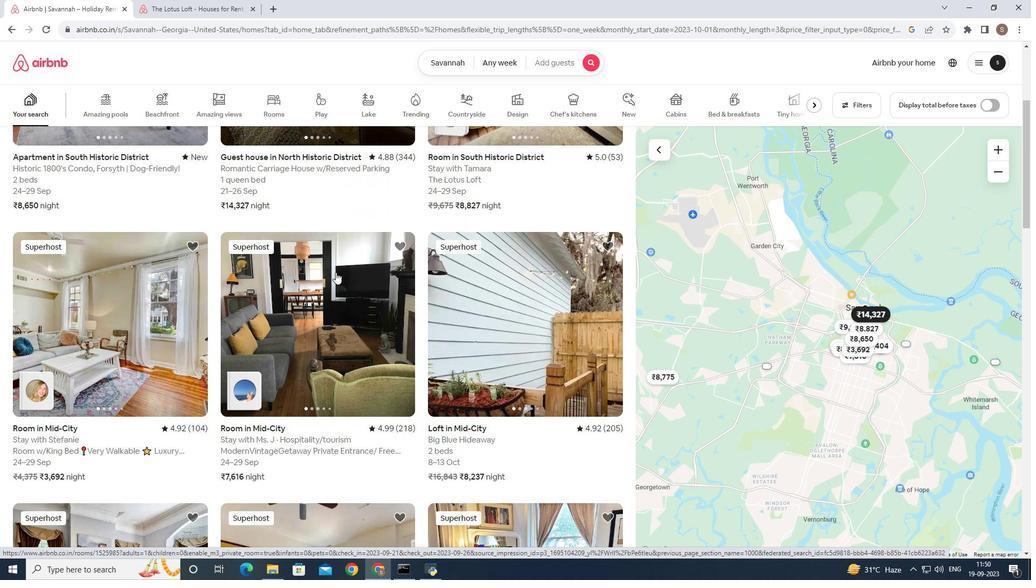 
Action: Mouse scrolled (335, 271) with delta (0, 0)
Screenshot: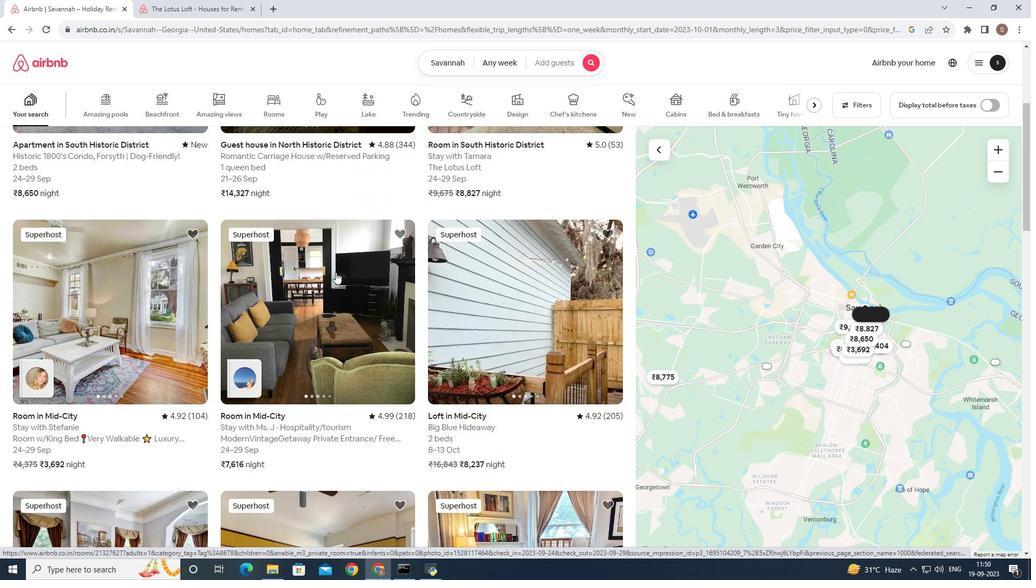 
Action: Mouse scrolled (335, 271) with delta (0, 0)
Screenshot: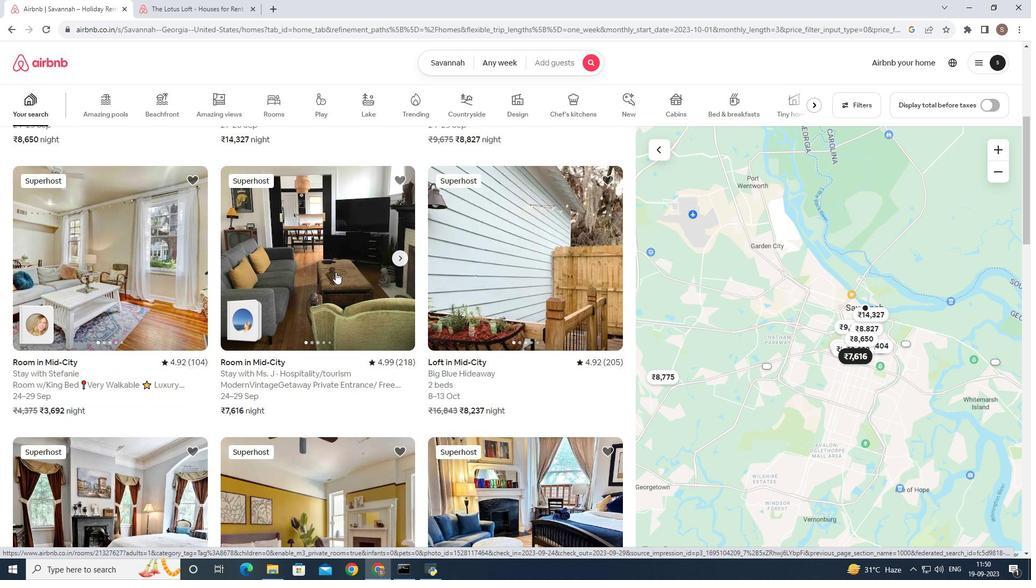 
Action: Mouse scrolled (335, 271) with delta (0, 0)
Screenshot: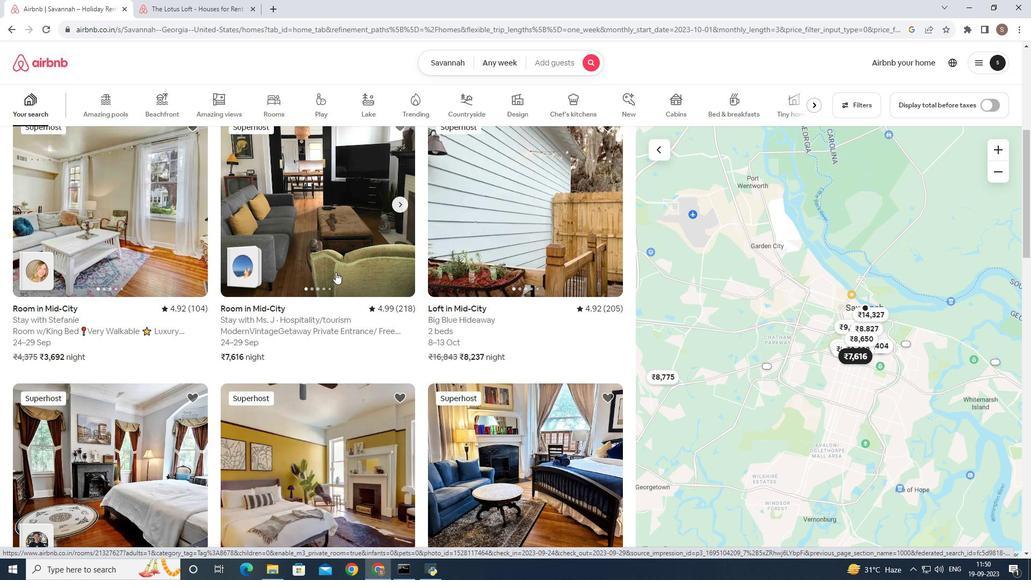 
Action: Mouse scrolled (335, 271) with delta (0, 0)
Screenshot: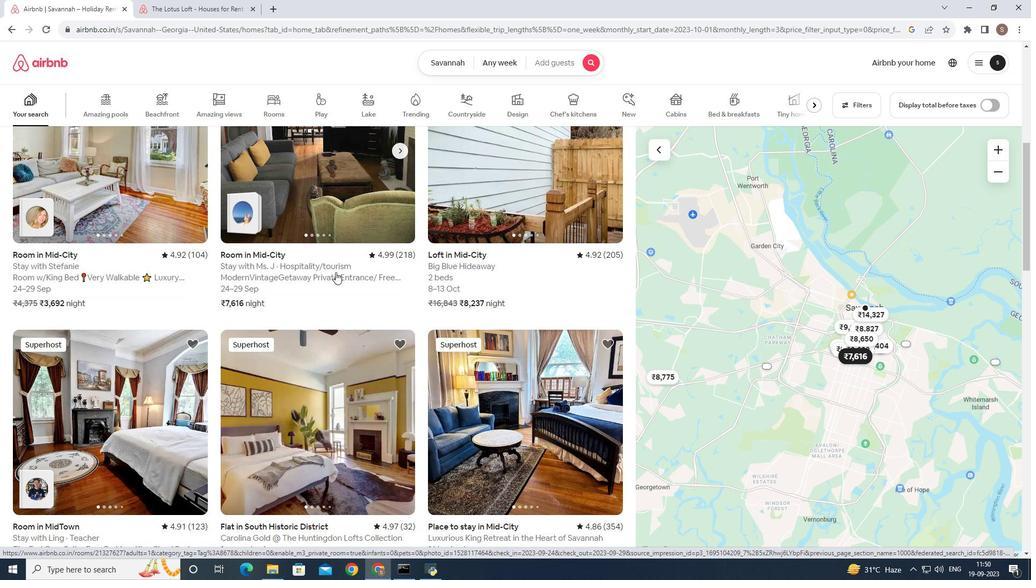 
Action: Mouse moved to (129, 222)
Screenshot: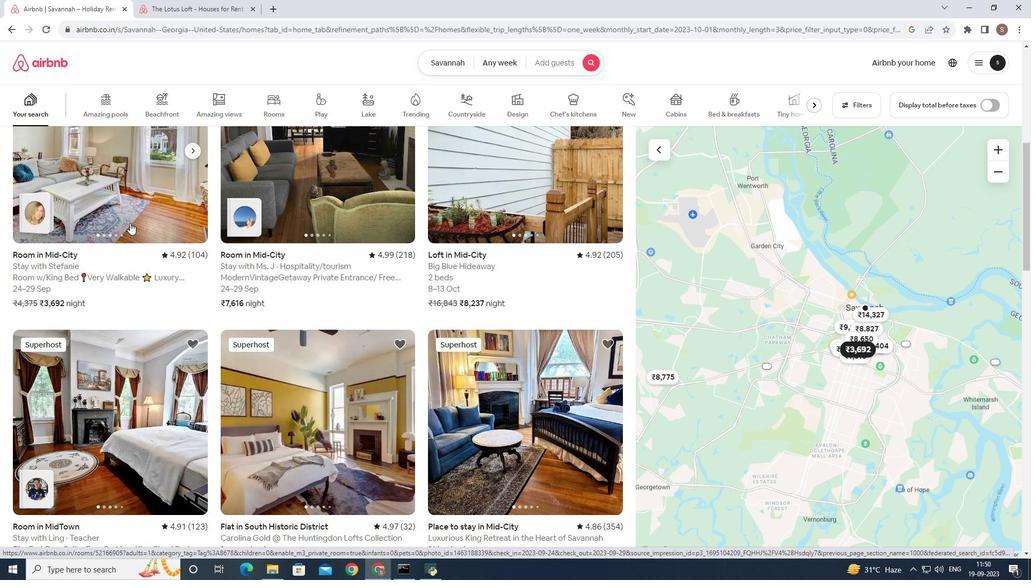 
Action: Mouse pressed left at (129, 222)
Screenshot: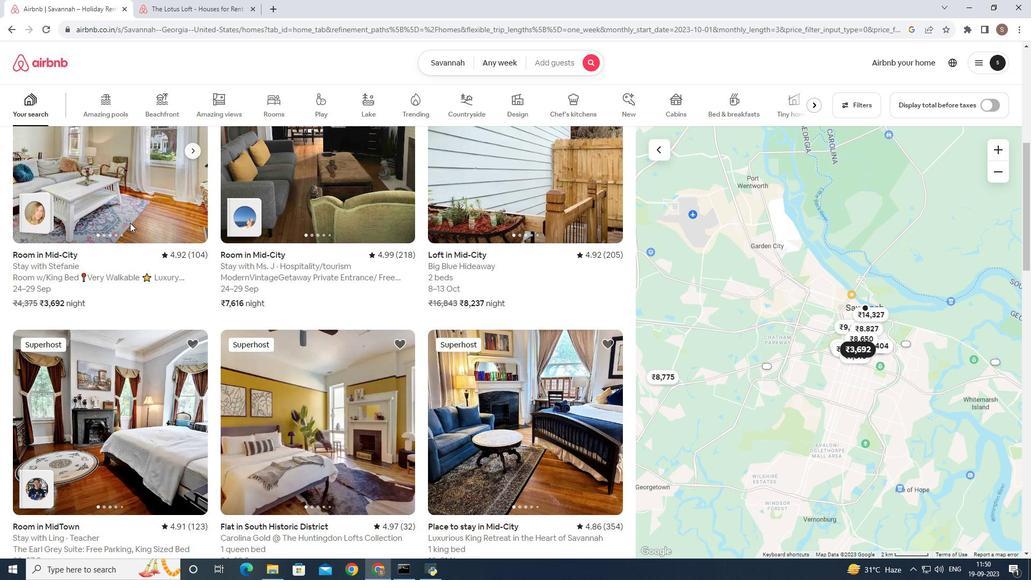 
Action: Mouse moved to (762, 388)
Screenshot: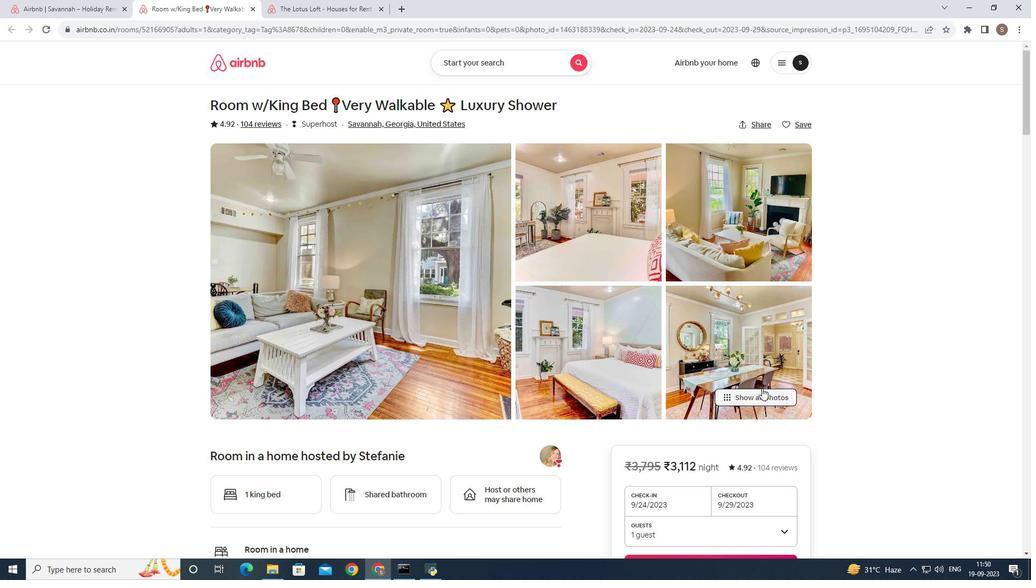 
Action: Mouse pressed left at (762, 388)
Screenshot: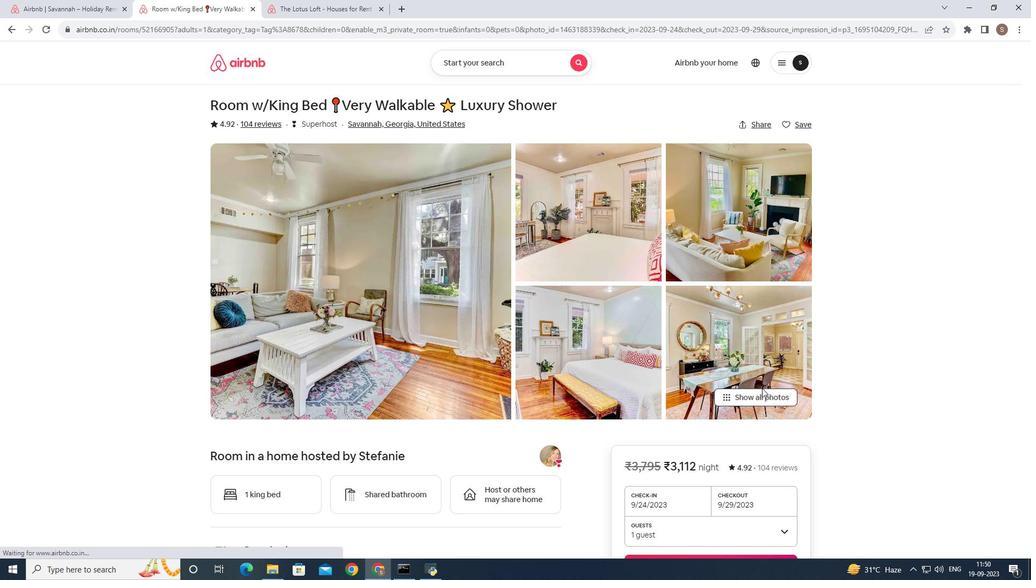 
Action: Mouse moved to (642, 337)
Screenshot: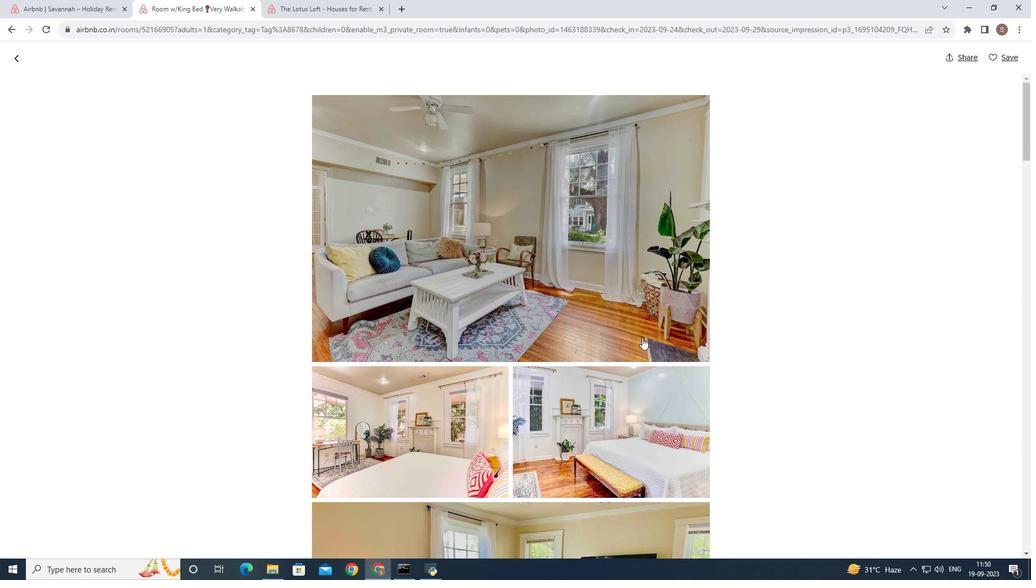 
Action: Mouse scrolled (642, 337) with delta (0, 0)
Screenshot: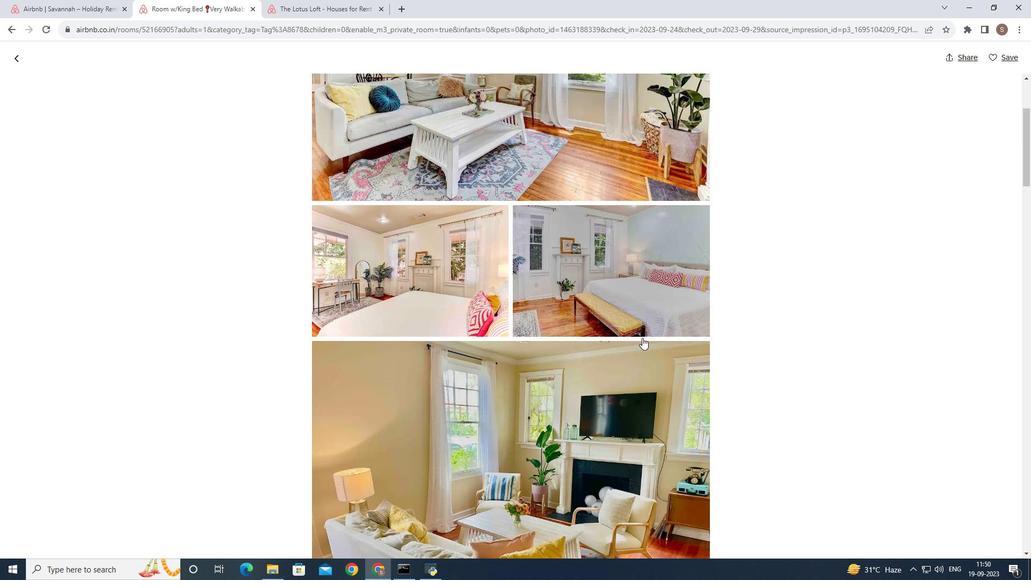 
Action: Mouse scrolled (642, 337) with delta (0, 0)
Screenshot: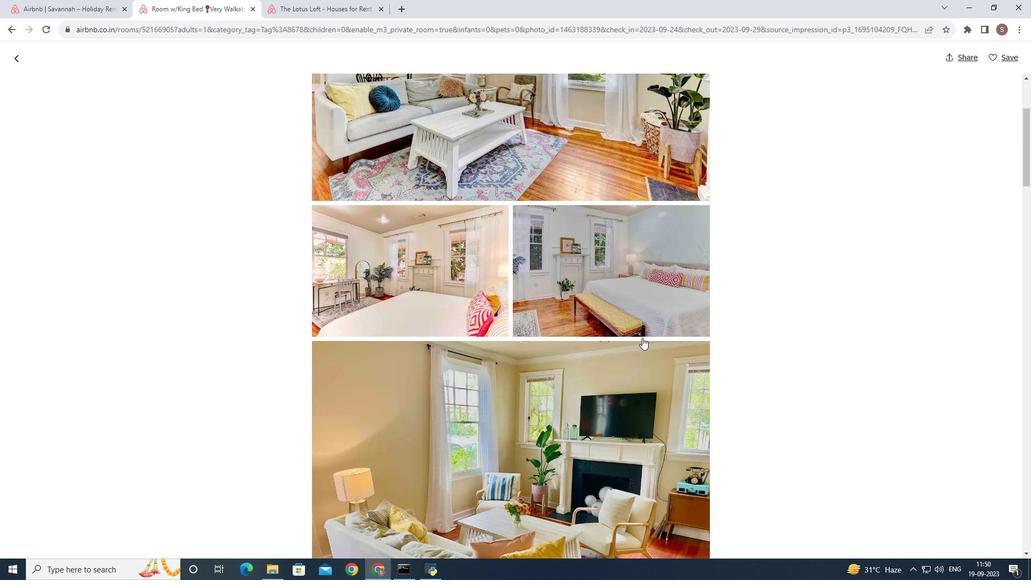 
Action: Mouse scrolled (642, 337) with delta (0, 0)
